 Task: Look for space in Döbeln, Germany from 12th July, 2023 to 16th July, 2023 for 8 adults in price range Rs.10000 to Rs.16000. Place can be private room with 8 bedrooms having 8 beds and 8 bathrooms. Property type can be house, flat, guest house, hotel. Amenities needed are: wifi, TV, free parkinig on premises, gym, breakfast. Booking option can be shelf check-in. Required host language is English.
Action: Mouse moved to (598, 122)
Screenshot: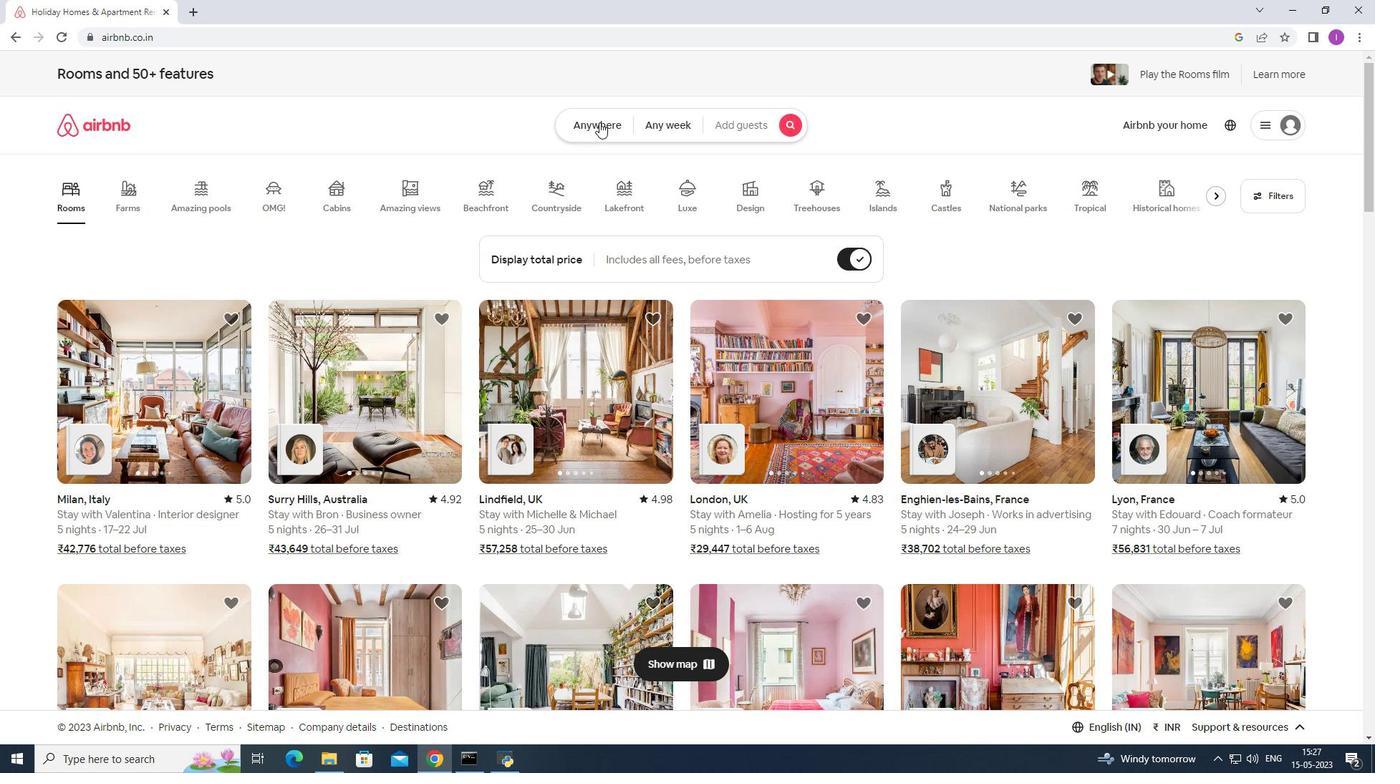 
Action: Mouse pressed left at (598, 122)
Screenshot: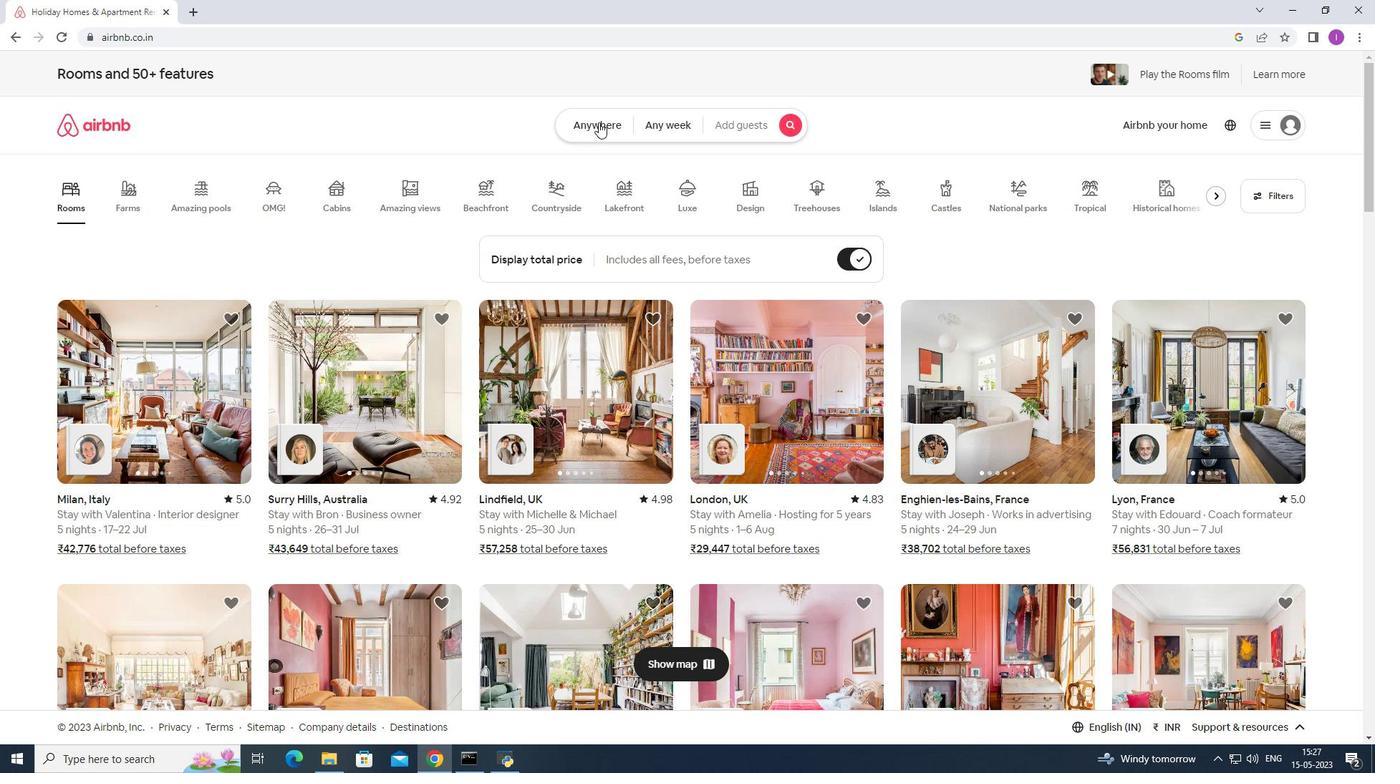 
Action: Mouse moved to (429, 171)
Screenshot: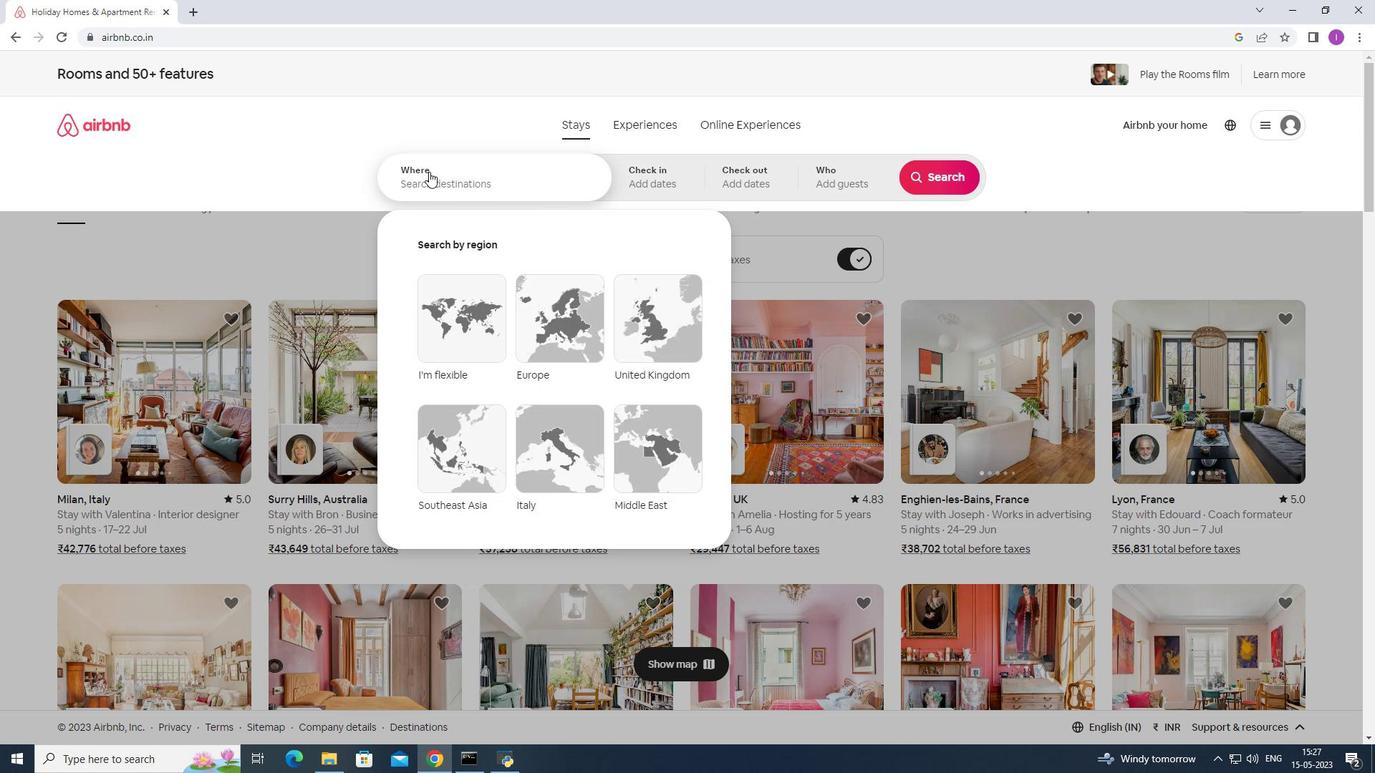 
Action: Mouse pressed left at (429, 171)
Screenshot: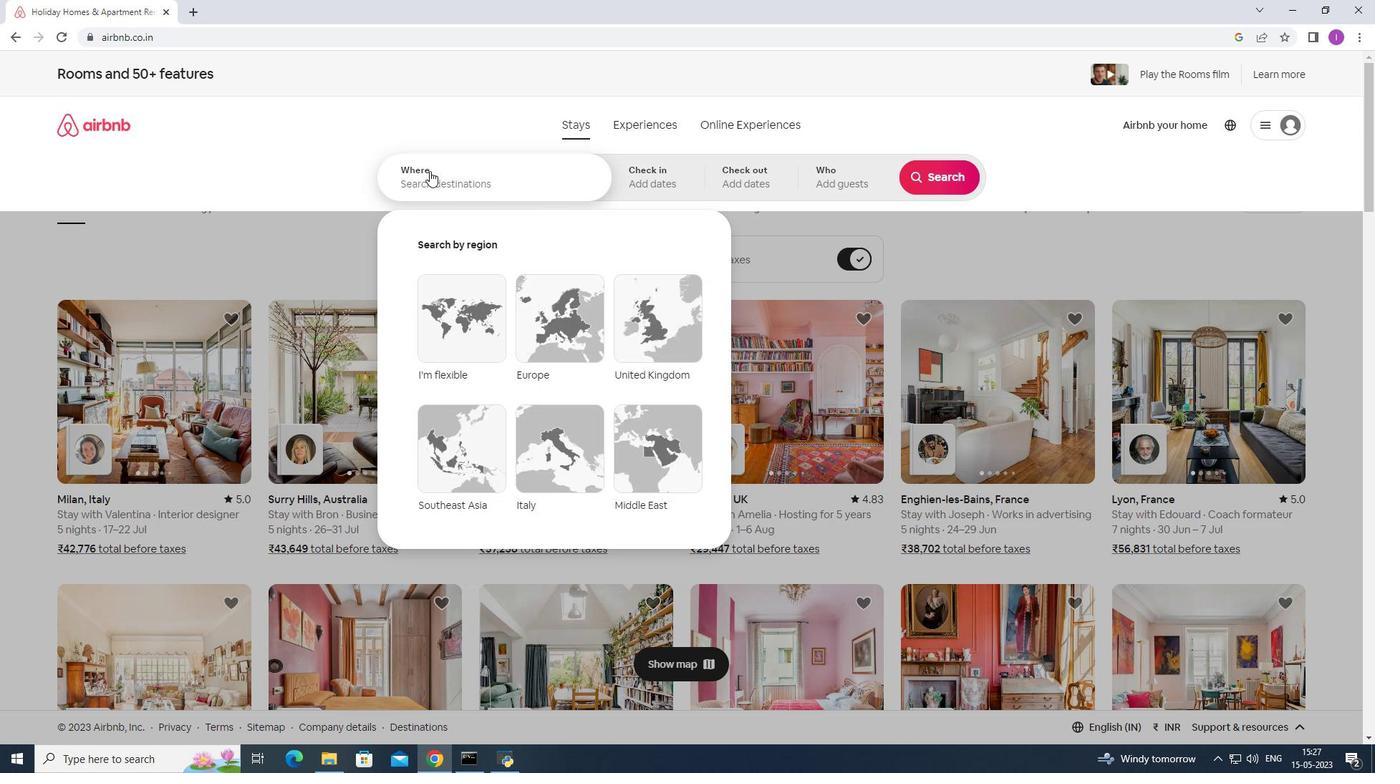 
Action: Mouse moved to (503, 169)
Screenshot: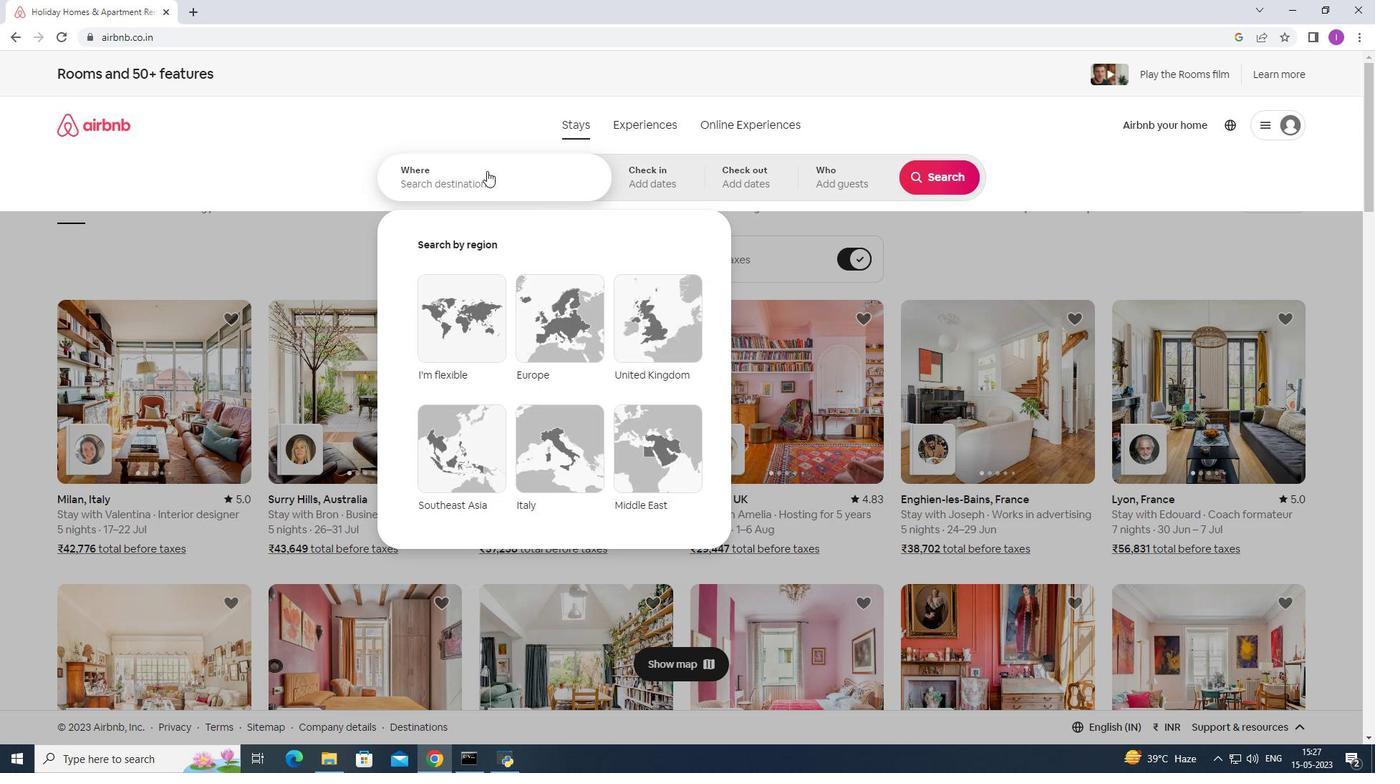 
Action: Key pressed <Key.shift><Key.shift><Key.shift><Key.shift><Key.shift><Key.shift><Key.shift><Key.shift><Key.shift><Key.shift><Key.shift><Key.shift><Key.shift><Key.shift><Key.shift><Key.shift><Key.shift><Key.shift><Key.shift><Key.shift><Key.shift><Key.shift>Dobelm<Key.backspace>n,<Key.shift><Key.shift><Key.shift><Key.shift><Key.shift><Key.shift><Key.shift><Key.shift><Key.shift><Key.shift><Key.shift><Key.shift><Key.shift><Key.shift><Key.shift><Key.shift><Key.shift><Key.shift><Key.shift><Key.shift><Key.shift><Key.shift>Germa
Screenshot: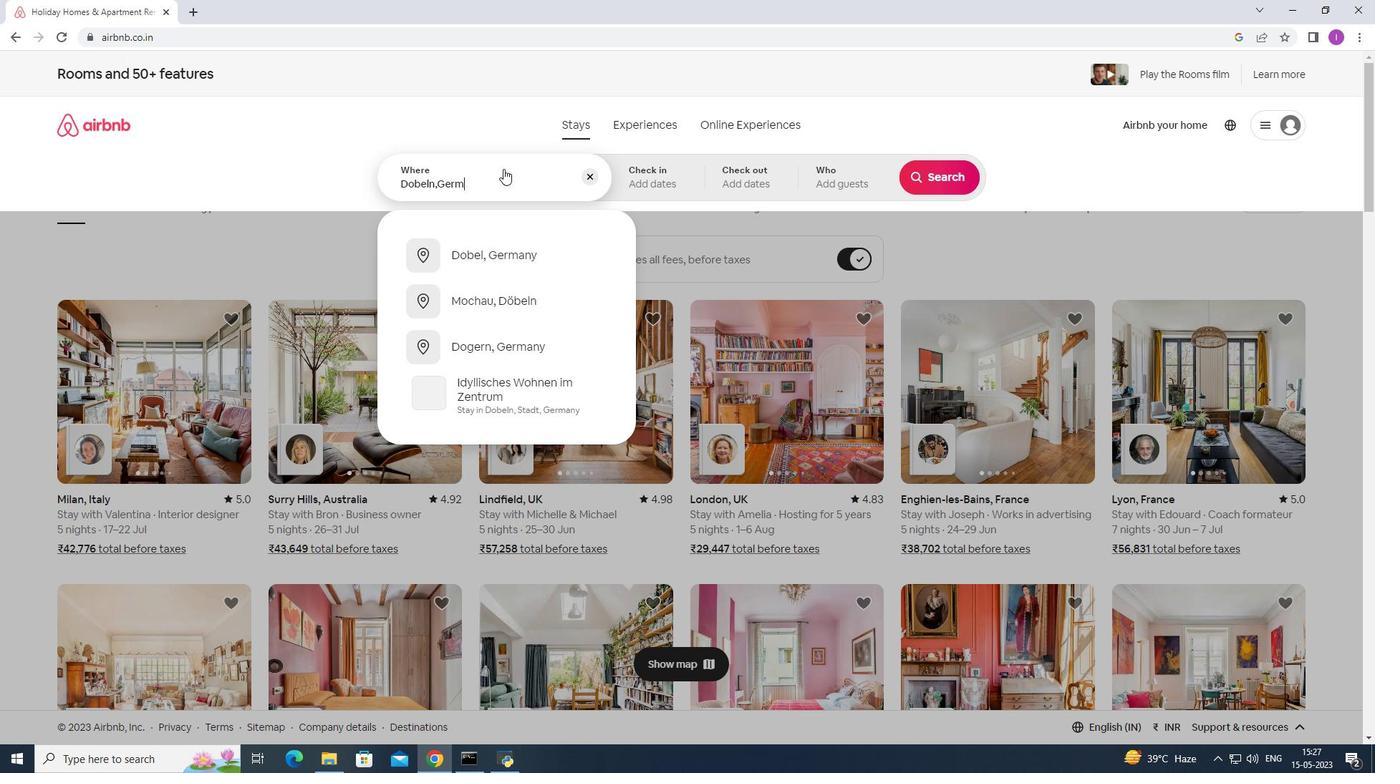 
Action: Mouse moved to (477, 252)
Screenshot: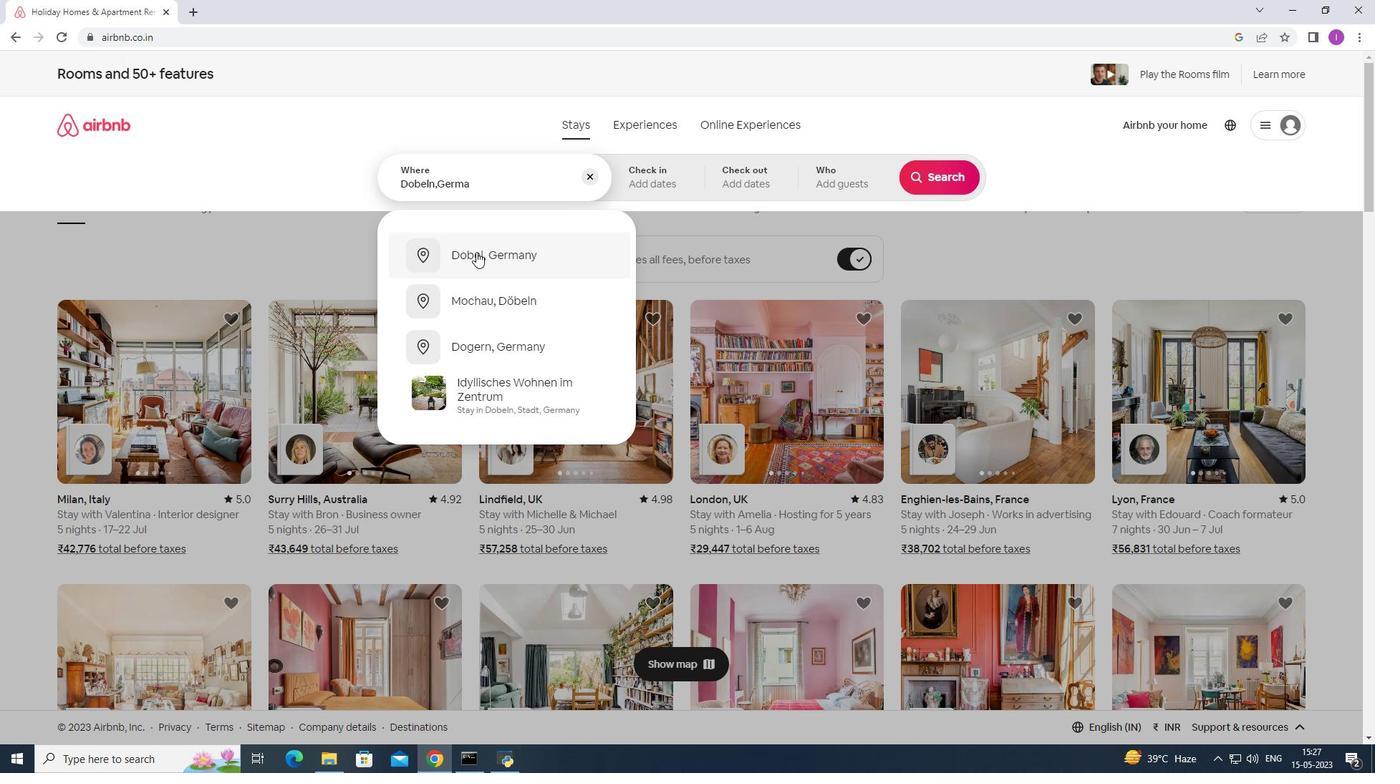 
Action: Mouse pressed left at (477, 252)
Screenshot: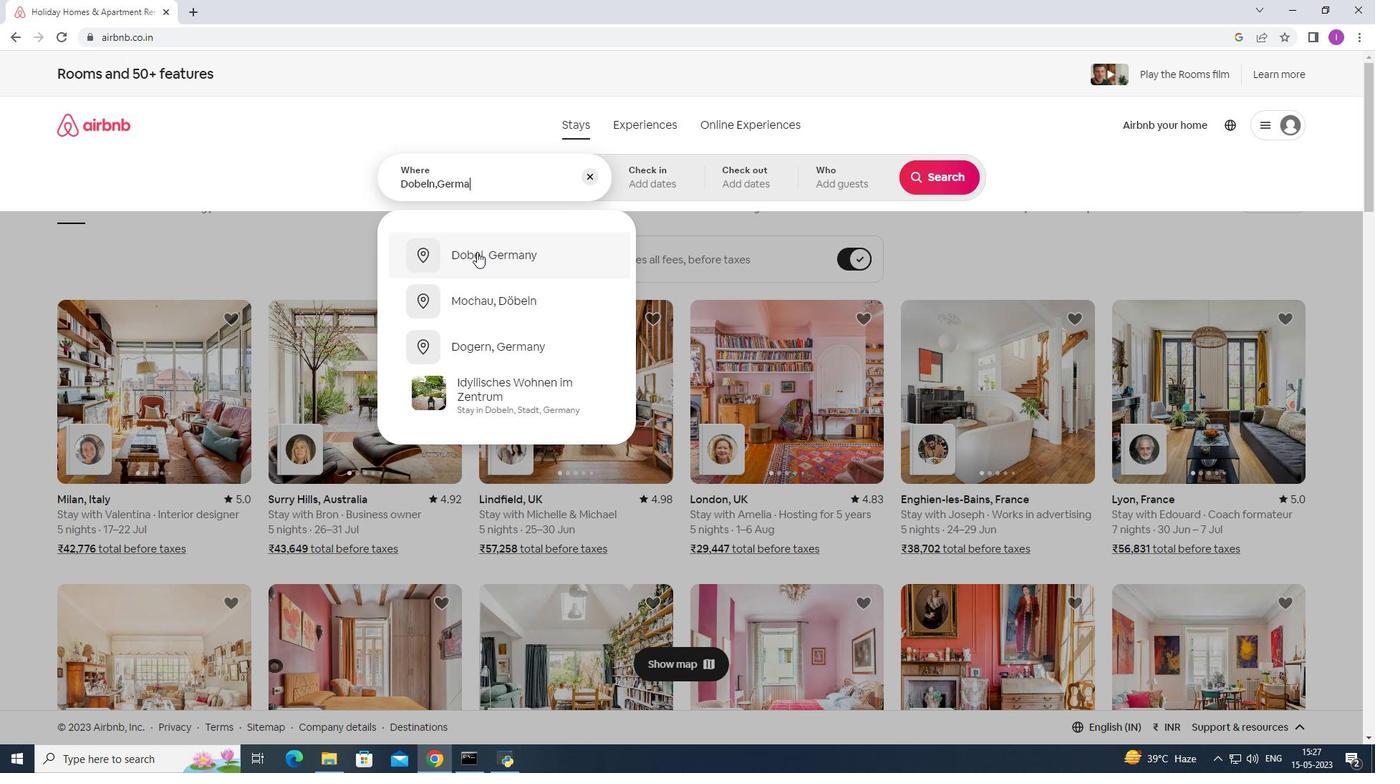 
Action: Mouse moved to (937, 292)
Screenshot: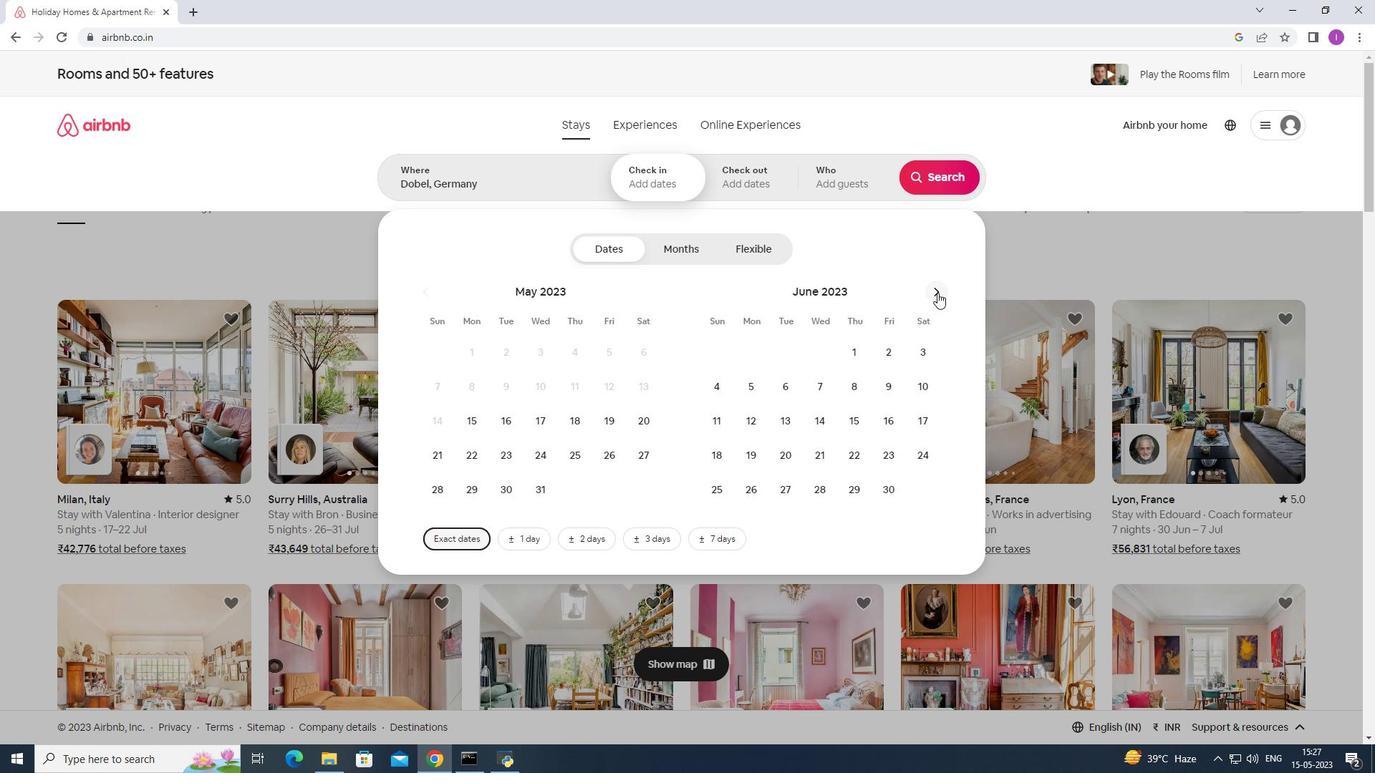 
Action: Mouse pressed left at (937, 292)
Screenshot: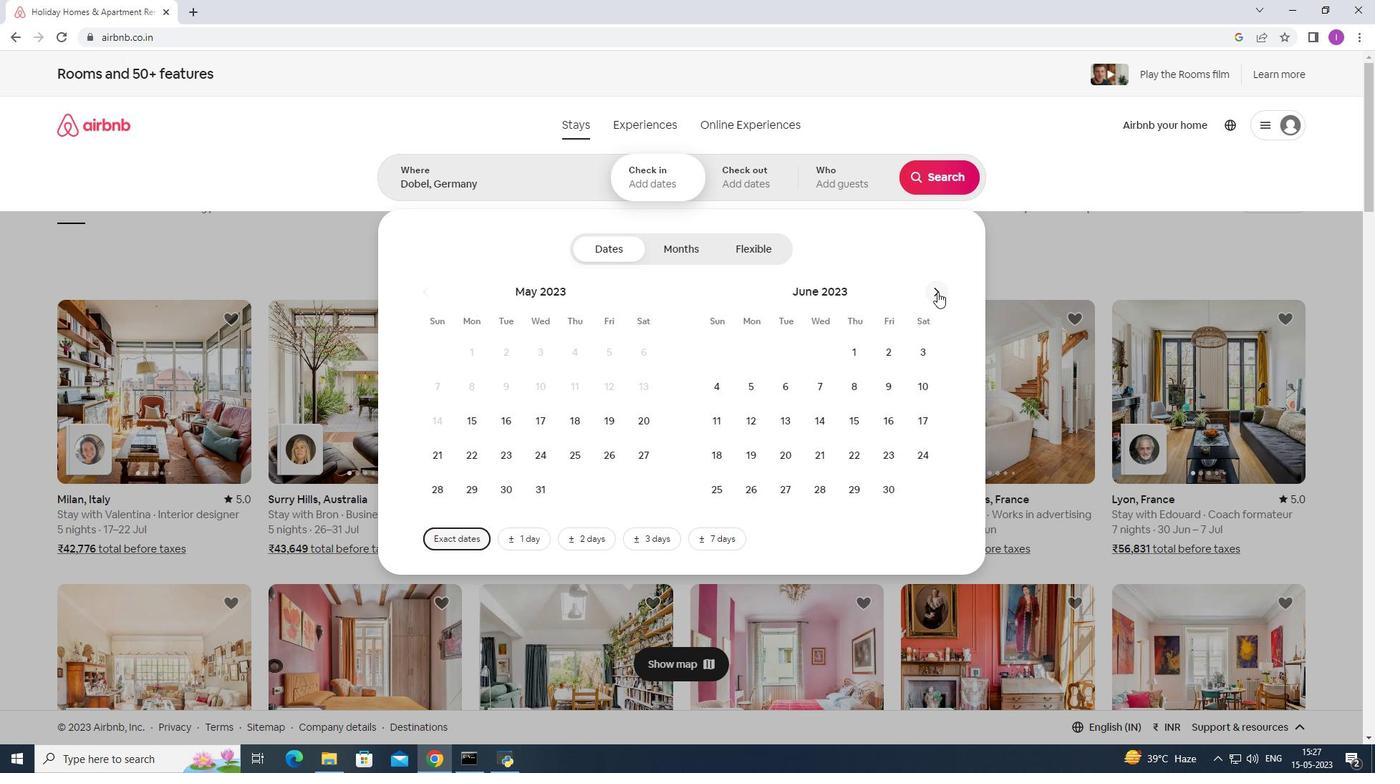 
Action: Mouse moved to (813, 414)
Screenshot: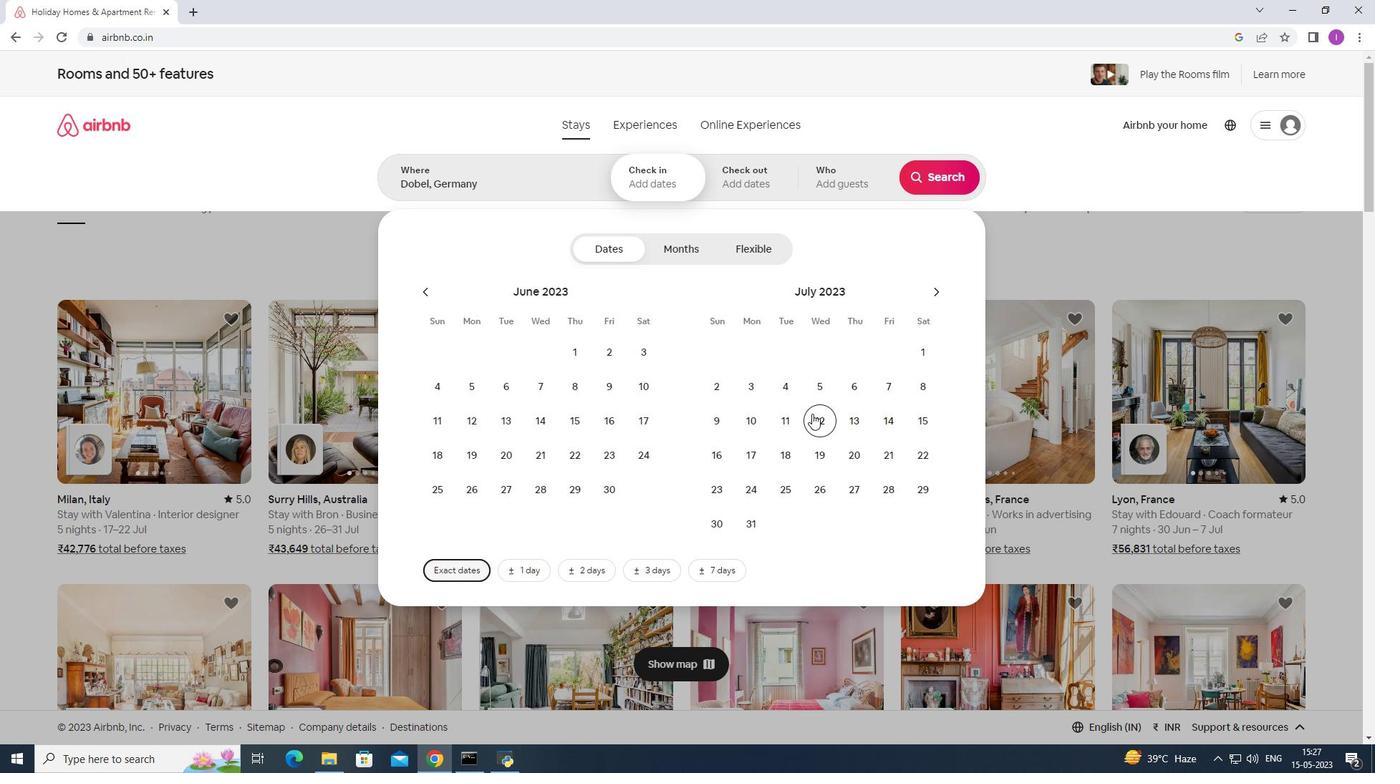 
Action: Mouse pressed left at (813, 414)
Screenshot: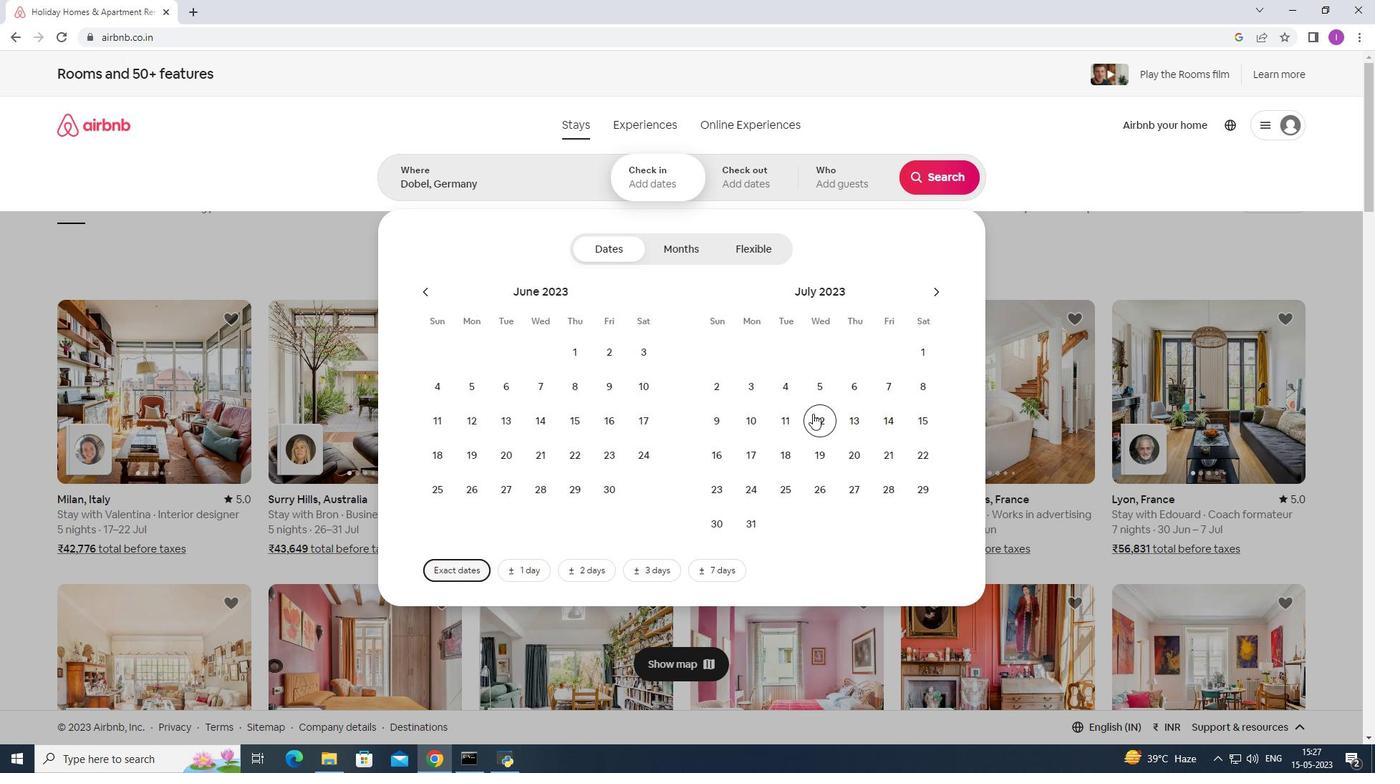 
Action: Mouse moved to (722, 452)
Screenshot: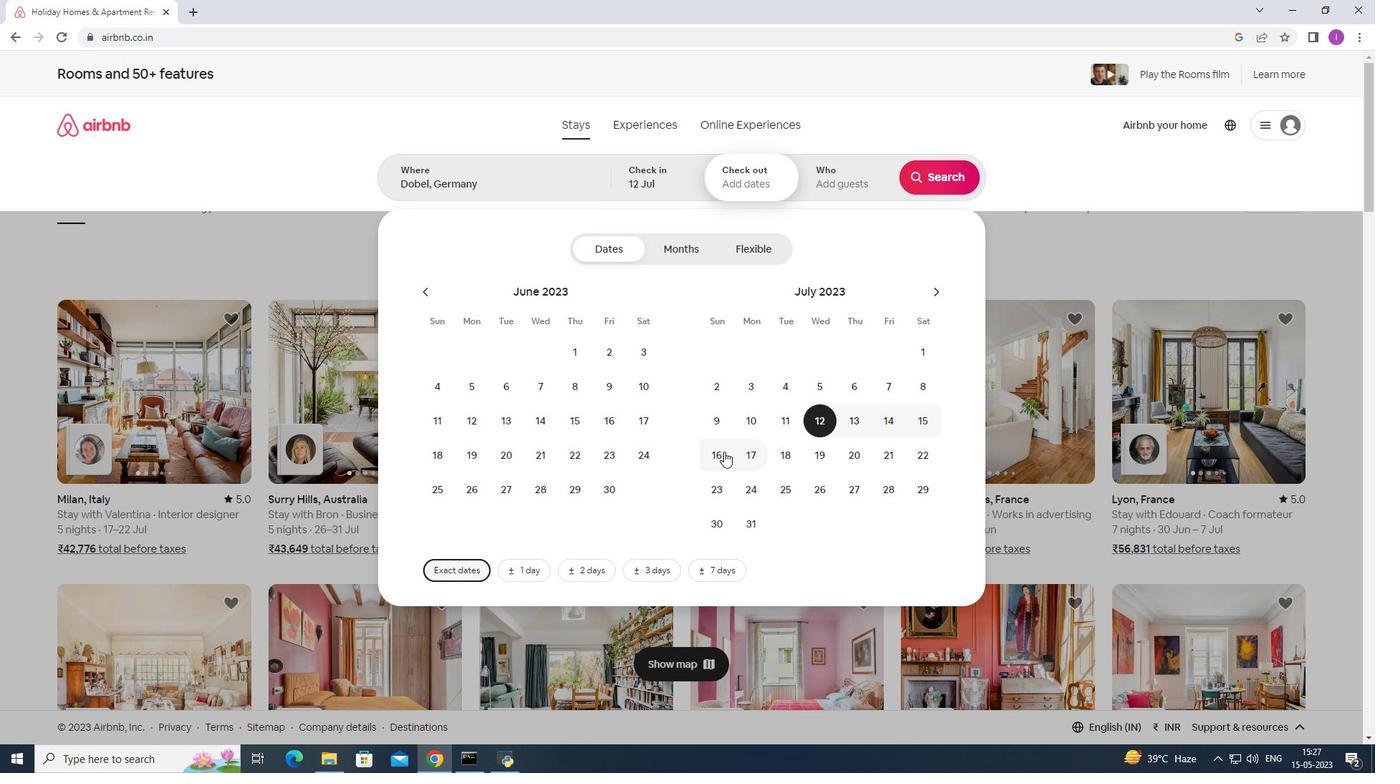 
Action: Mouse pressed left at (722, 452)
Screenshot: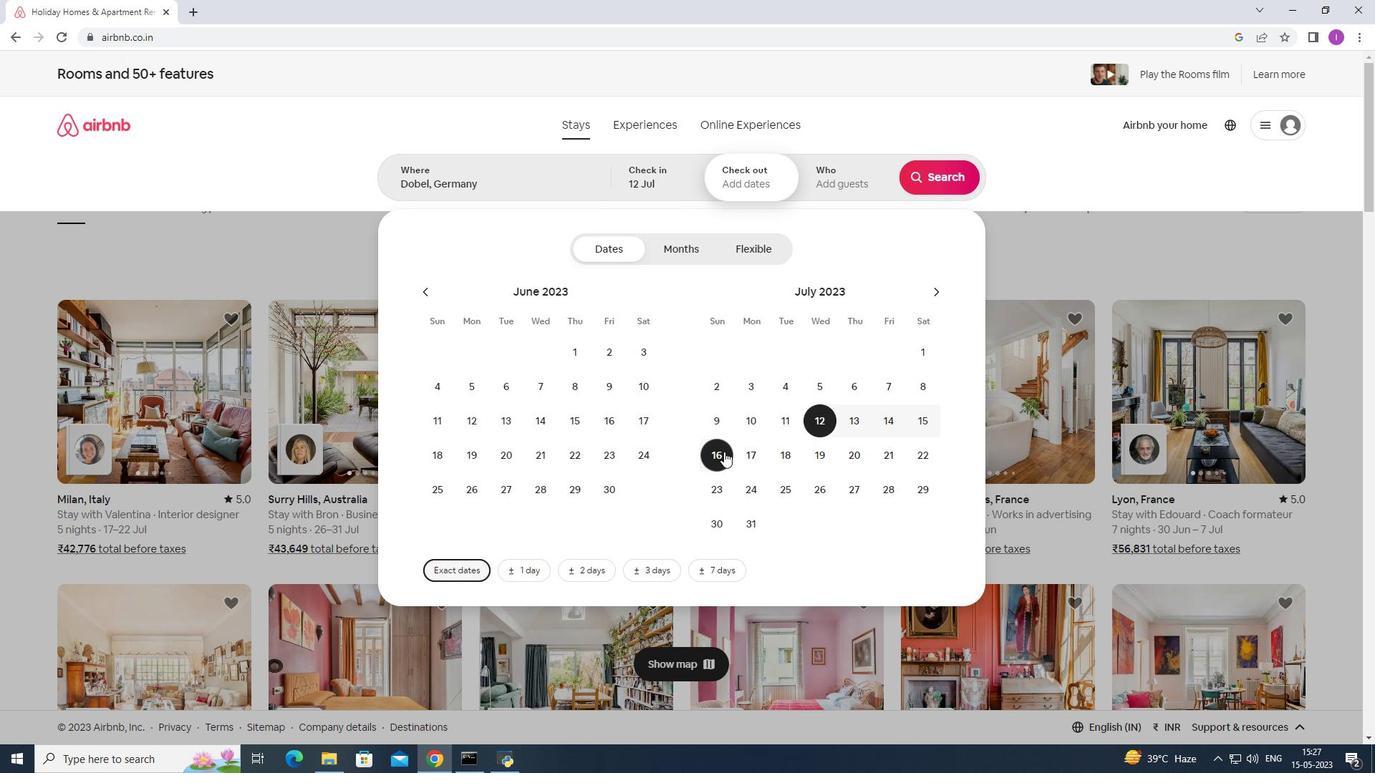 
Action: Mouse moved to (844, 176)
Screenshot: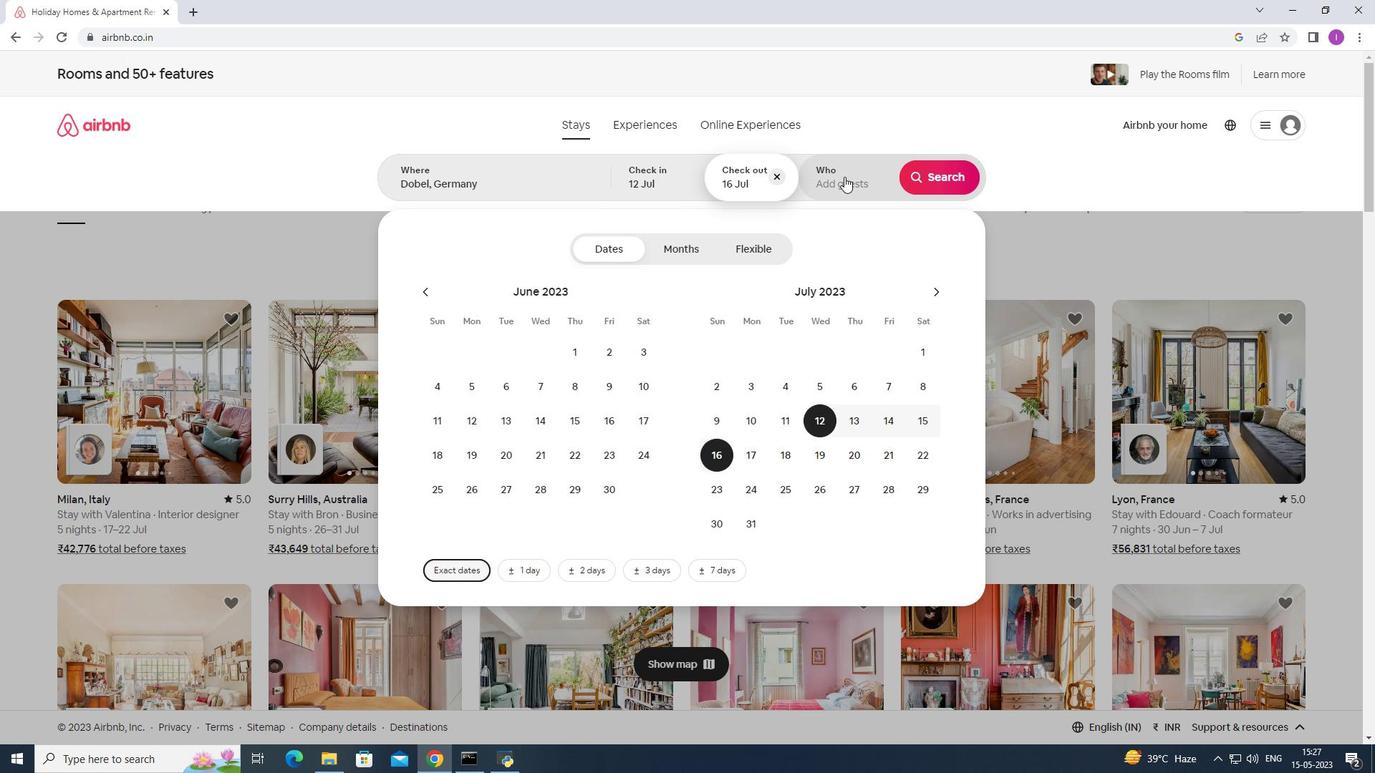 
Action: Mouse pressed left at (844, 176)
Screenshot: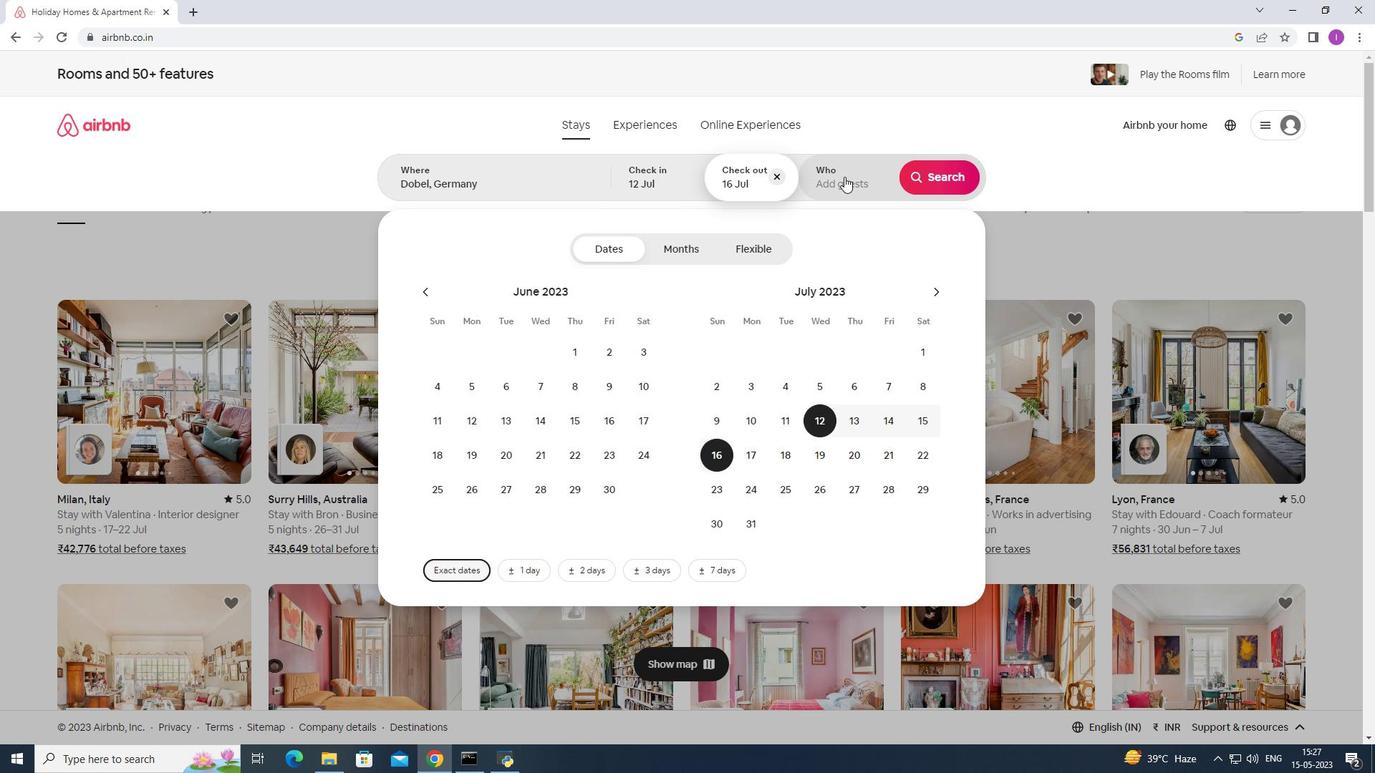 
Action: Mouse moved to (941, 252)
Screenshot: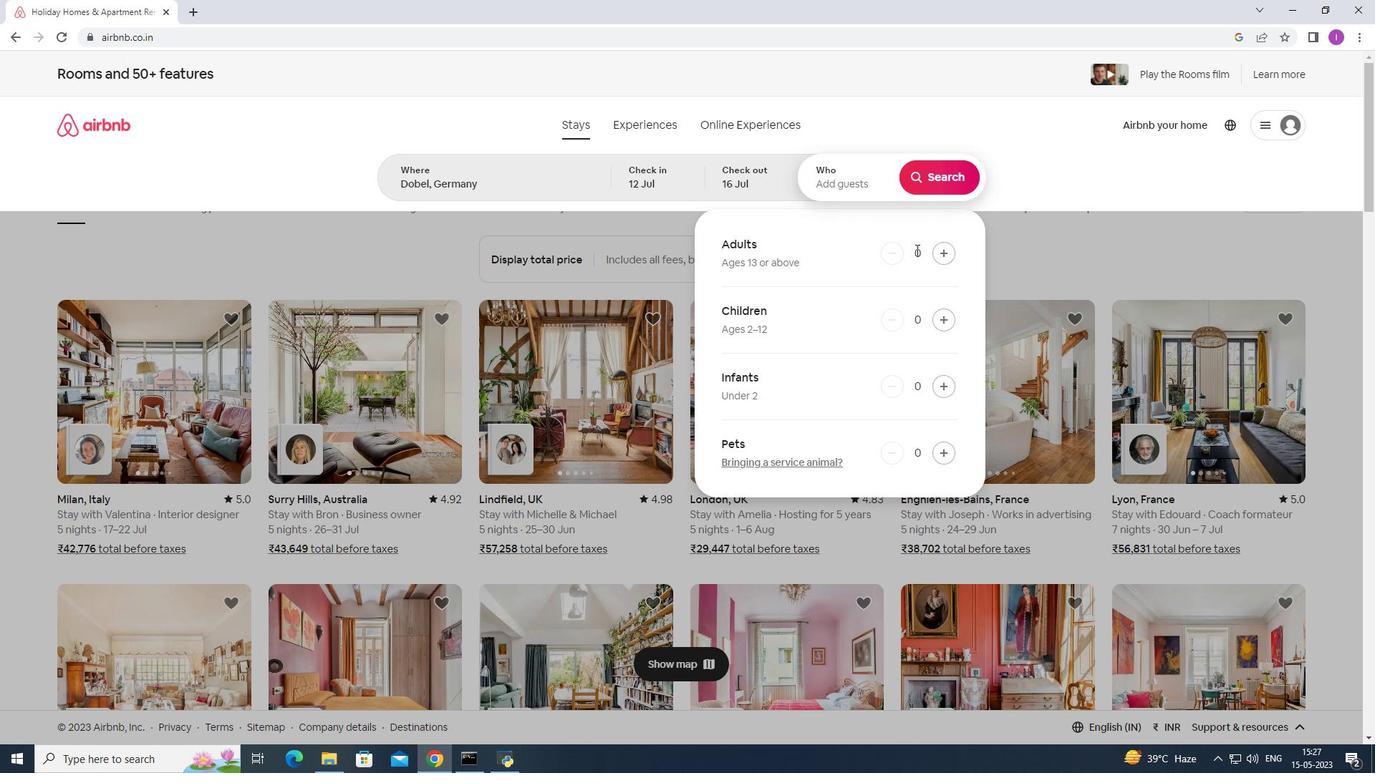 
Action: Mouse pressed left at (941, 252)
Screenshot: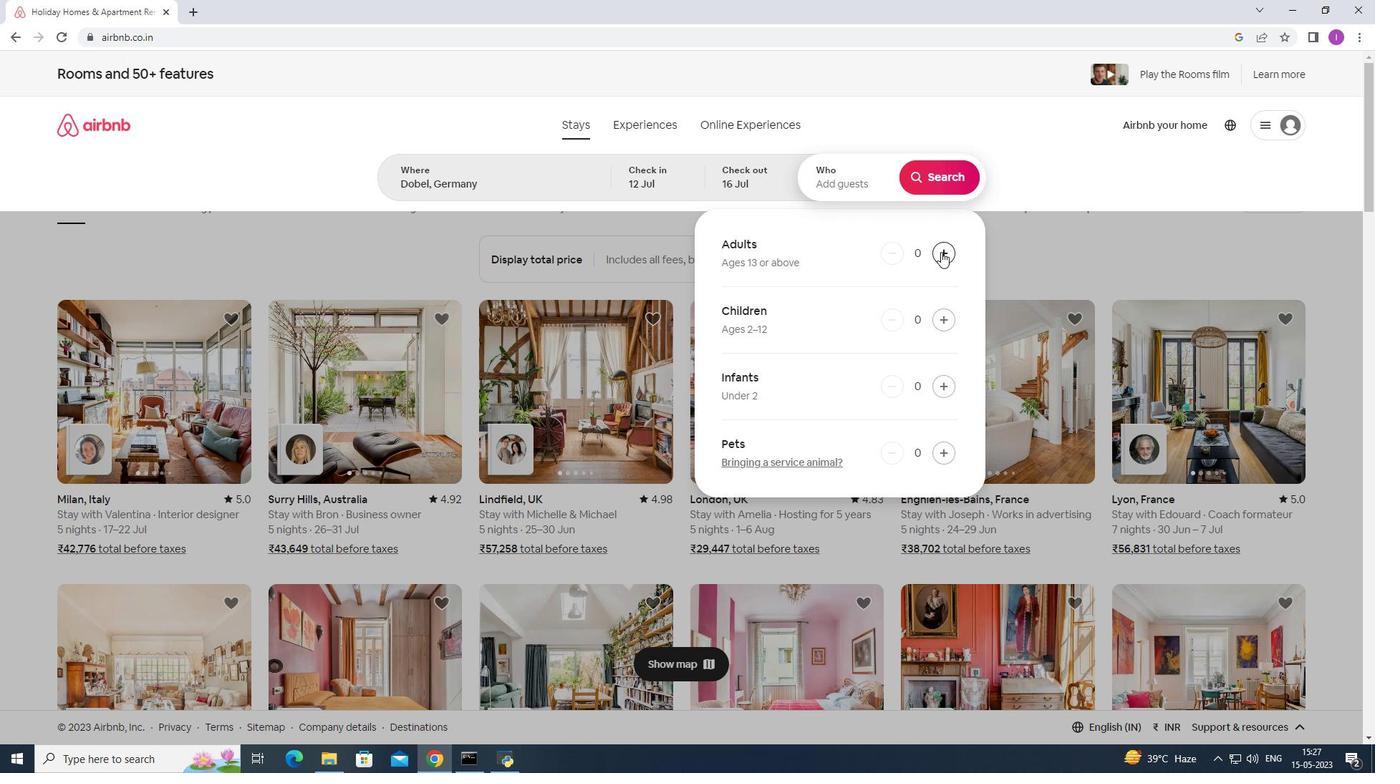 
Action: Mouse pressed left at (941, 252)
Screenshot: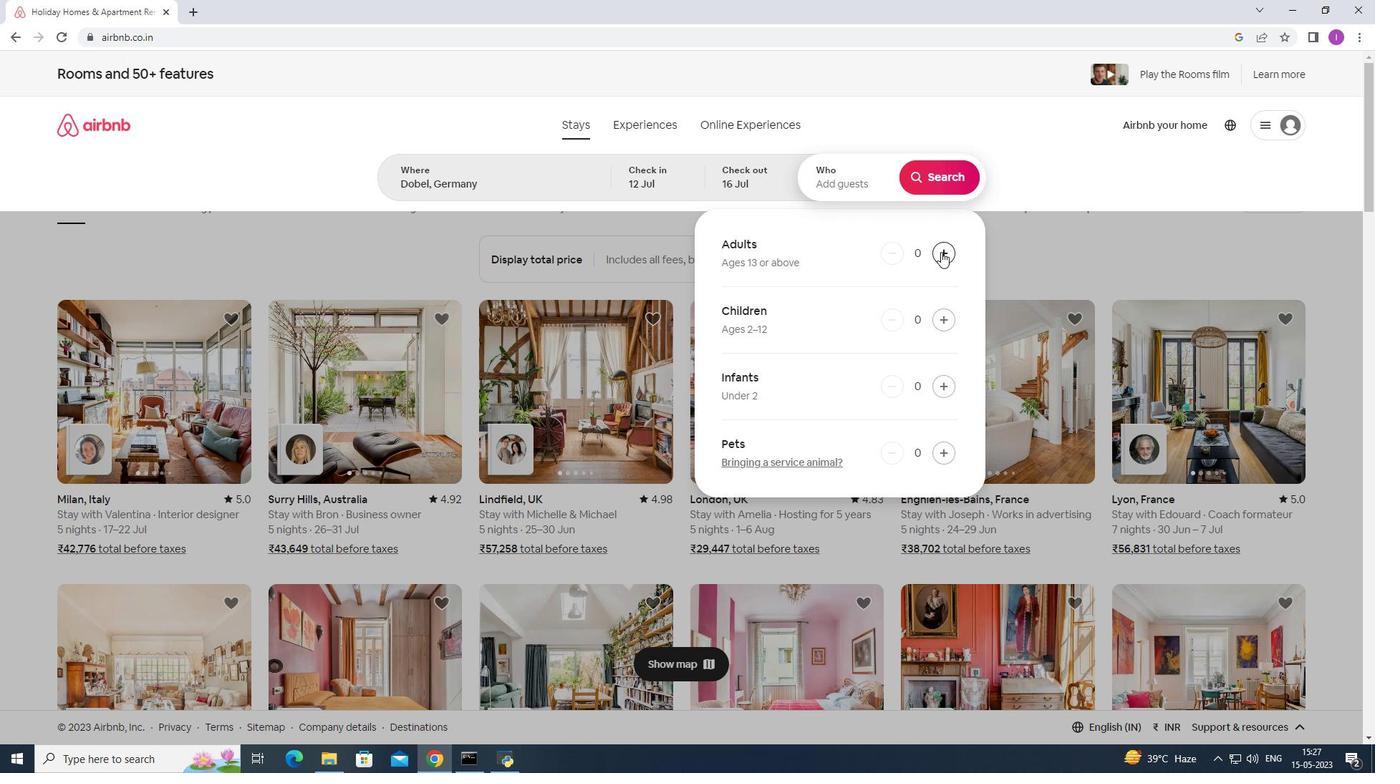 
Action: Mouse pressed left at (941, 252)
Screenshot: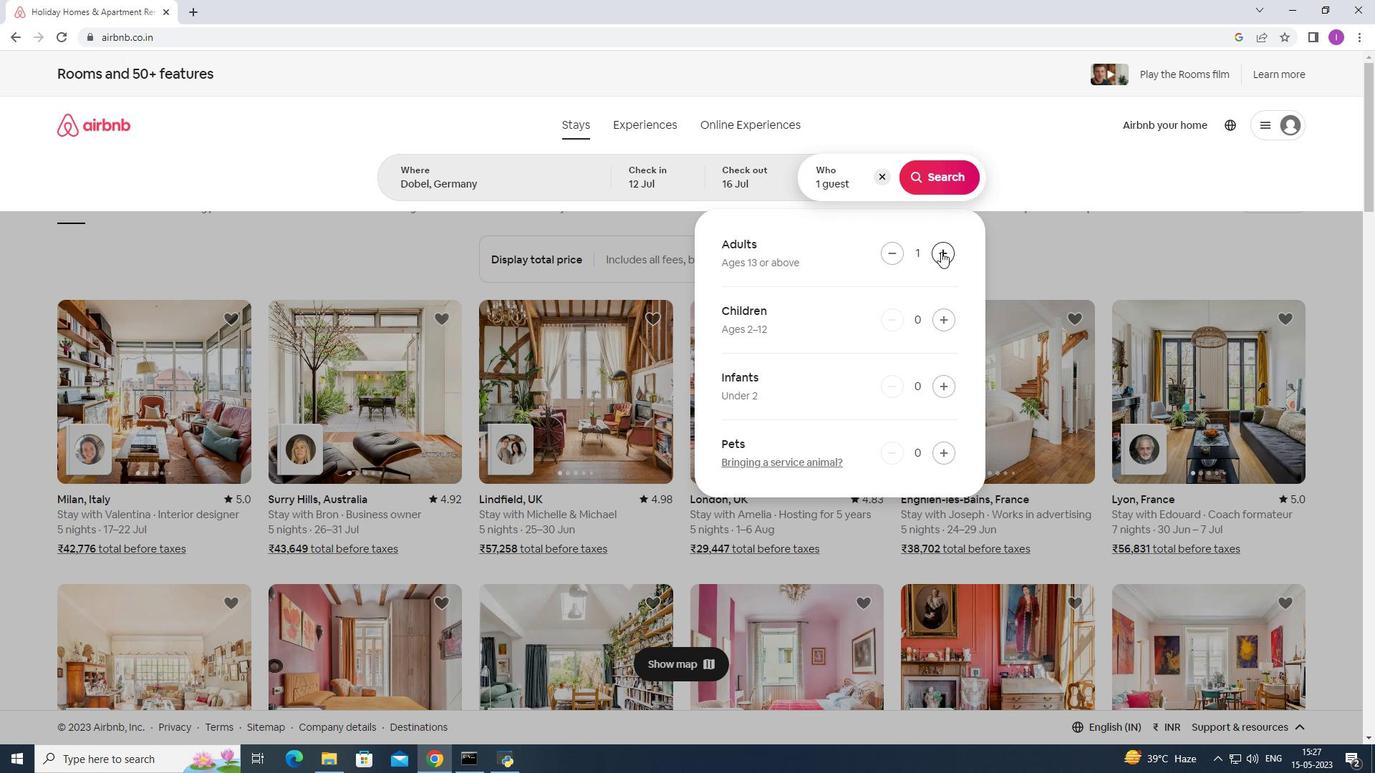 
Action: Mouse pressed left at (941, 252)
Screenshot: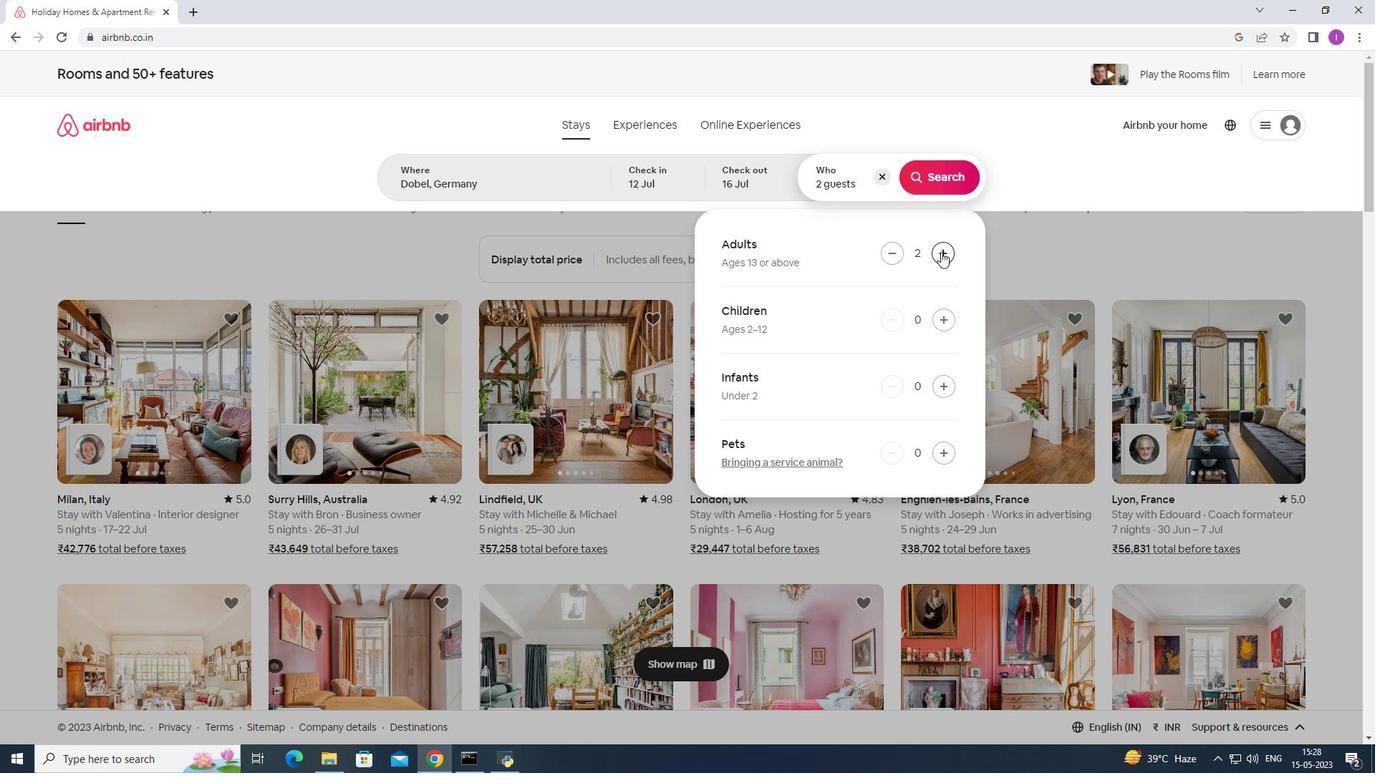 
Action: Mouse pressed left at (941, 252)
Screenshot: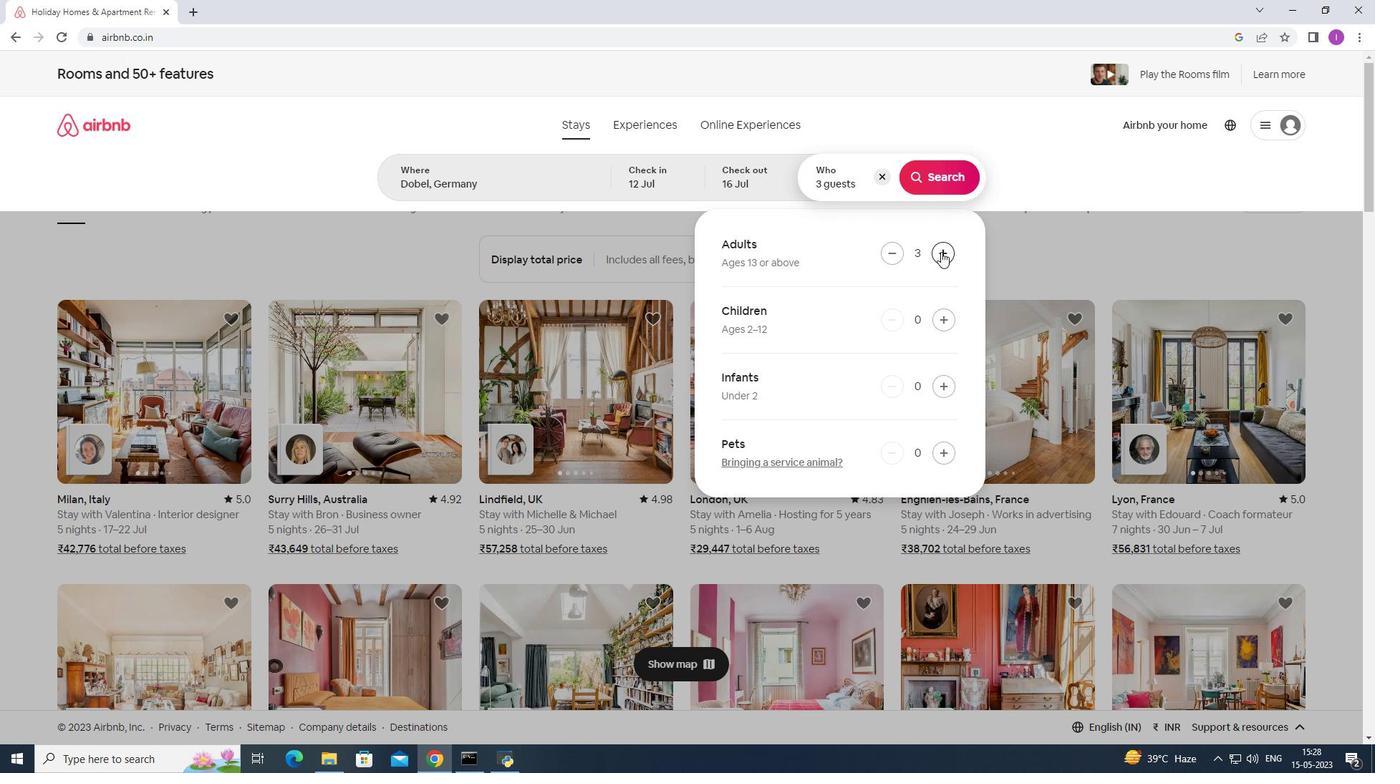 
Action: Mouse moved to (941, 252)
Screenshot: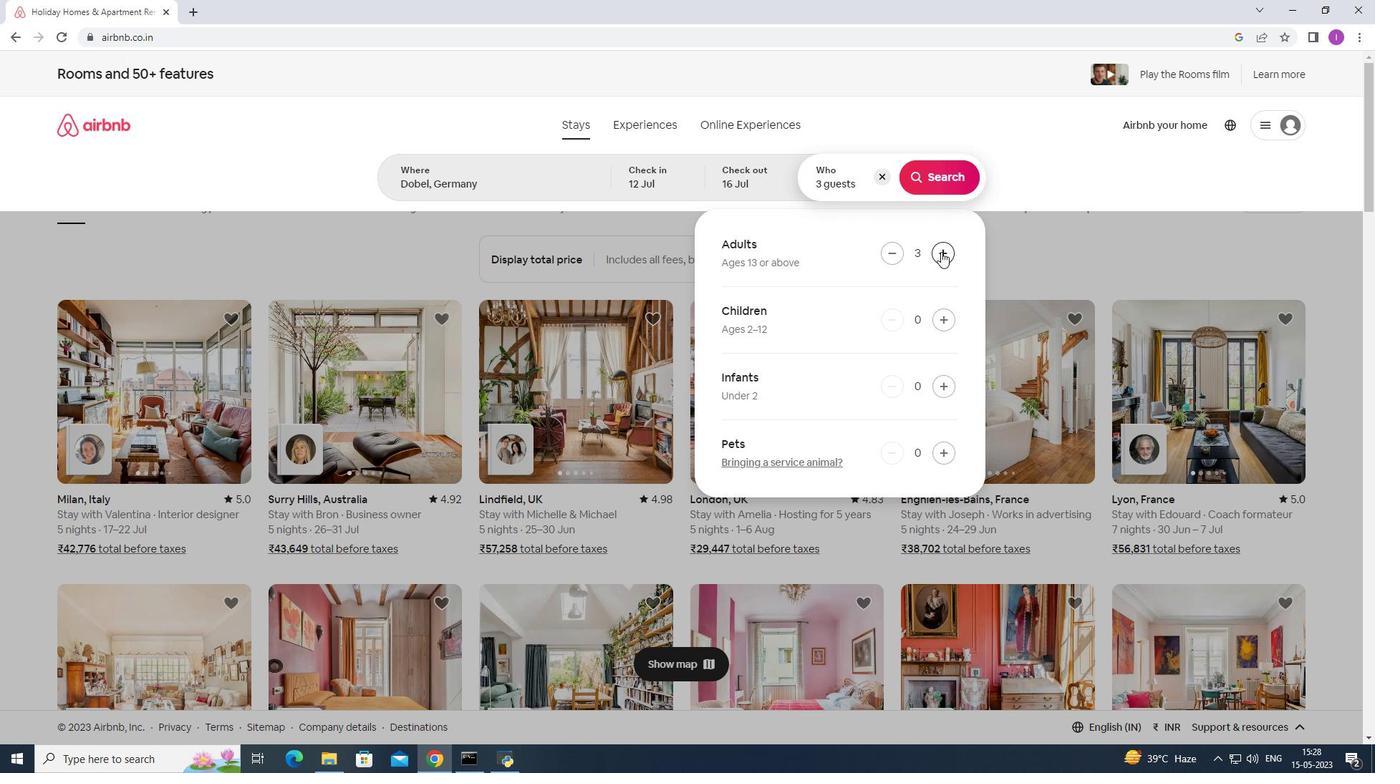 
Action: Mouse pressed left at (941, 252)
Screenshot: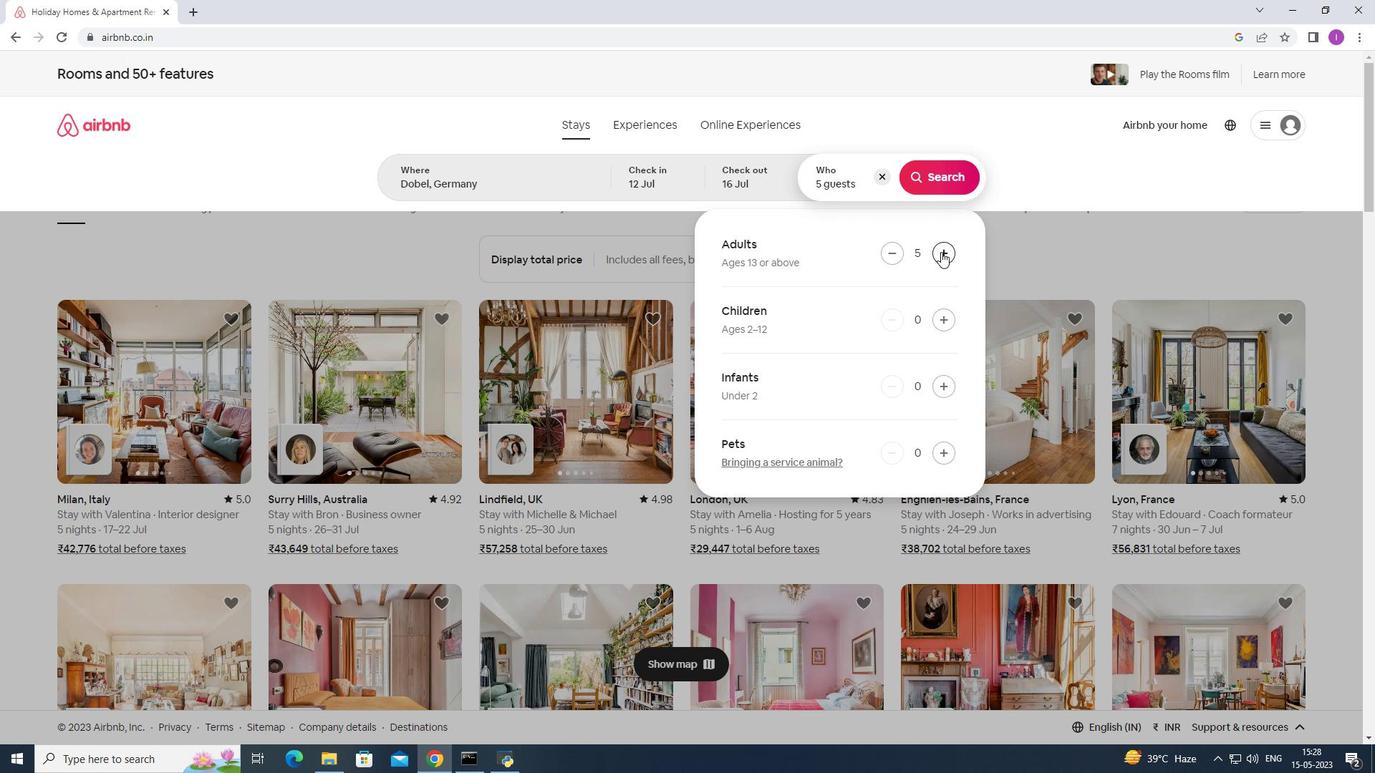 
Action: Mouse moved to (943, 253)
Screenshot: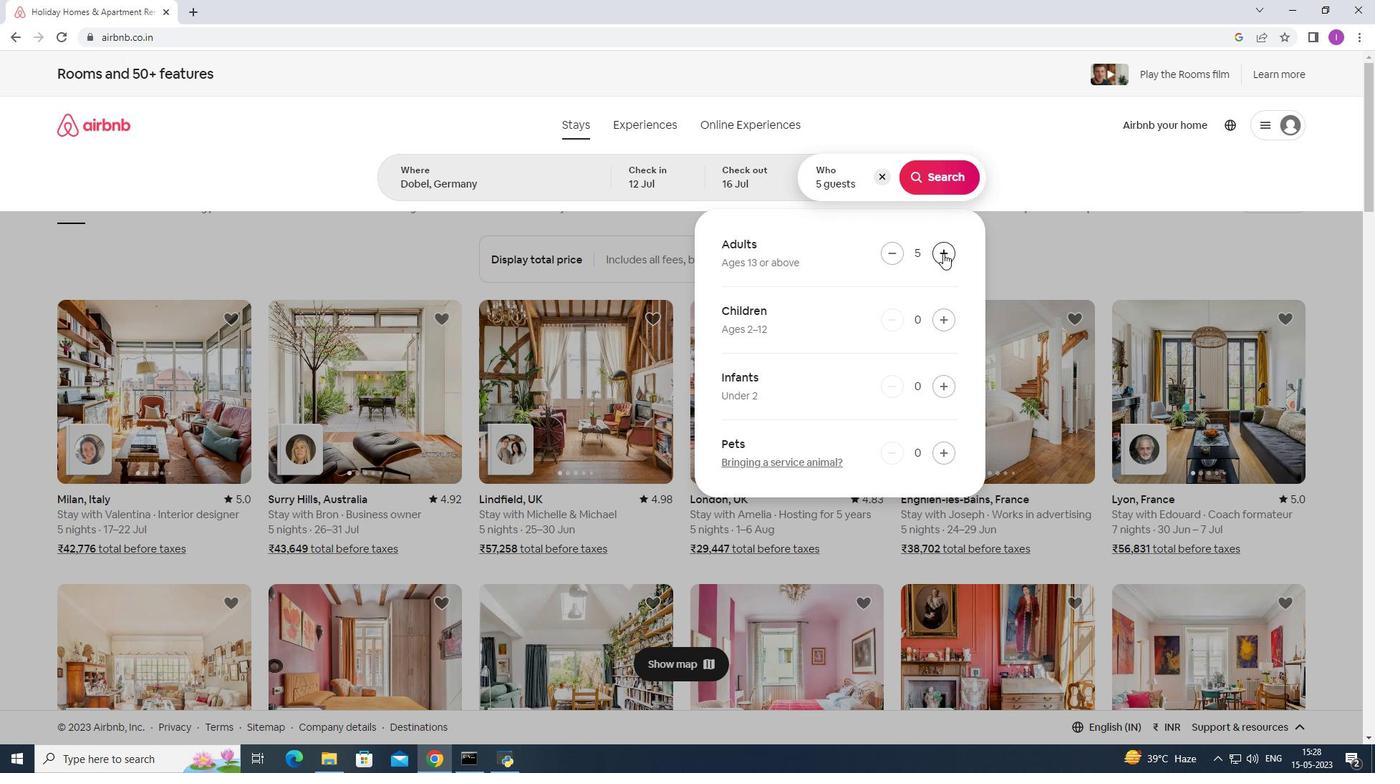 
Action: Mouse pressed left at (943, 253)
Screenshot: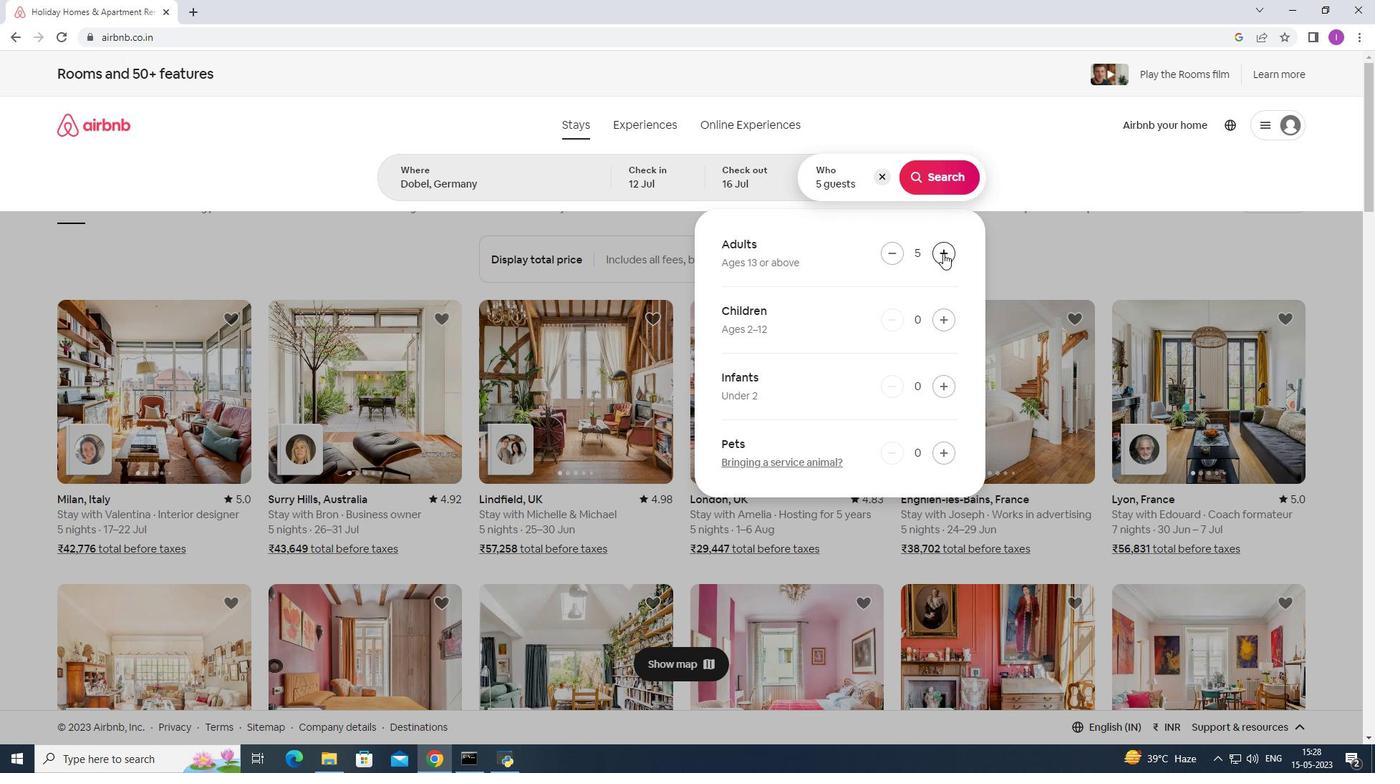 
Action: Mouse moved to (943, 255)
Screenshot: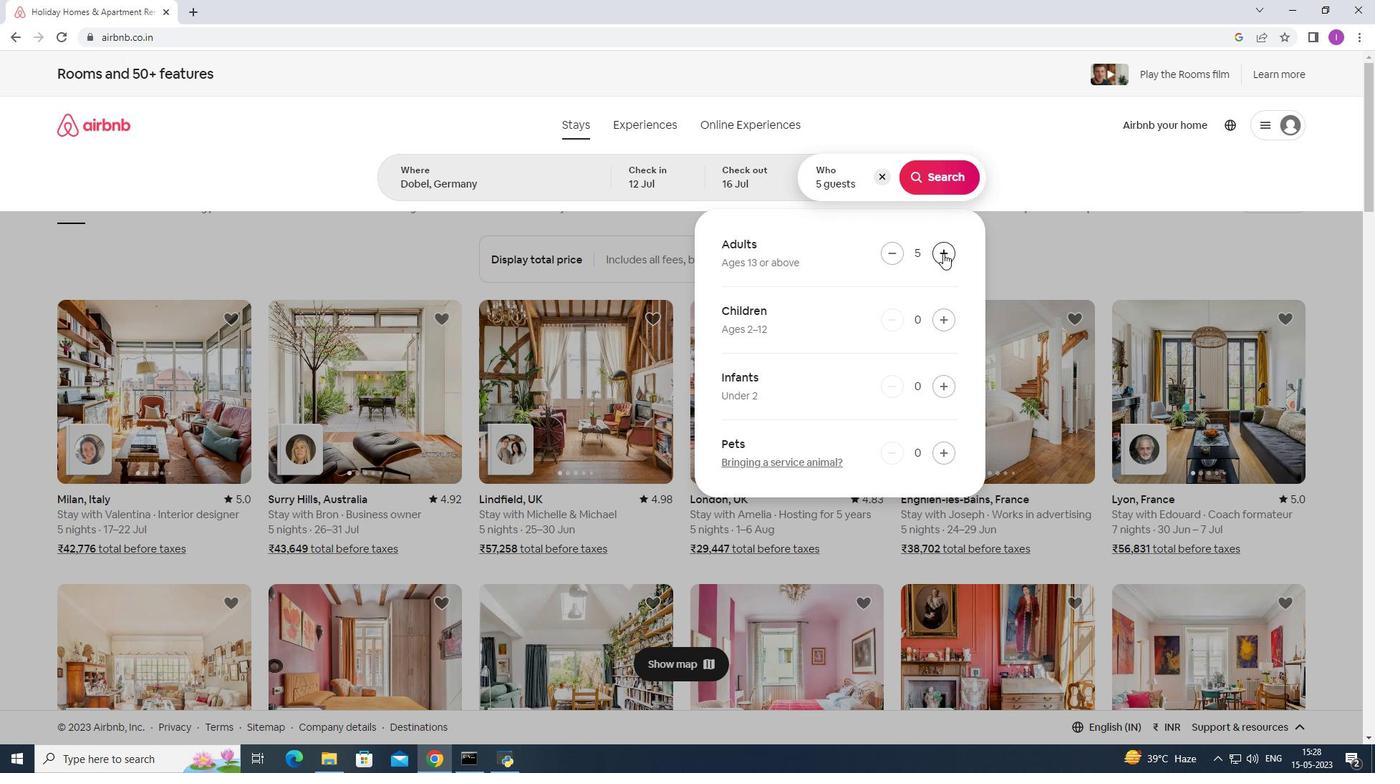 
Action: Mouse pressed left at (943, 255)
Screenshot: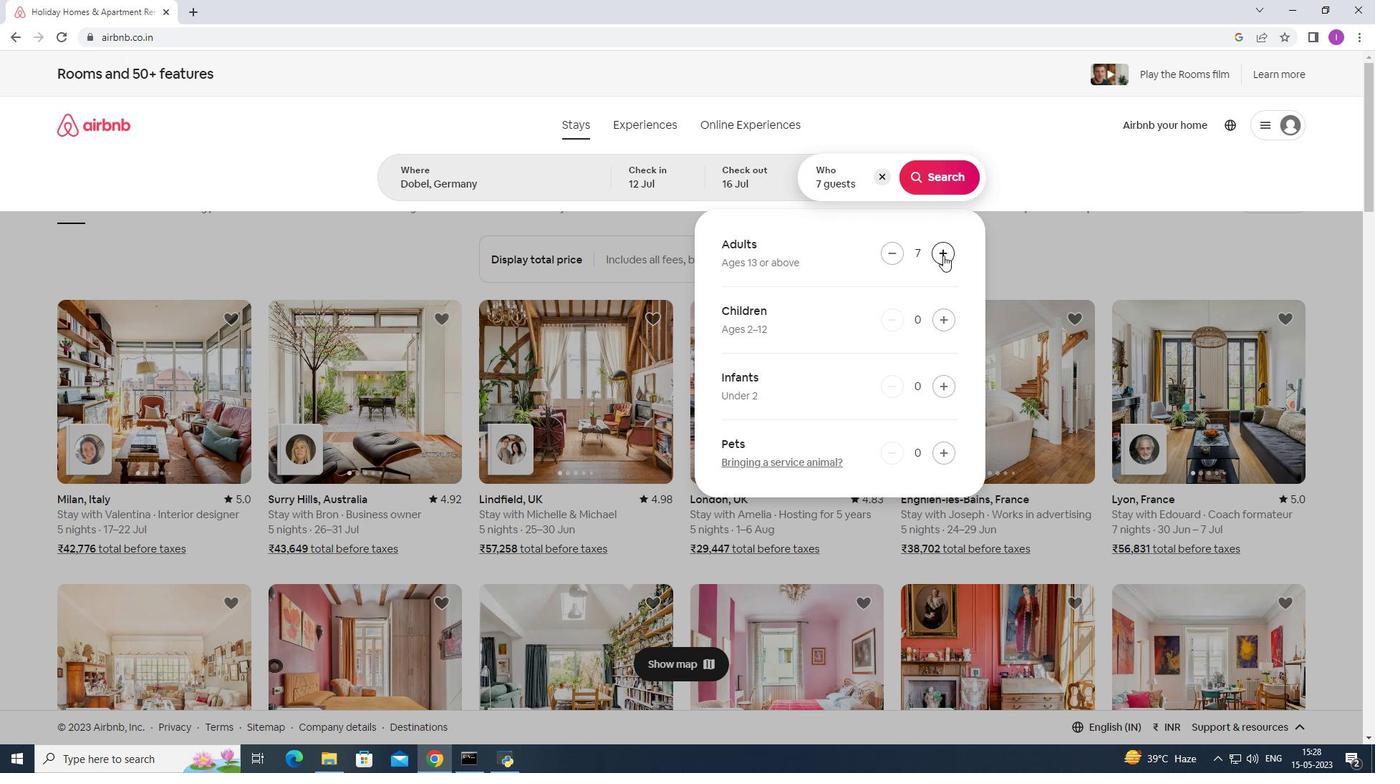 
Action: Mouse moved to (929, 175)
Screenshot: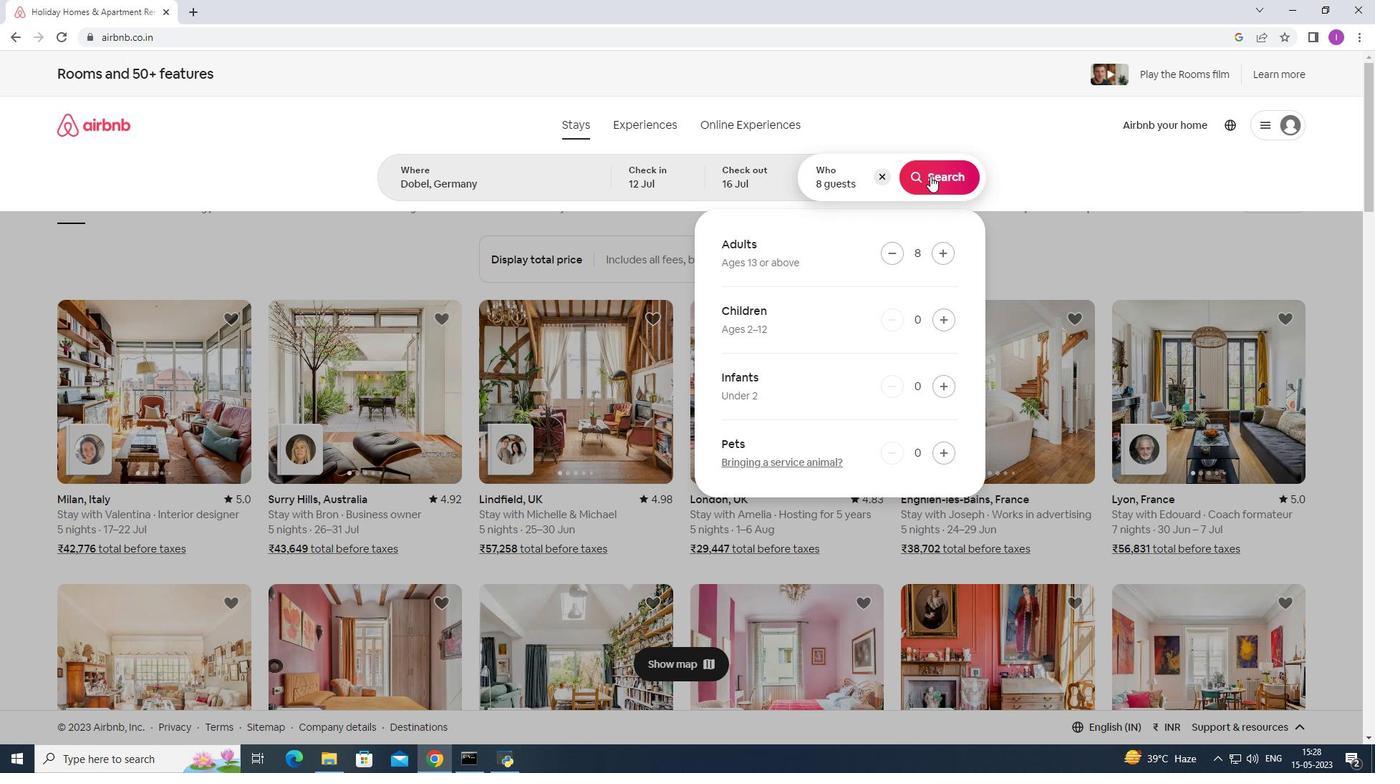 
Action: Mouse pressed left at (929, 175)
Screenshot: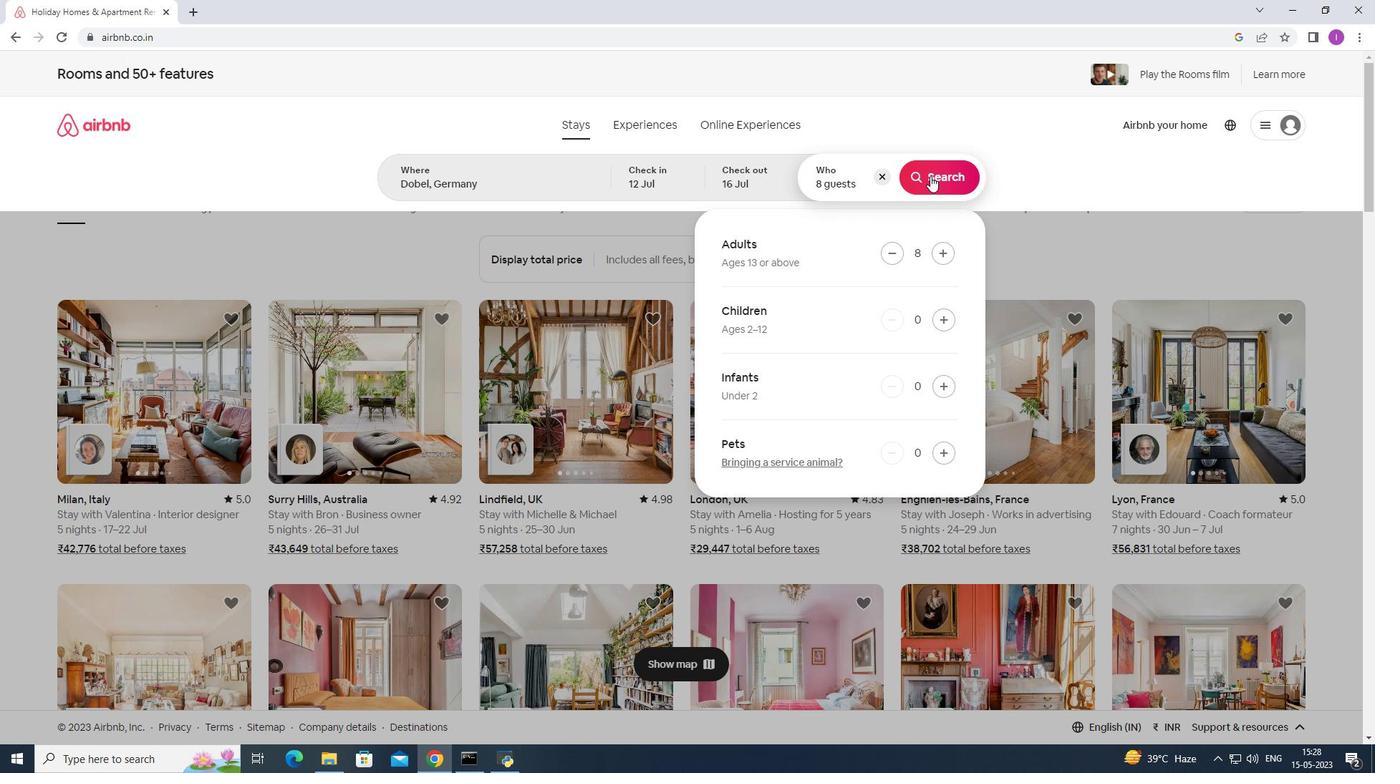 
Action: Mouse moved to (1311, 129)
Screenshot: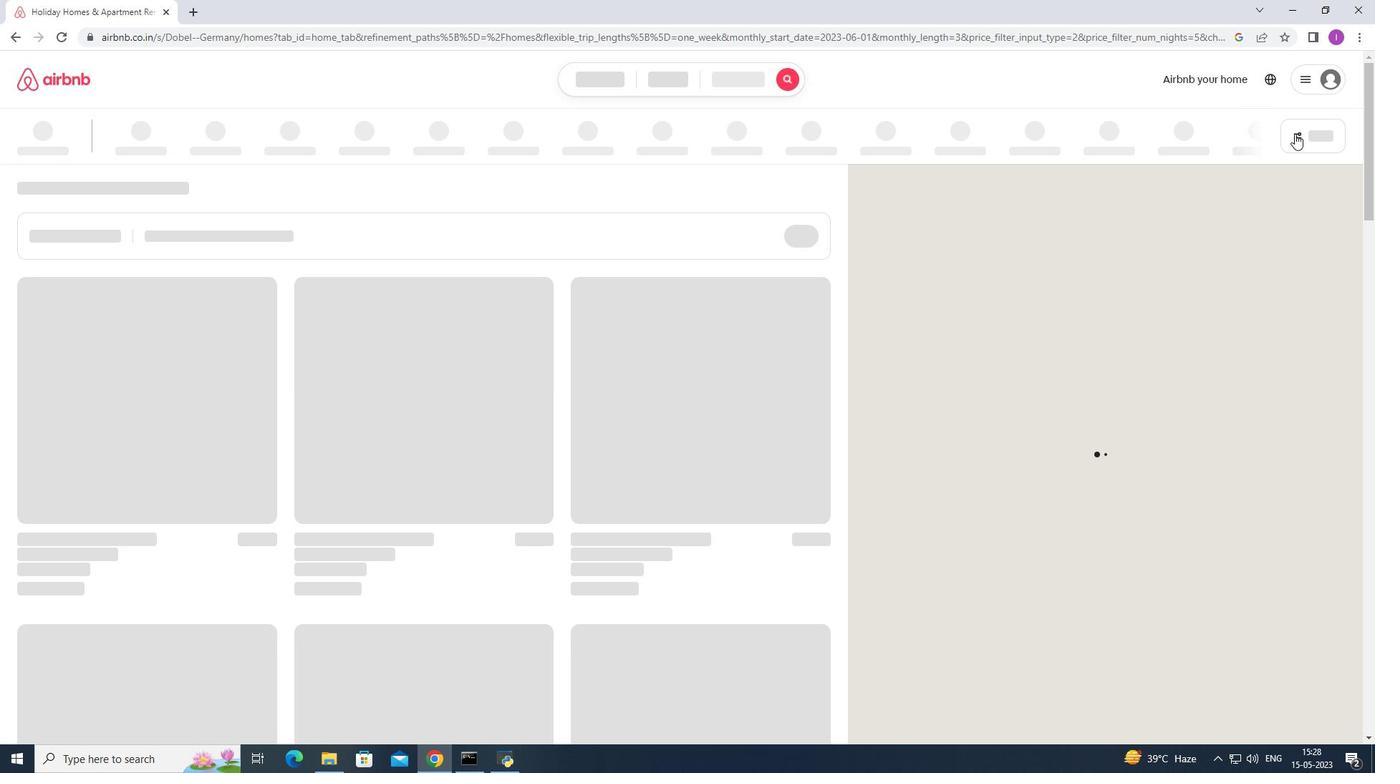 
Action: Mouse pressed left at (1311, 129)
Screenshot: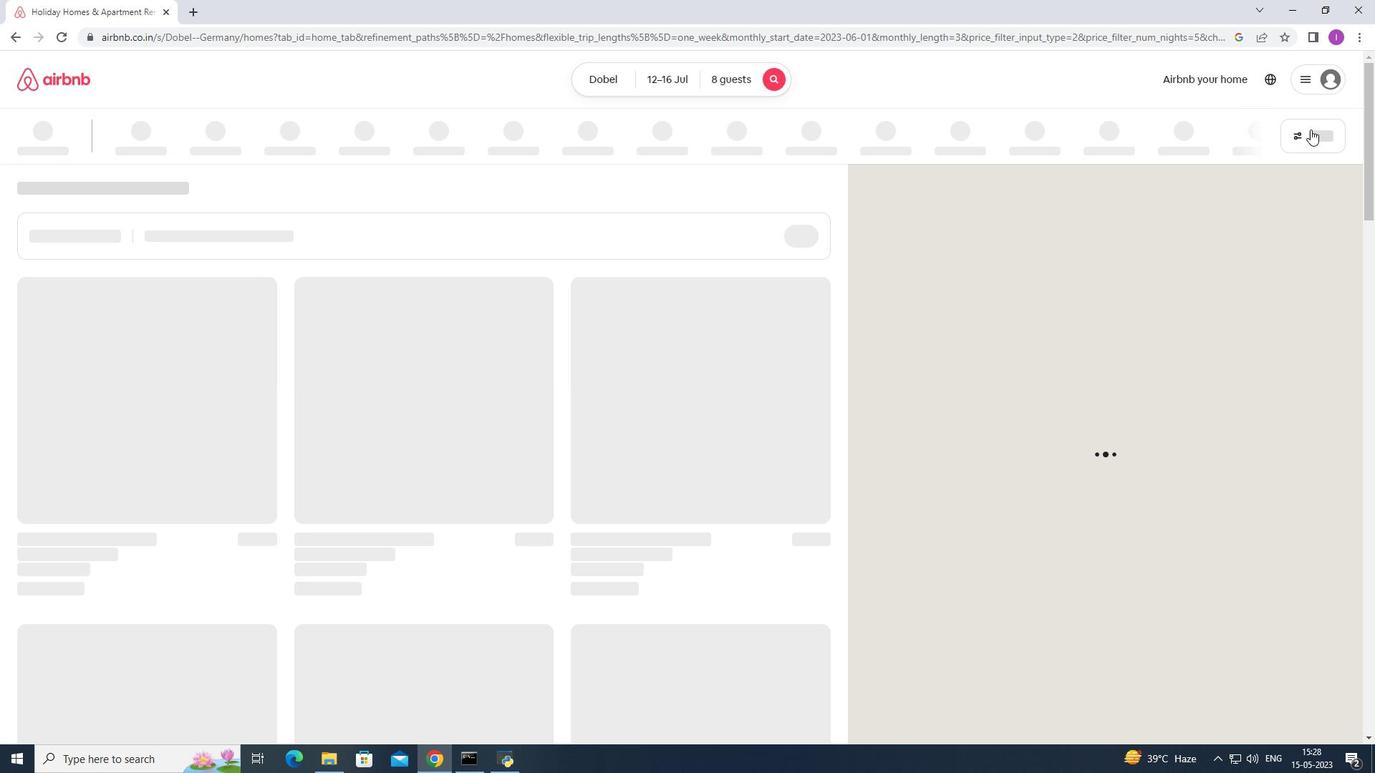 
Action: Mouse moved to (775, 486)
Screenshot: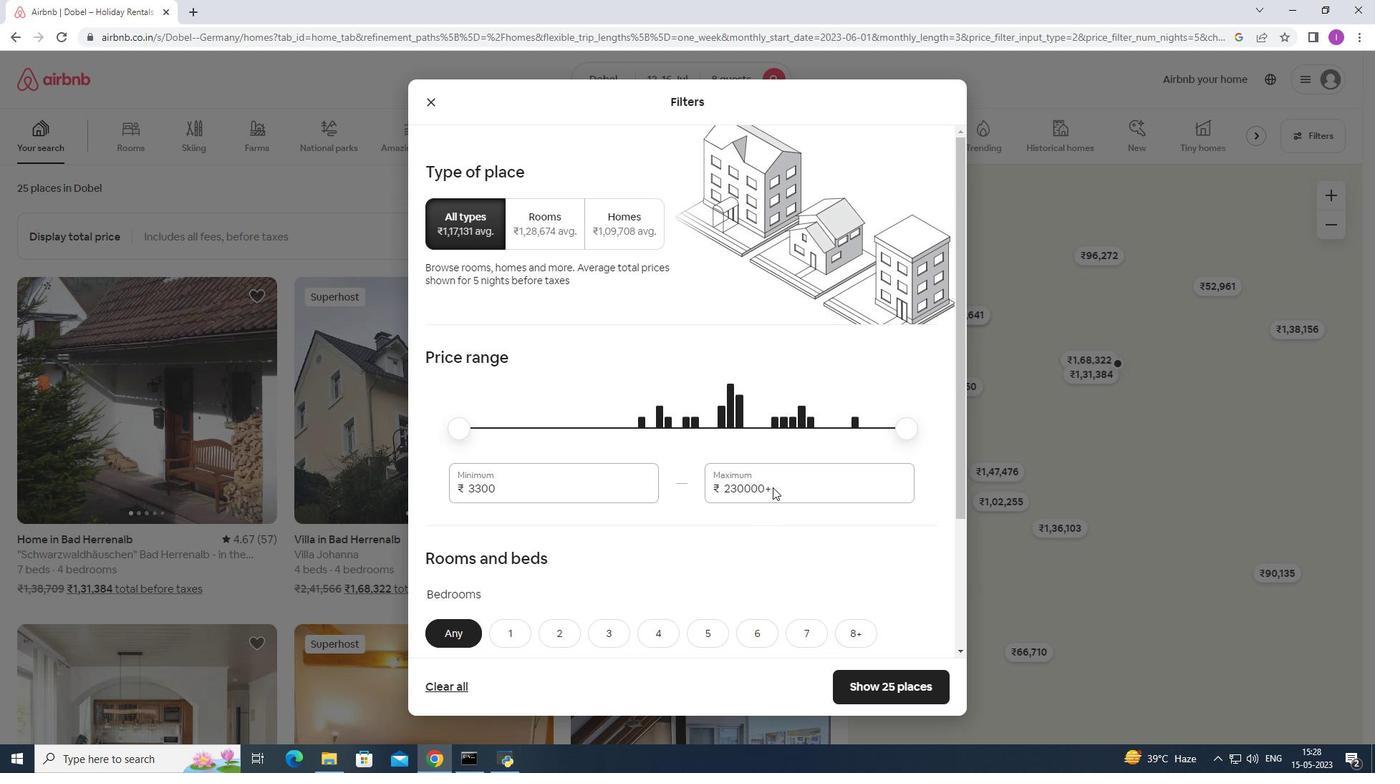 
Action: Mouse pressed left at (775, 486)
Screenshot: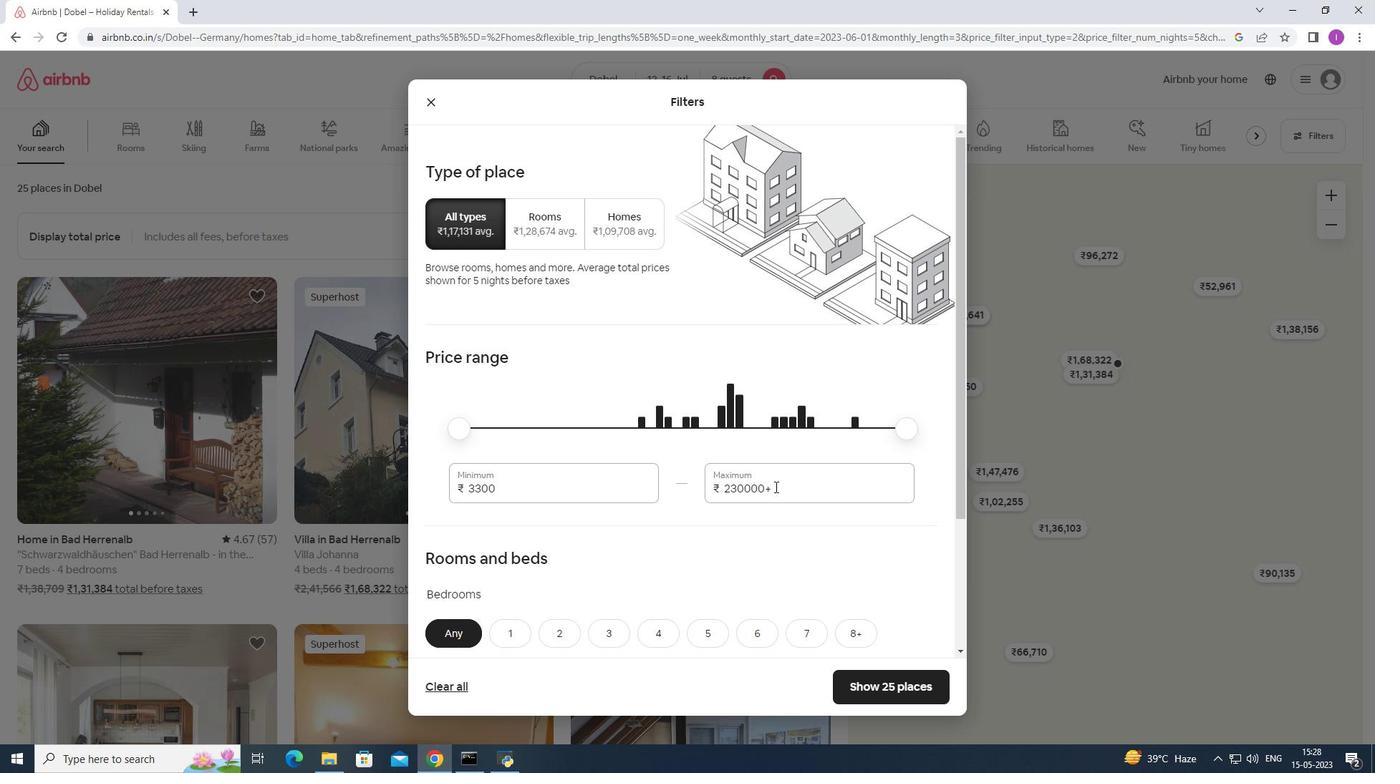 
Action: Mouse moved to (793, 477)
Screenshot: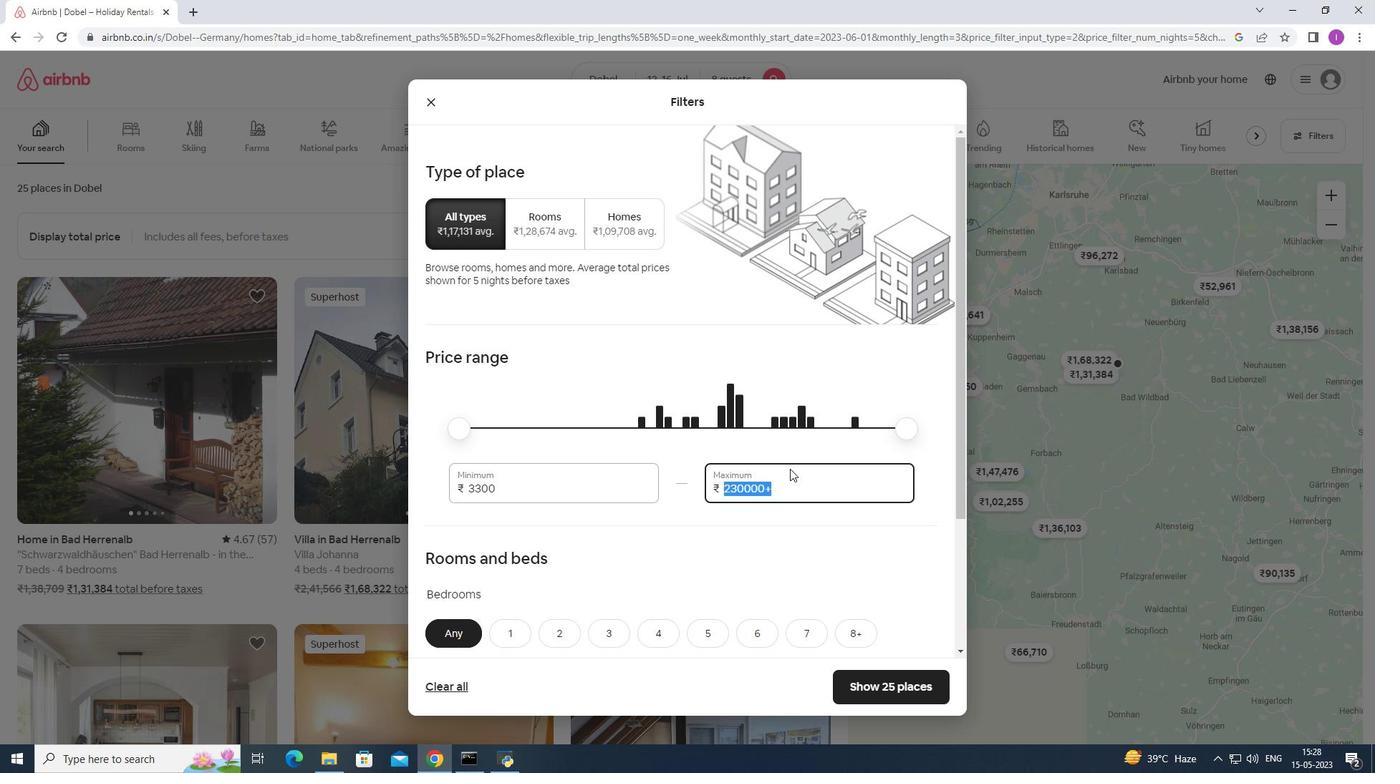 
Action: Key pressed 1
Screenshot: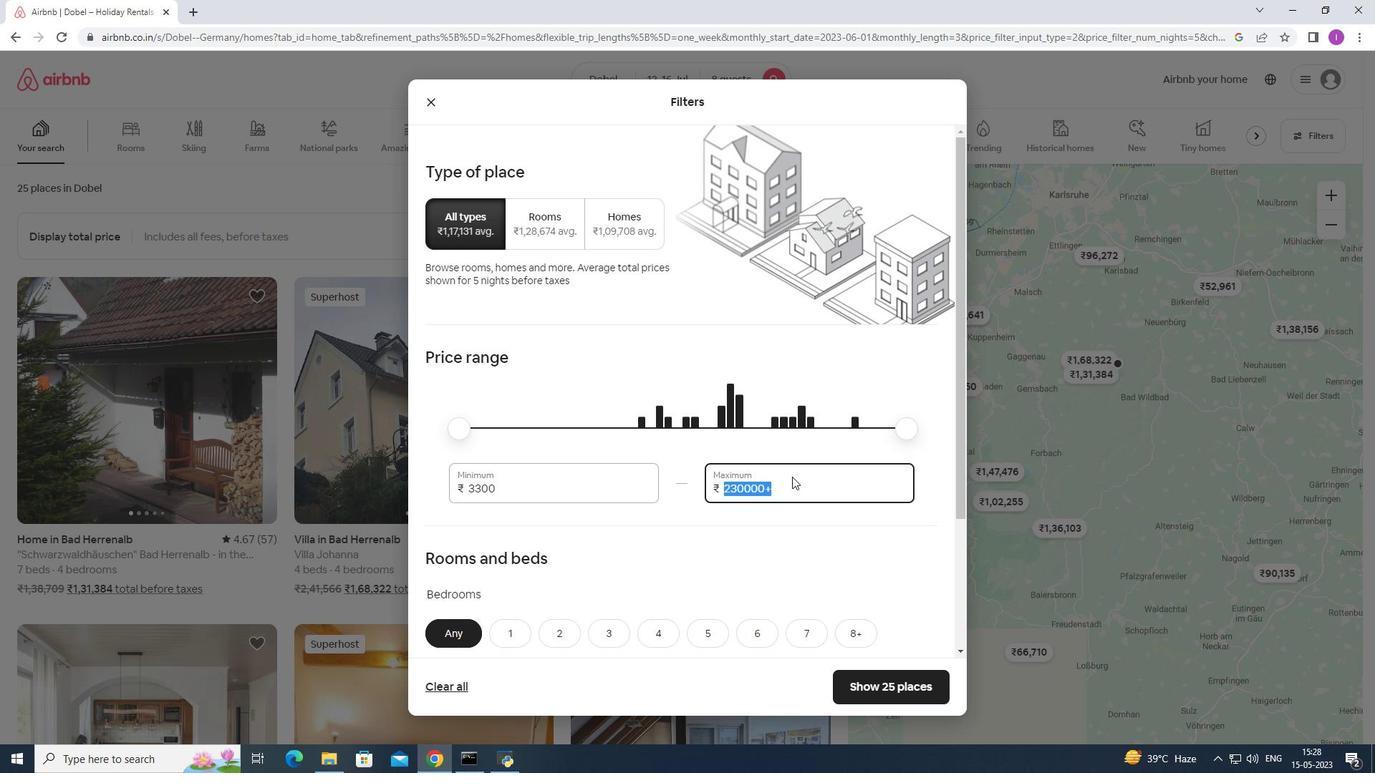 
Action: Mouse moved to (800, 476)
Screenshot: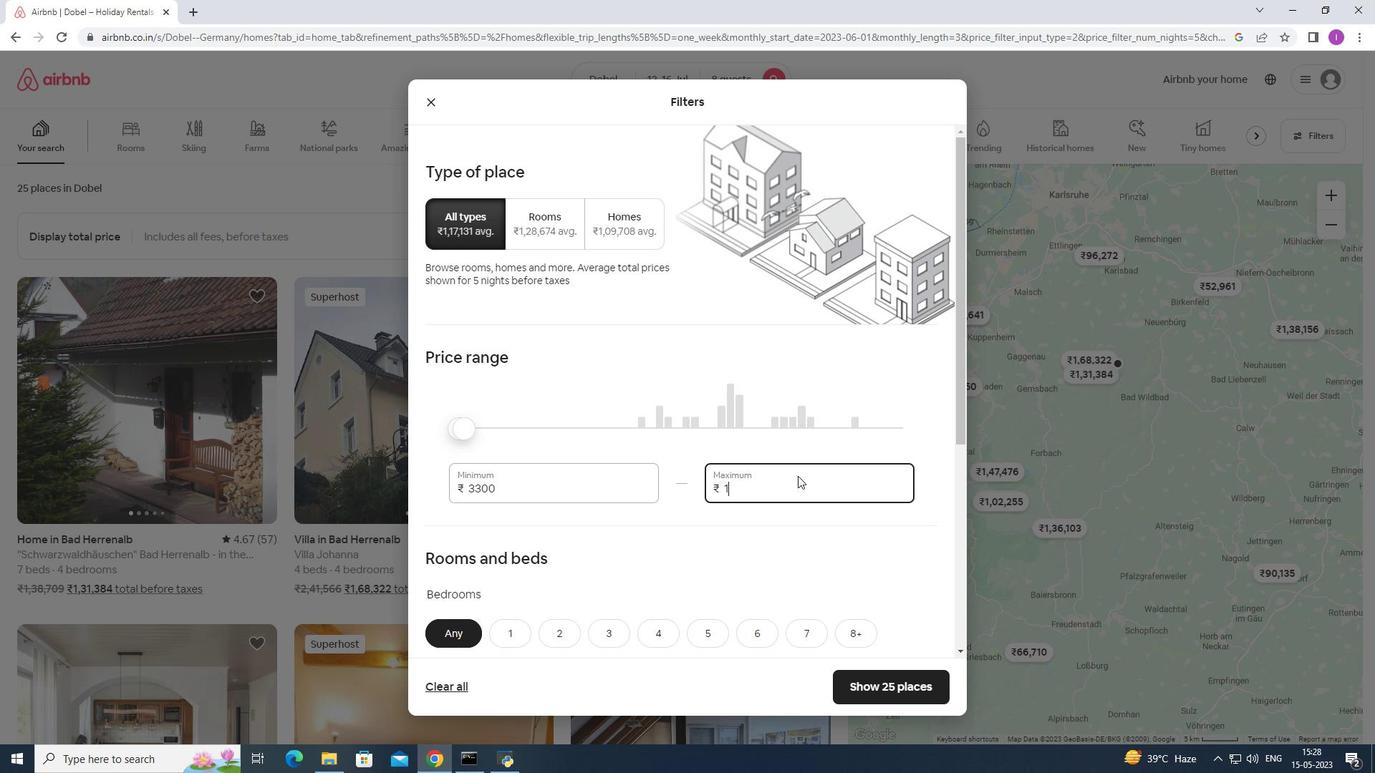 
Action: Key pressed 6000
Screenshot: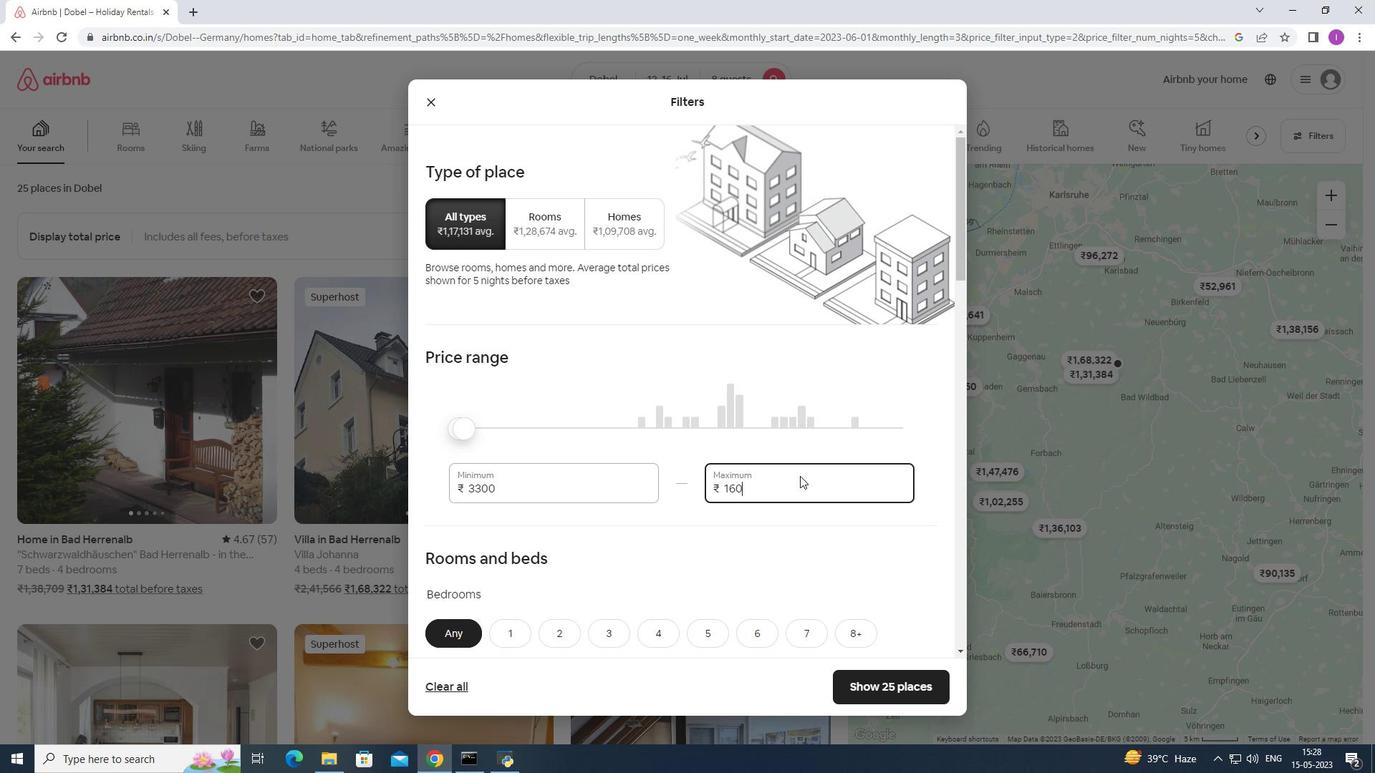 
Action: Mouse moved to (499, 490)
Screenshot: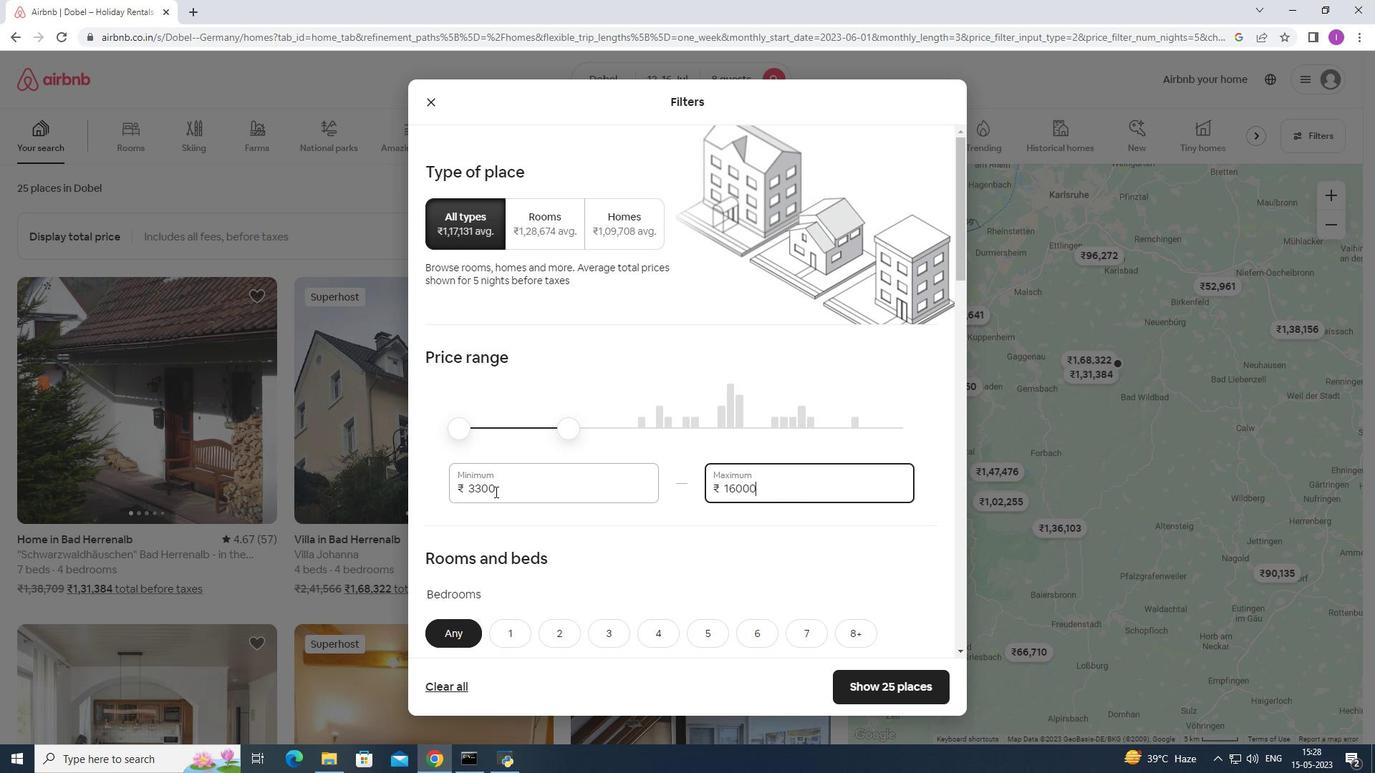 
Action: Mouse pressed left at (499, 490)
Screenshot: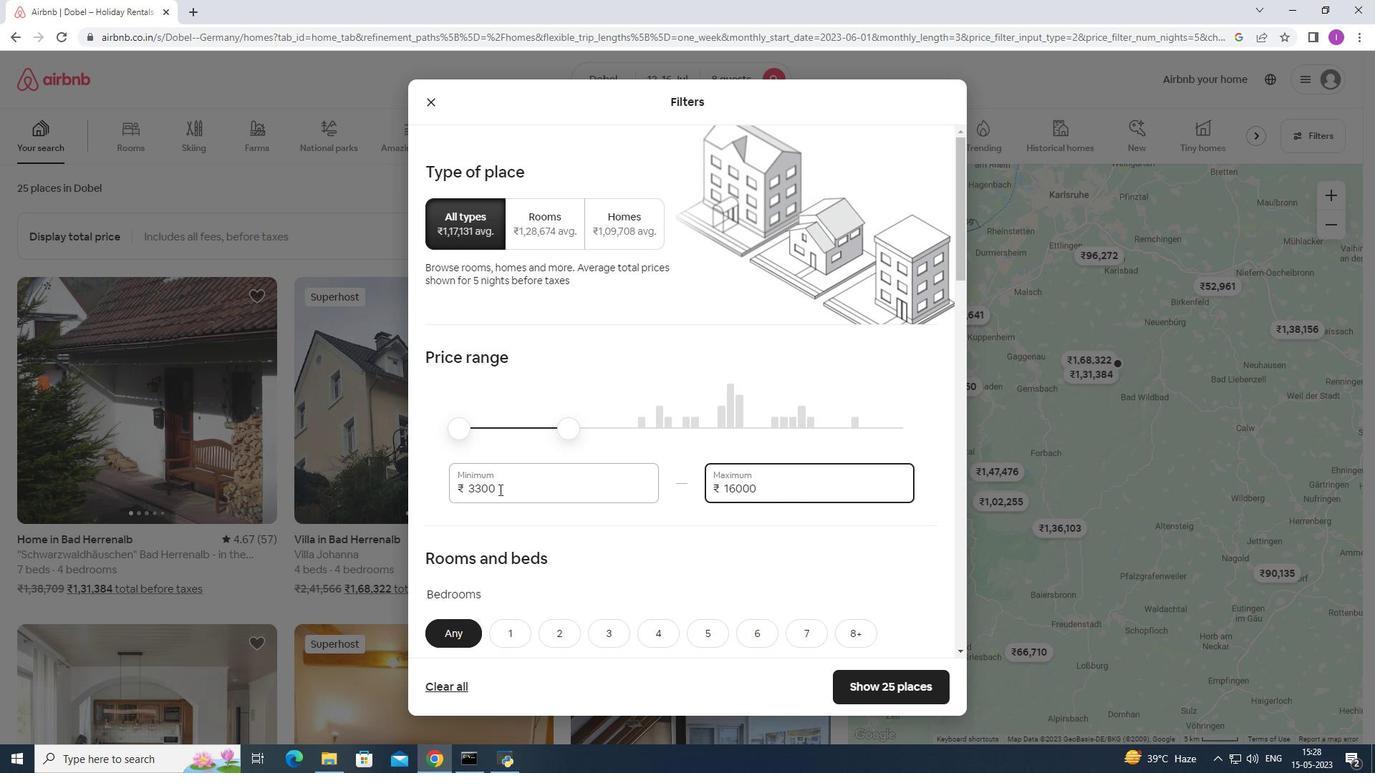 
Action: Mouse moved to (735, 556)
Screenshot: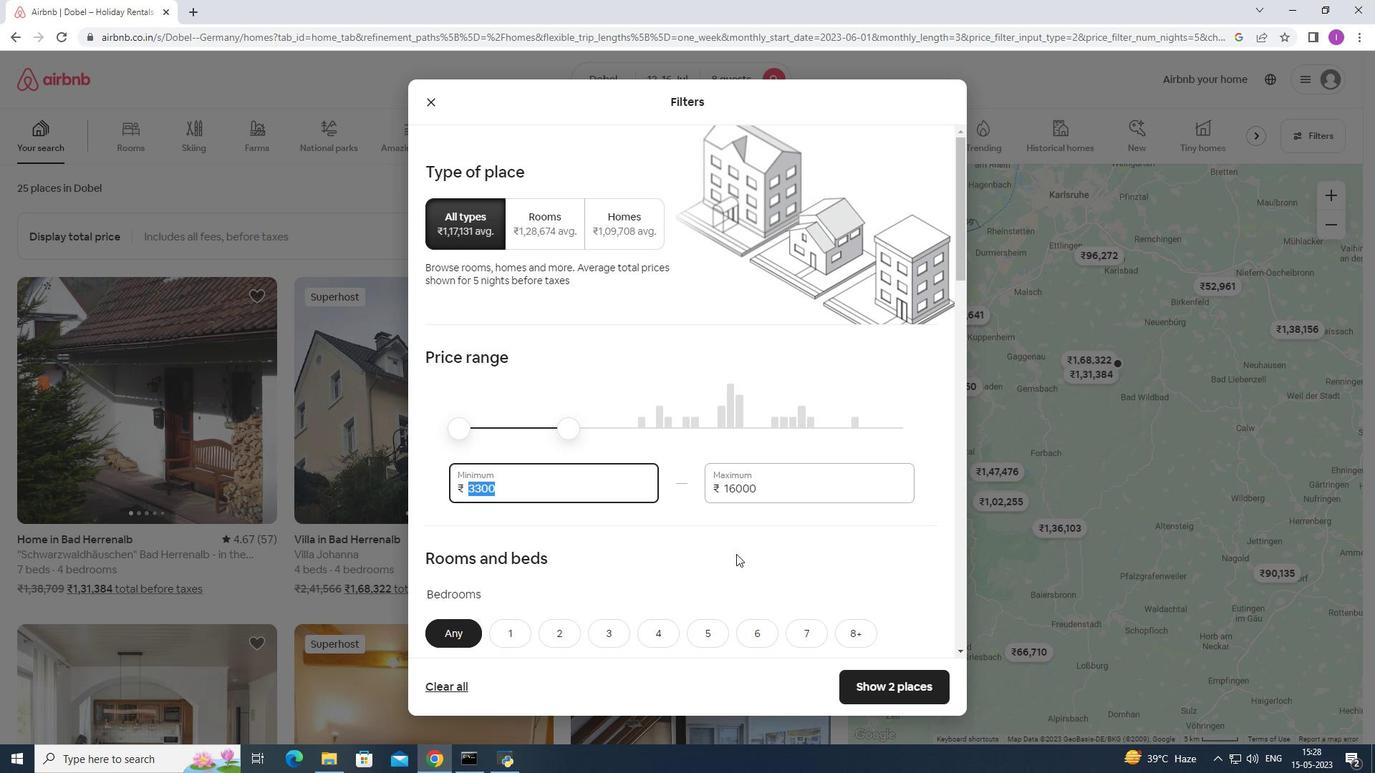
Action: Key pressed 1
Screenshot: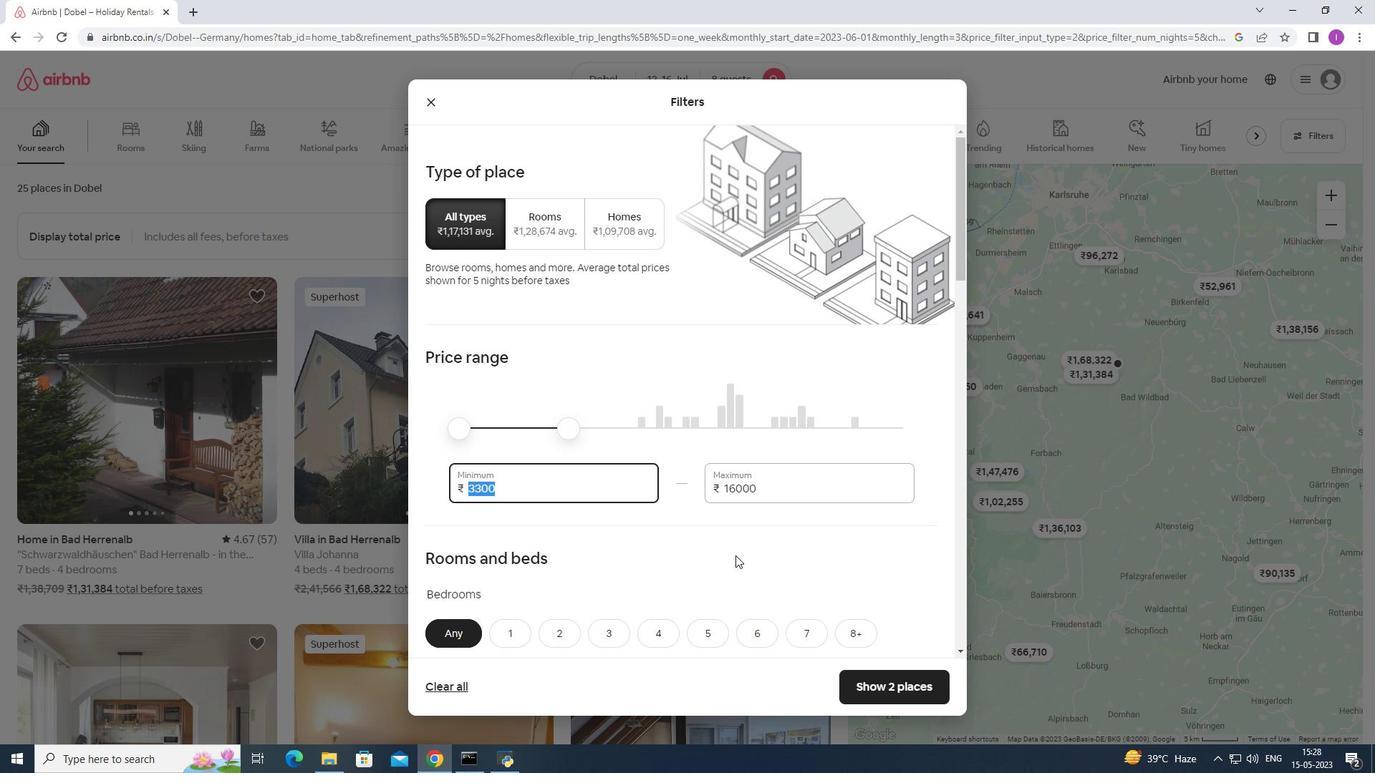 
Action: Mouse moved to (735, 556)
Screenshot: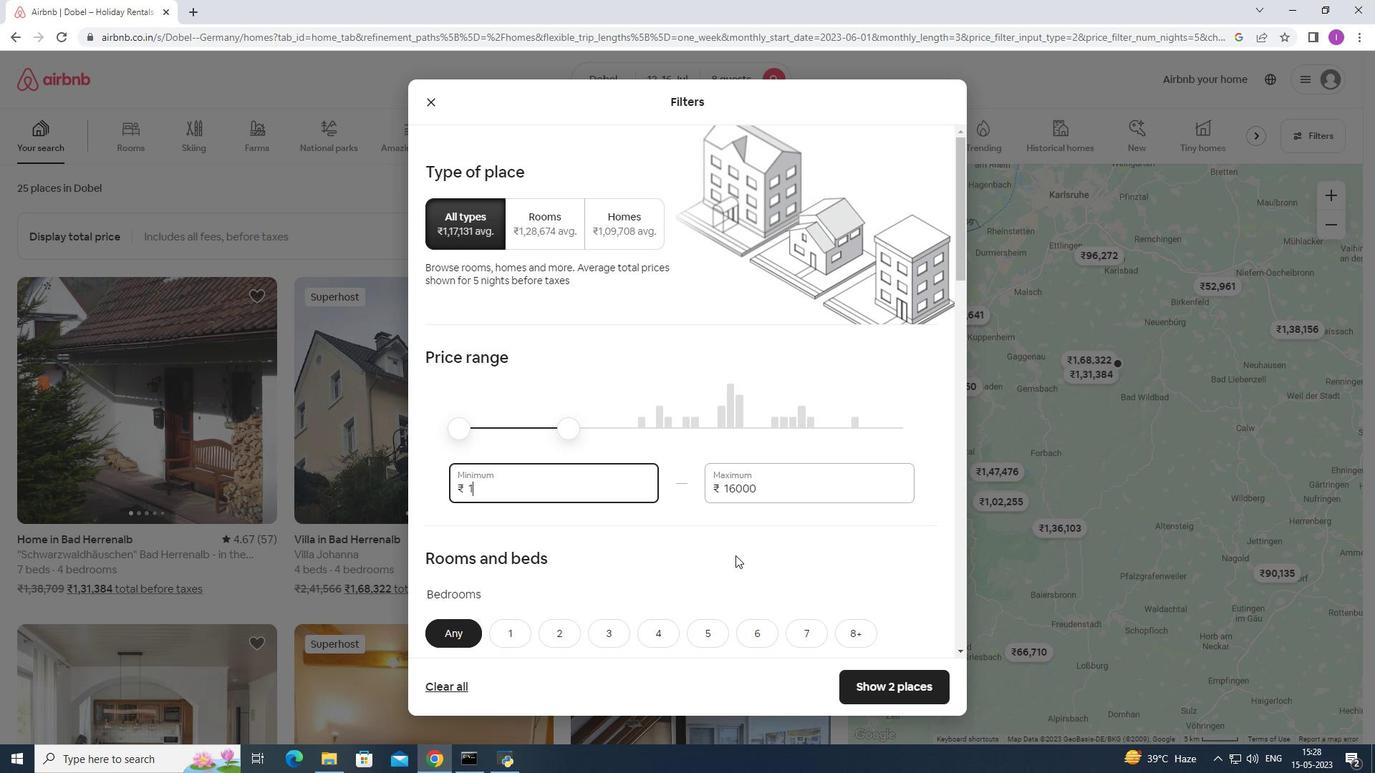 
Action: Key pressed 0
Screenshot: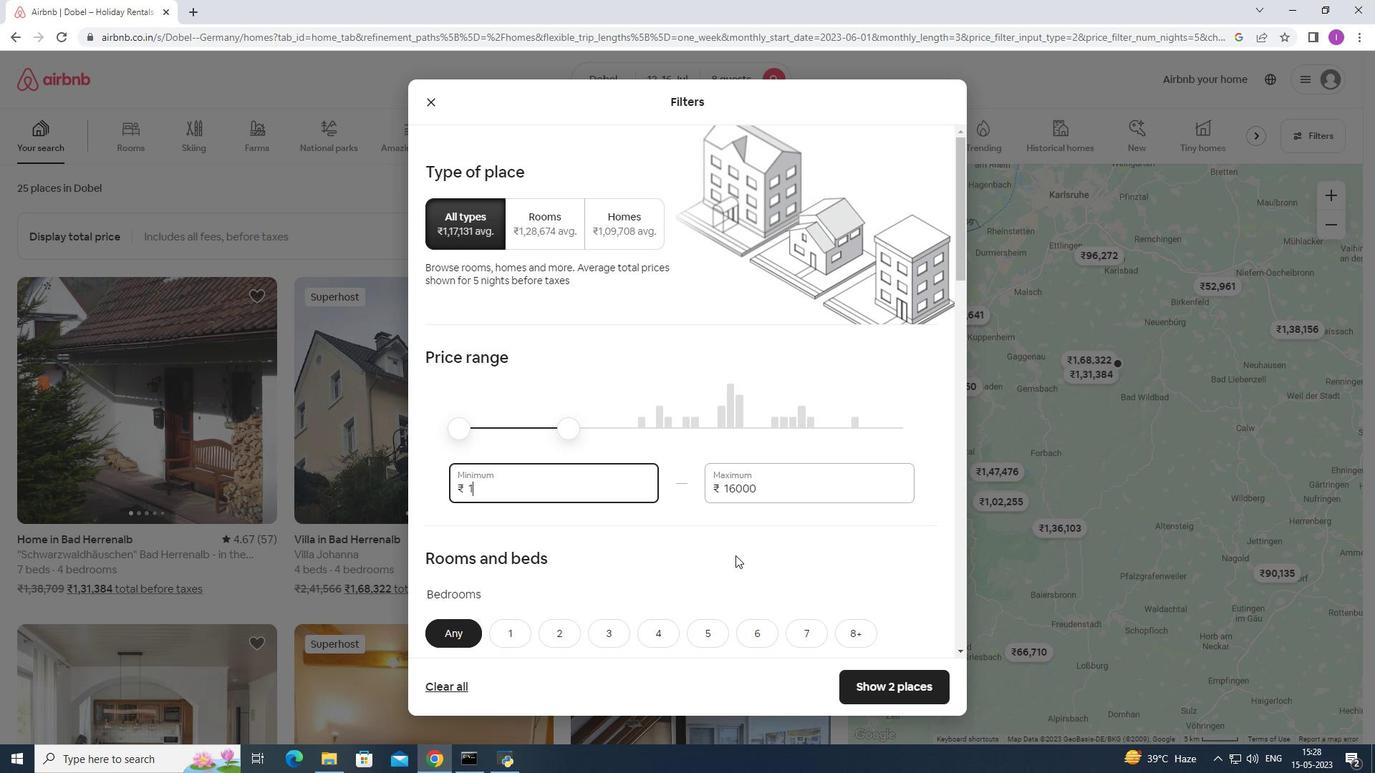 
Action: Mouse moved to (735, 558)
Screenshot: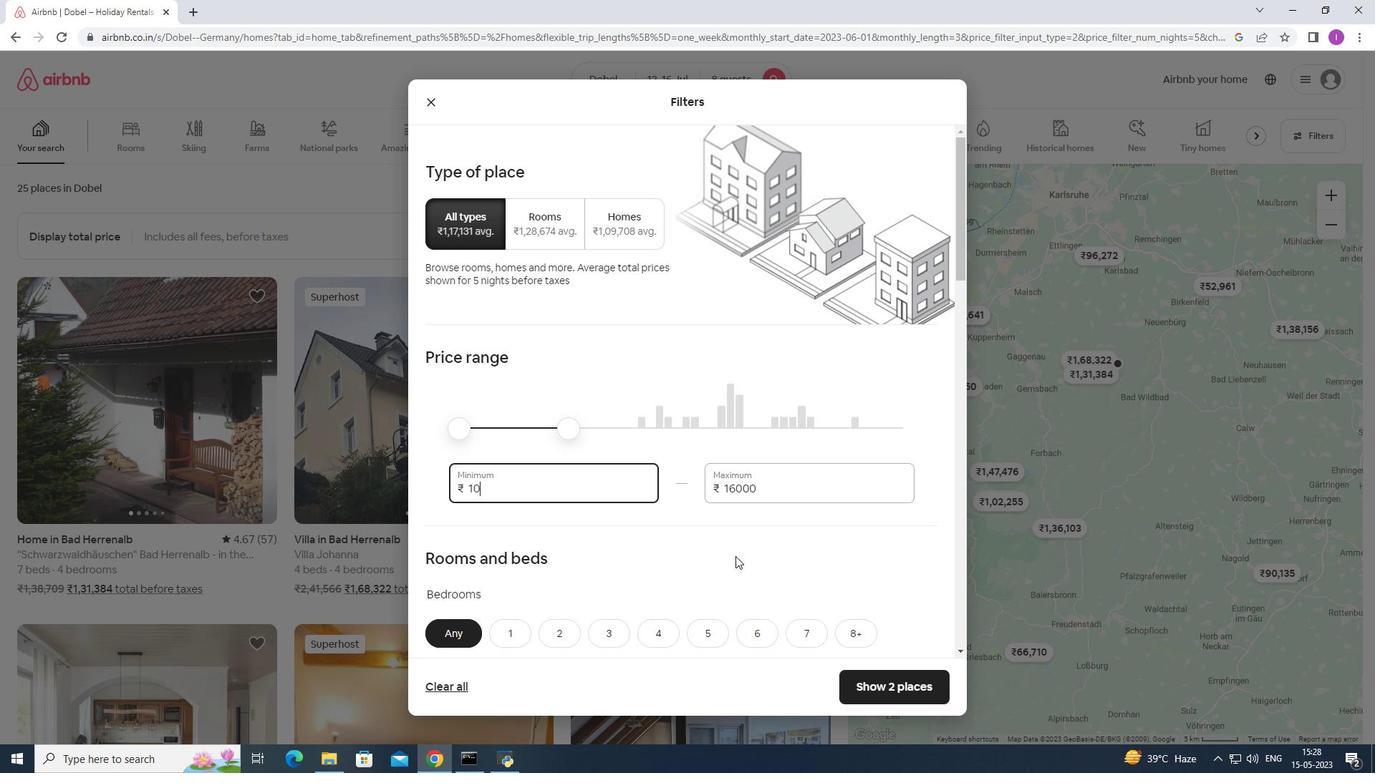 
Action: Key pressed 000
Screenshot: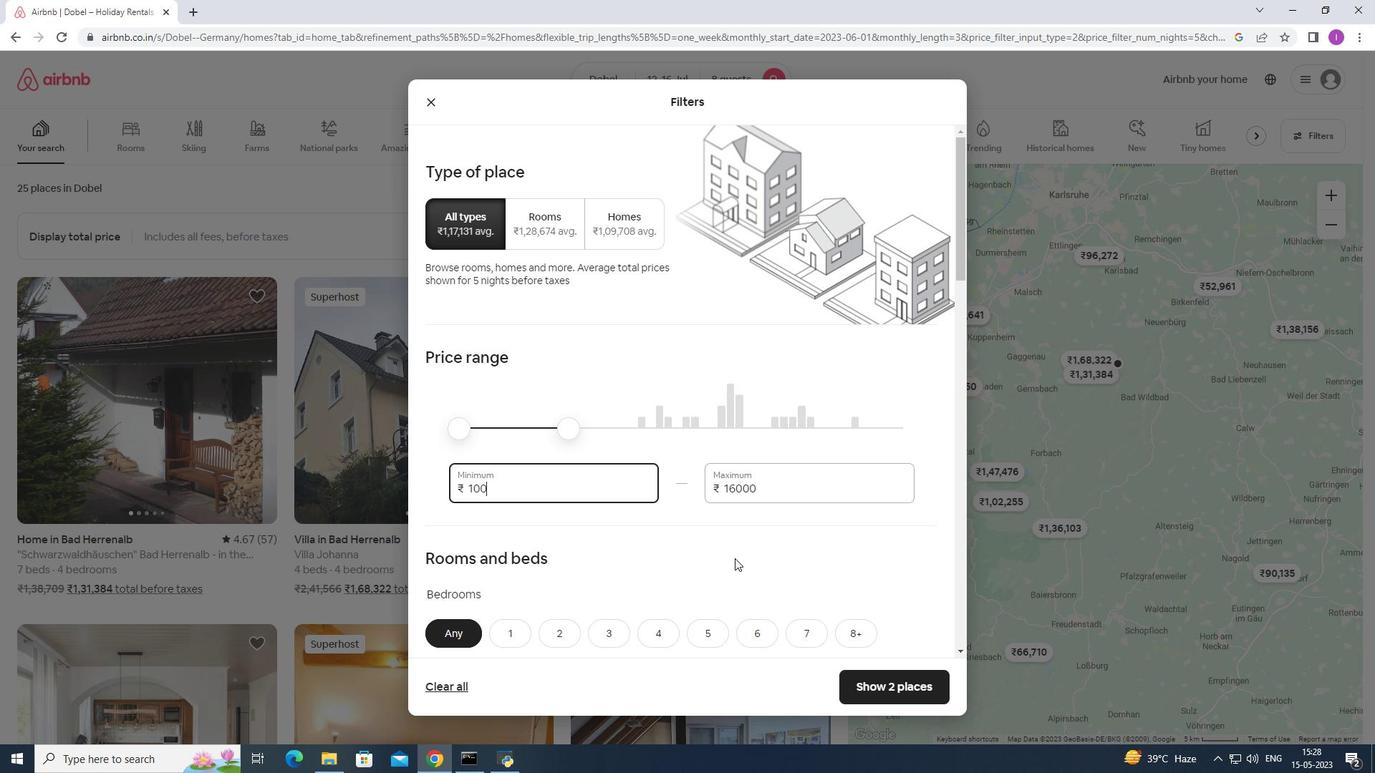 
Action: Mouse moved to (679, 601)
Screenshot: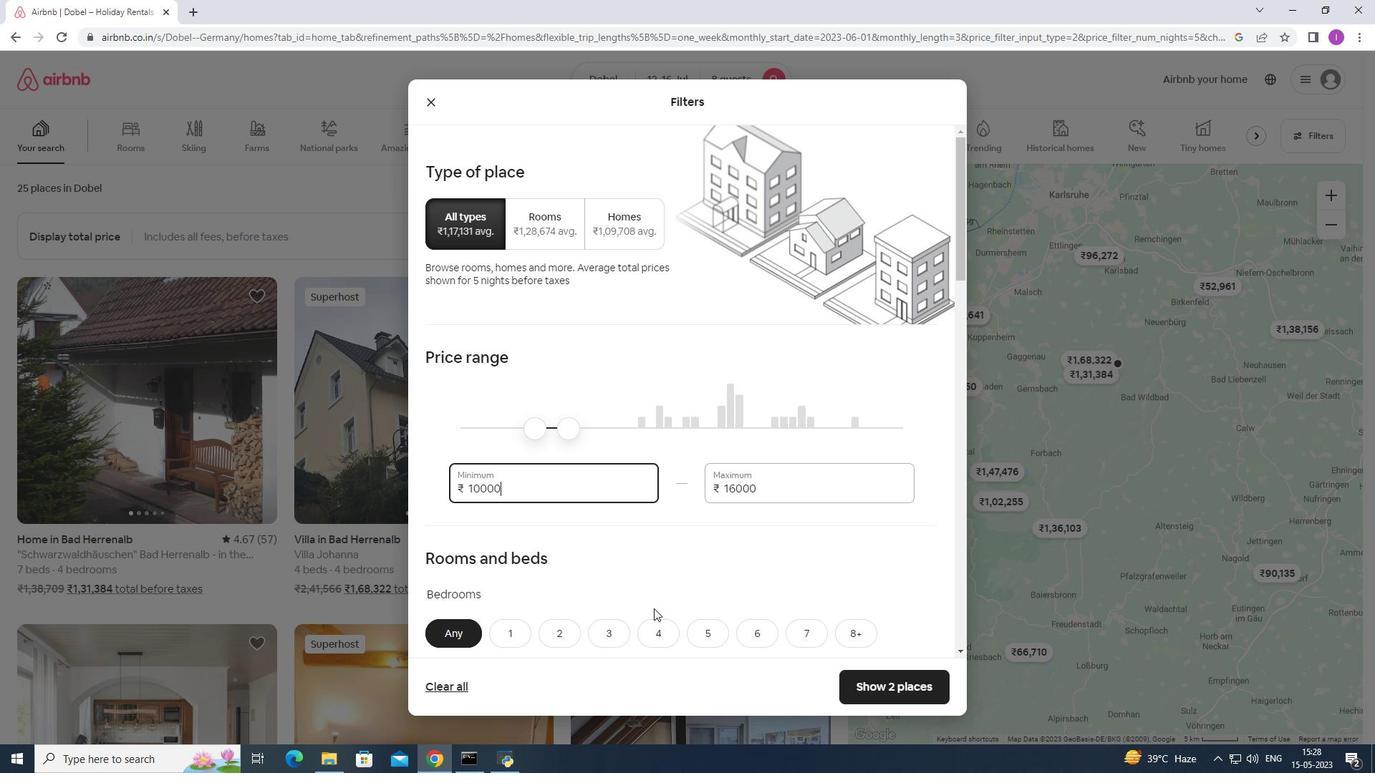 
Action: Mouse scrolled (679, 601) with delta (0, 0)
Screenshot: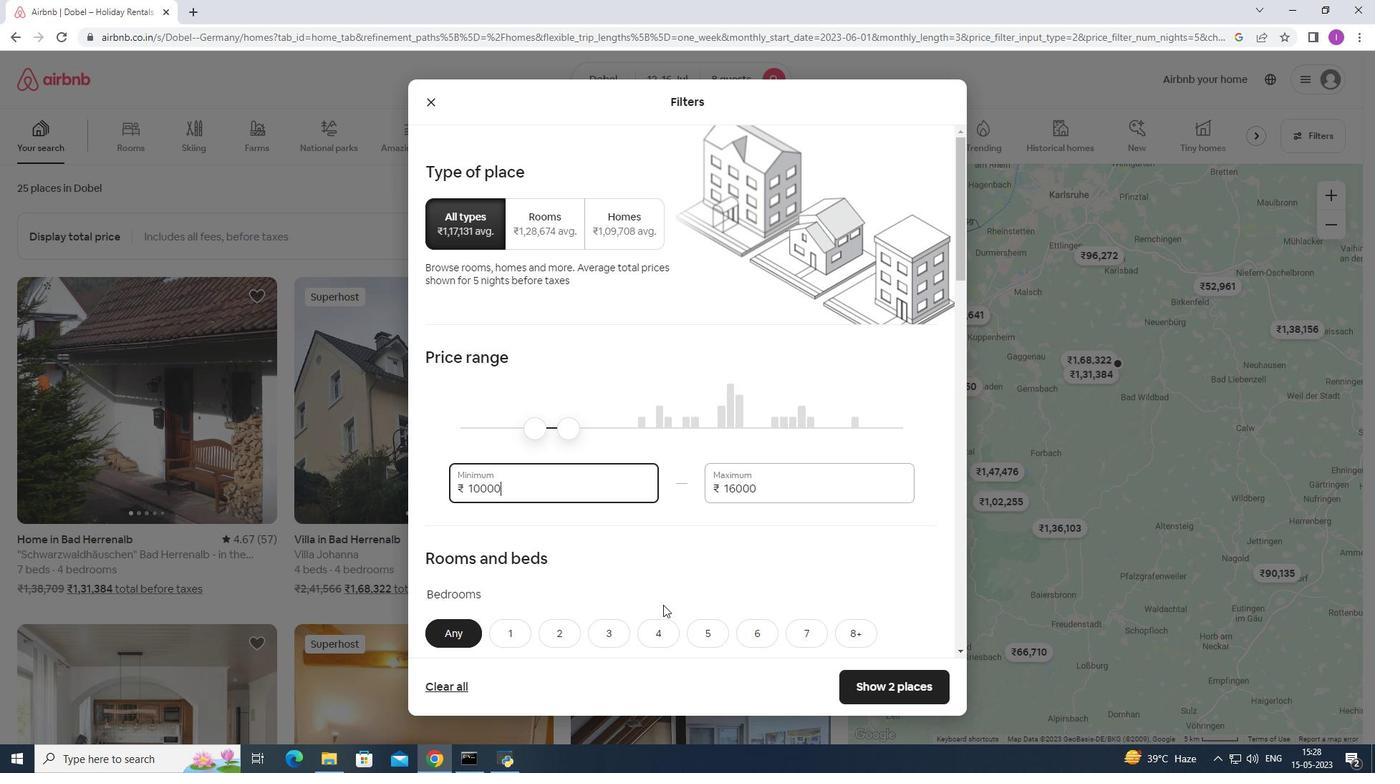 
Action: Mouse scrolled (679, 601) with delta (0, 0)
Screenshot: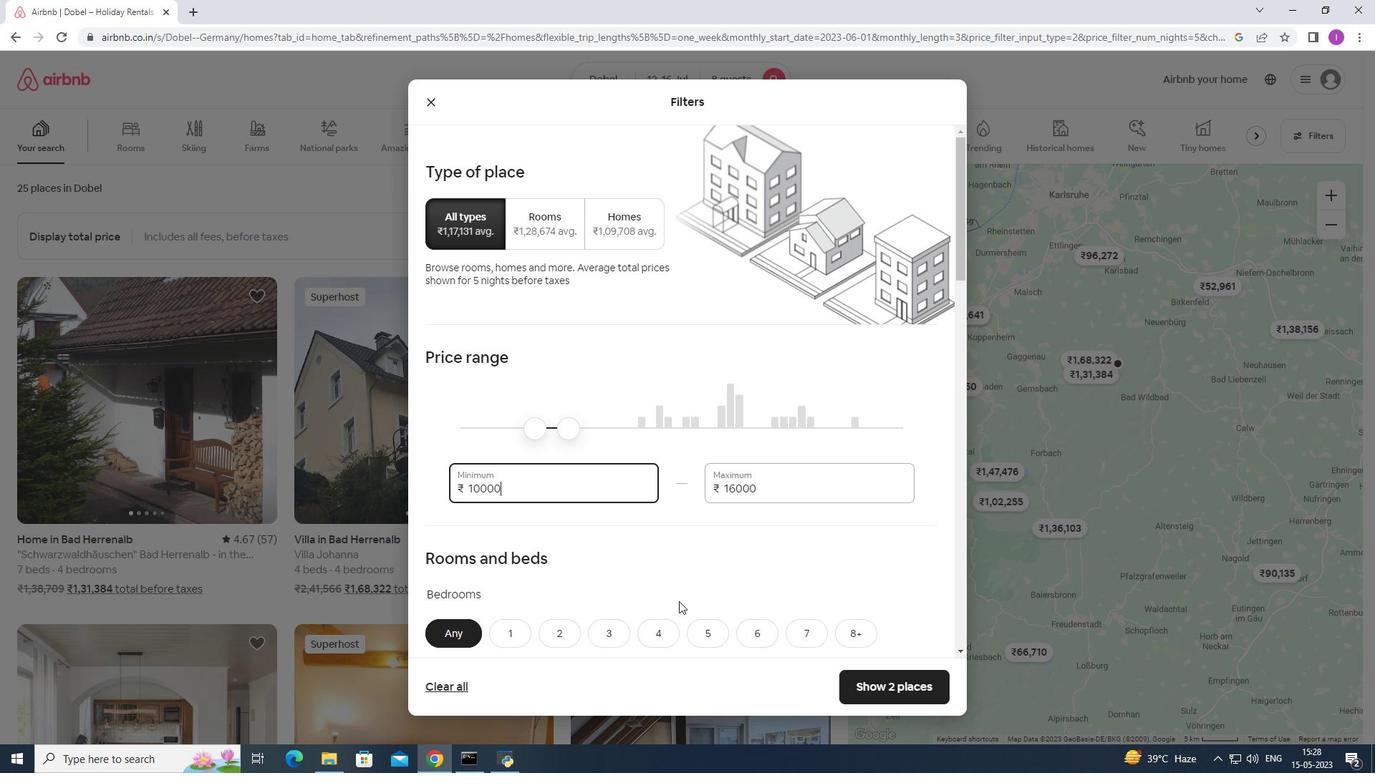 
Action: Mouse moved to (834, 502)
Screenshot: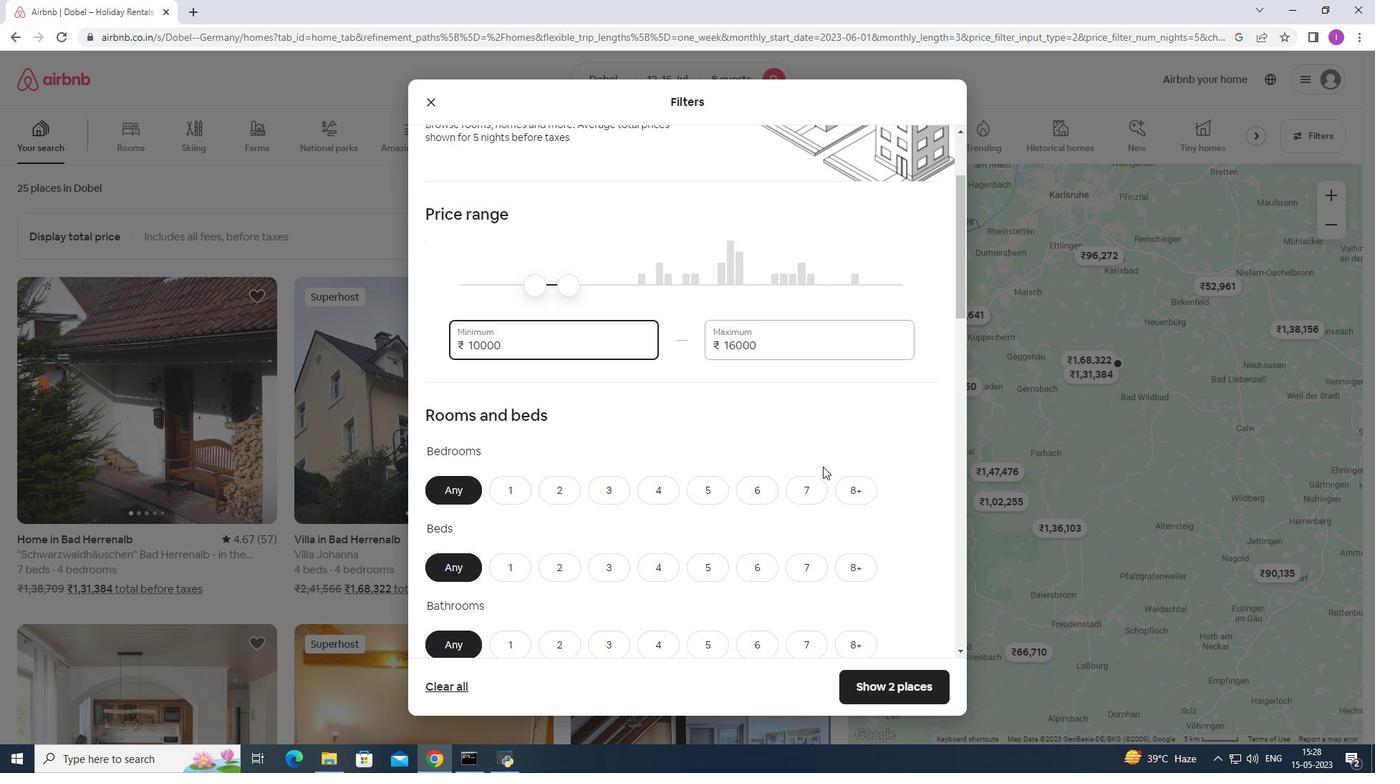 
Action: Mouse scrolled (834, 501) with delta (0, 0)
Screenshot: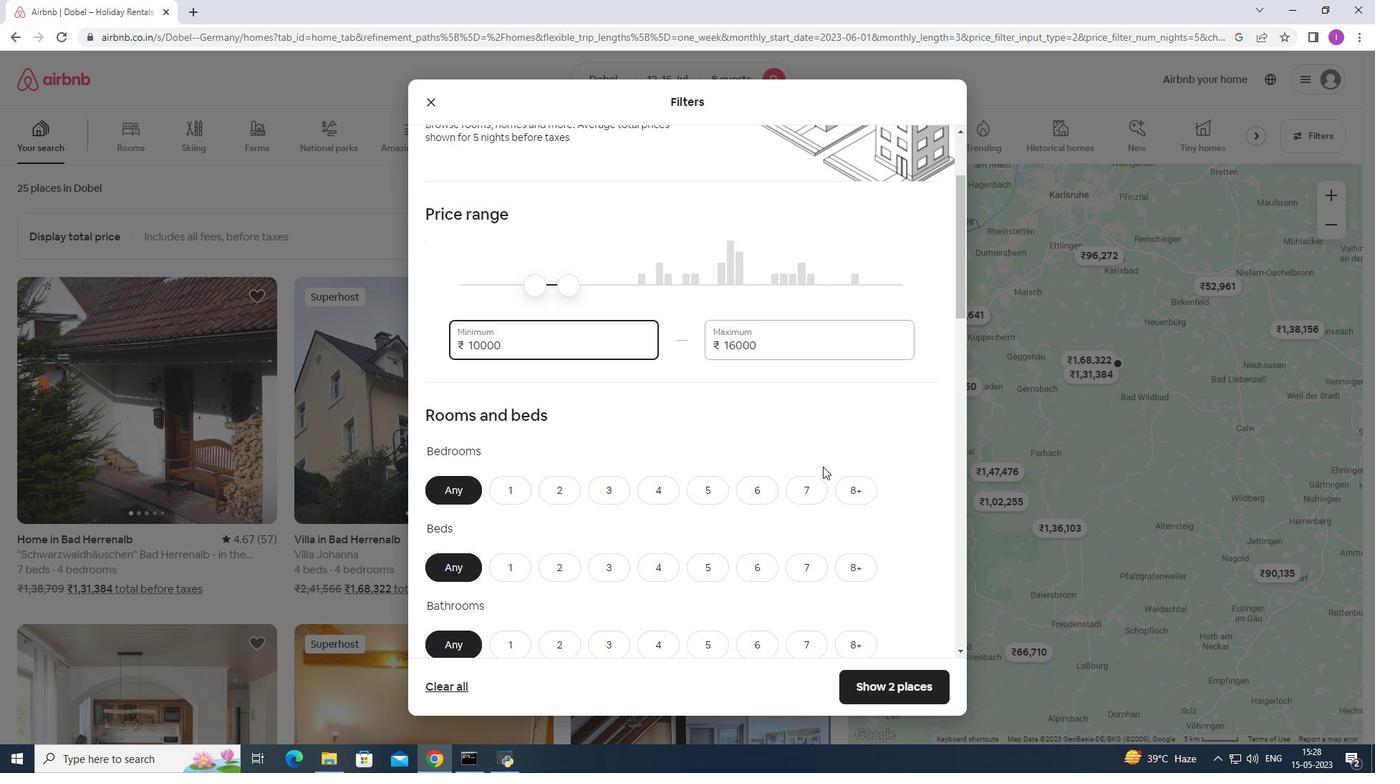 
Action: Mouse moved to (834, 510)
Screenshot: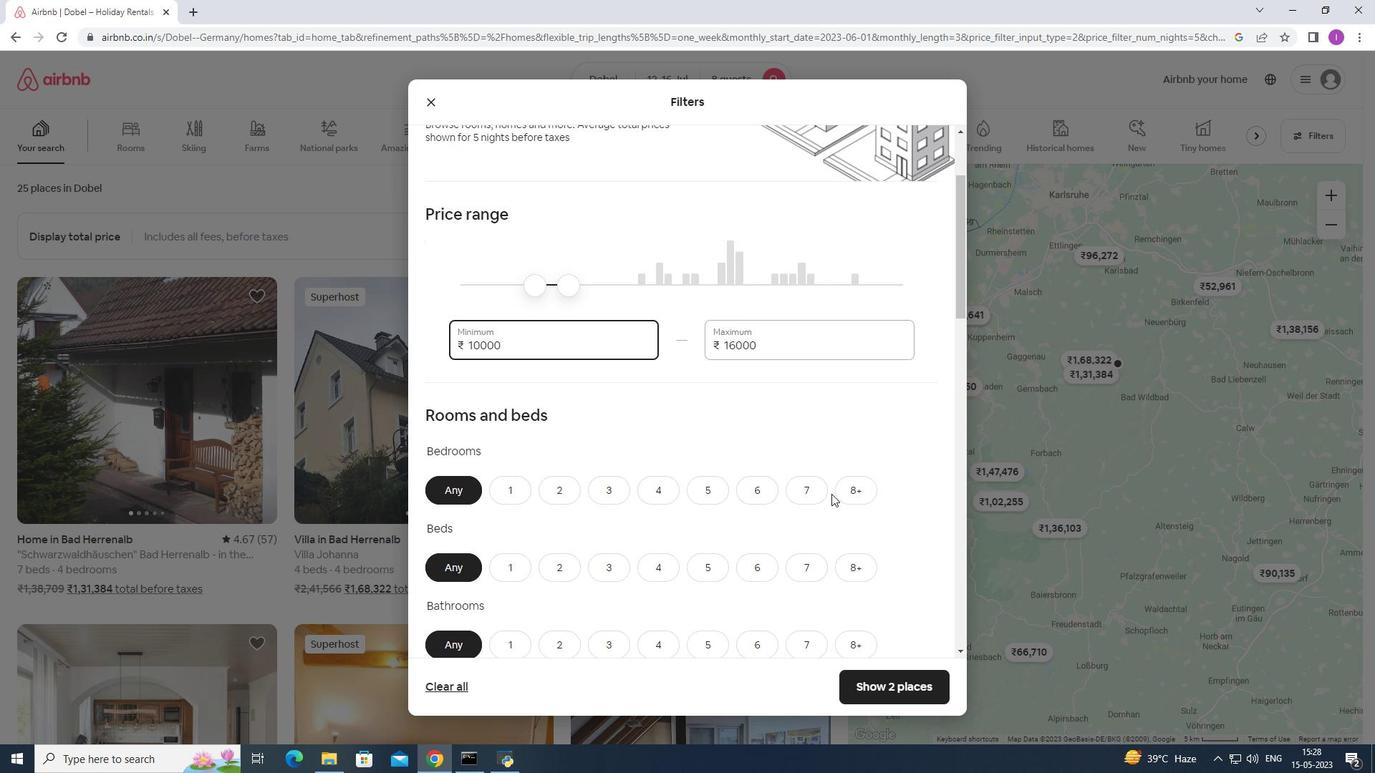 
Action: Mouse scrolled (834, 509) with delta (0, 0)
Screenshot: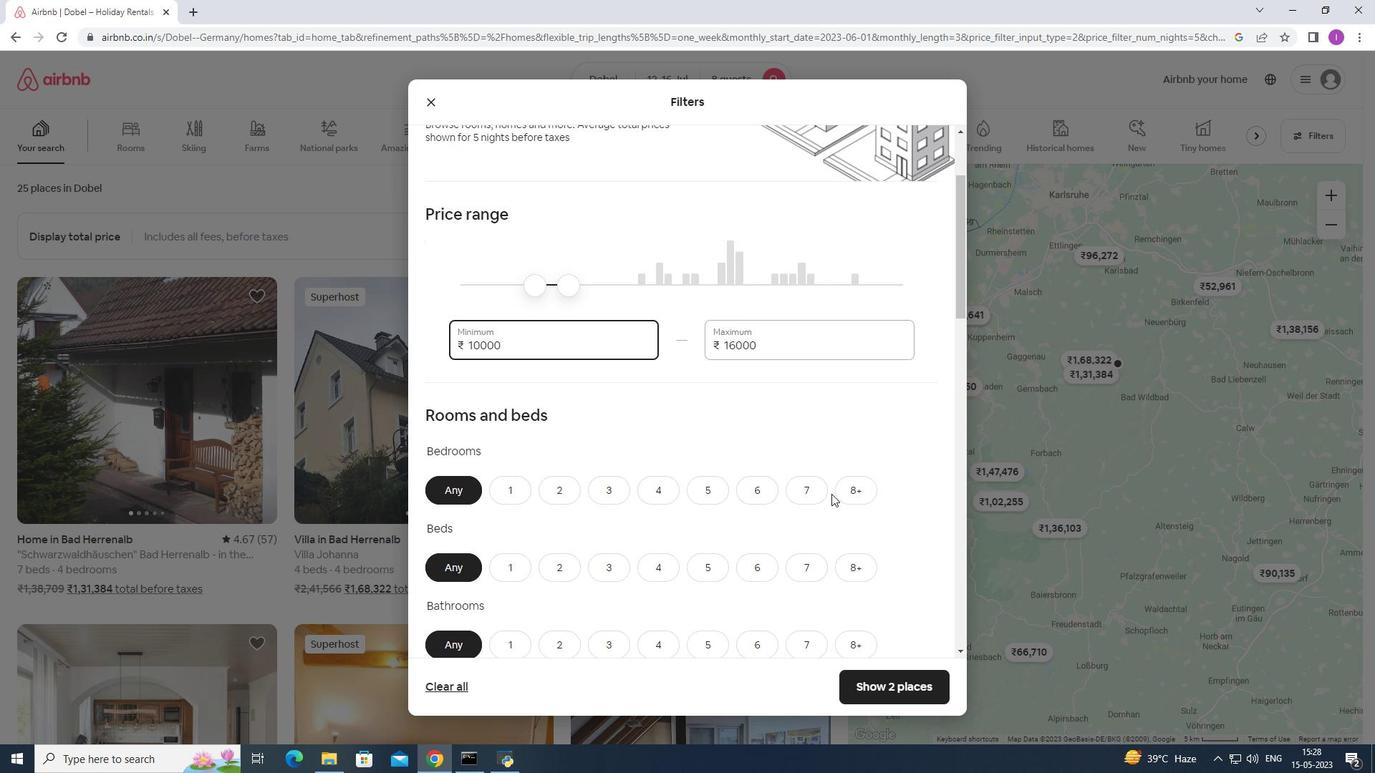 
Action: Mouse moved to (845, 348)
Screenshot: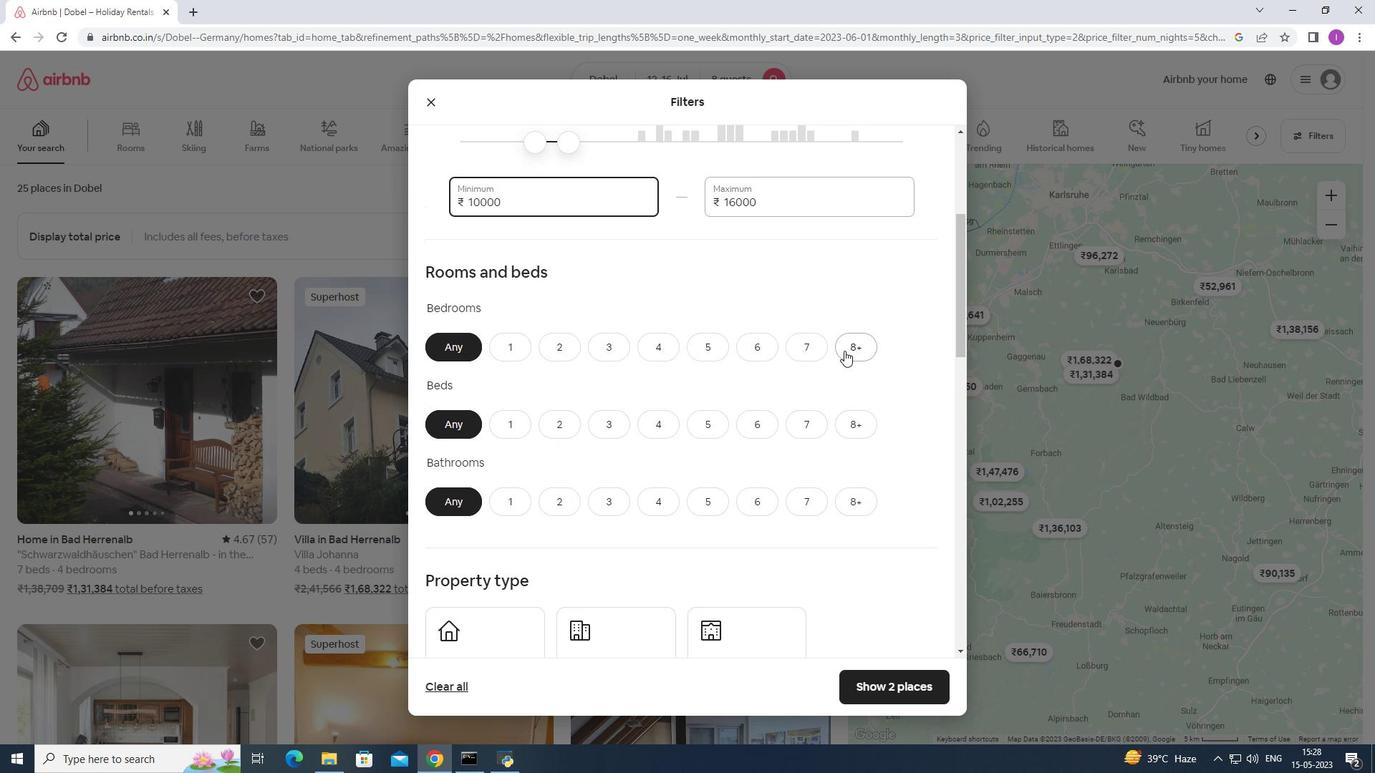 
Action: Mouse pressed left at (845, 348)
Screenshot: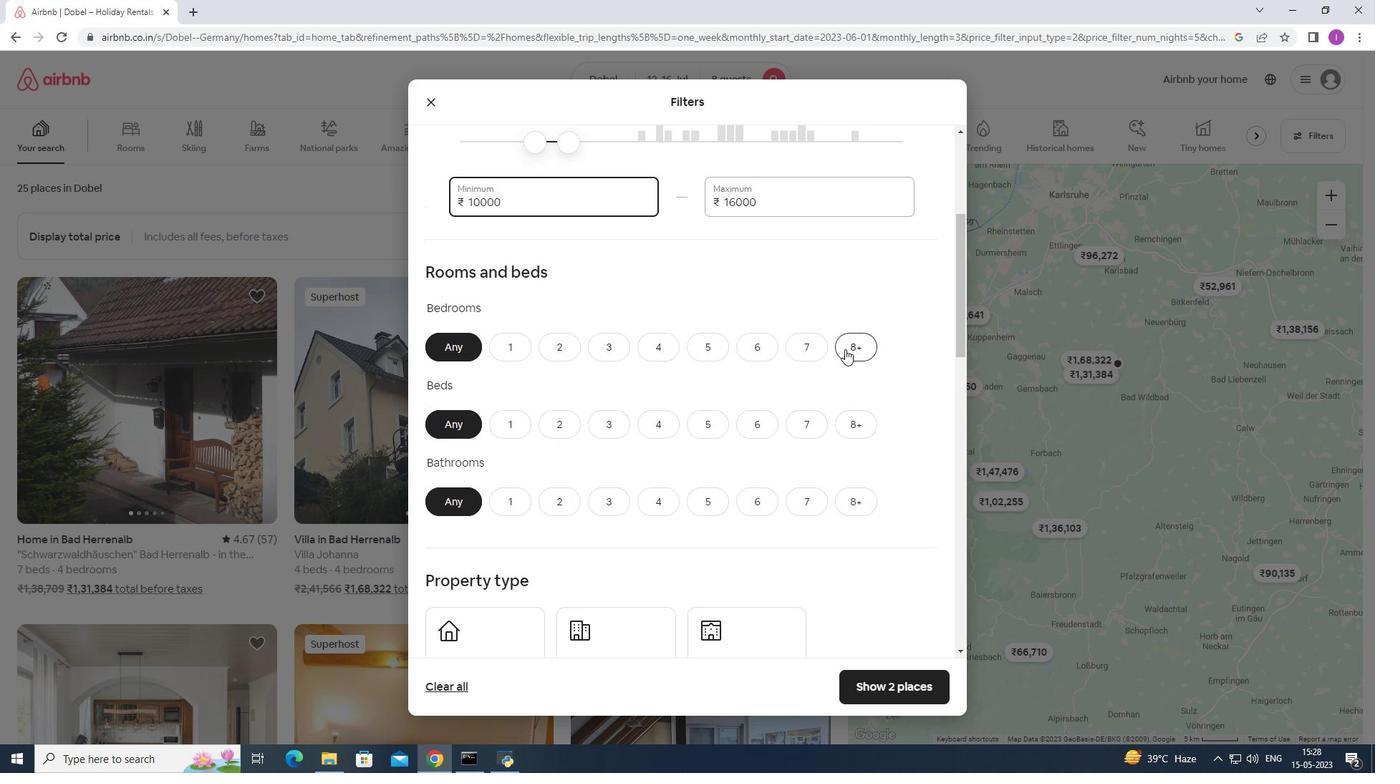 
Action: Mouse moved to (843, 429)
Screenshot: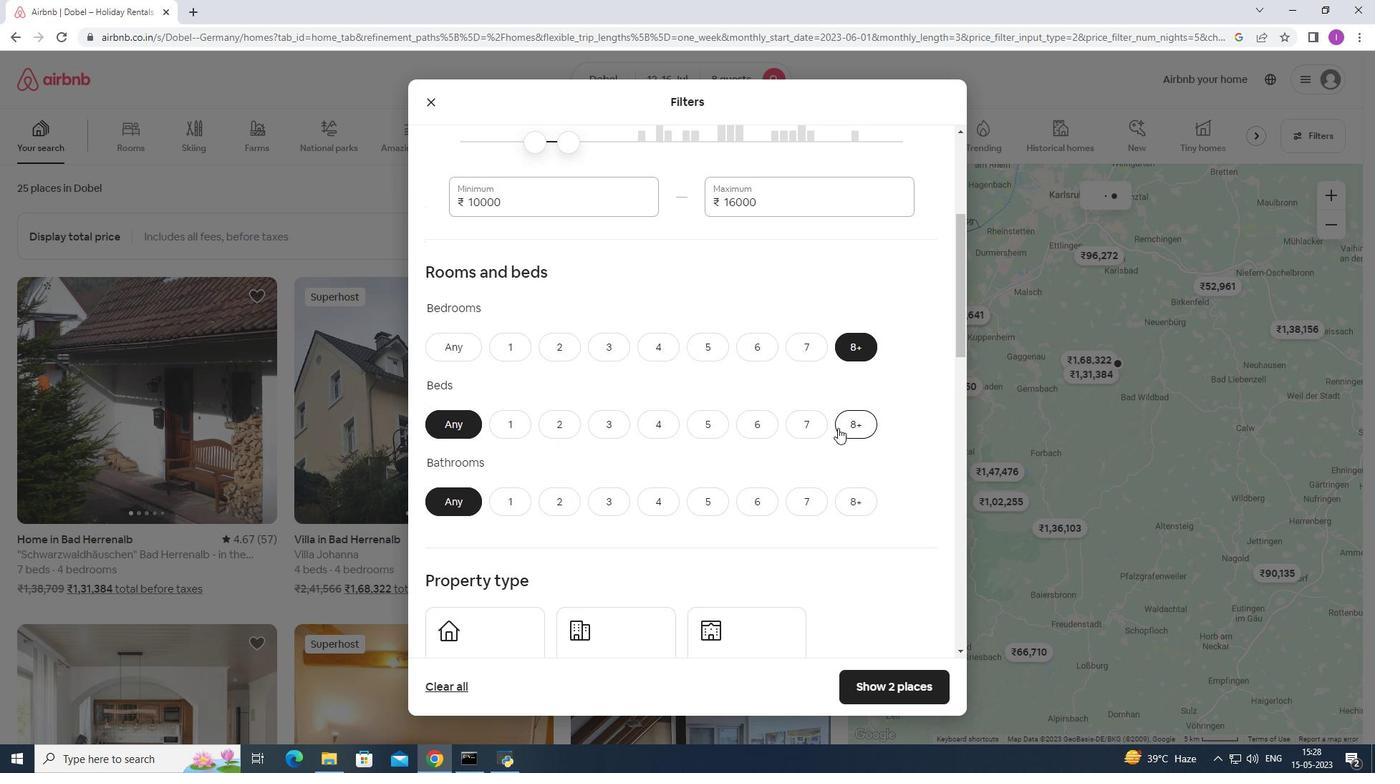 
Action: Mouse pressed left at (843, 429)
Screenshot: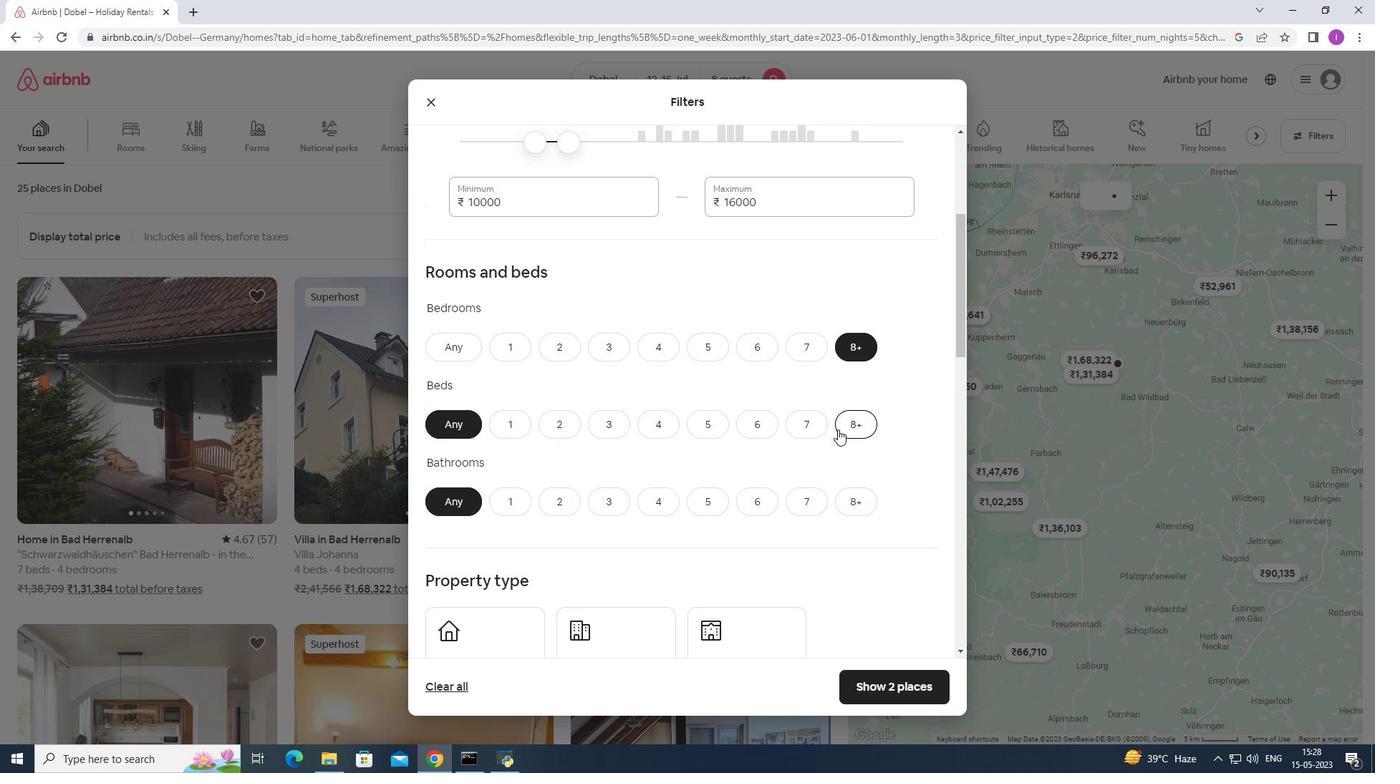 
Action: Mouse moved to (860, 506)
Screenshot: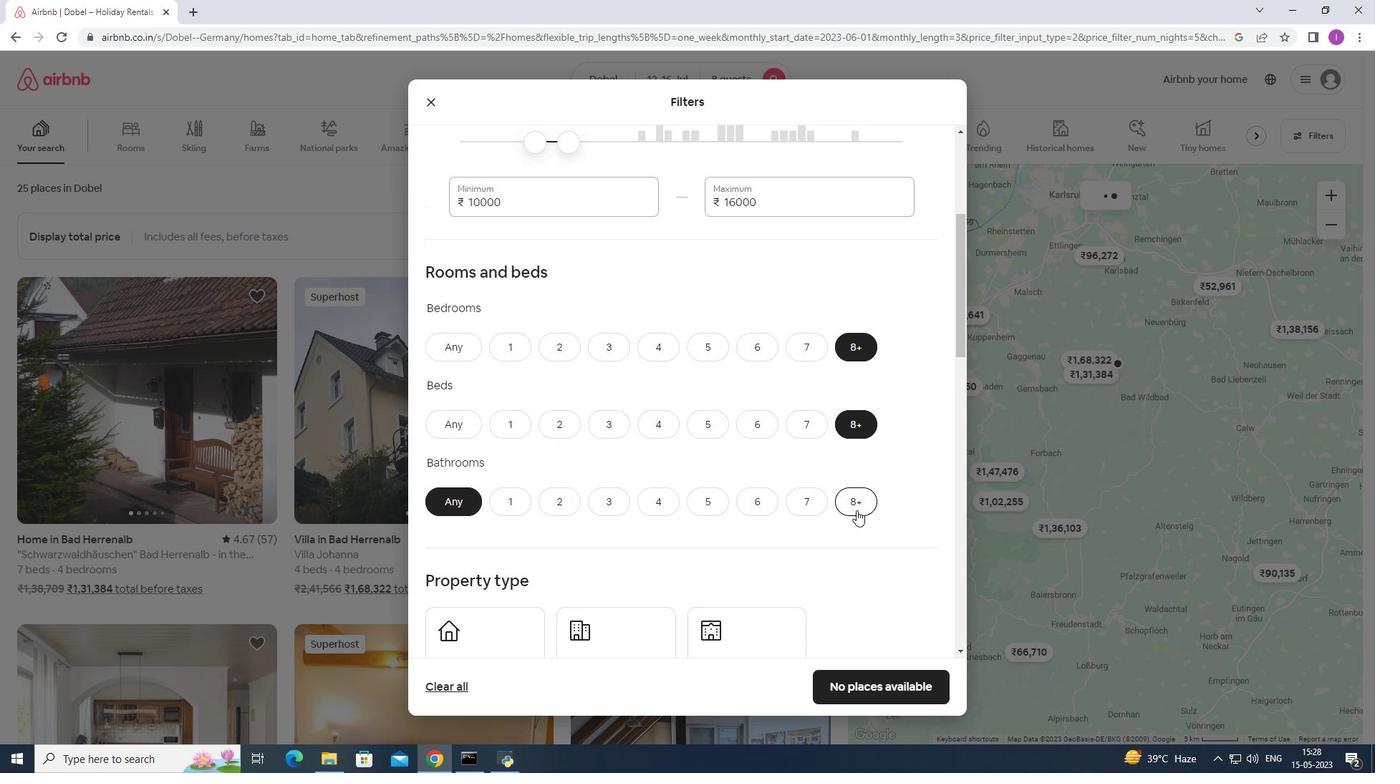 
Action: Mouse pressed left at (860, 506)
Screenshot: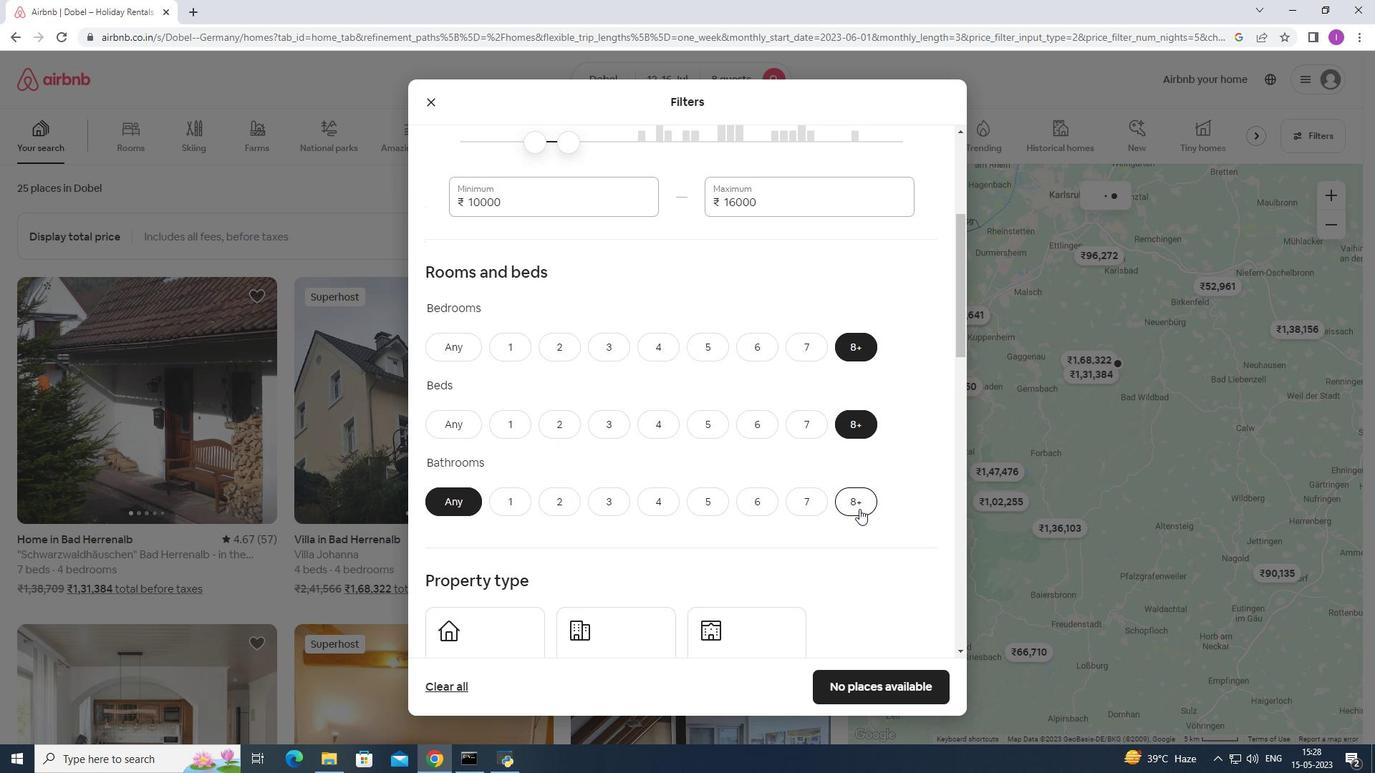 
Action: Mouse moved to (726, 507)
Screenshot: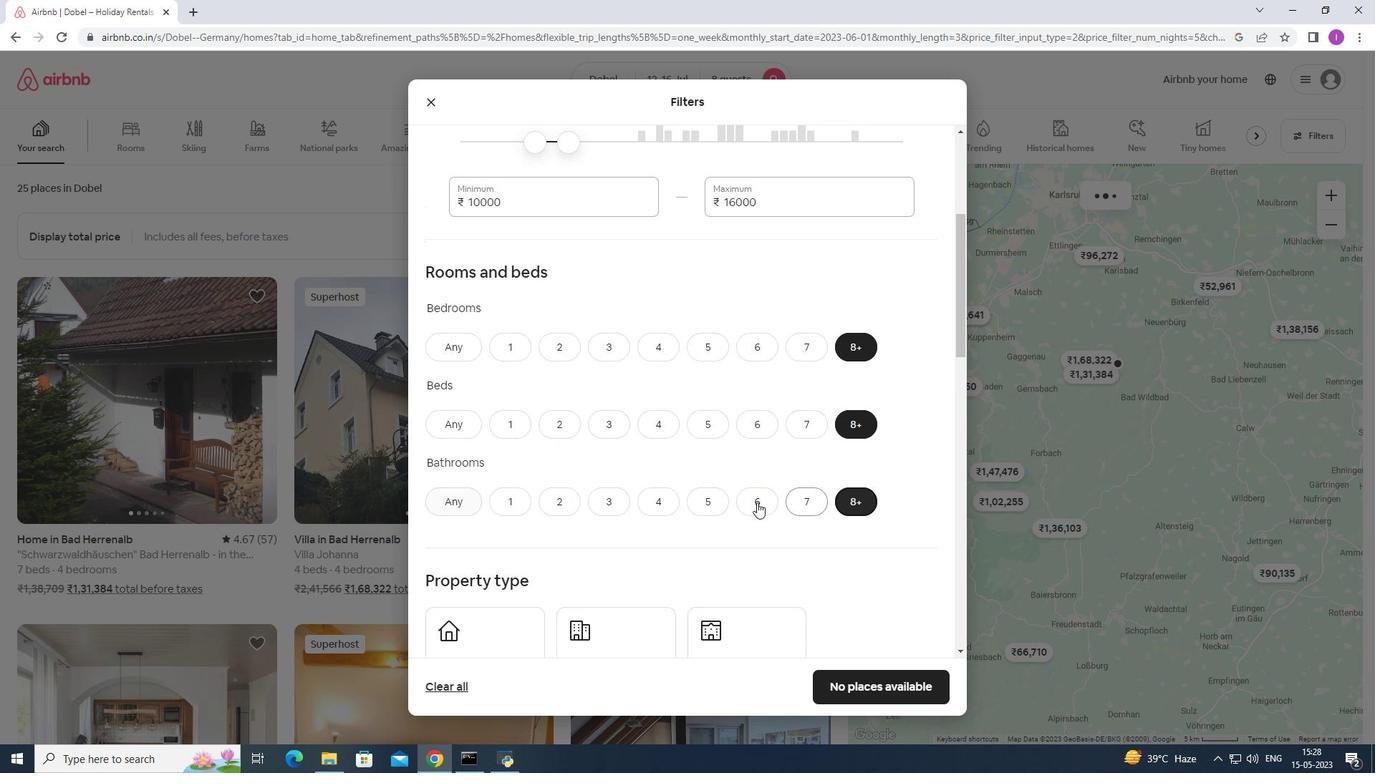 
Action: Mouse scrolled (726, 506) with delta (0, 0)
Screenshot: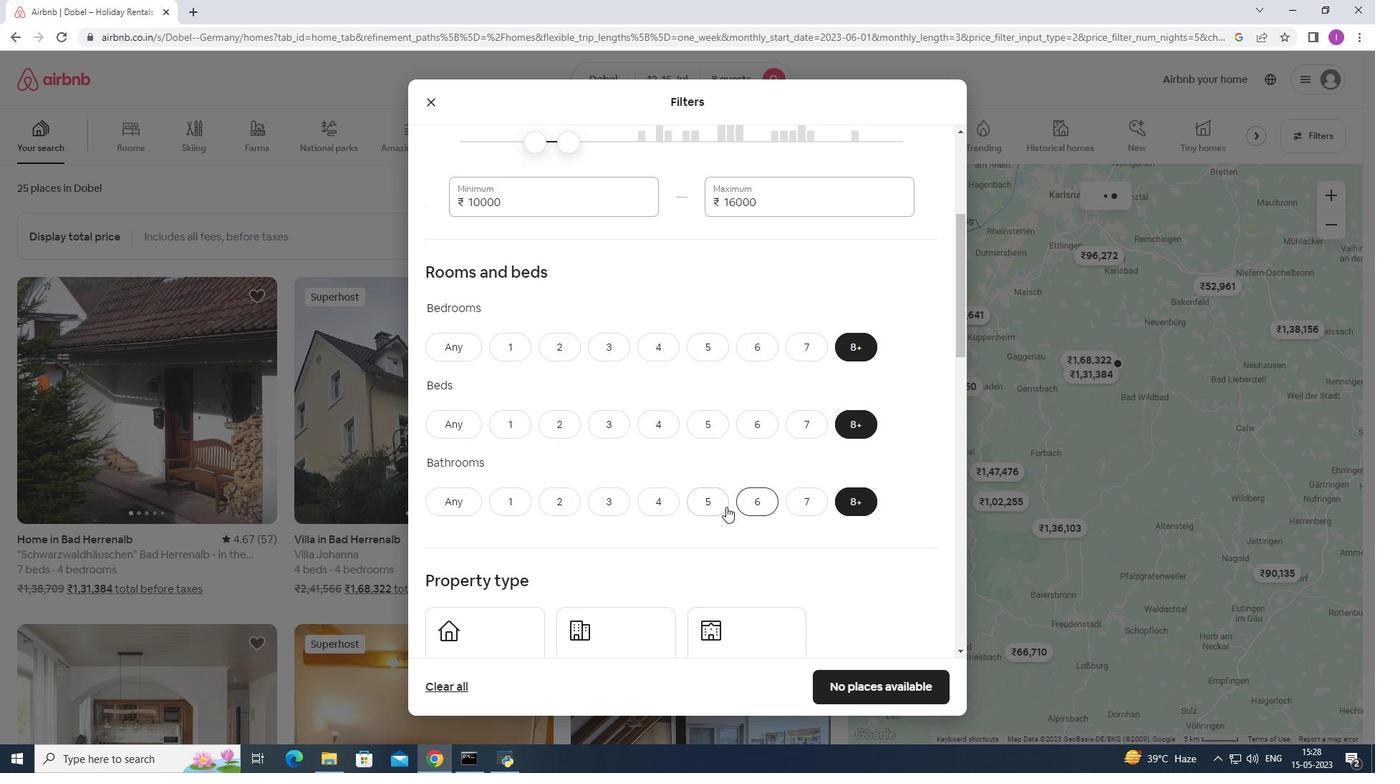 
Action: Mouse scrolled (726, 506) with delta (0, 0)
Screenshot: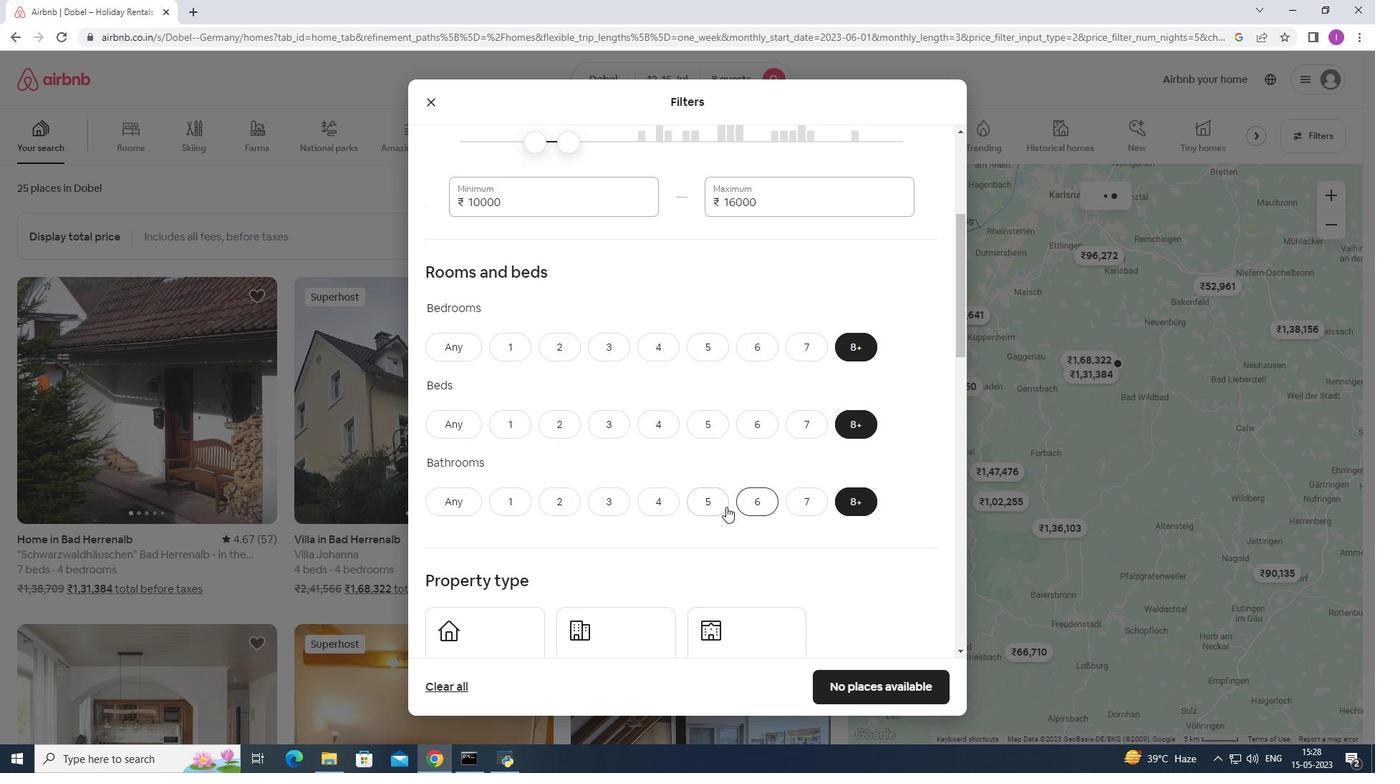 
Action: Mouse moved to (722, 514)
Screenshot: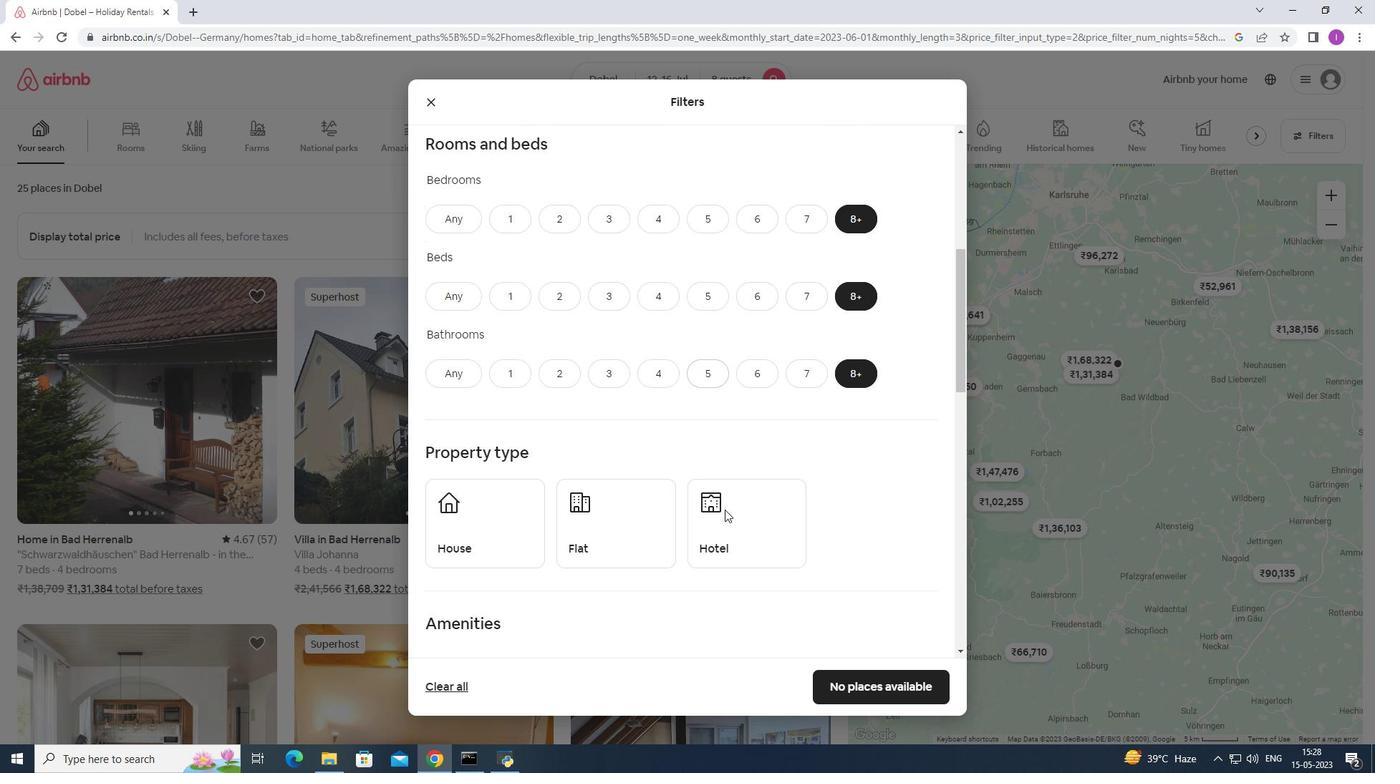 
Action: Mouse scrolled (722, 513) with delta (0, 0)
Screenshot: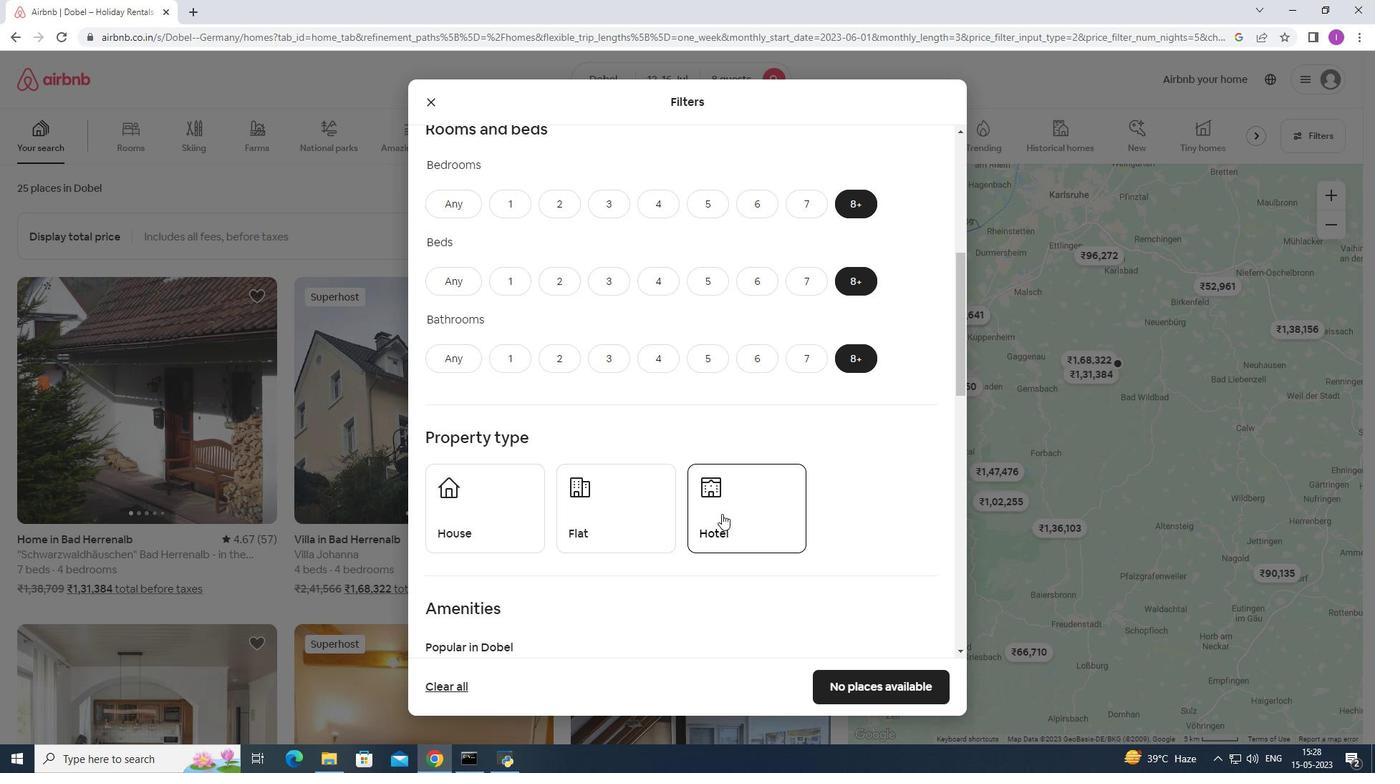 
Action: Mouse moved to (525, 431)
Screenshot: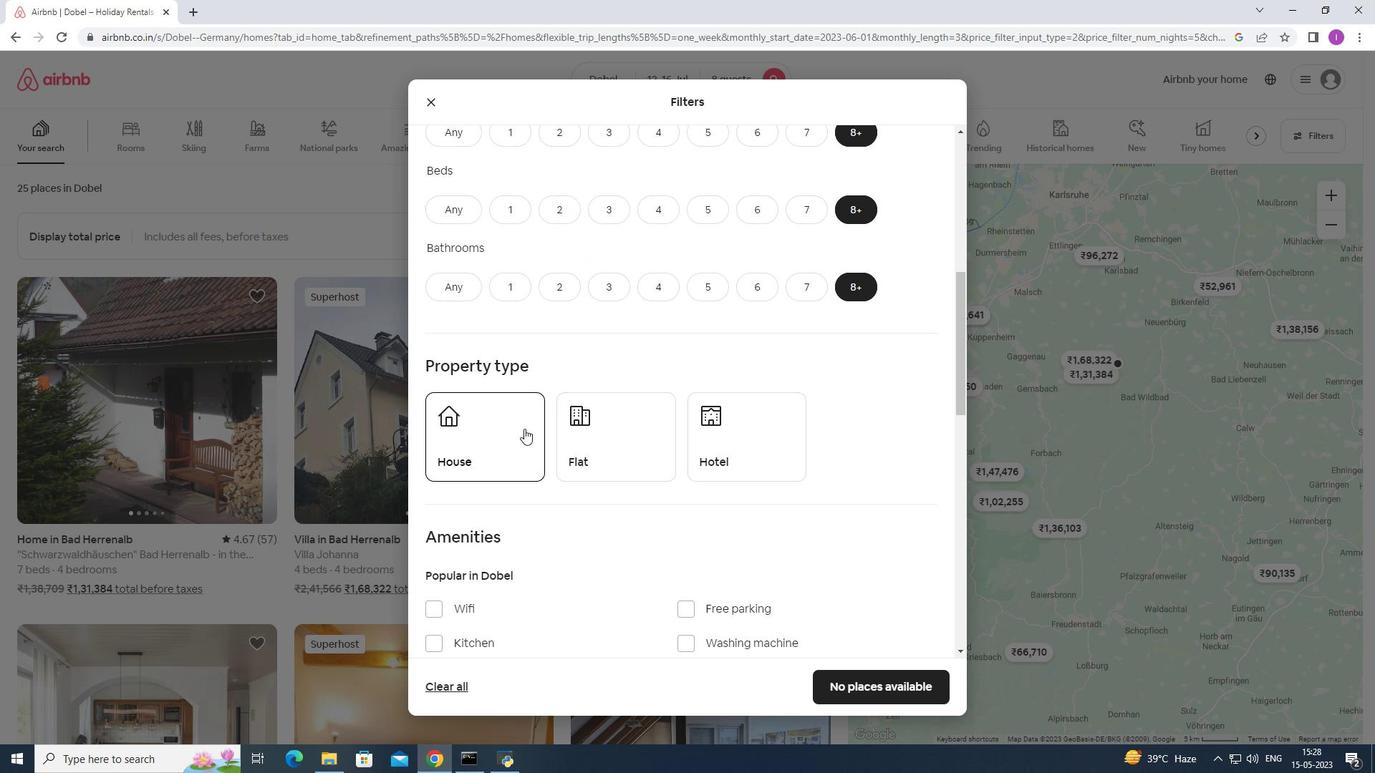
Action: Mouse pressed left at (525, 431)
Screenshot: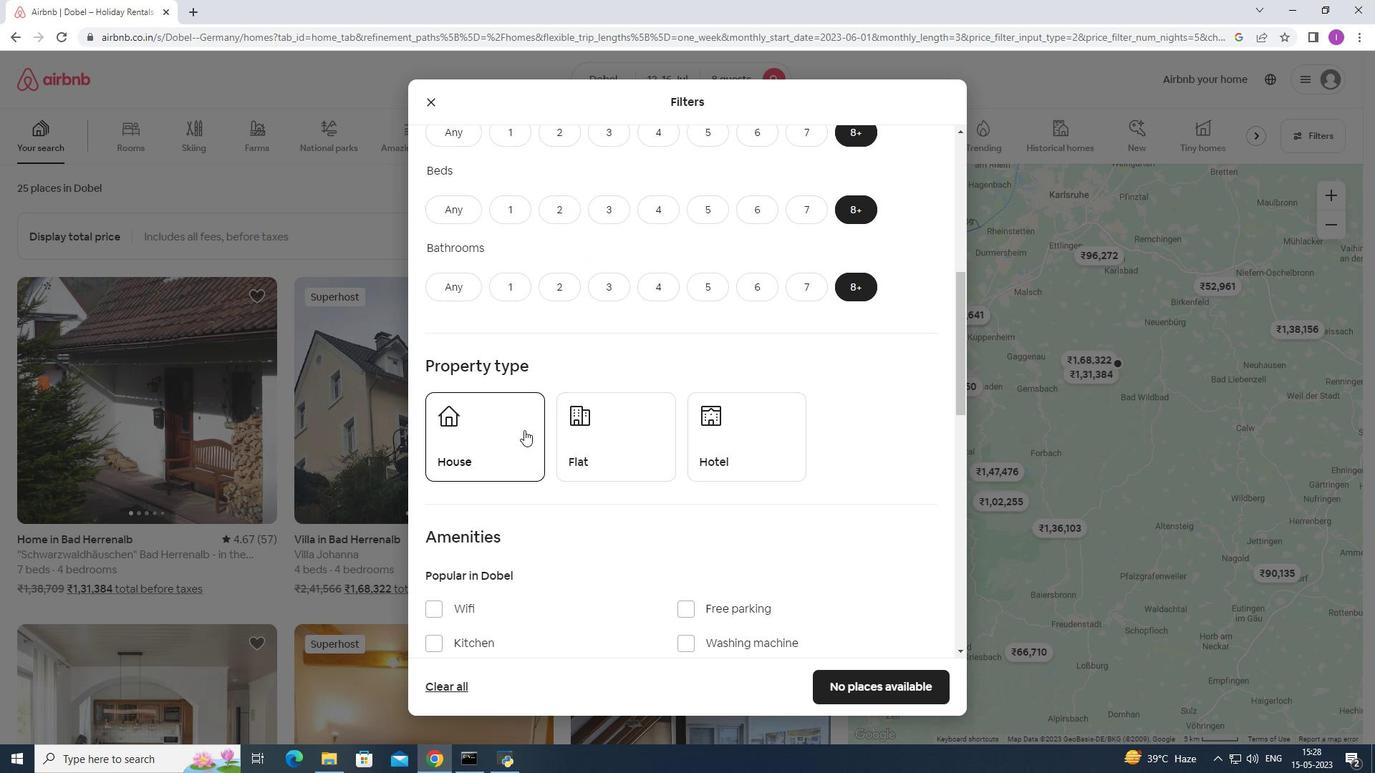 
Action: Mouse moved to (610, 435)
Screenshot: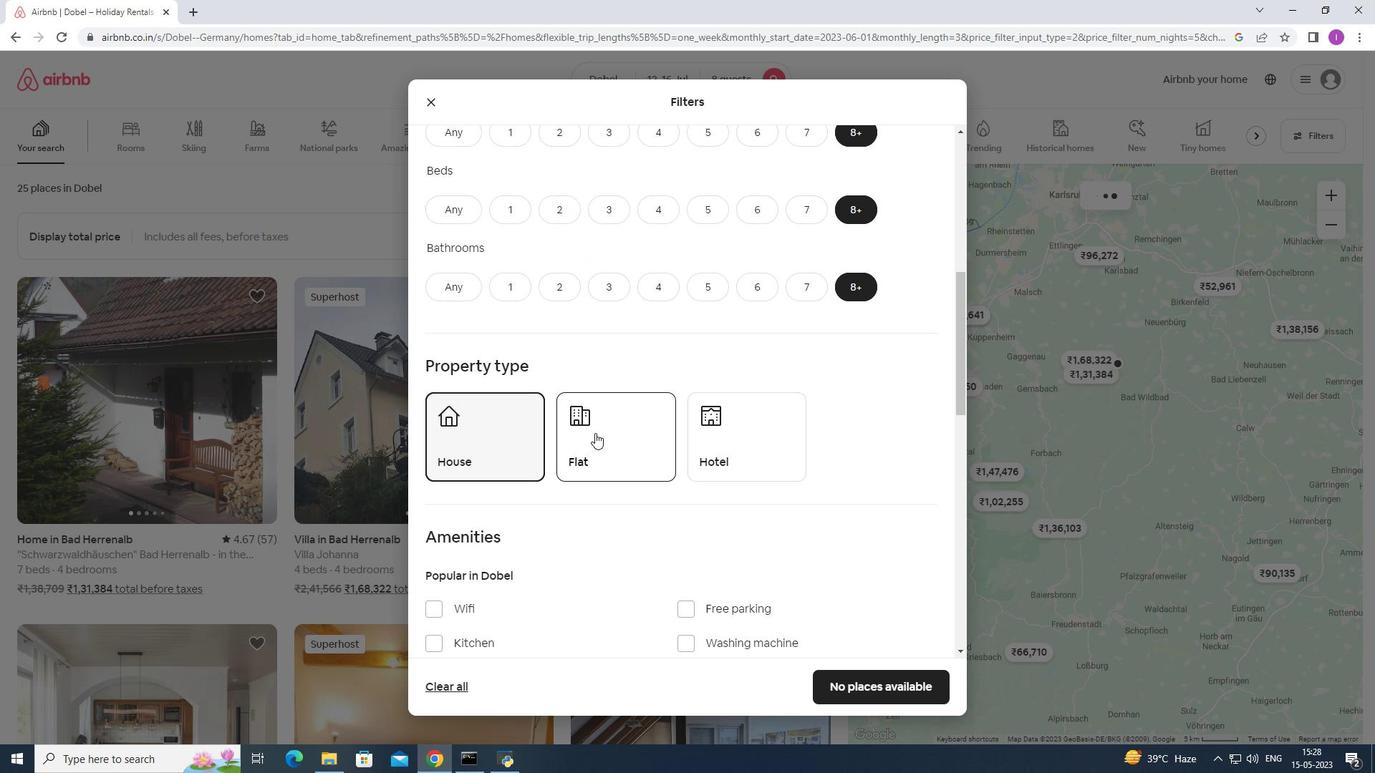 
Action: Mouse pressed left at (610, 435)
Screenshot: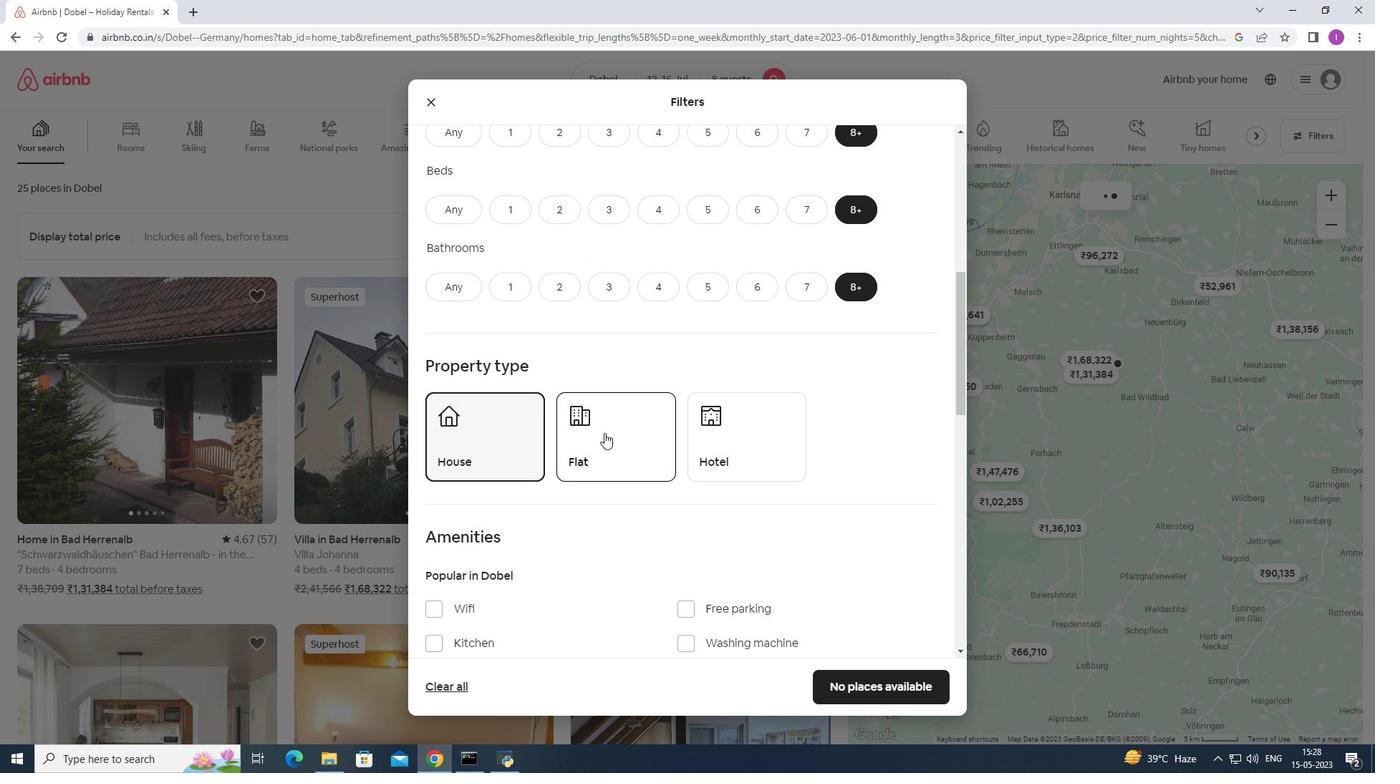 
Action: Mouse moved to (758, 464)
Screenshot: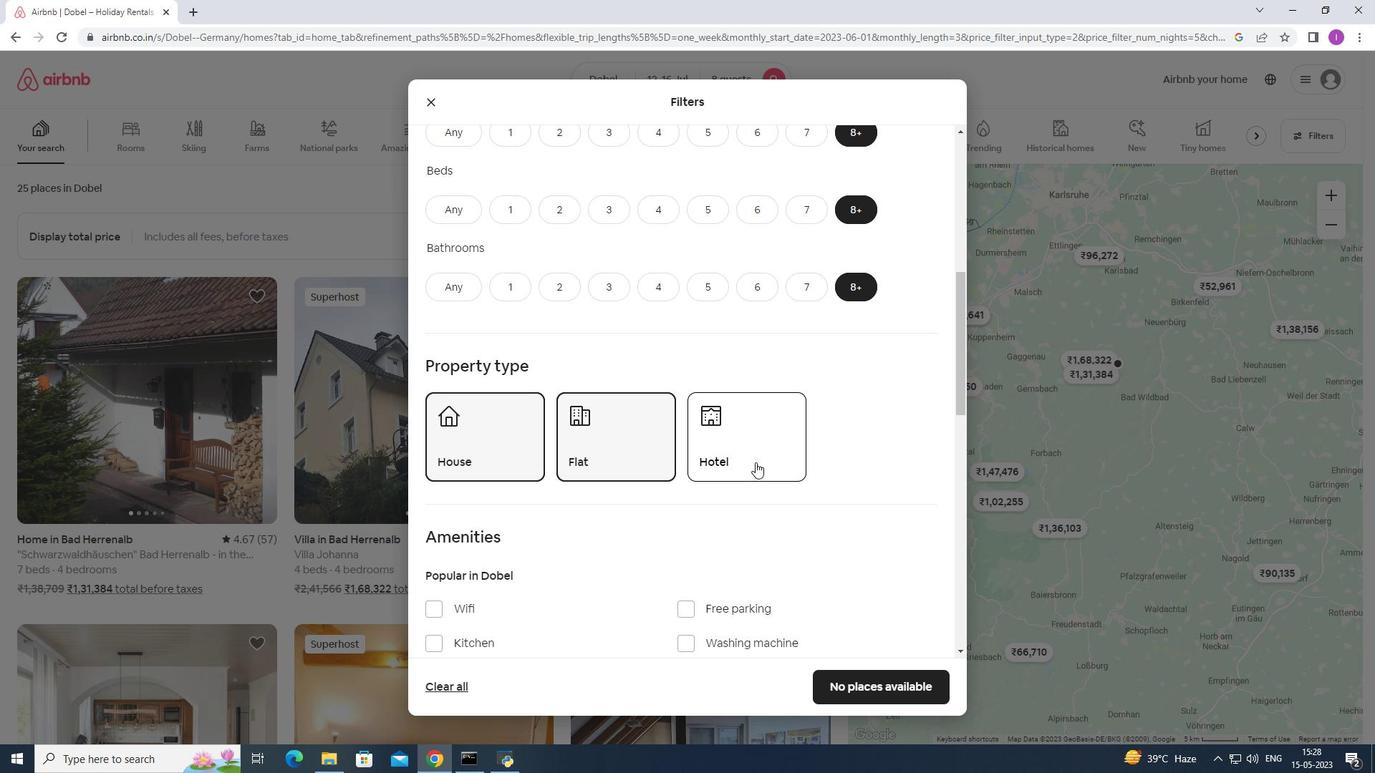 
Action: Mouse pressed left at (758, 464)
Screenshot: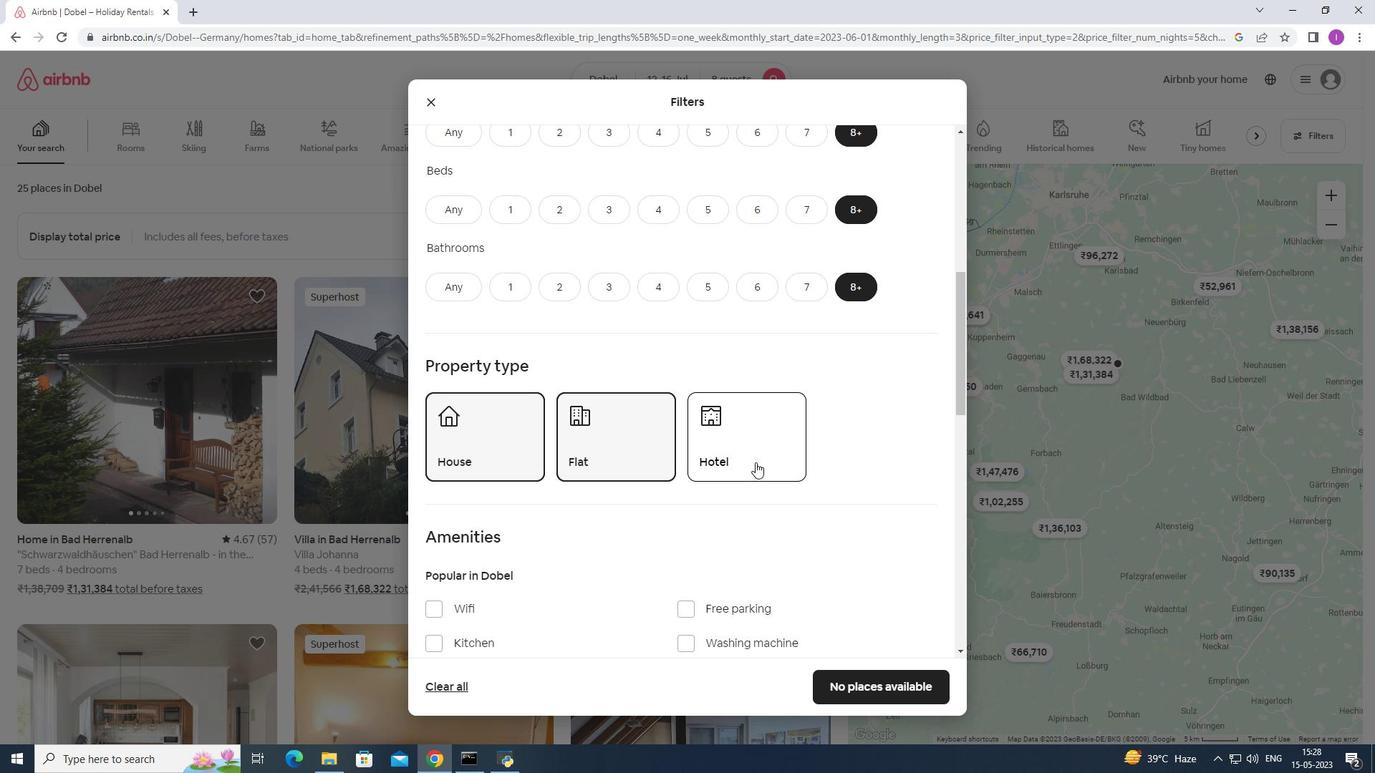 
Action: Mouse moved to (636, 479)
Screenshot: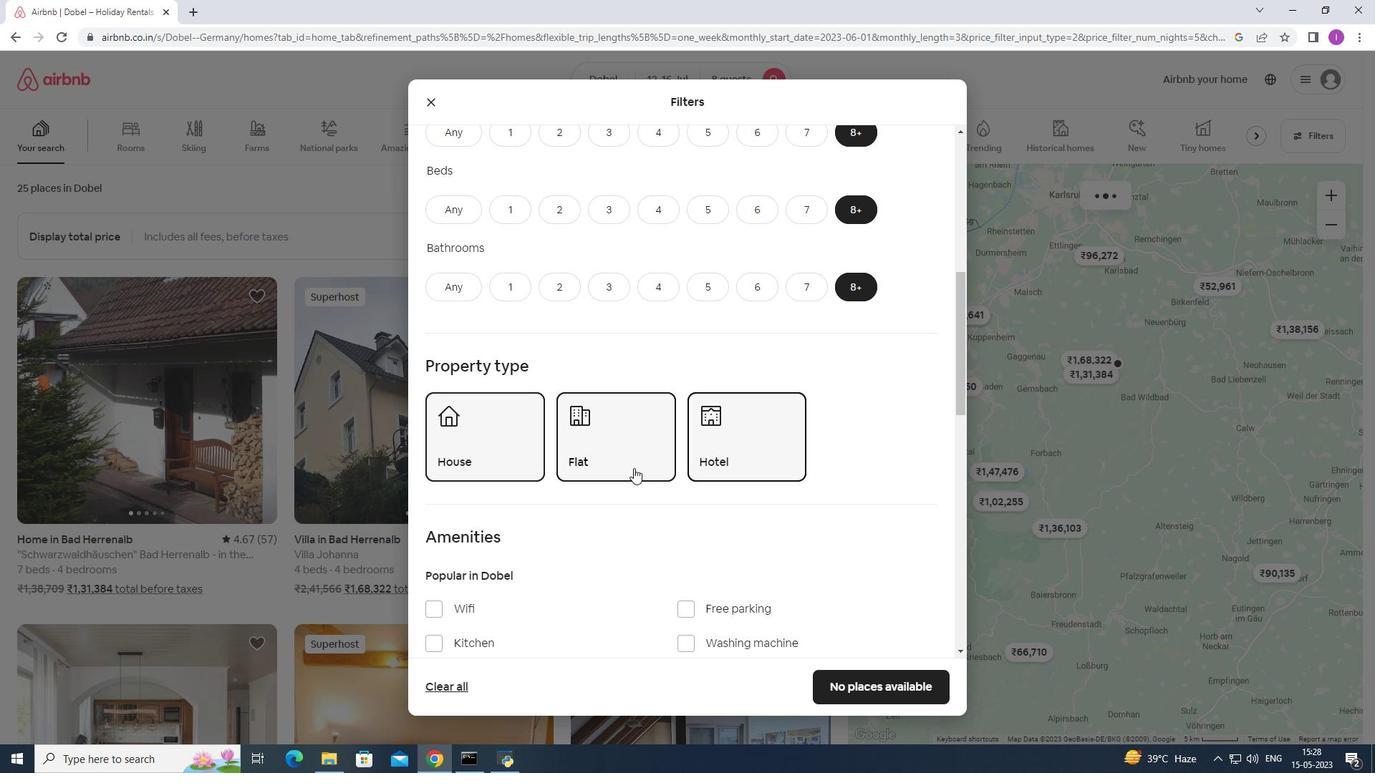 
Action: Mouse scrolled (636, 478) with delta (0, 0)
Screenshot: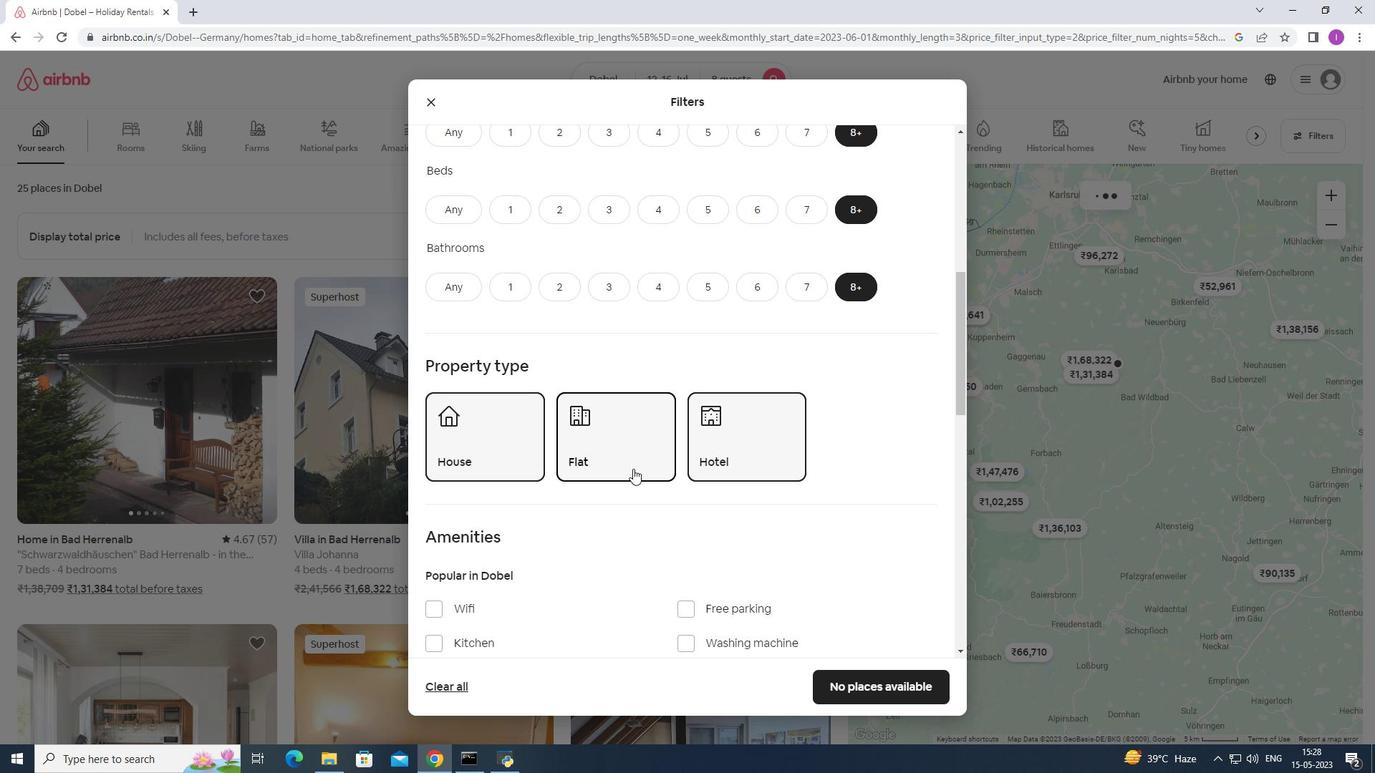 
Action: Mouse scrolled (636, 478) with delta (0, 0)
Screenshot: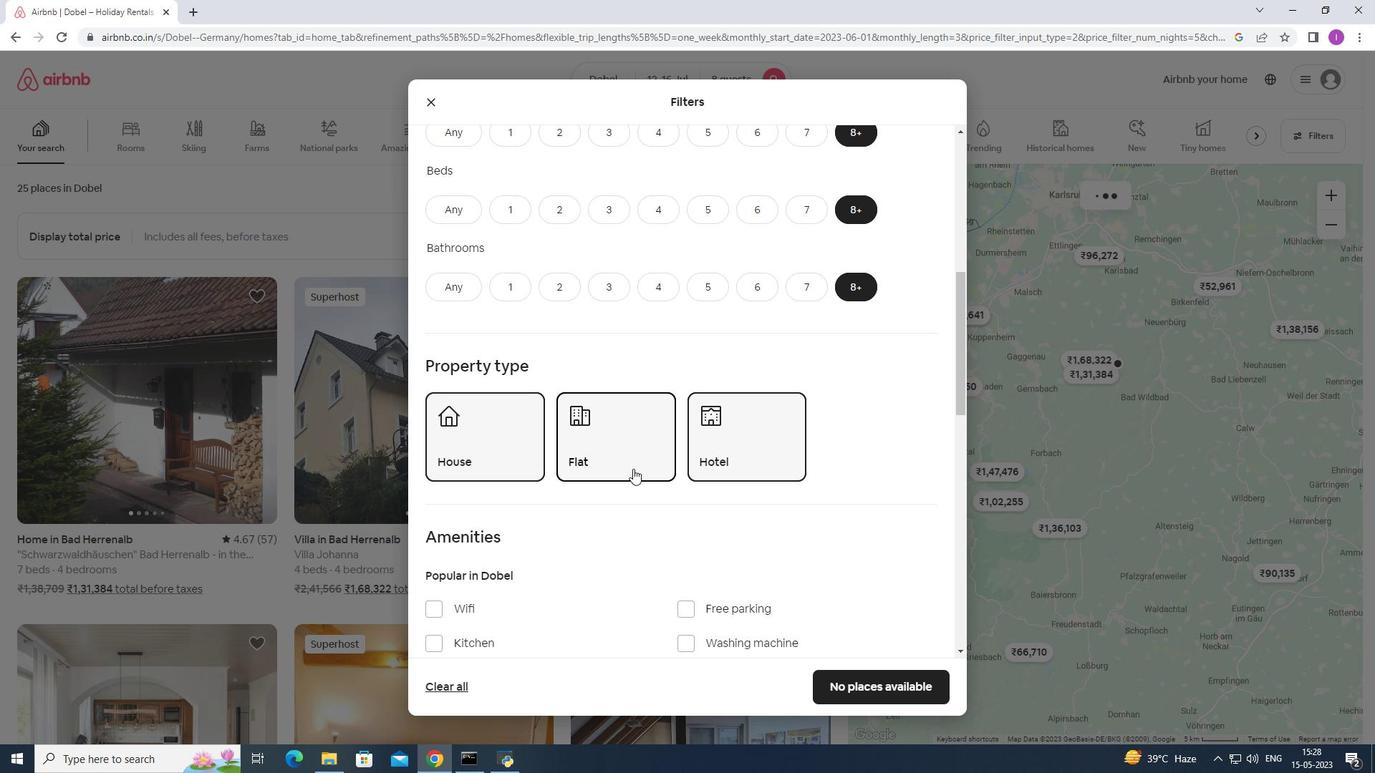 
Action: Mouse moved to (639, 481)
Screenshot: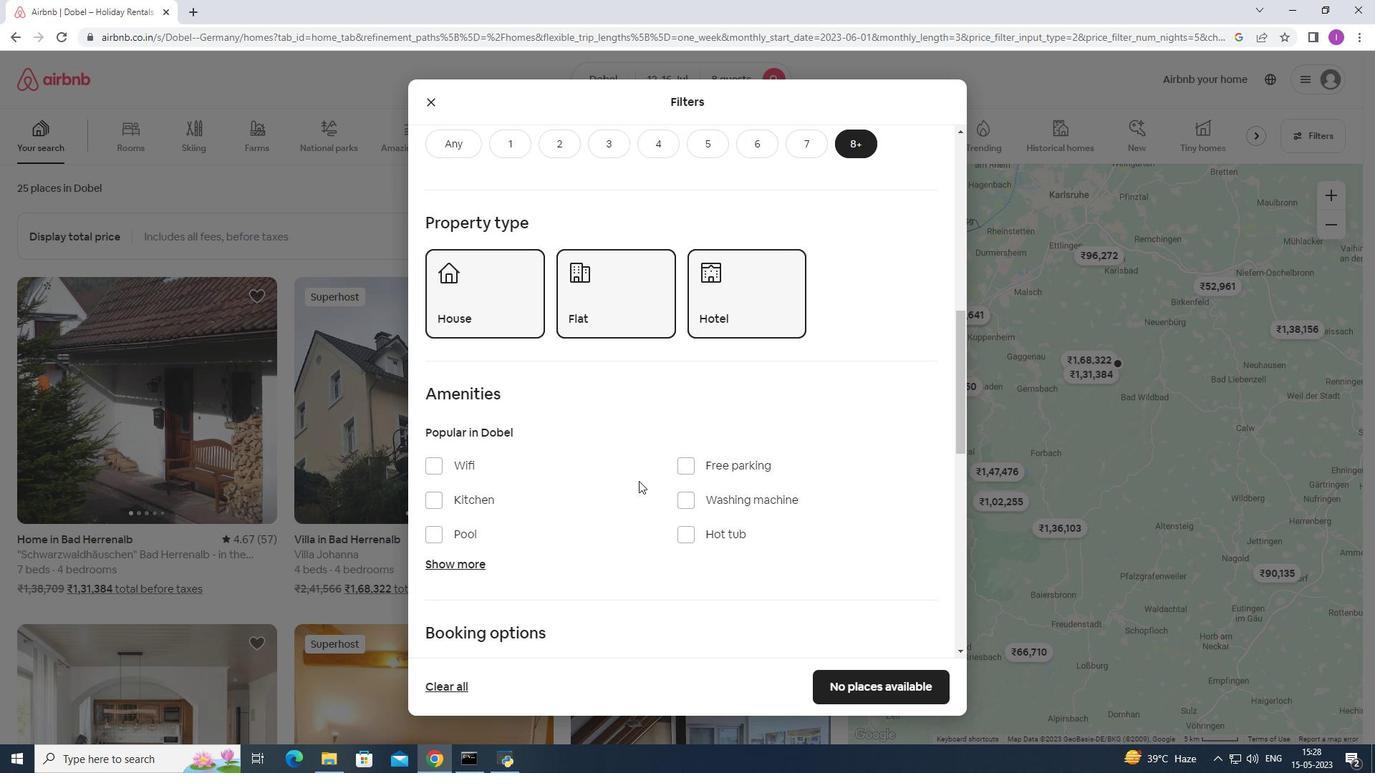 
Action: Mouse scrolled (639, 480) with delta (0, 0)
Screenshot: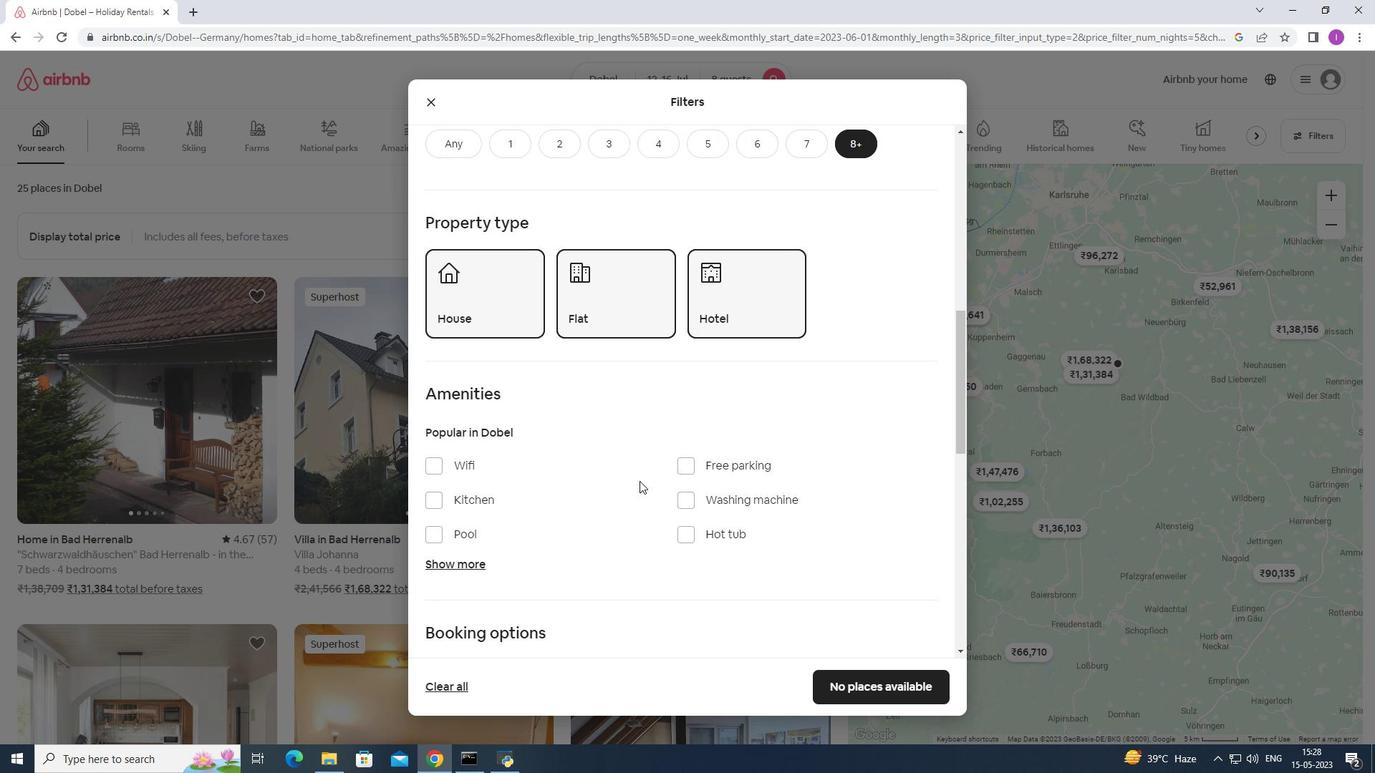
Action: Mouse scrolled (639, 480) with delta (0, 0)
Screenshot: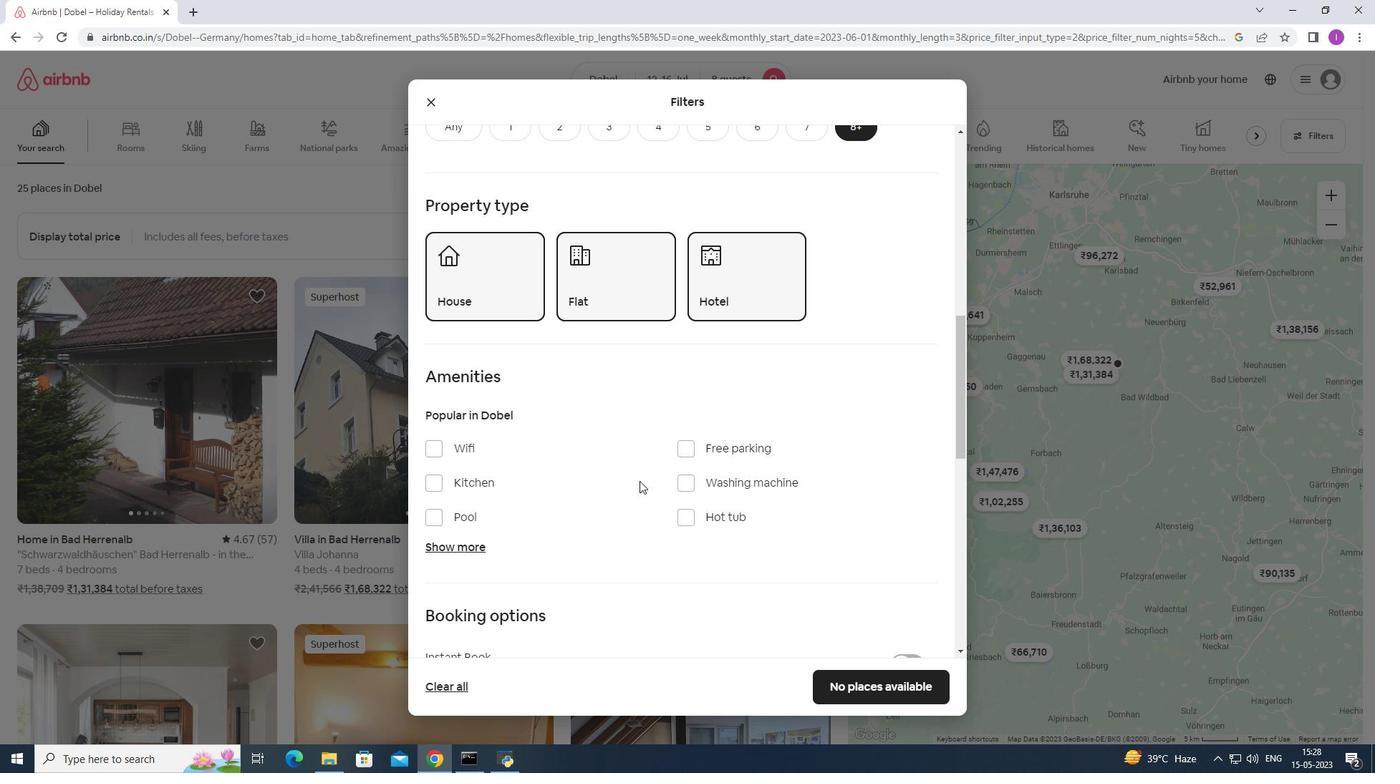 
Action: Mouse moved to (430, 315)
Screenshot: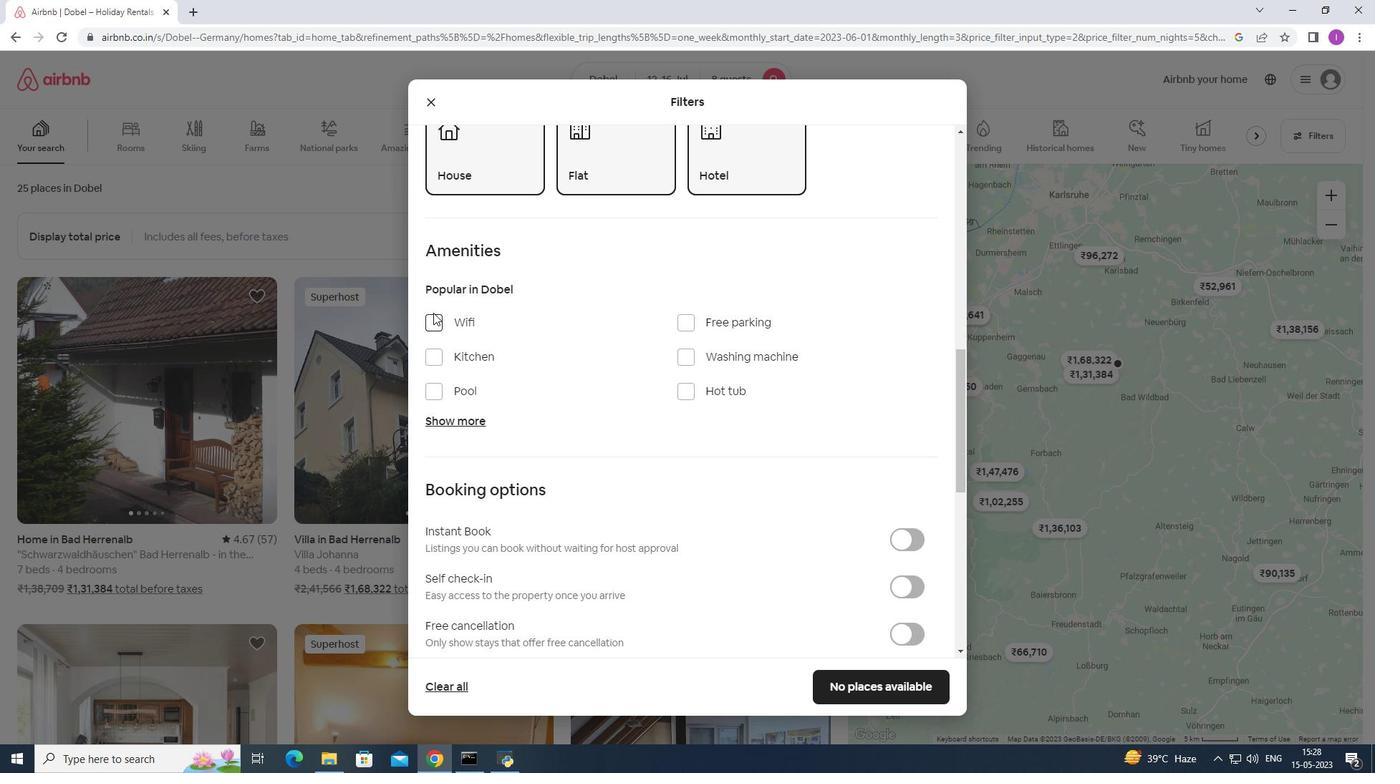 
Action: Mouse pressed left at (430, 315)
Screenshot: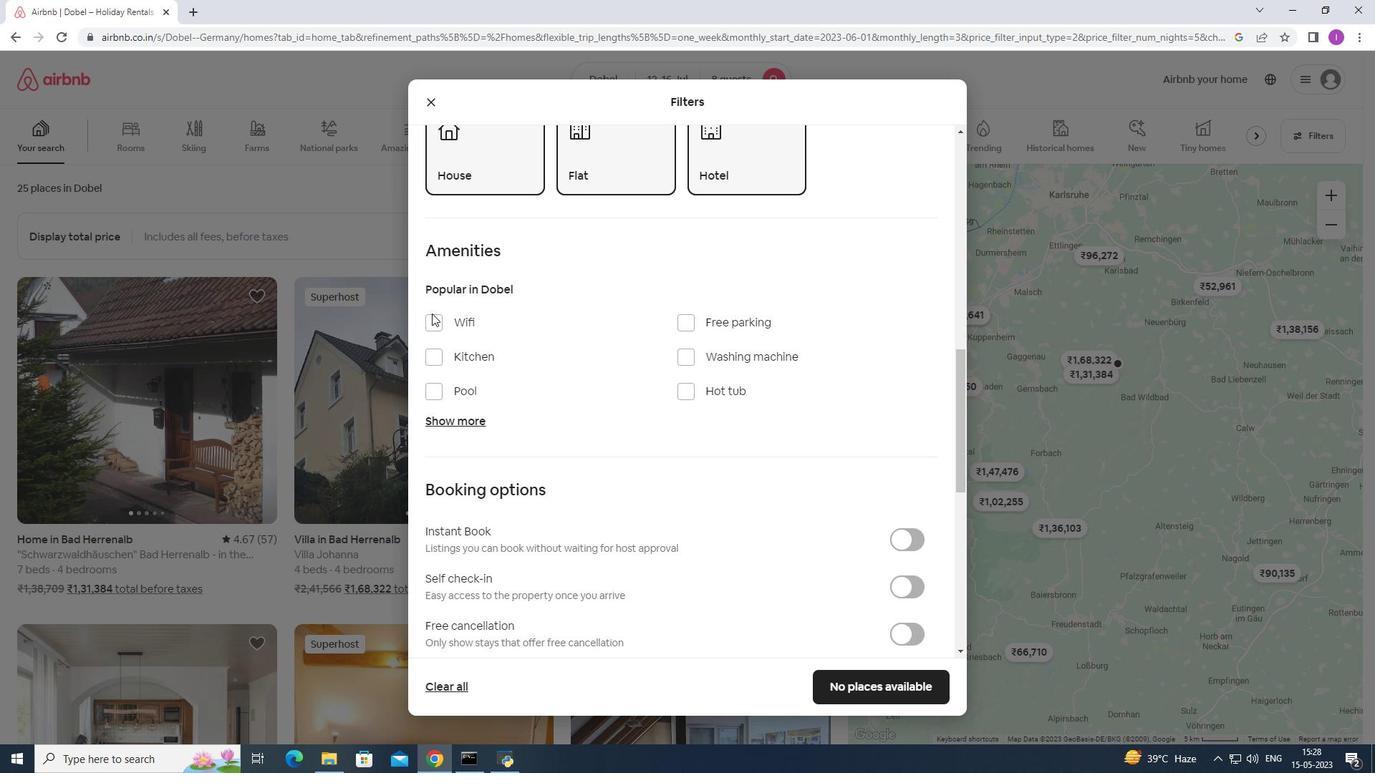 
Action: Mouse moved to (476, 422)
Screenshot: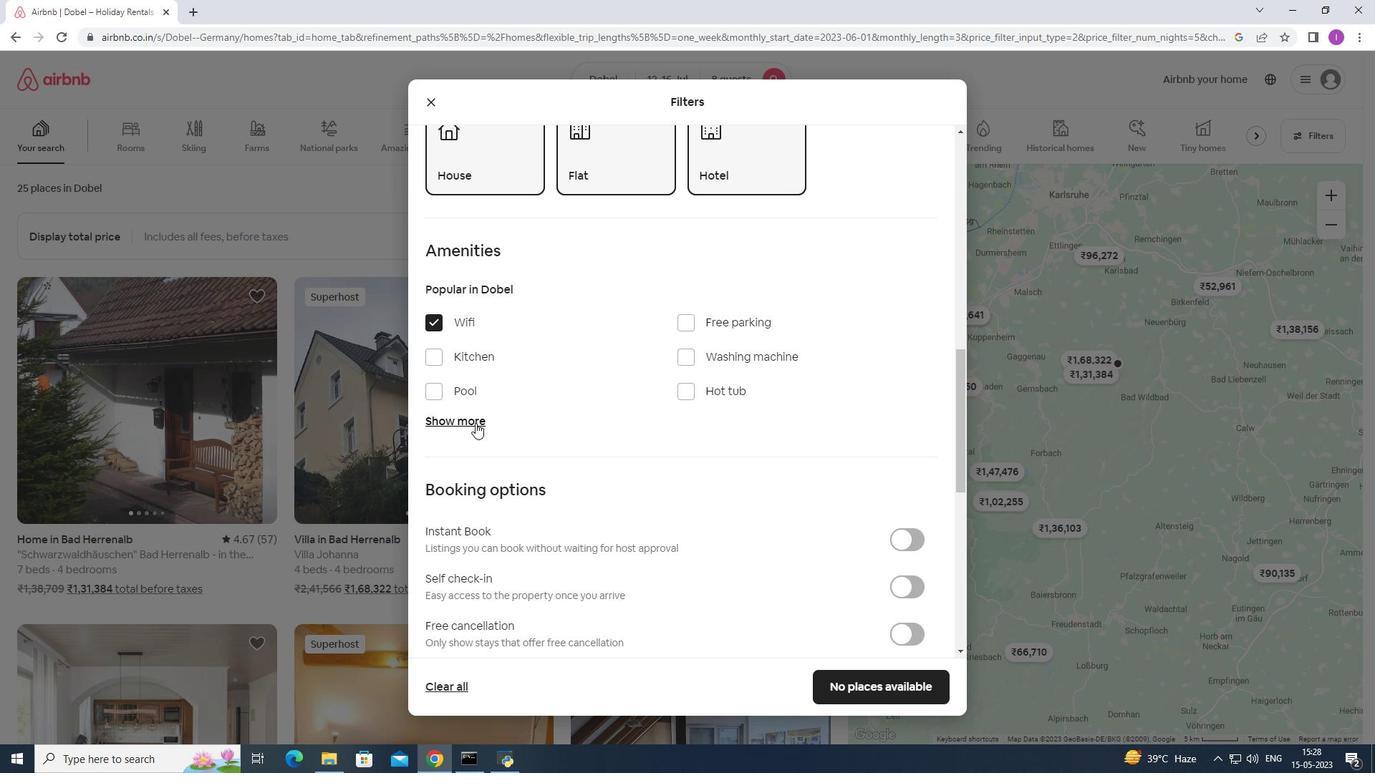 
Action: Mouse pressed left at (476, 422)
Screenshot: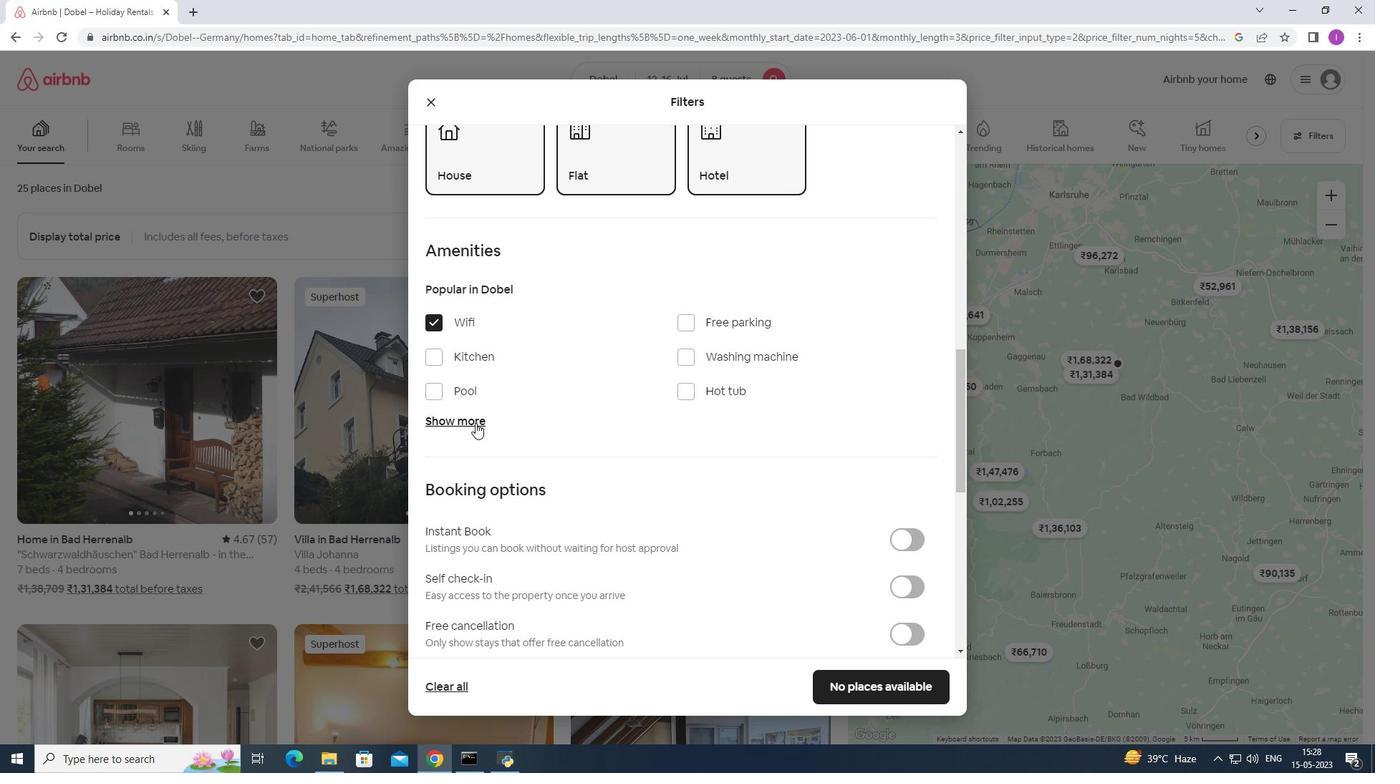 
Action: Mouse moved to (685, 328)
Screenshot: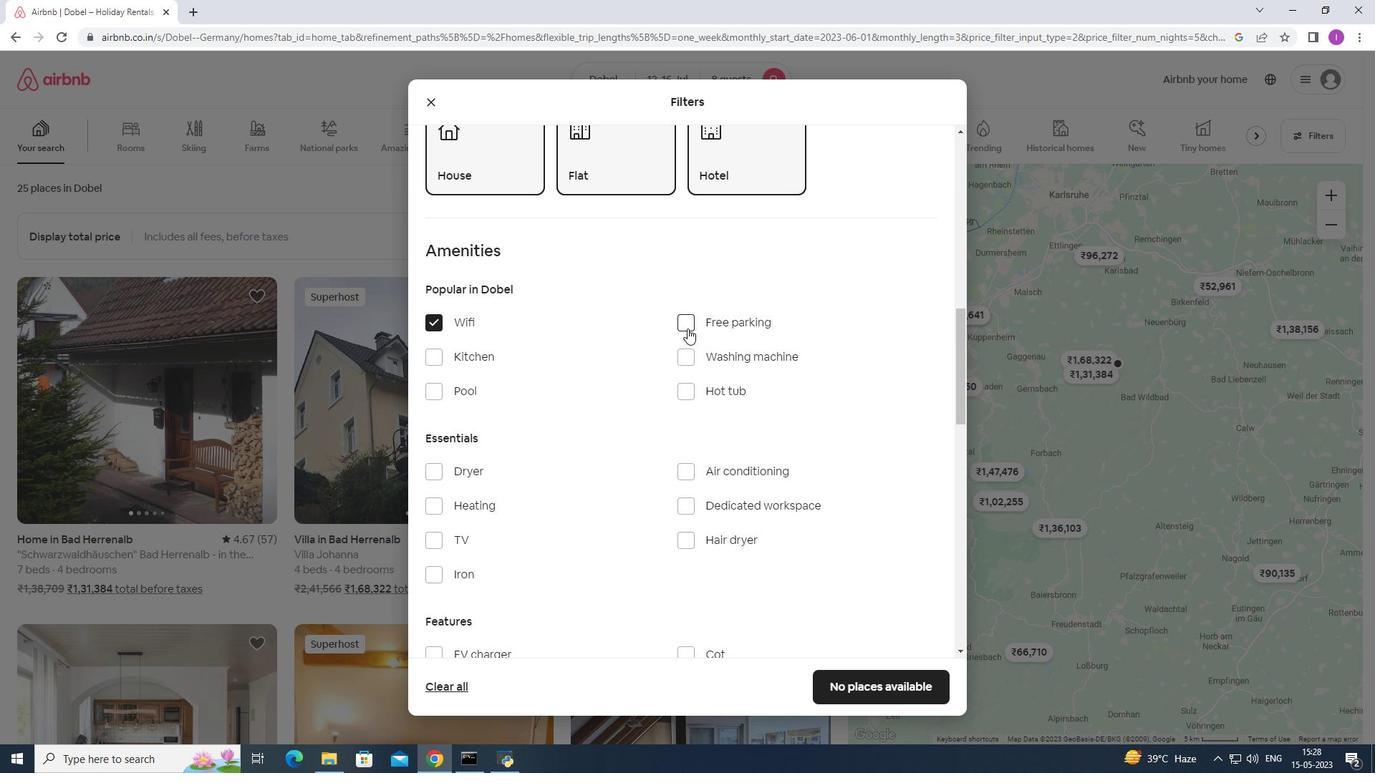 
Action: Mouse pressed left at (685, 328)
Screenshot: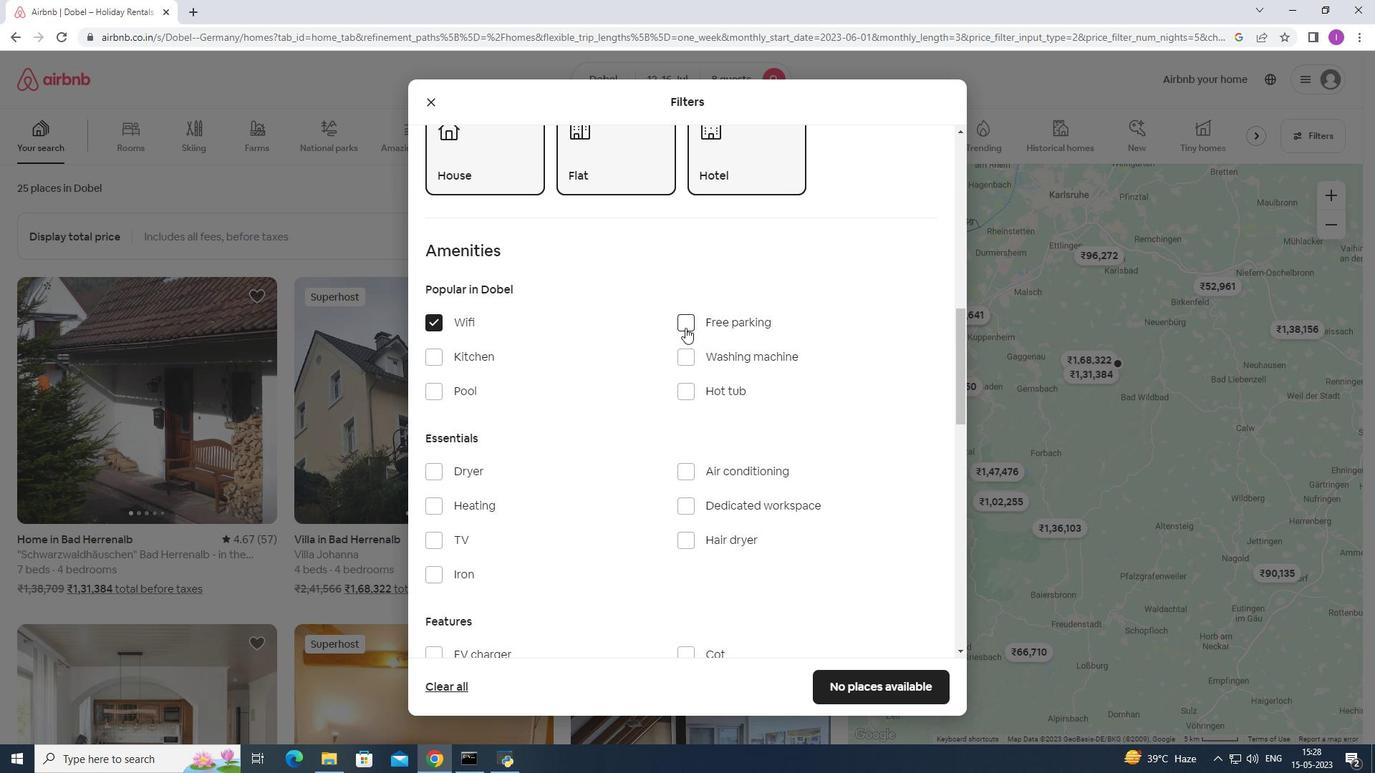 
Action: Mouse moved to (443, 536)
Screenshot: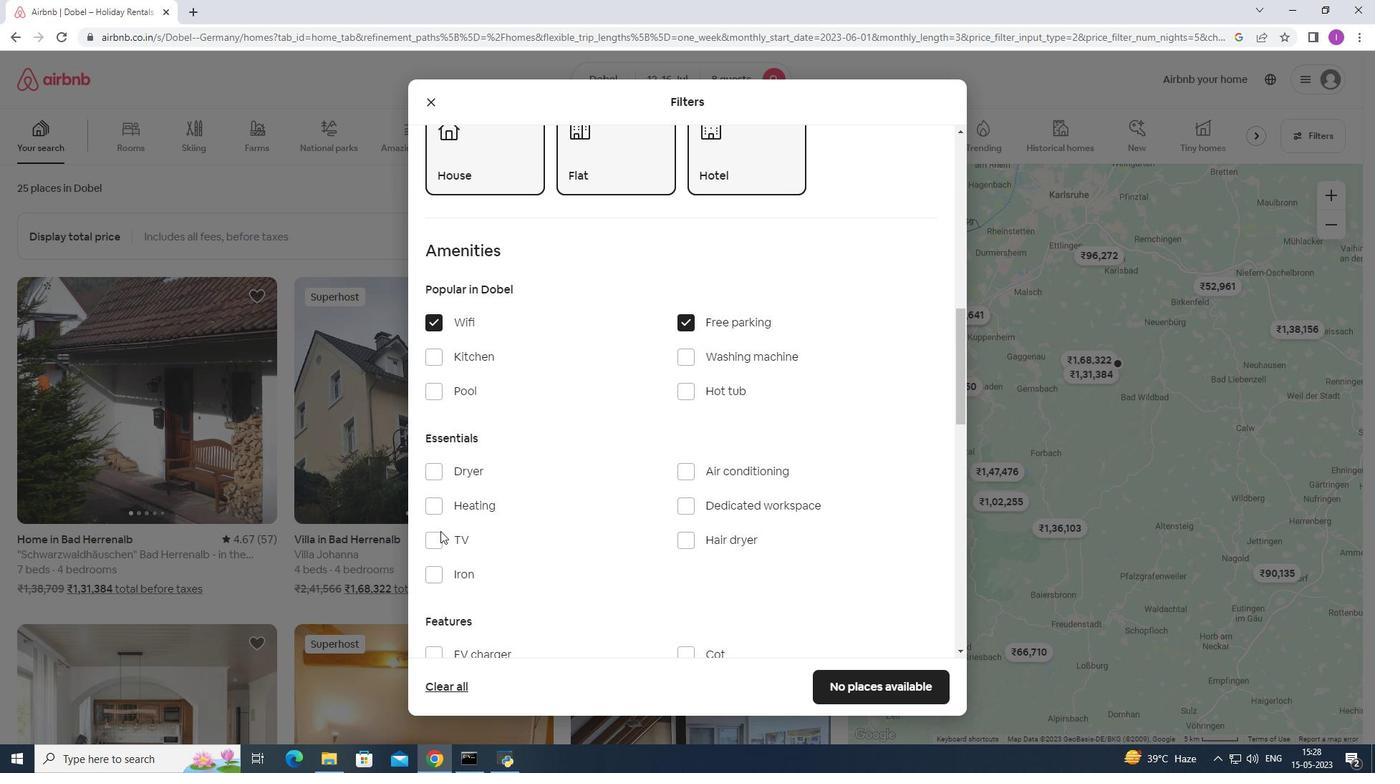 
Action: Mouse pressed left at (443, 536)
Screenshot: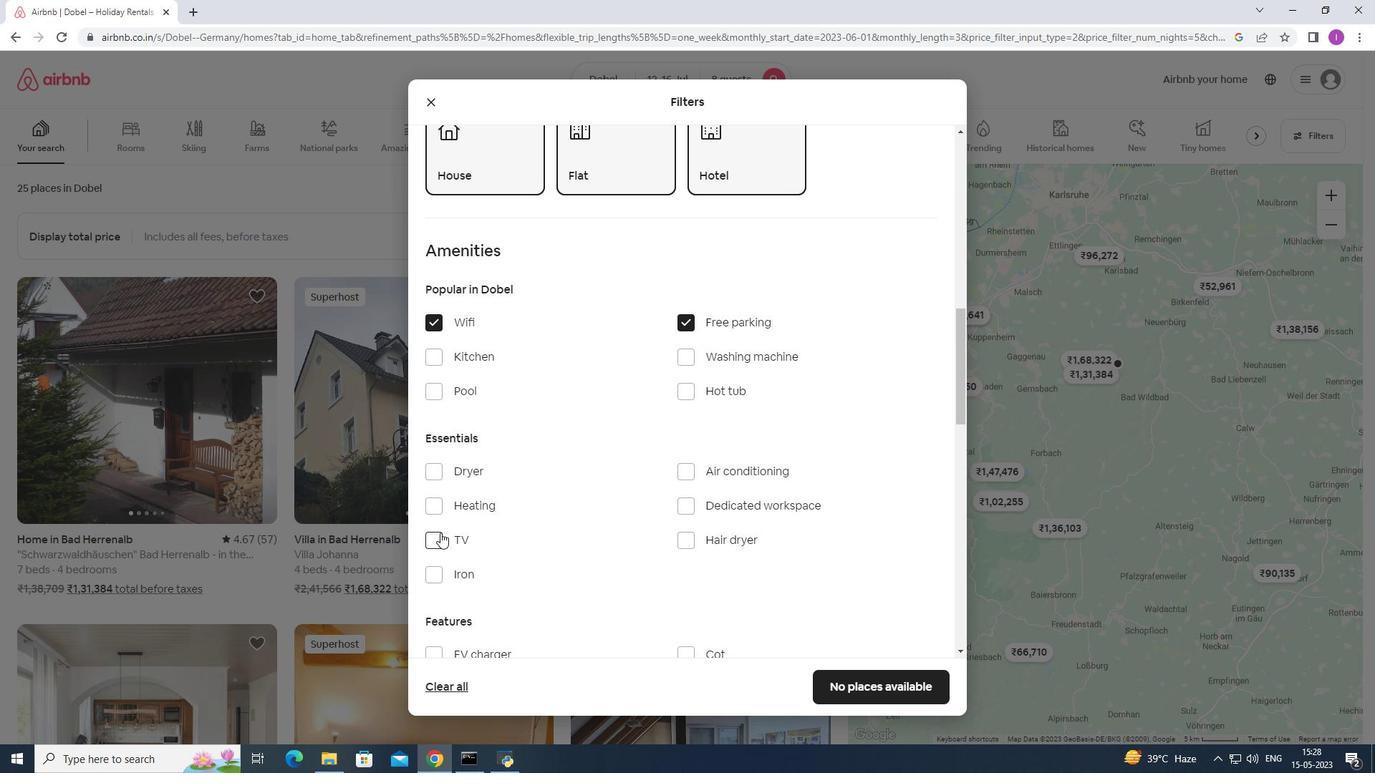 
Action: Mouse moved to (563, 523)
Screenshot: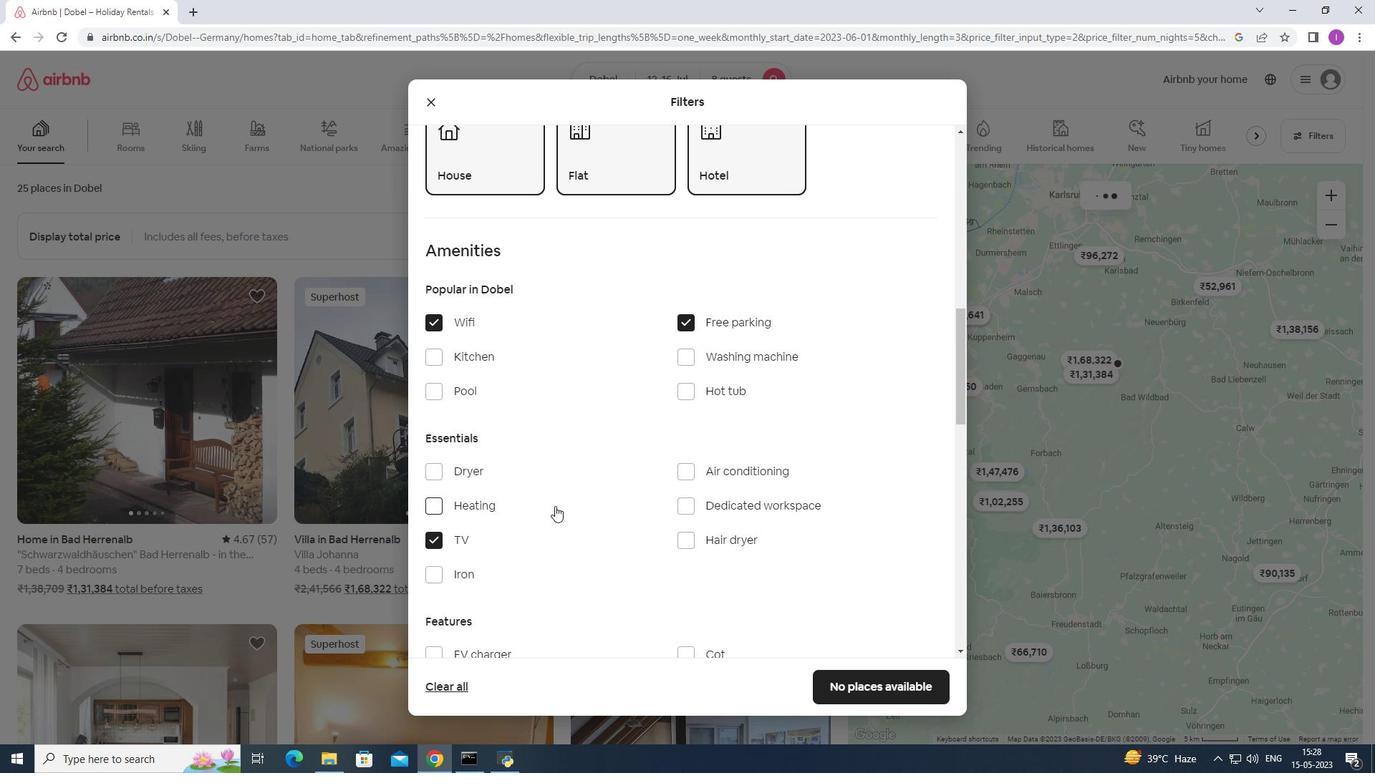 
Action: Mouse scrolled (563, 523) with delta (0, 0)
Screenshot: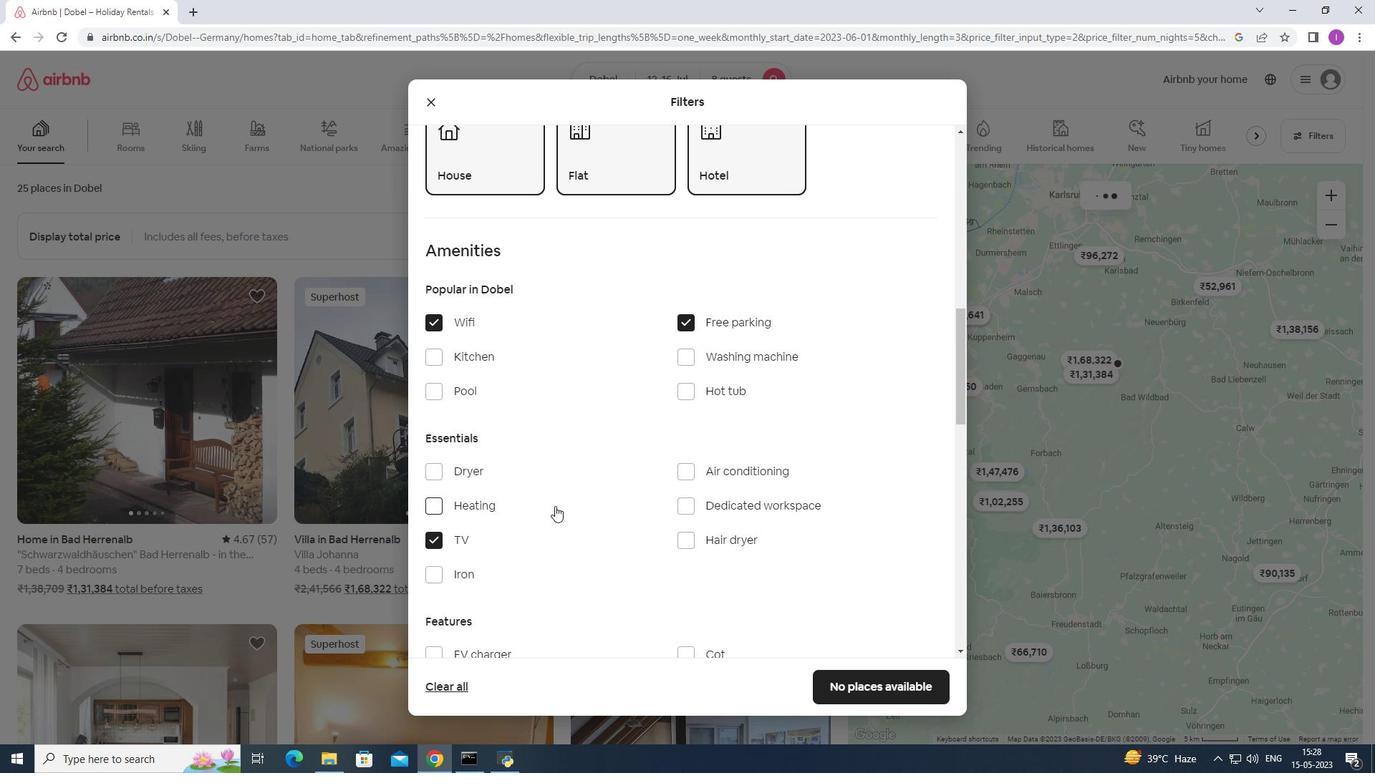 
Action: Mouse scrolled (563, 523) with delta (0, 0)
Screenshot: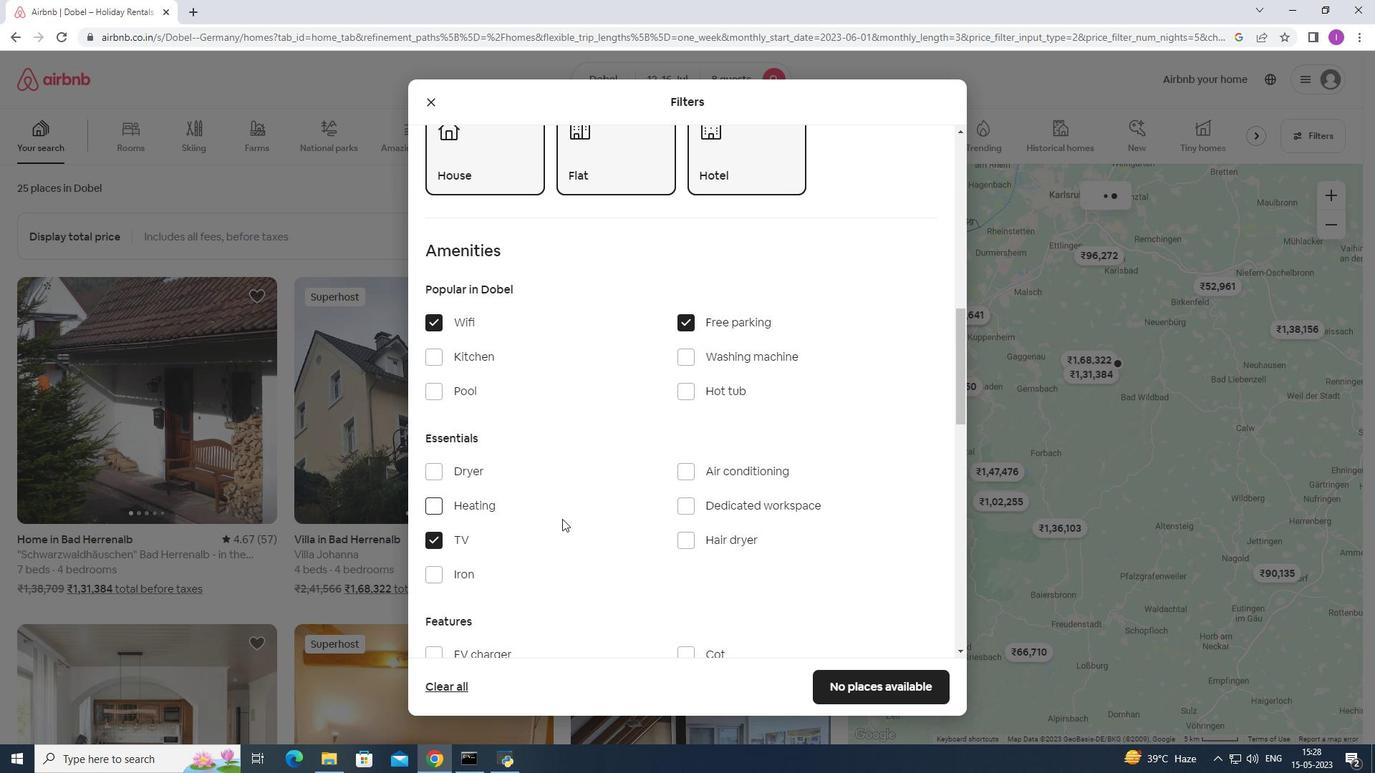 
Action: Mouse moved to (428, 543)
Screenshot: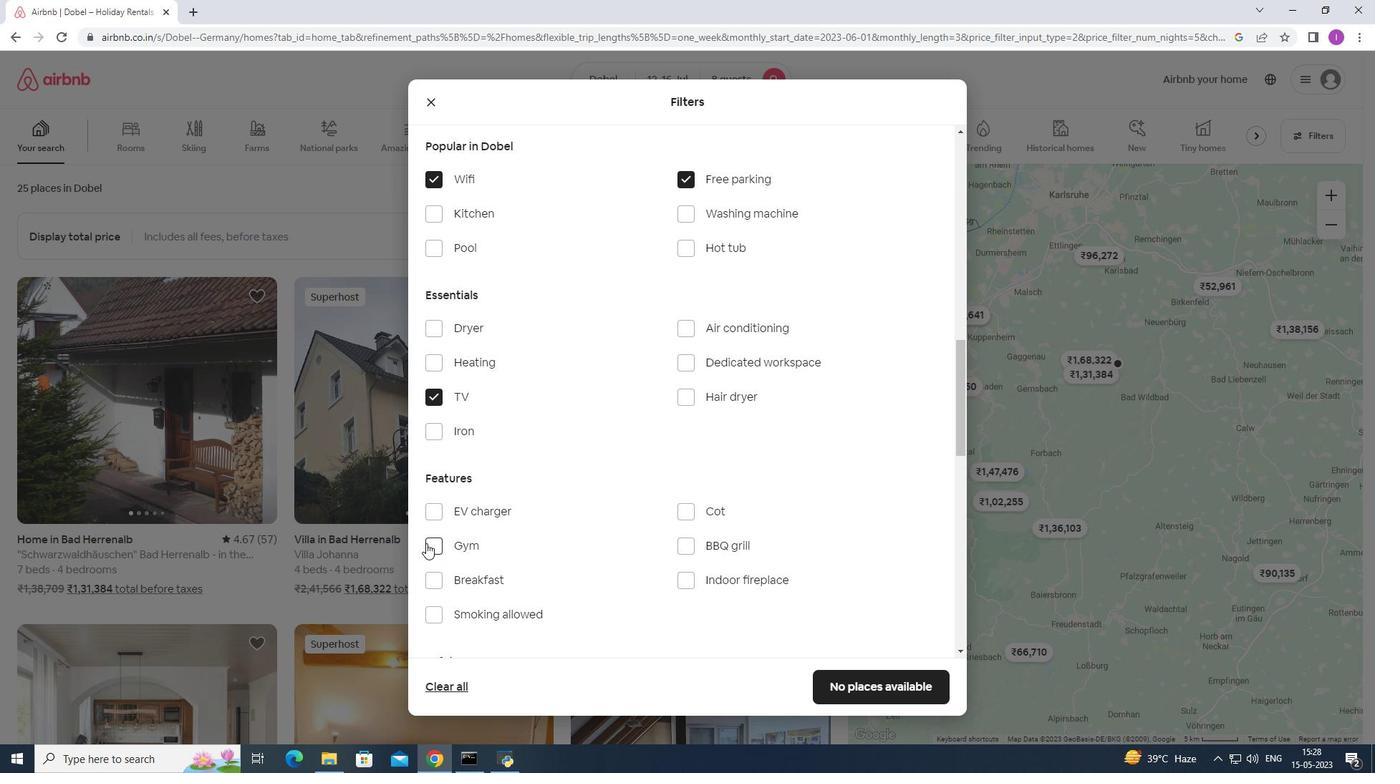 
Action: Mouse pressed left at (428, 543)
Screenshot: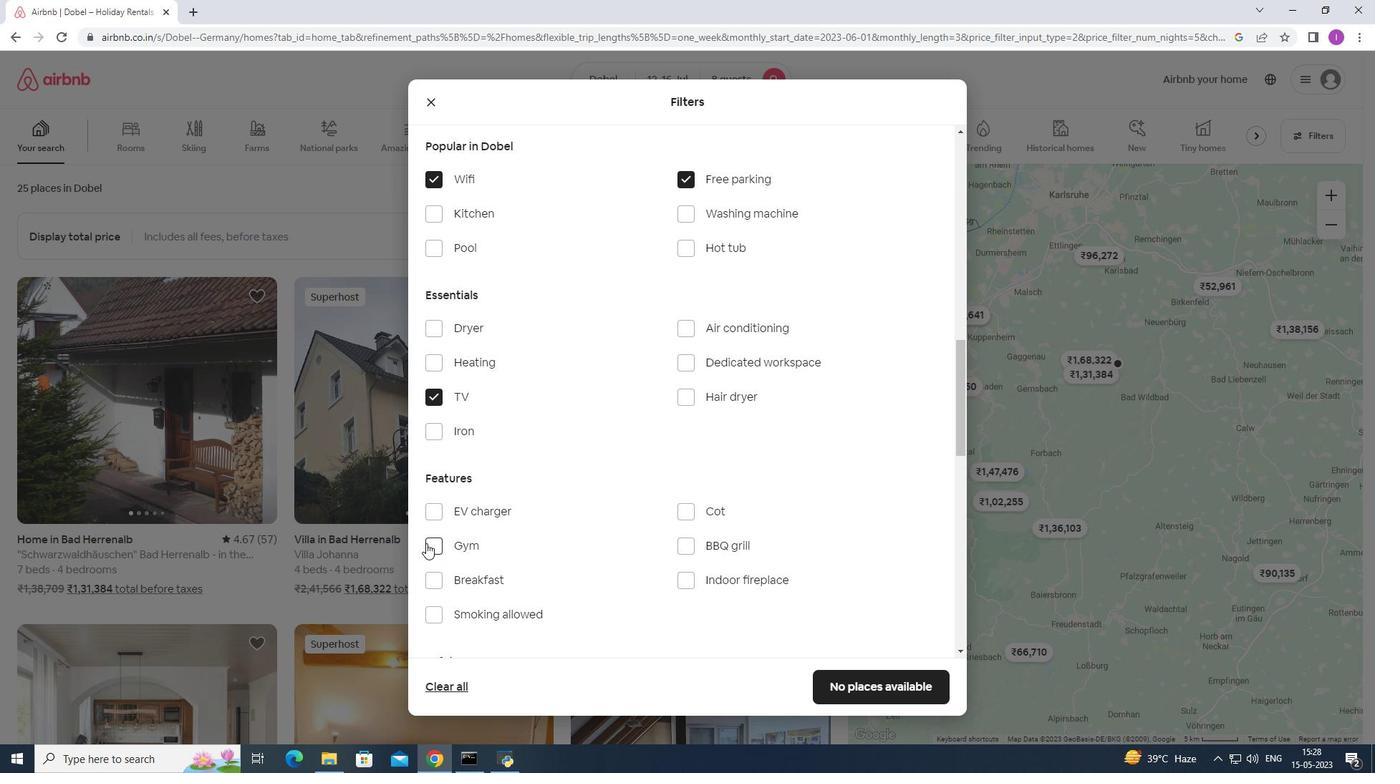 
Action: Mouse moved to (433, 579)
Screenshot: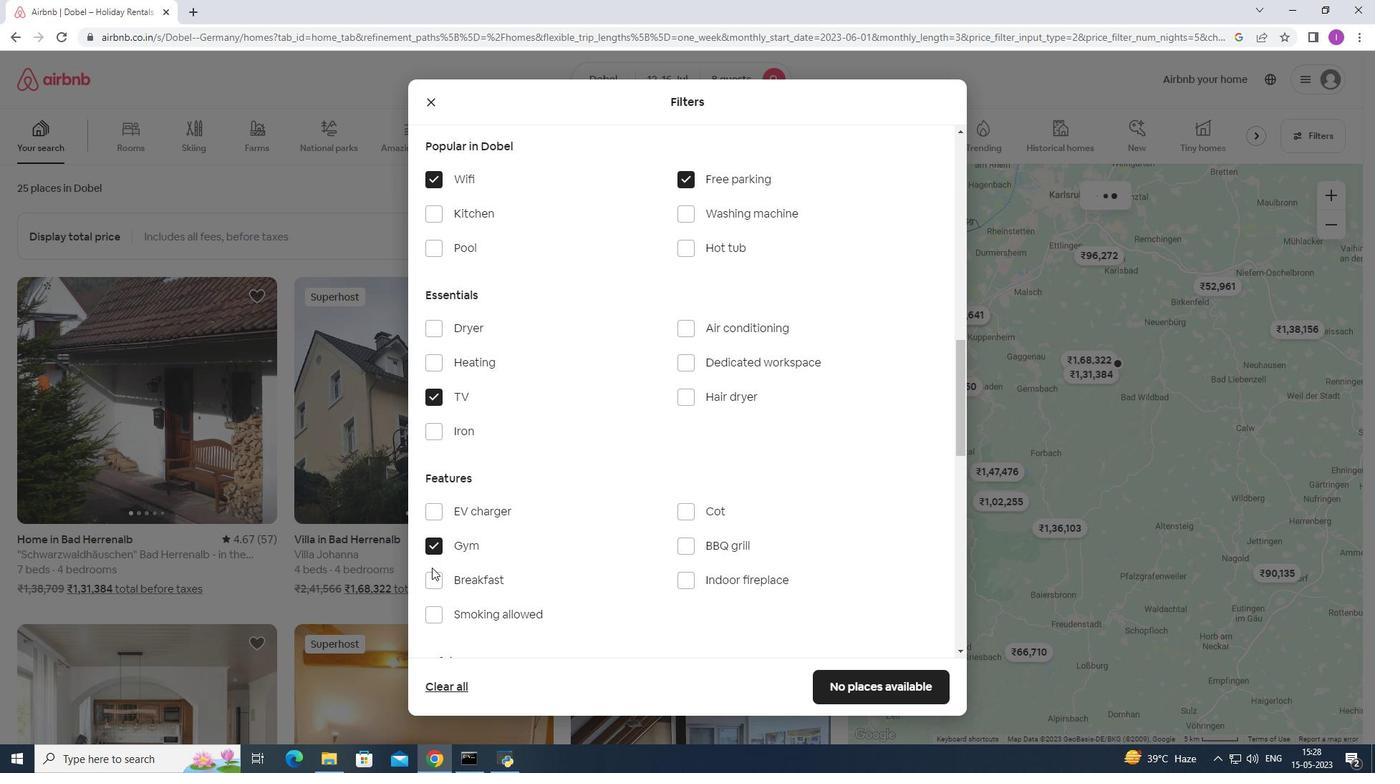 
Action: Mouse pressed left at (433, 579)
Screenshot: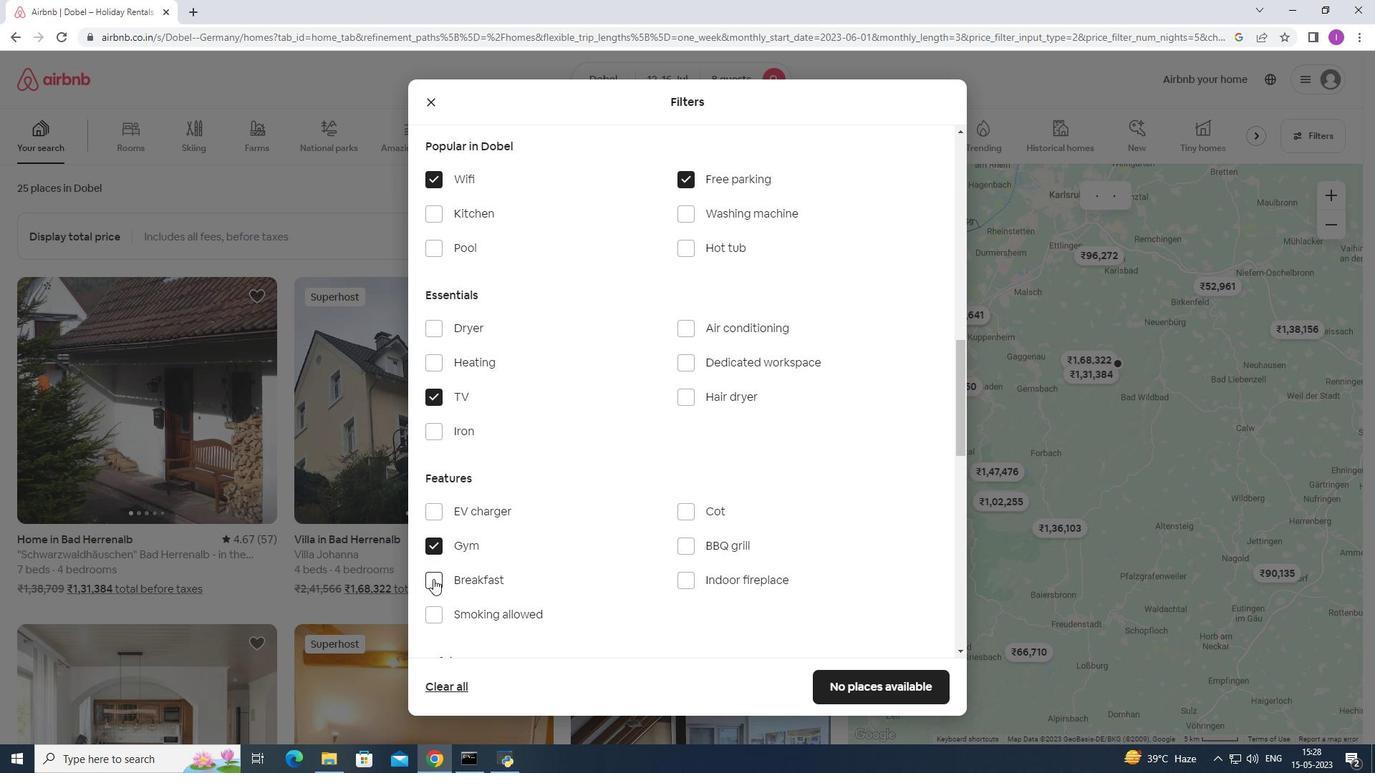 
Action: Mouse moved to (578, 586)
Screenshot: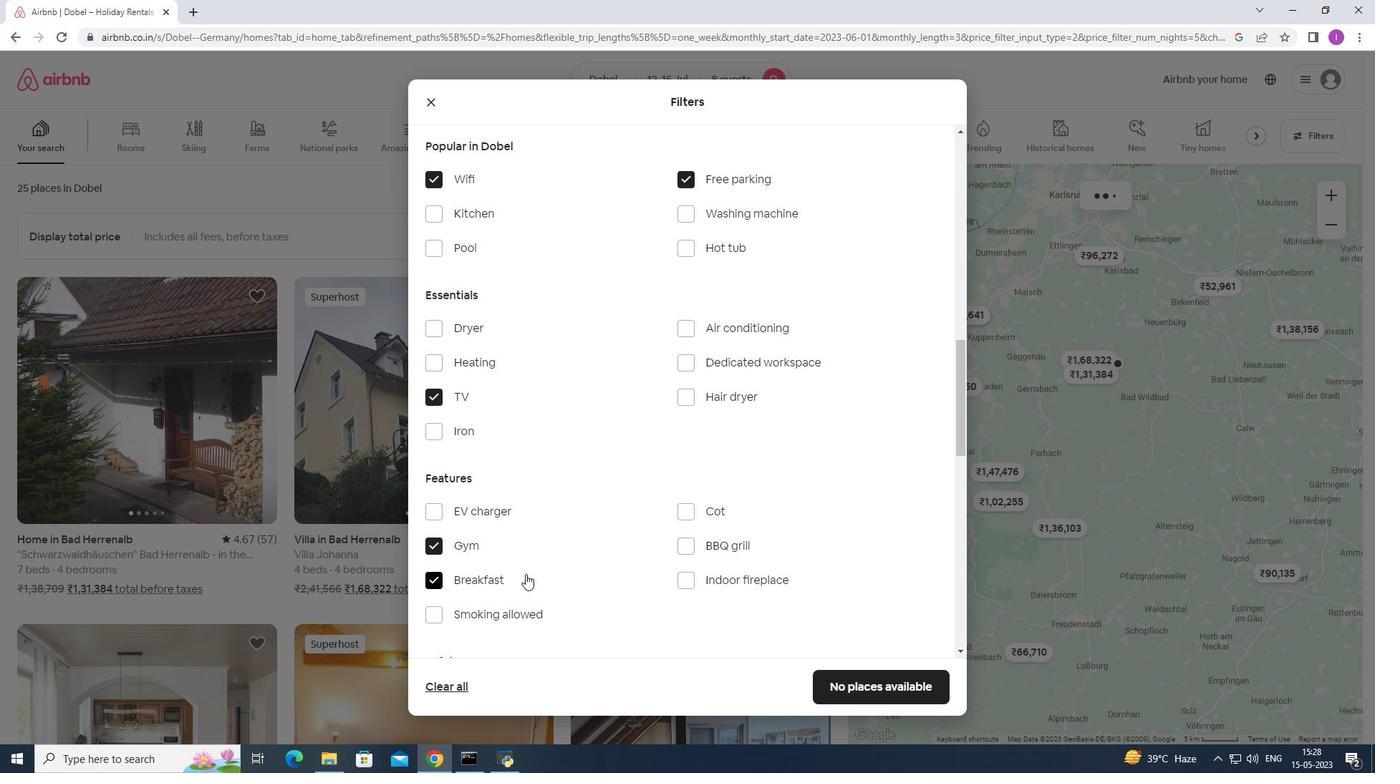 
Action: Mouse scrolled (578, 585) with delta (0, 0)
Screenshot: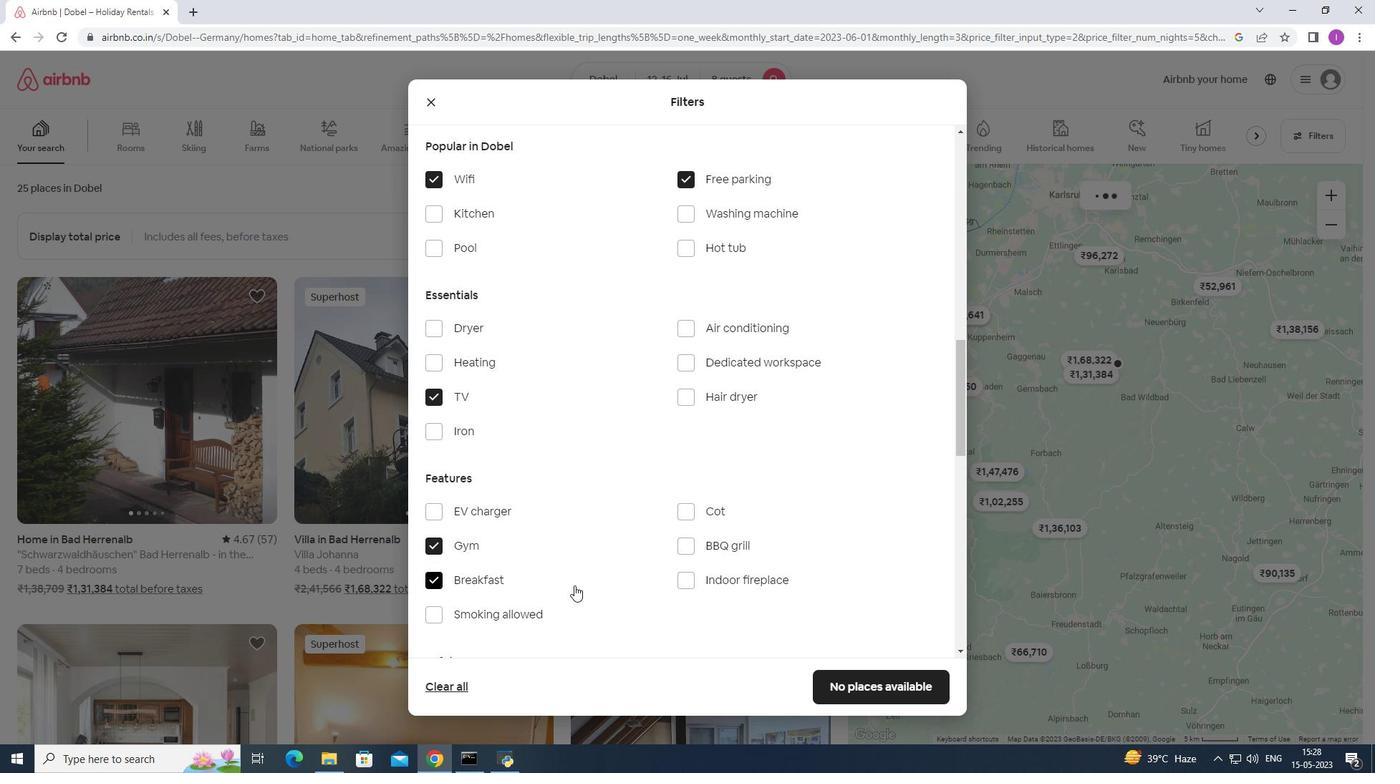 
Action: Mouse scrolled (578, 585) with delta (0, 0)
Screenshot: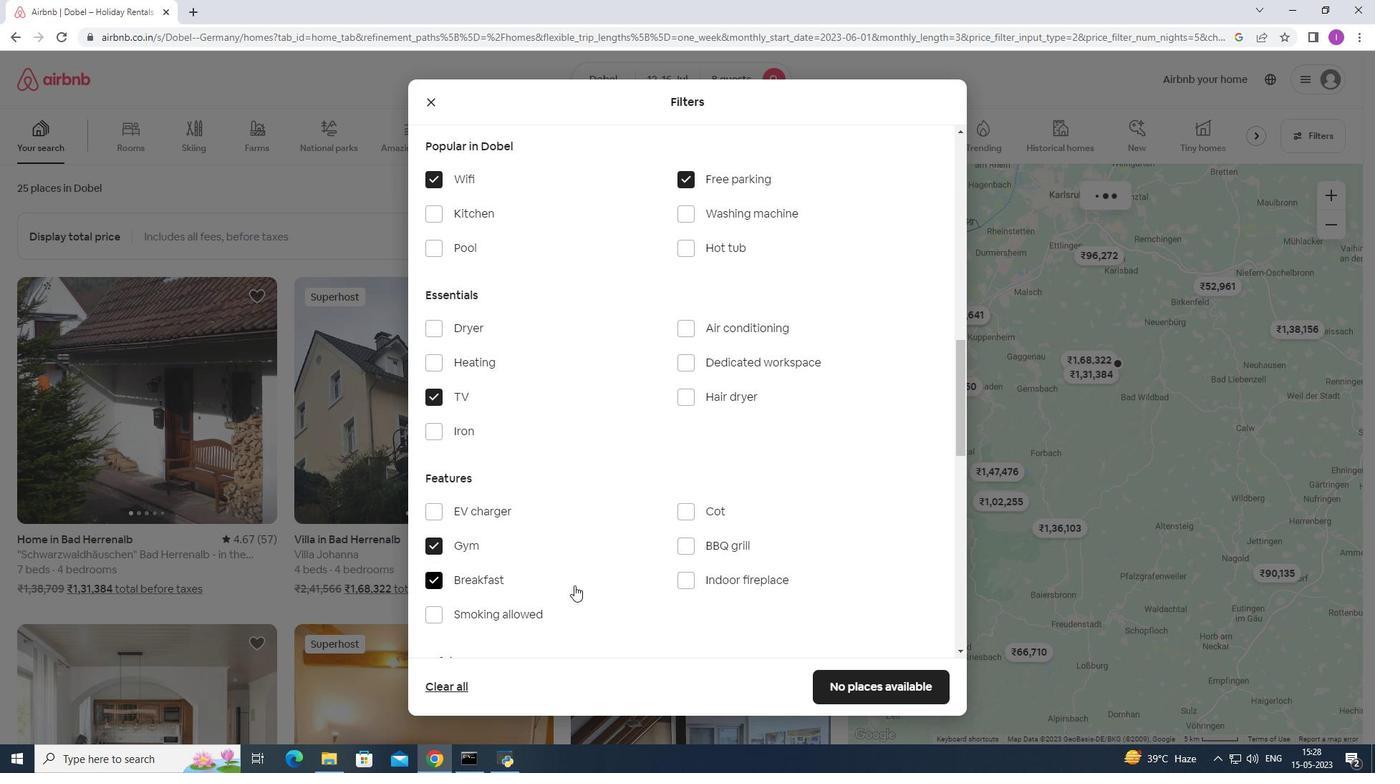 
Action: Mouse scrolled (578, 585) with delta (0, 0)
Screenshot: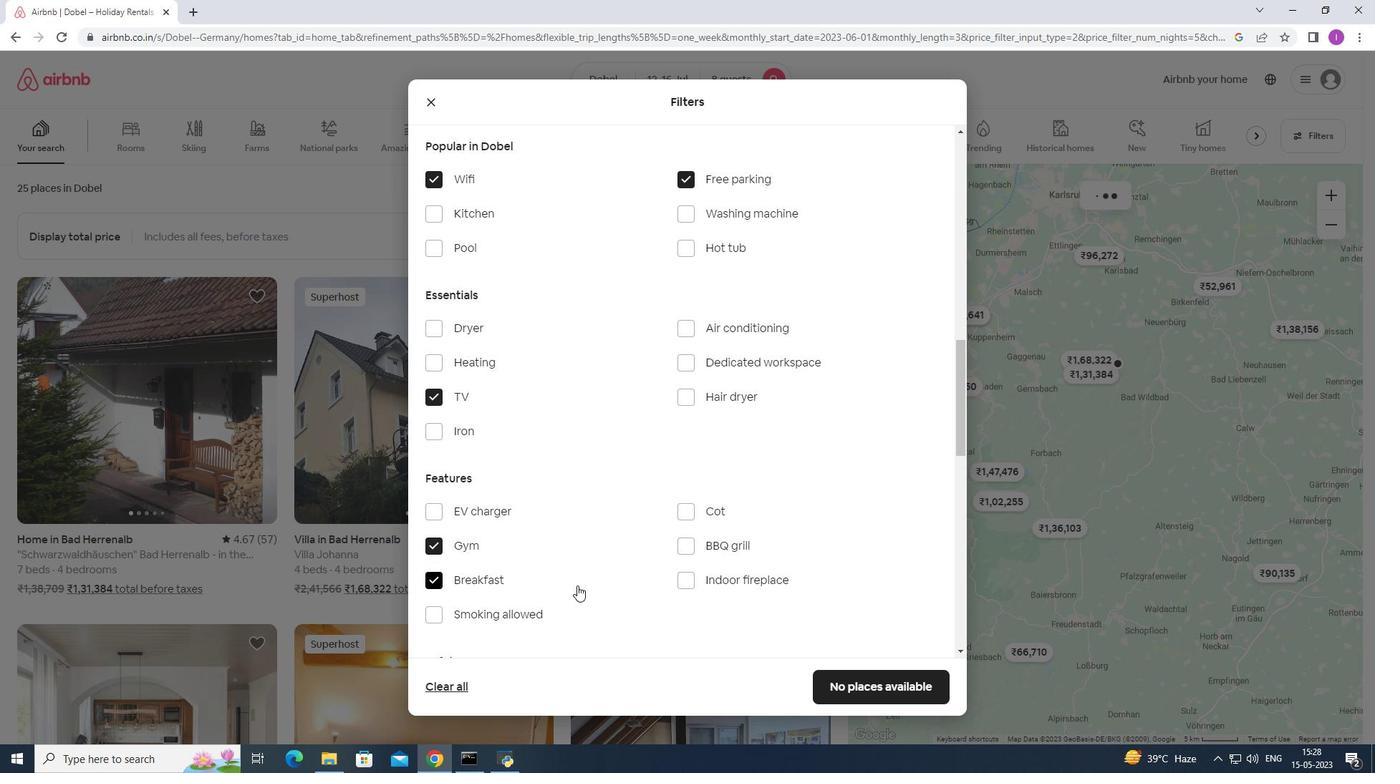 
Action: Mouse scrolled (578, 585) with delta (0, 0)
Screenshot: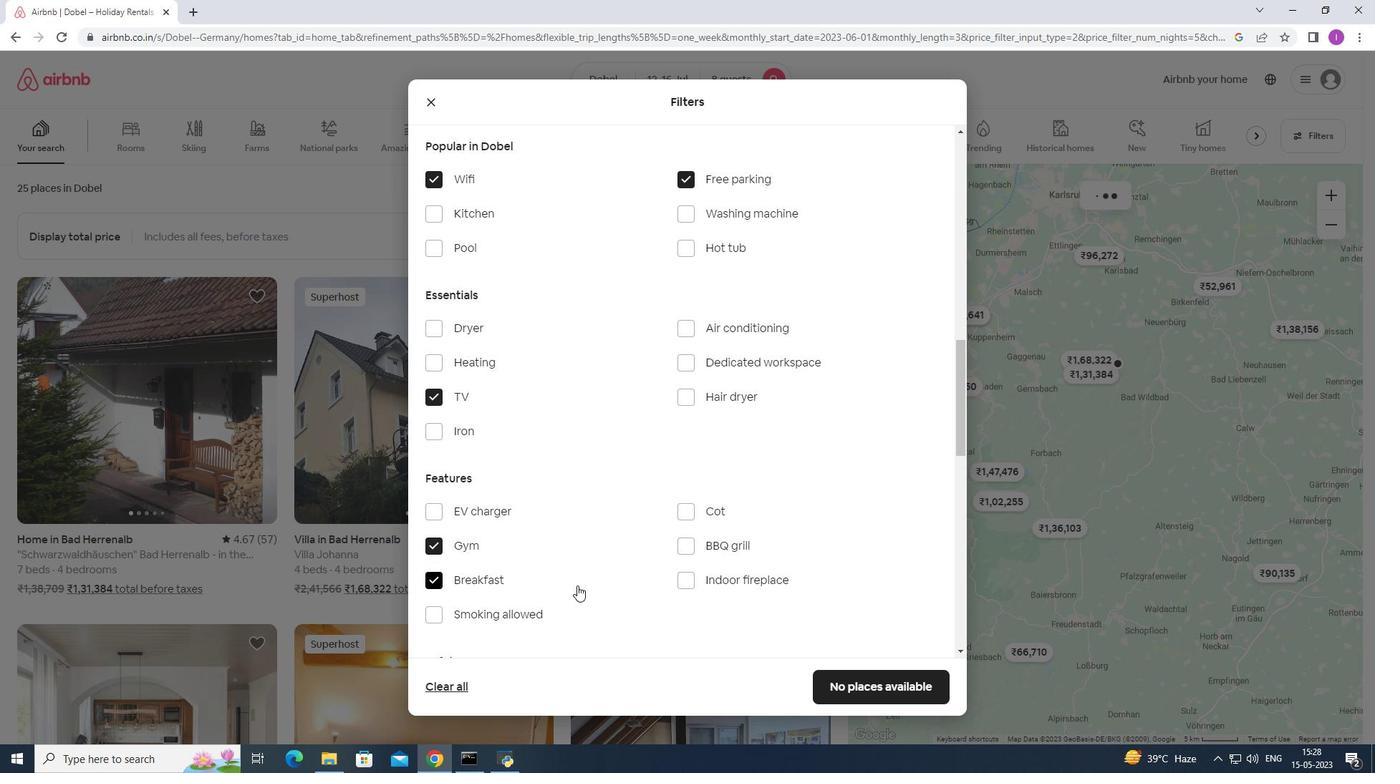 
Action: Mouse moved to (585, 576)
Screenshot: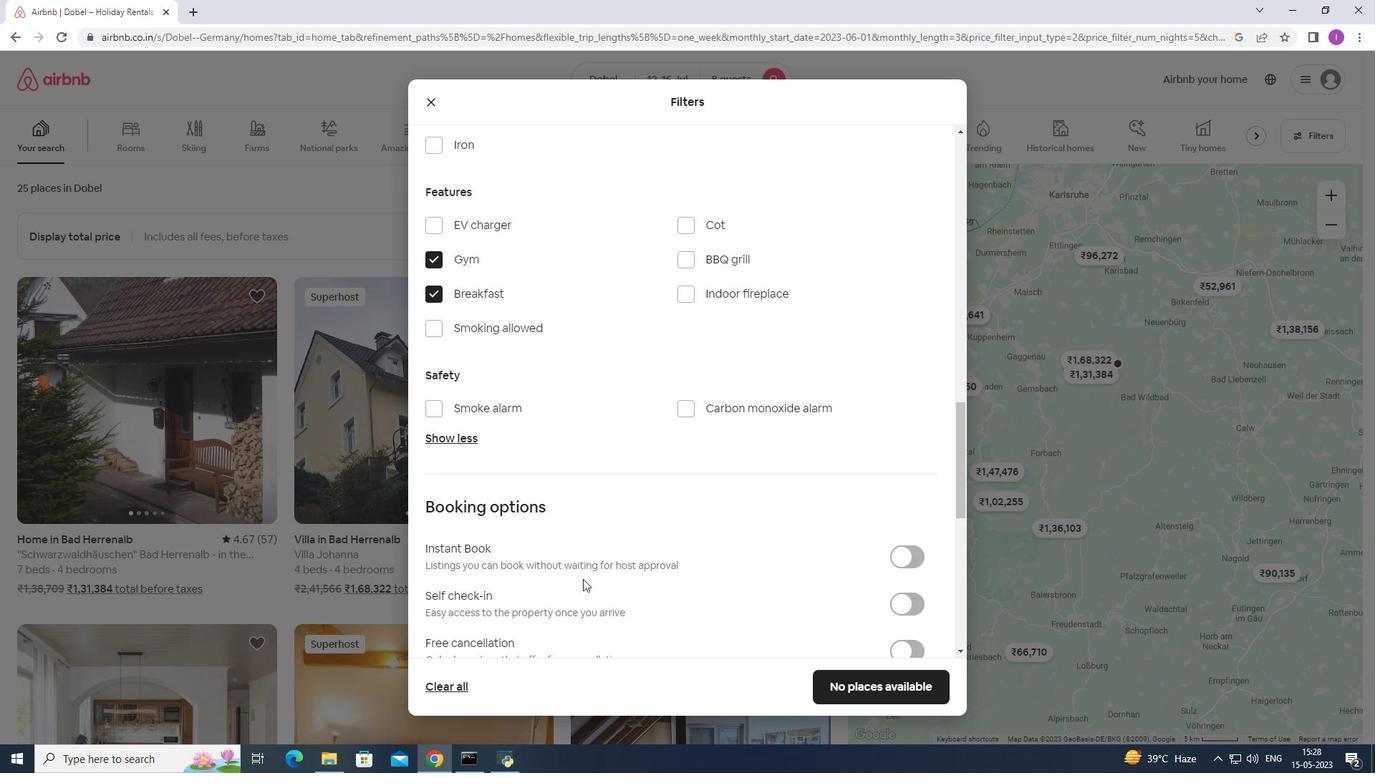 
Action: Mouse scrolled (585, 576) with delta (0, 0)
Screenshot: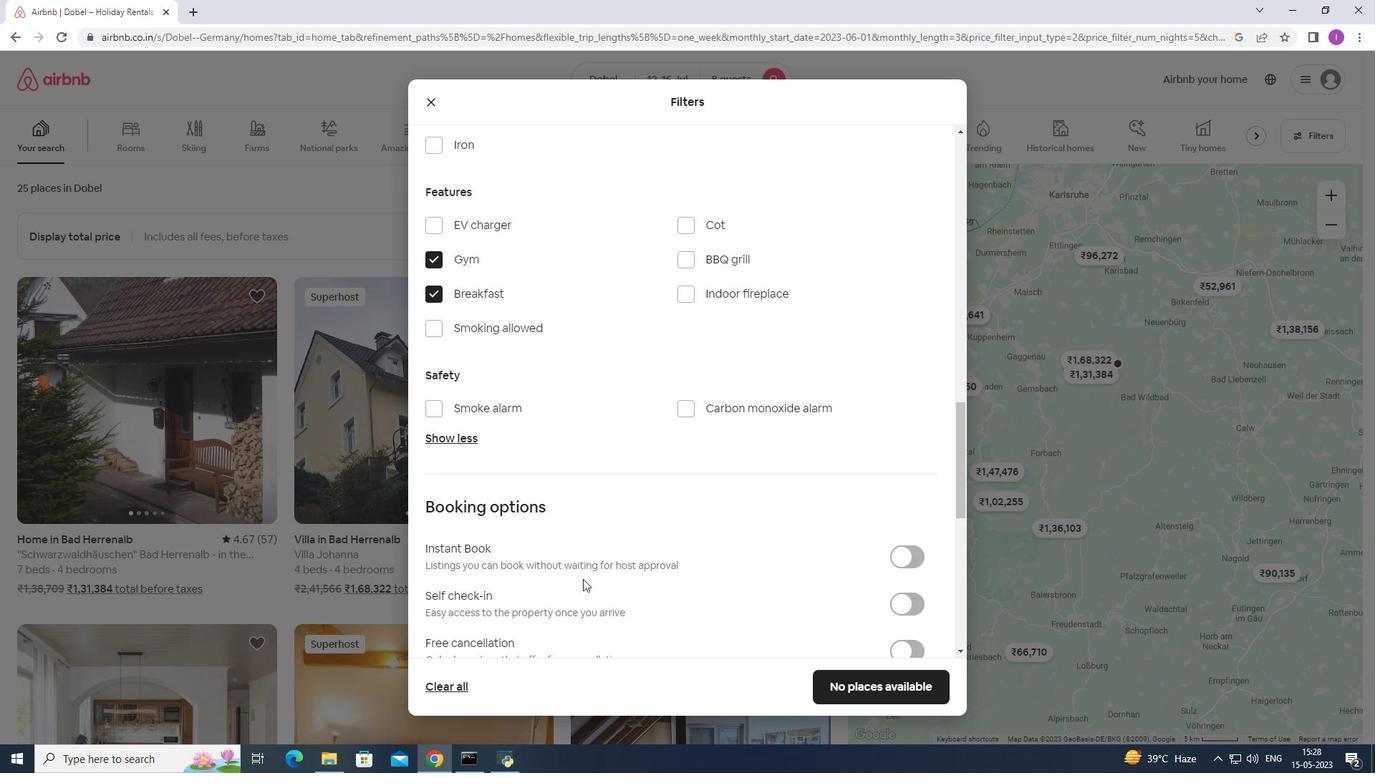 
Action: Mouse scrolled (585, 576) with delta (0, 0)
Screenshot: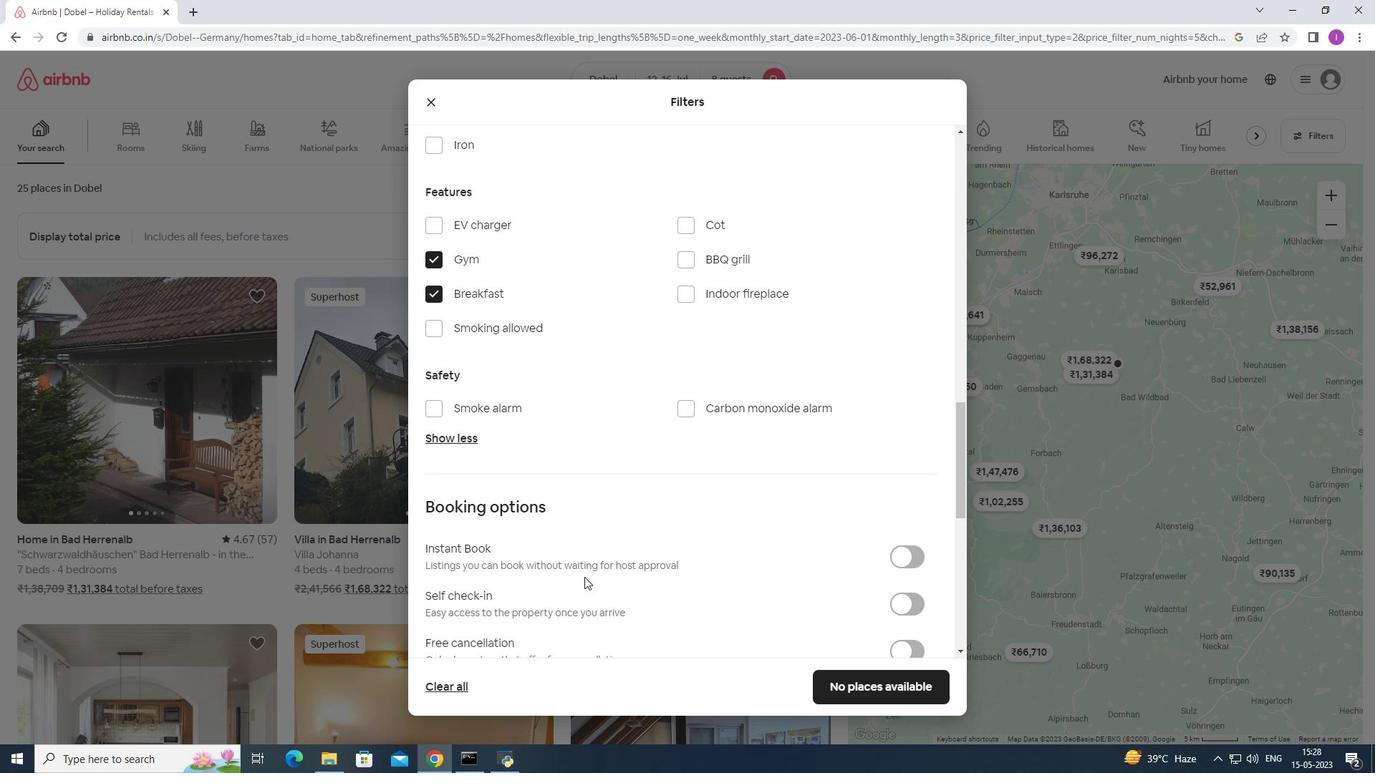 
Action: Mouse moved to (912, 469)
Screenshot: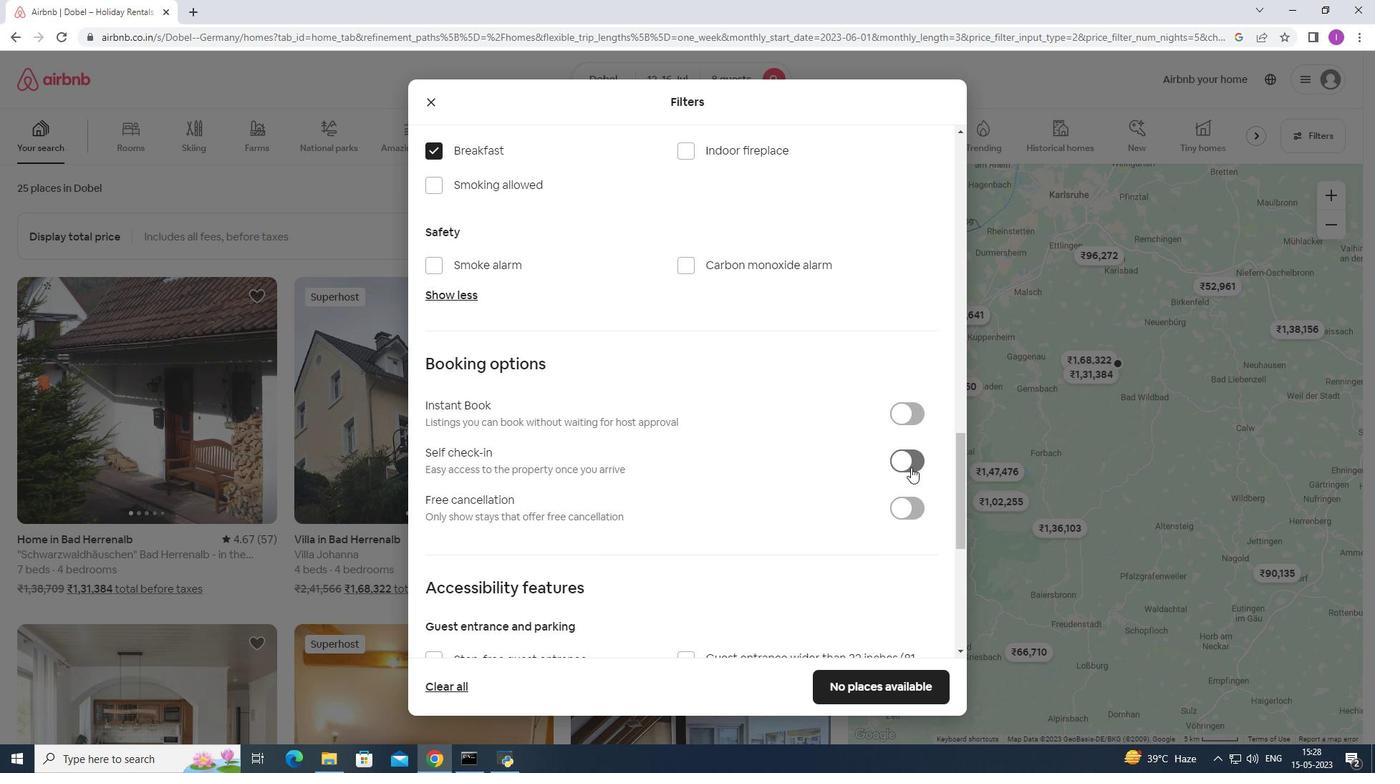 
Action: Mouse pressed left at (912, 469)
Screenshot: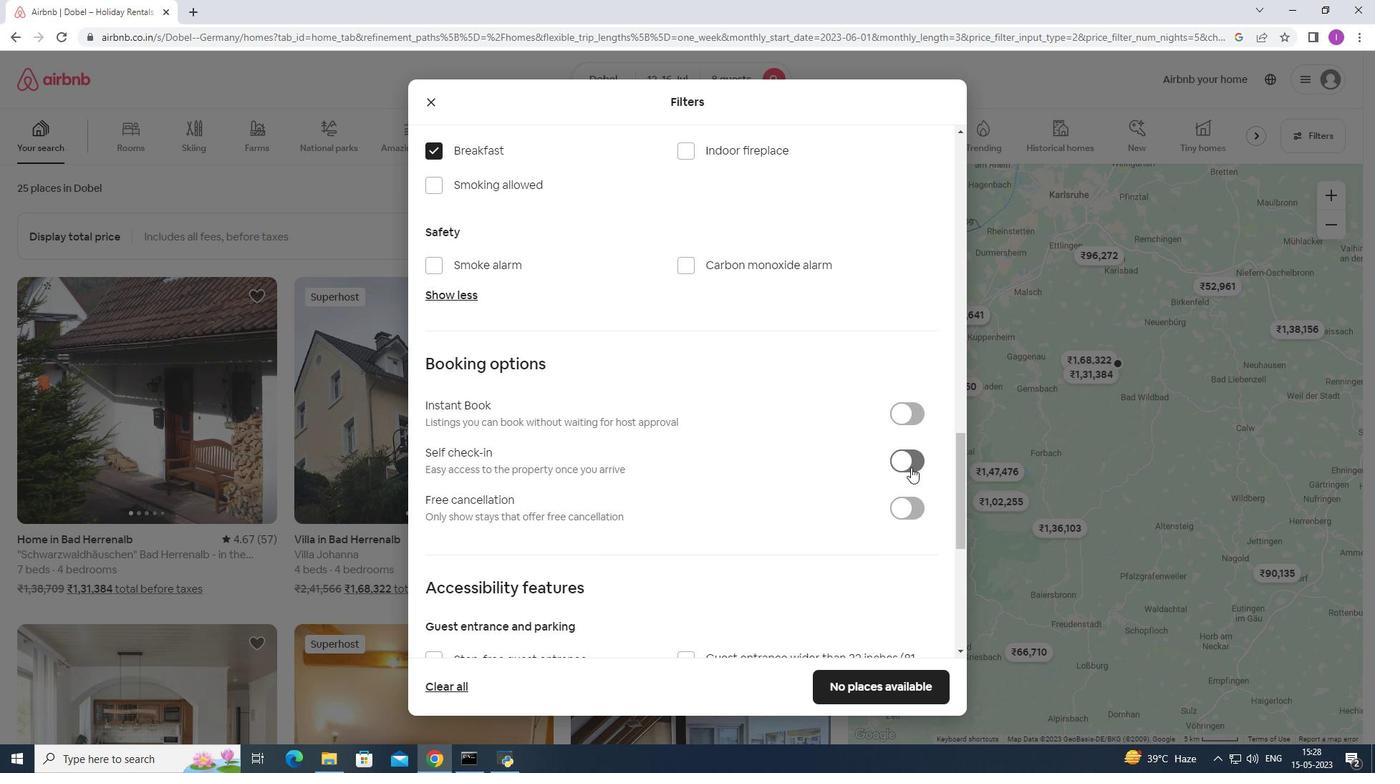 
Action: Mouse moved to (904, 465)
Screenshot: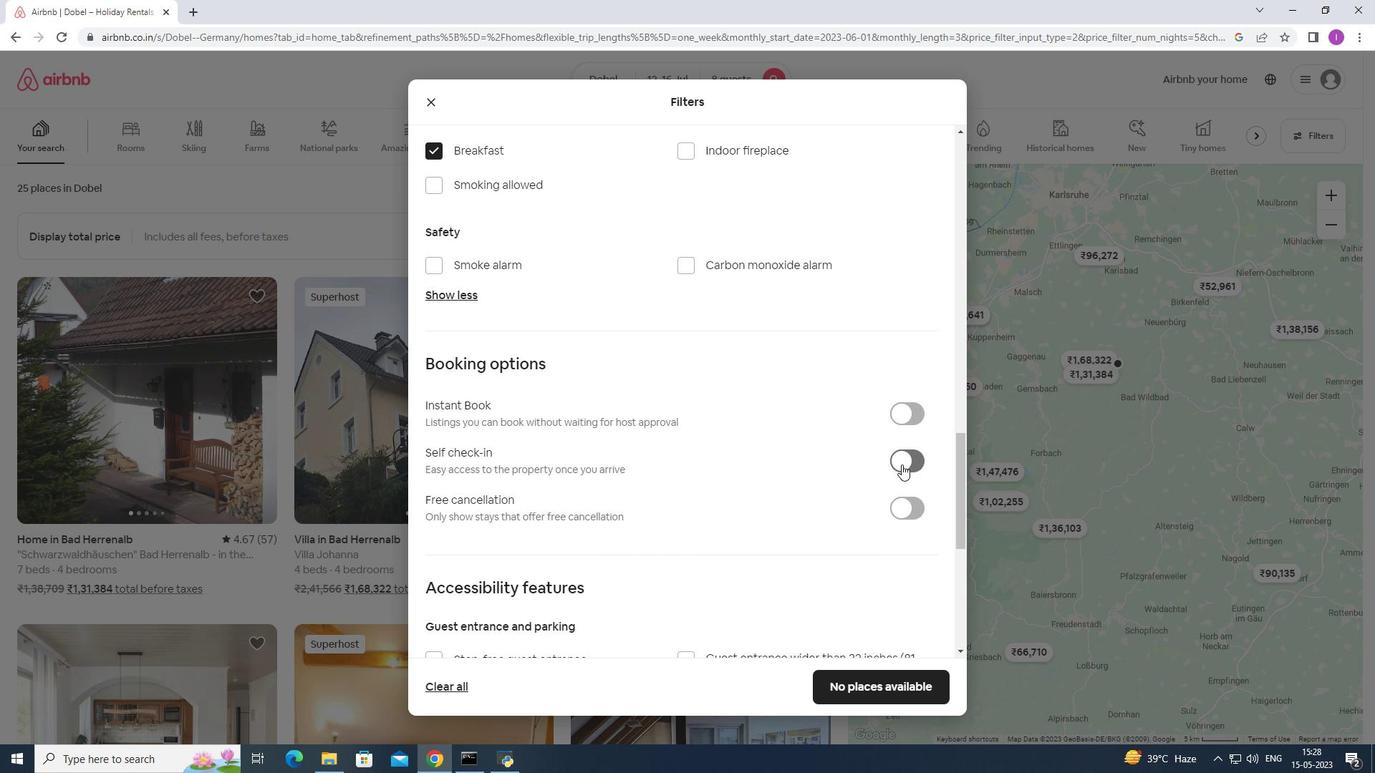
Action: Mouse pressed left at (904, 465)
Screenshot: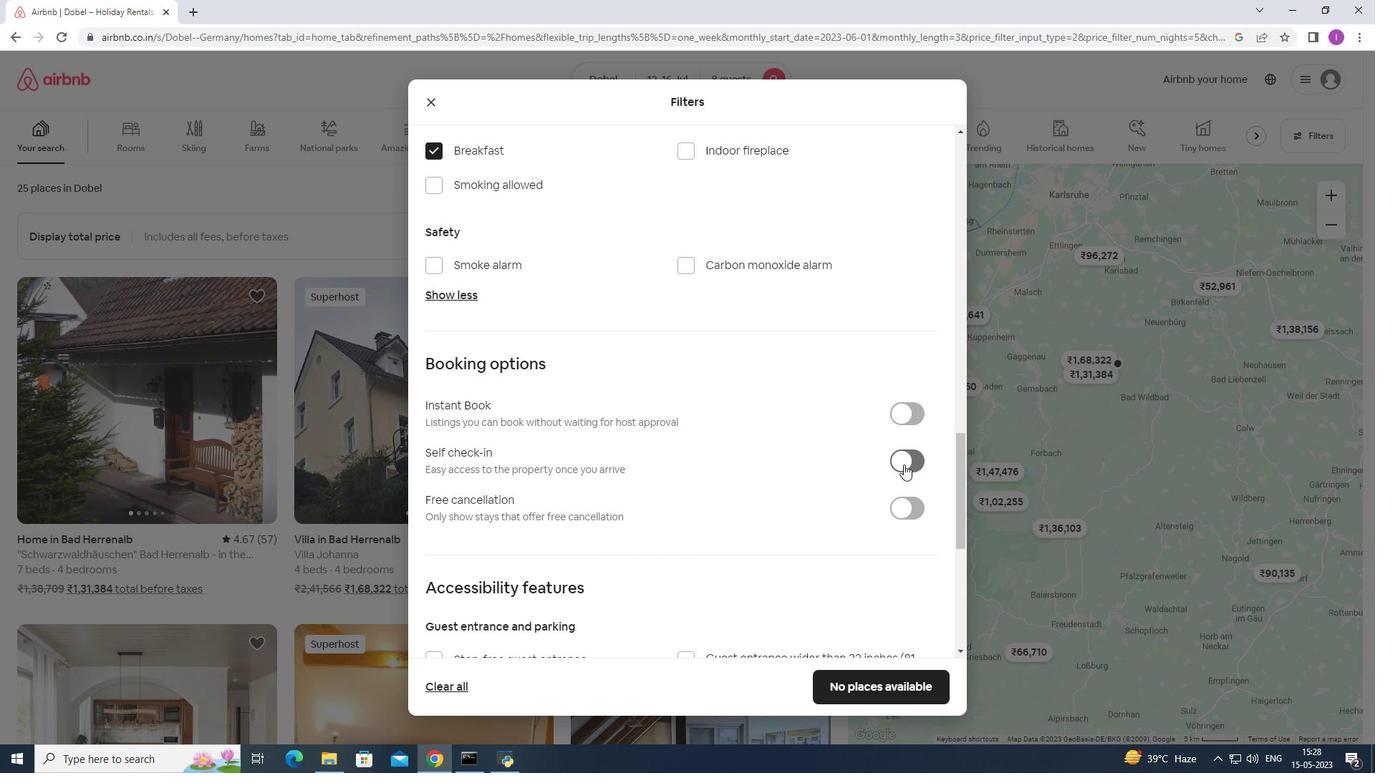 
Action: Mouse moved to (334, 592)
Screenshot: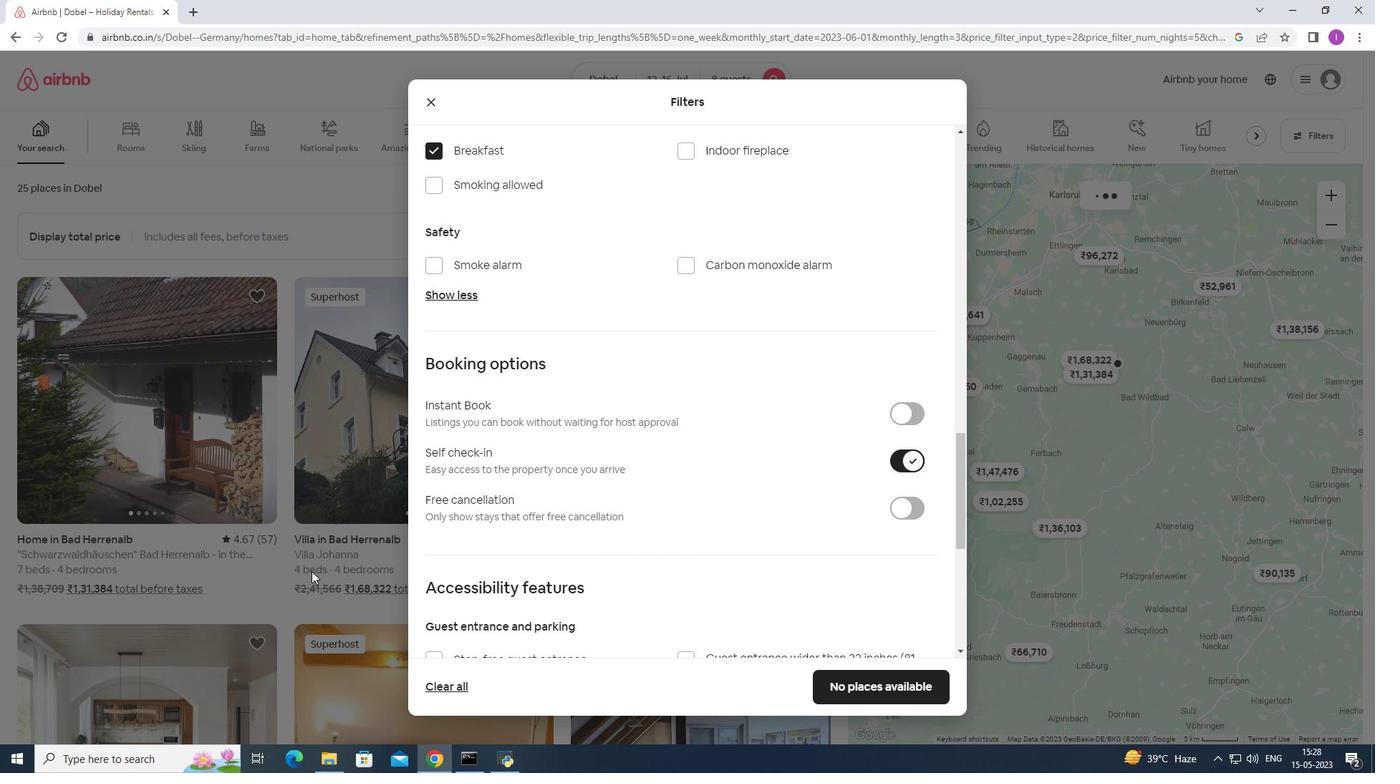 
Action: Mouse scrolled (334, 591) with delta (0, 0)
Screenshot: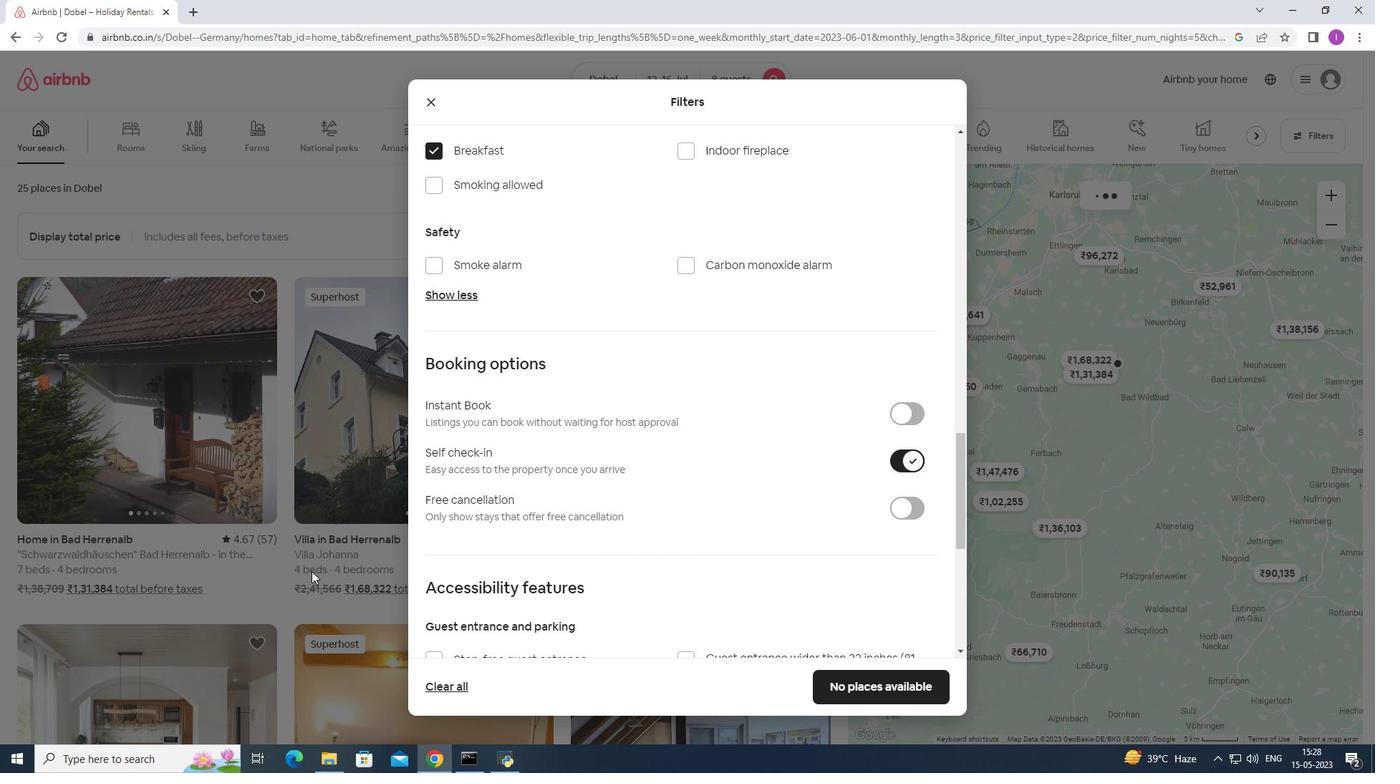 
Action: Mouse moved to (337, 597)
Screenshot: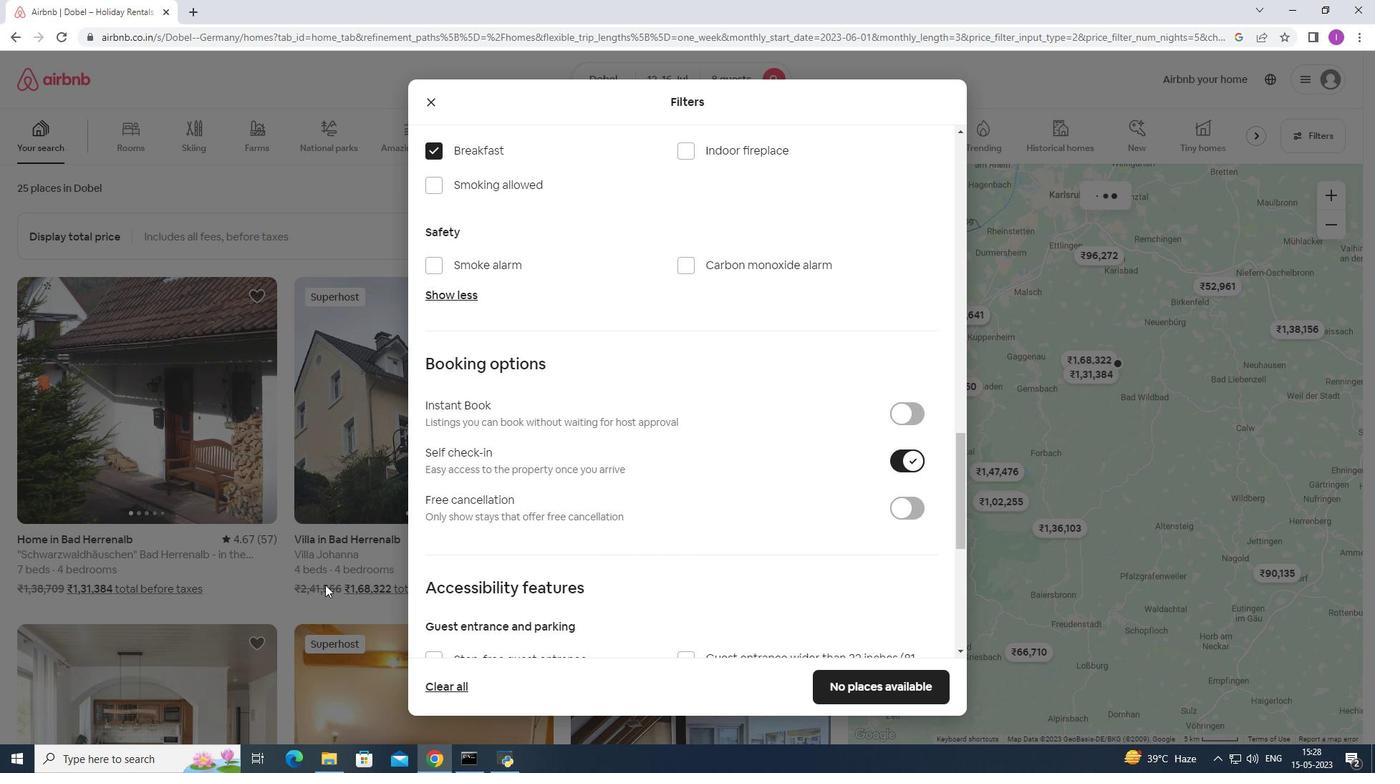 
Action: Mouse scrolled (337, 596) with delta (0, 0)
Screenshot: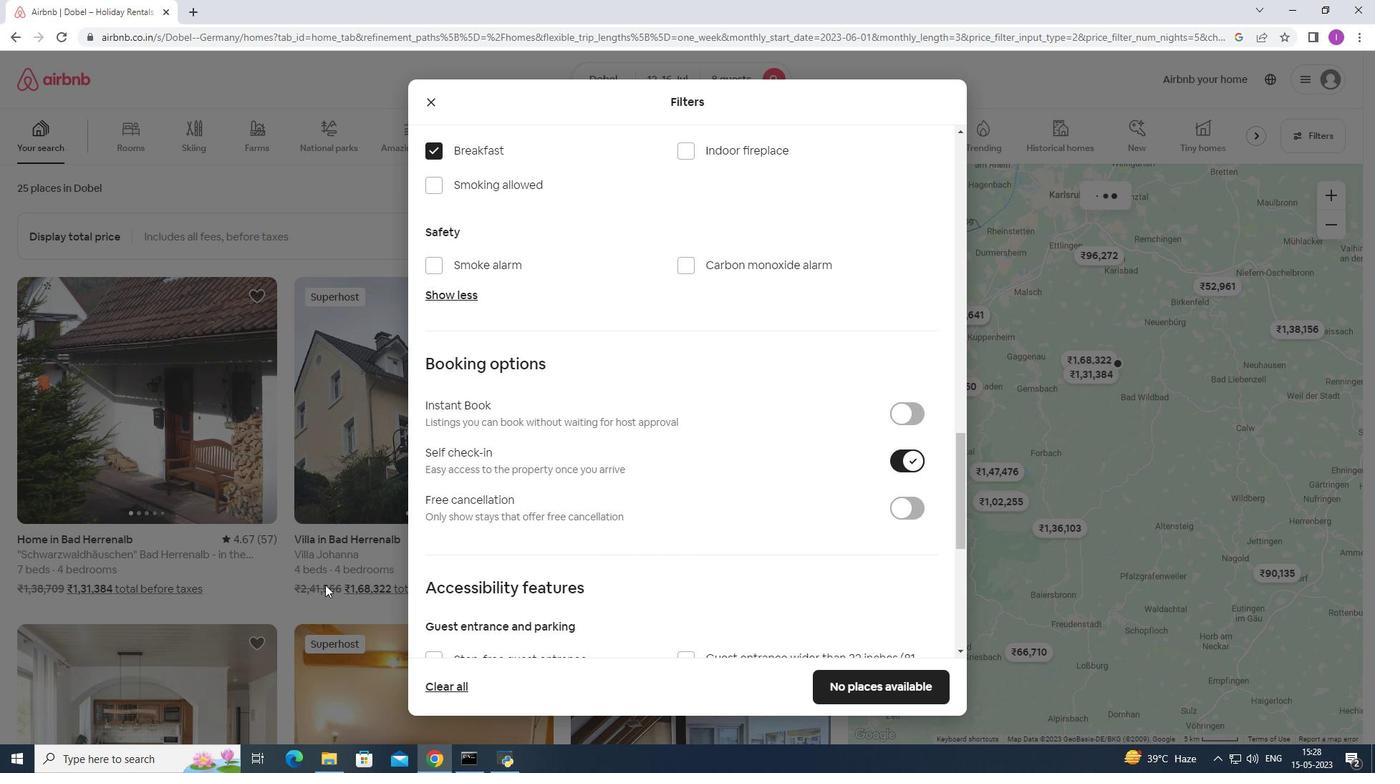 
Action: Mouse scrolled (337, 596) with delta (0, 0)
Screenshot: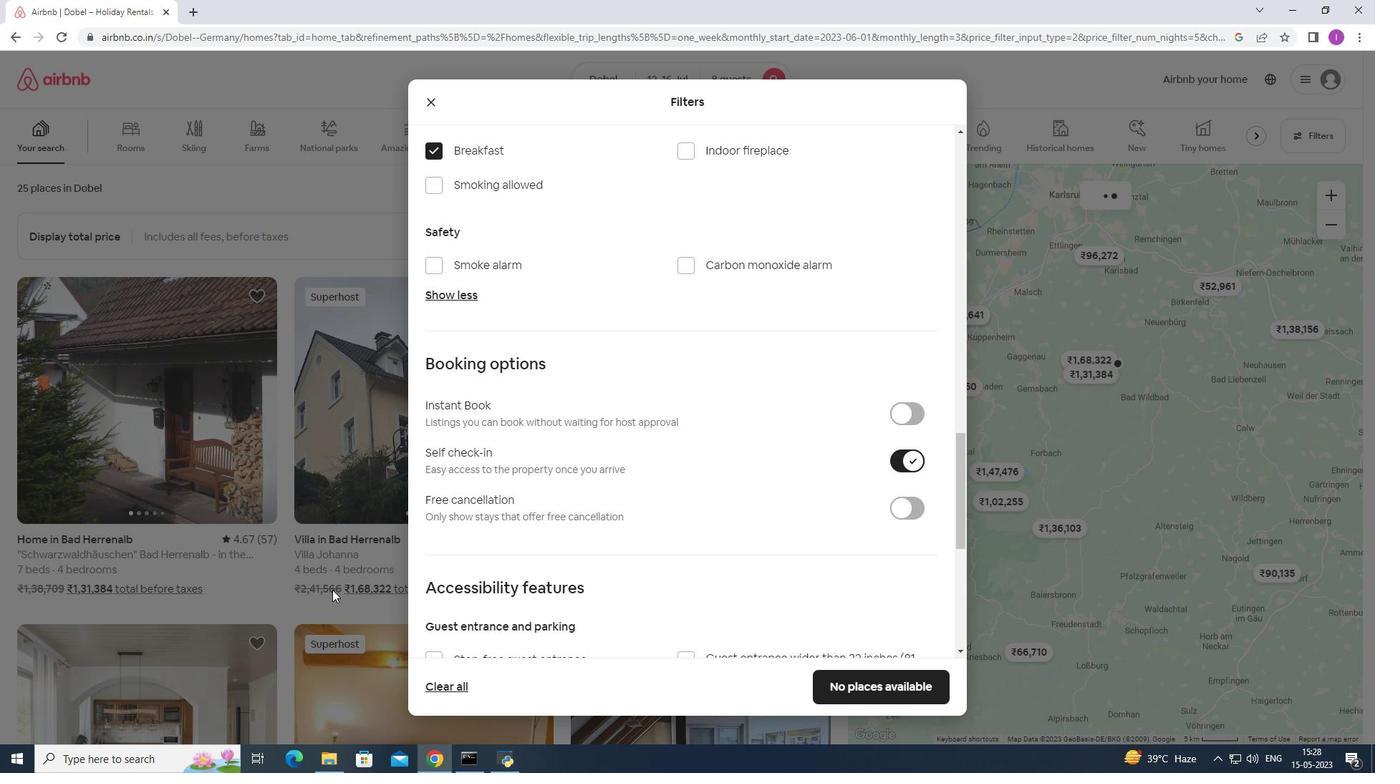 
Action: Mouse moved to (465, 591)
Screenshot: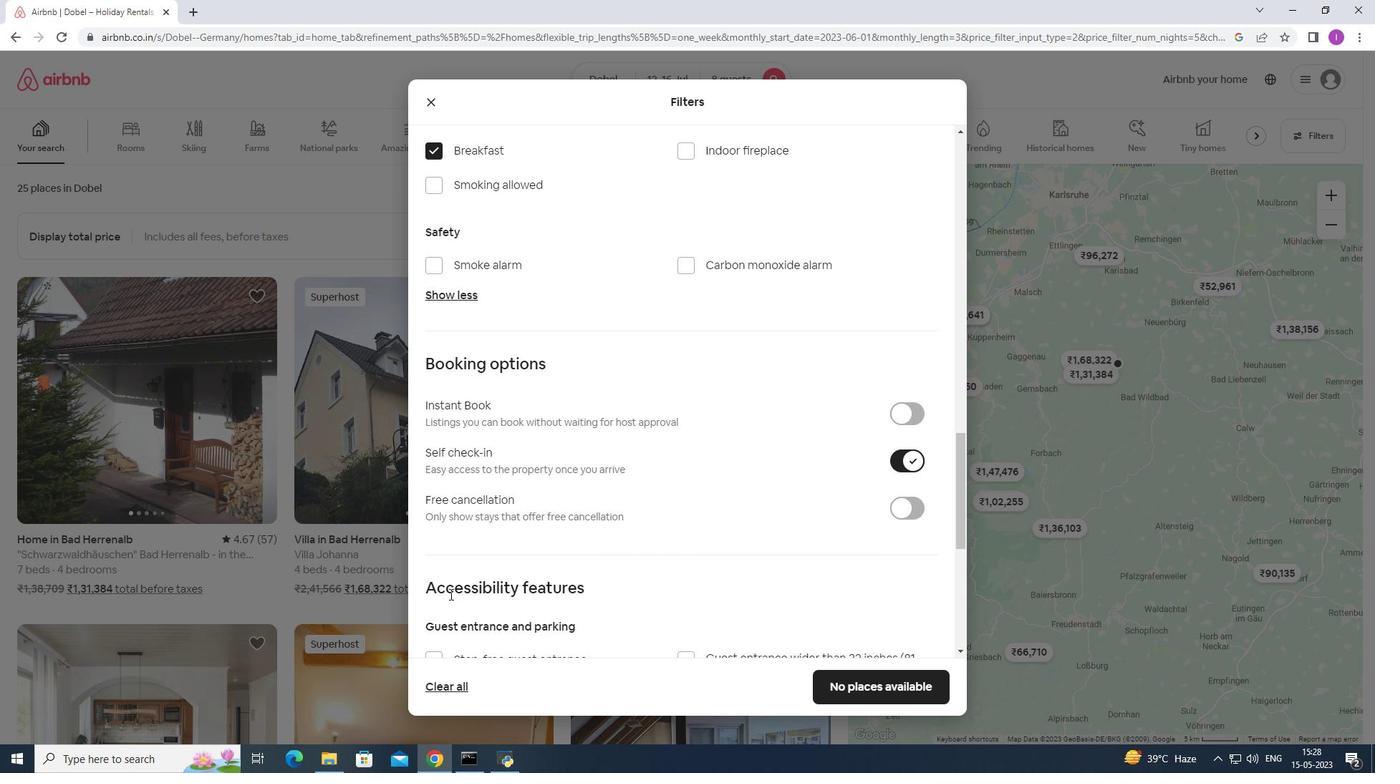 
Action: Mouse scrolled (465, 591) with delta (0, 0)
Screenshot: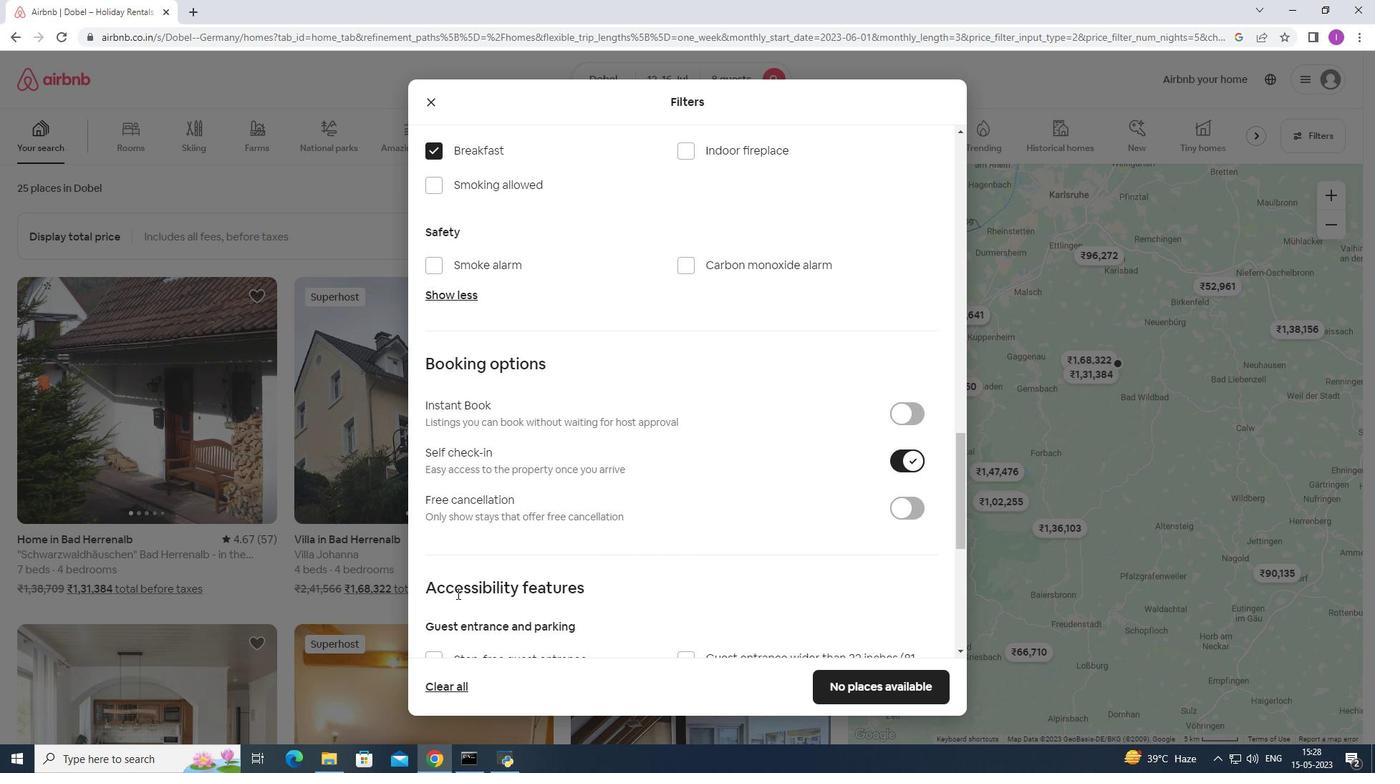 
Action: Mouse scrolled (465, 591) with delta (0, 0)
Screenshot: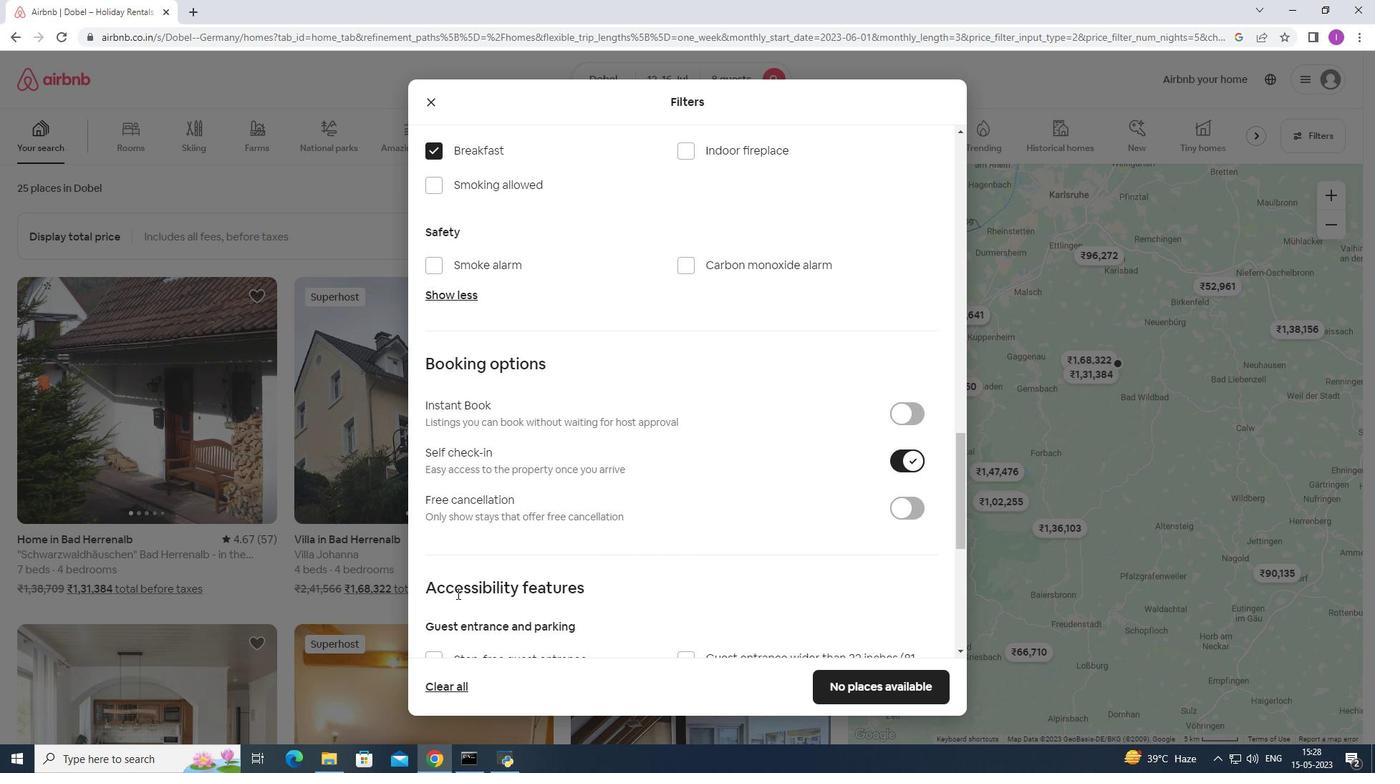 
Action: Mouse moved to (466, 591)
Screenshot: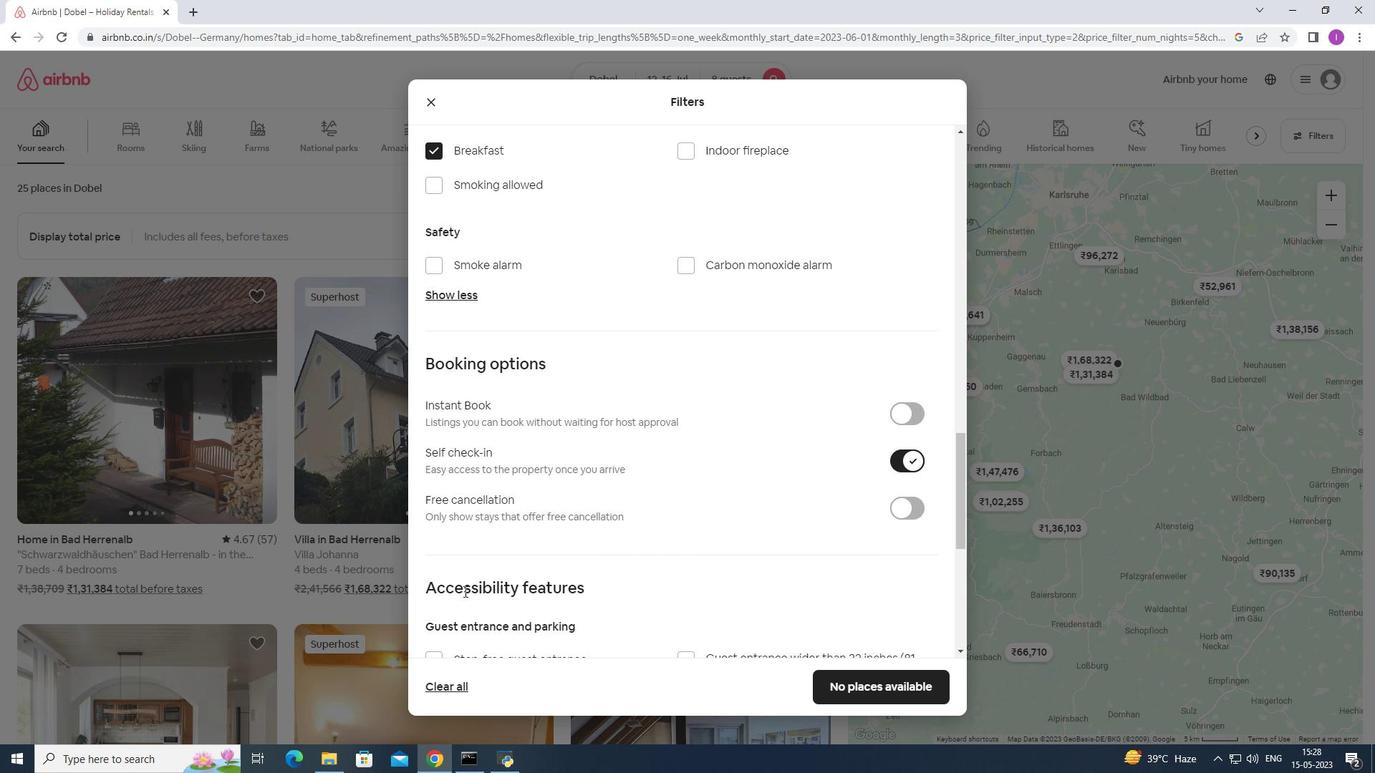 
Action: Mouse scrolled (466, 591) with delta (0, 0)
Screenshot: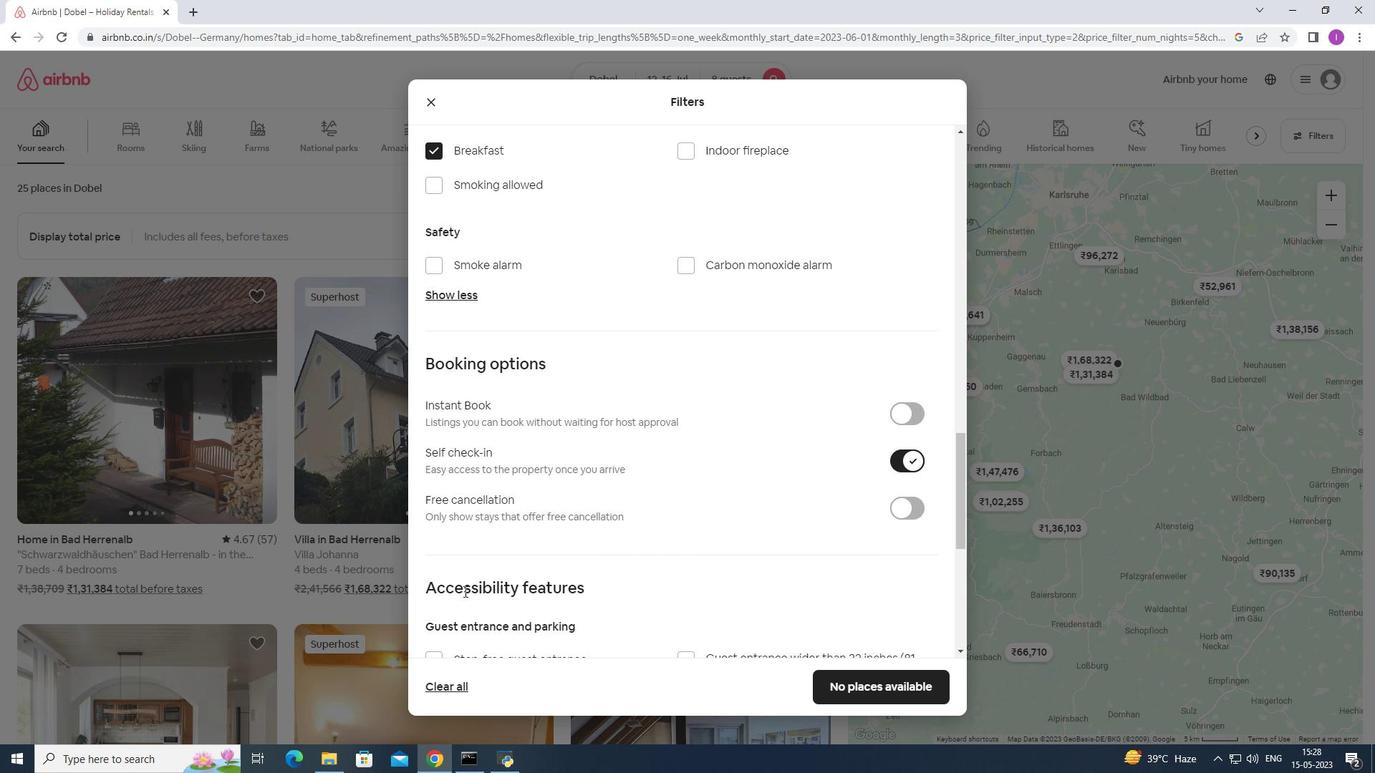 
Action: Mouse moved to (469, 592)
Screenshot: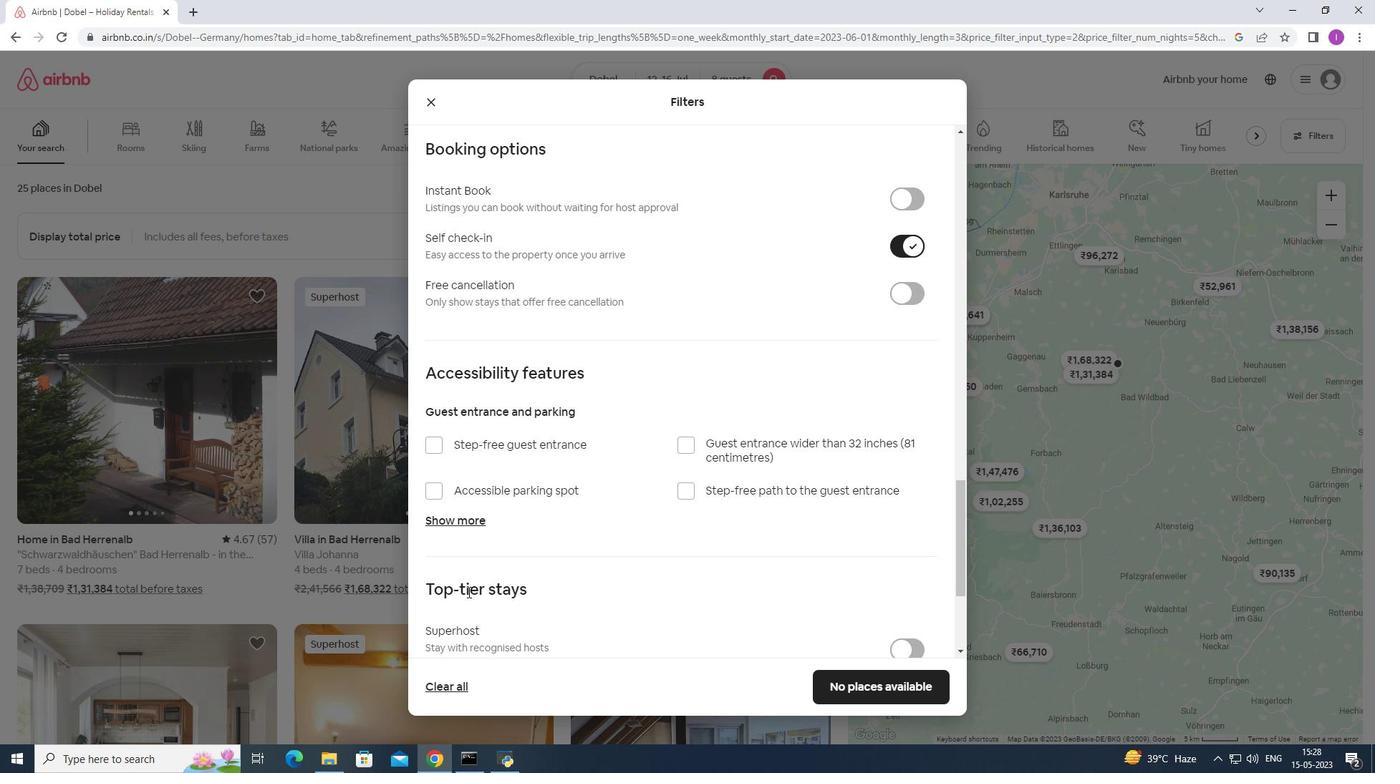 
Action: Mouse scrolled (469, 591) with delta (0, 0)
Screenshot: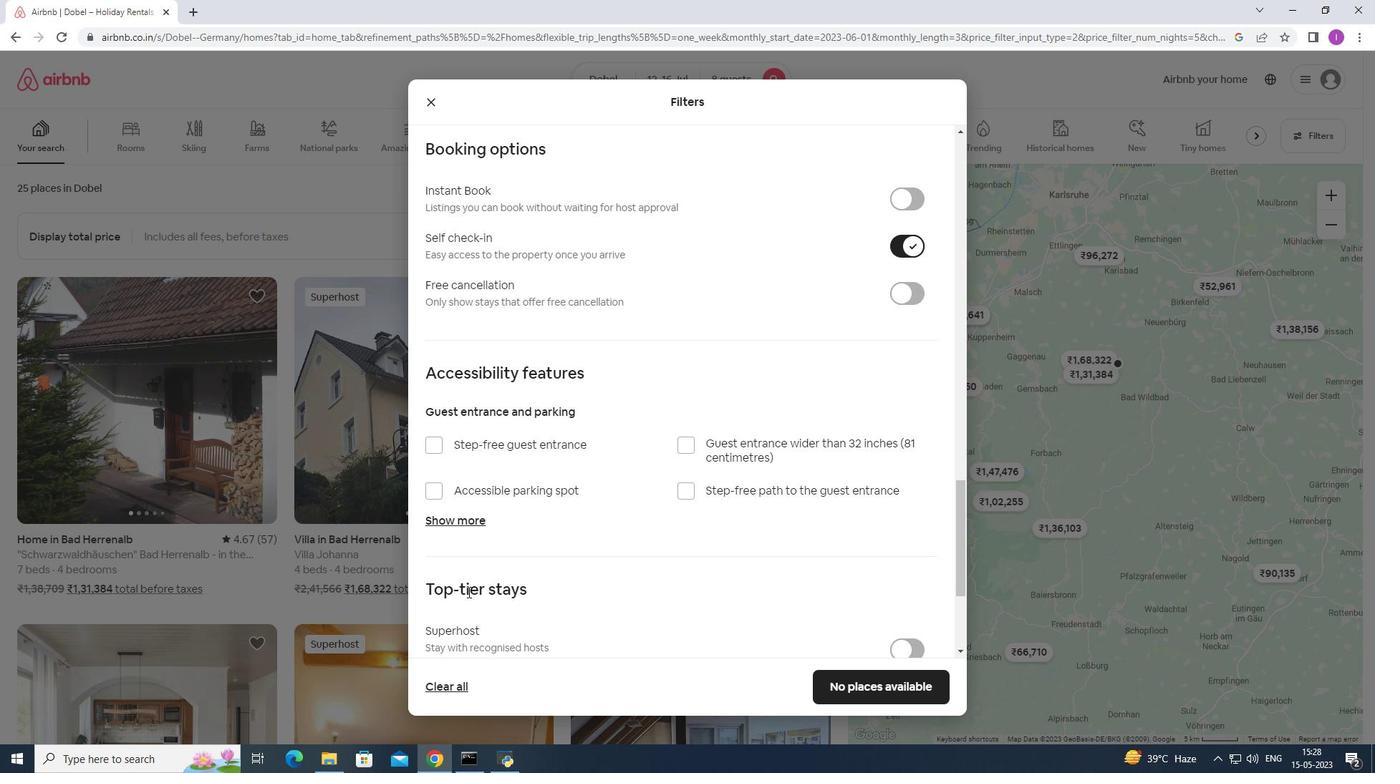 
Action: Mouse scrolled (469, 591) with delta (0, 0)
Screenshot: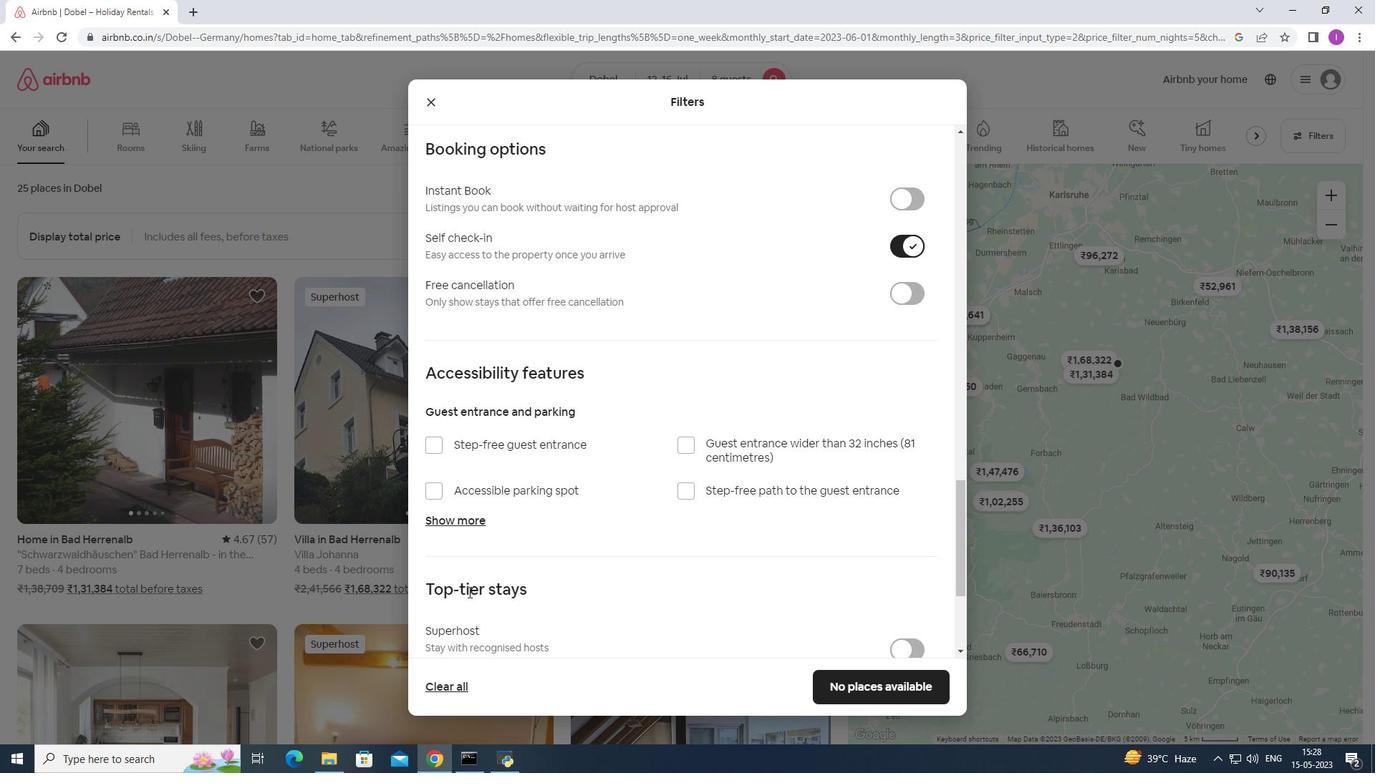 
Action: Mouse scrolled (469, 591) with delta (0, 0)
Screenshot: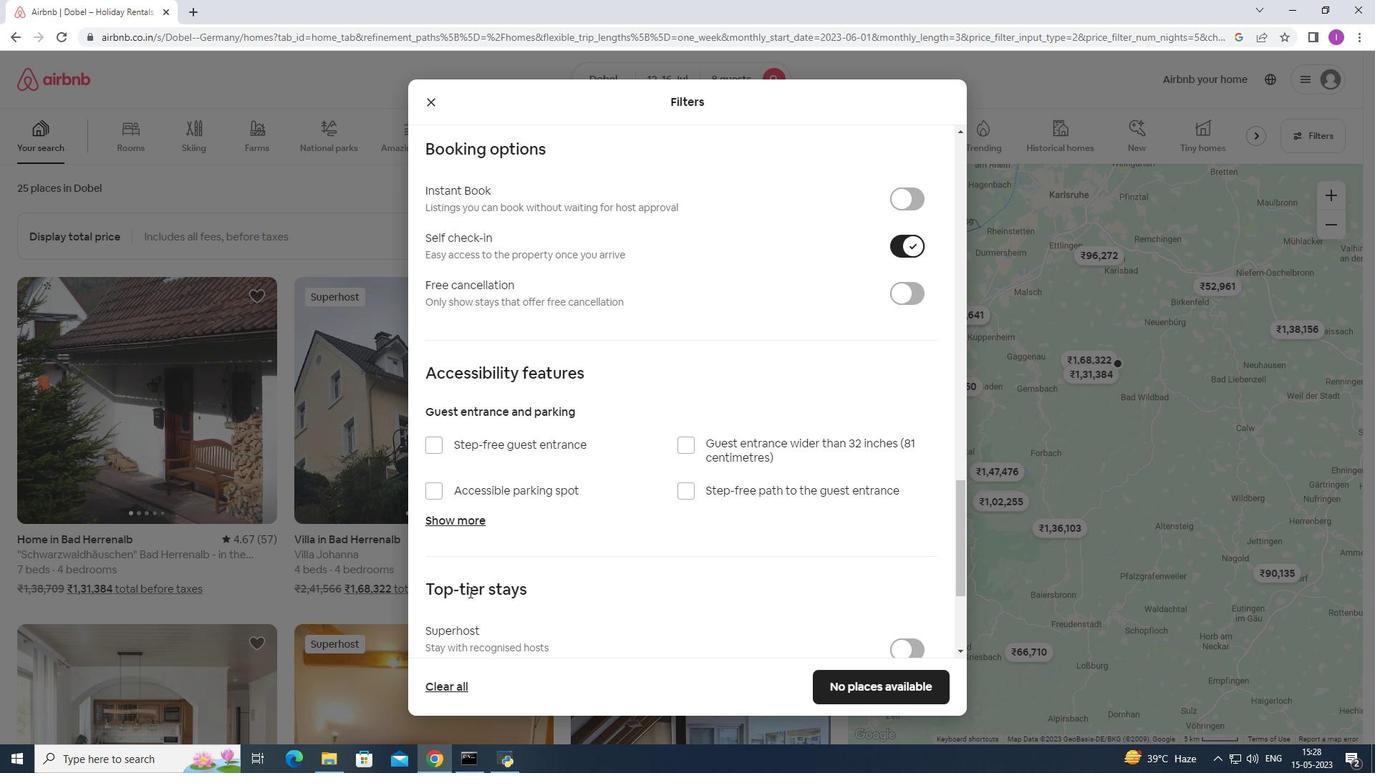 
Action: Mouse moved to (470, 595)
Screenshot: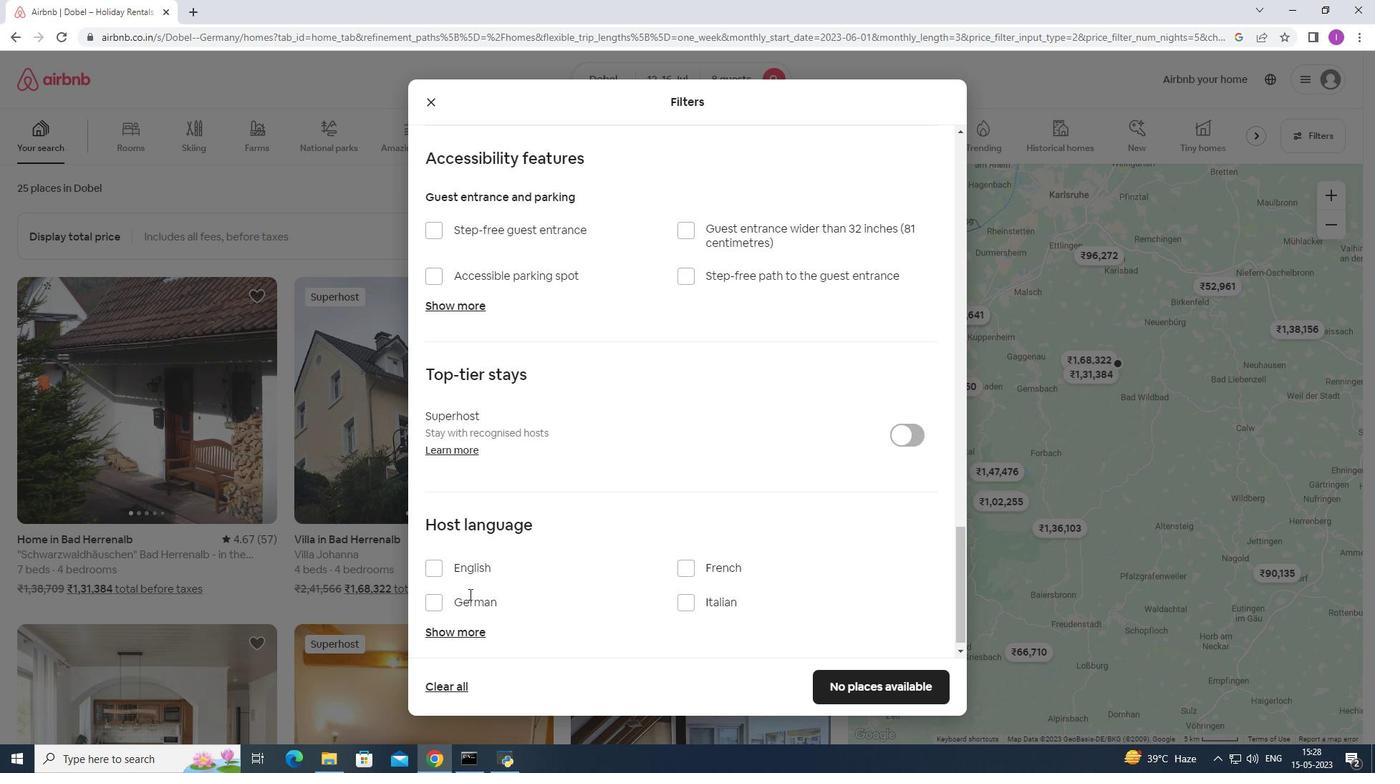 
Action: Mouse scrolled (470, 594) with delta (0, 0)
Screenshot: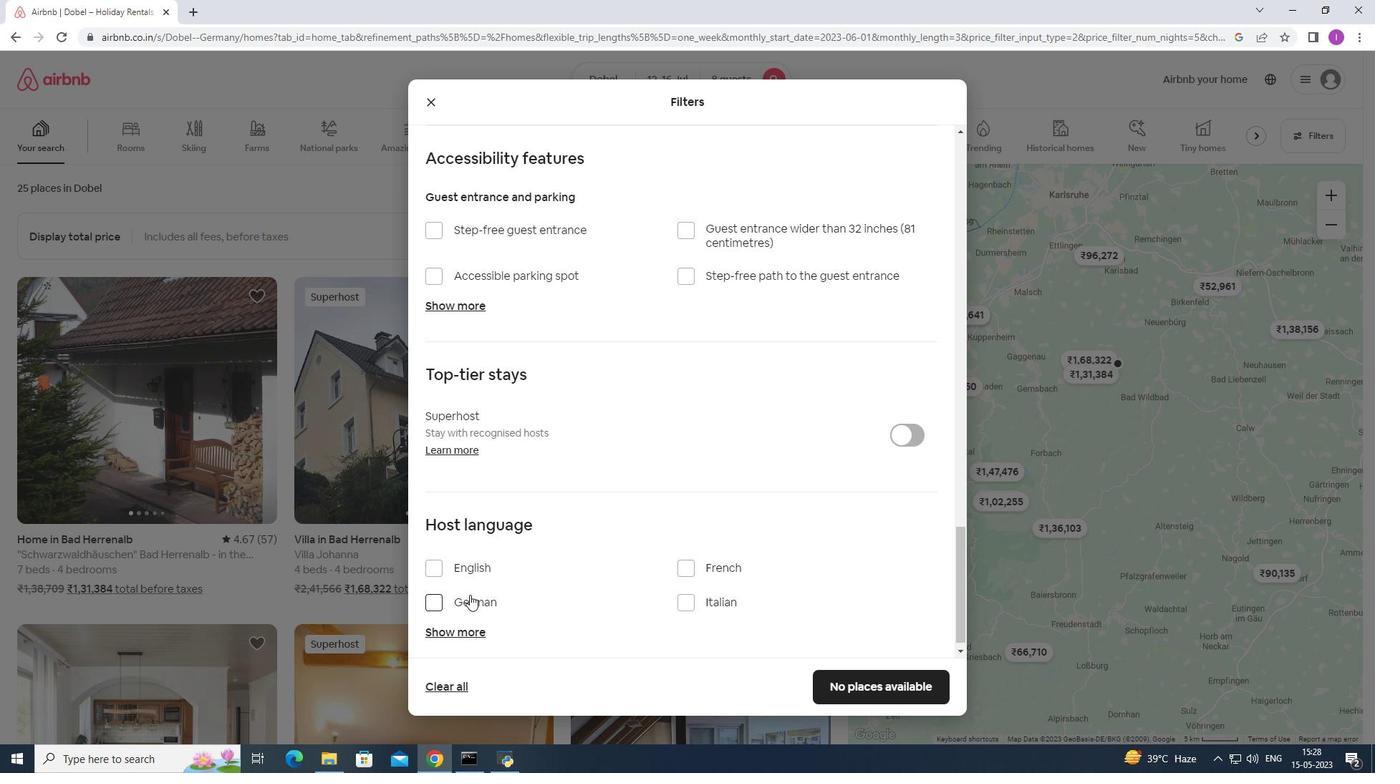 
Action: Mouse scrolled (470, 594) with delta (0, 0)
Screenshot: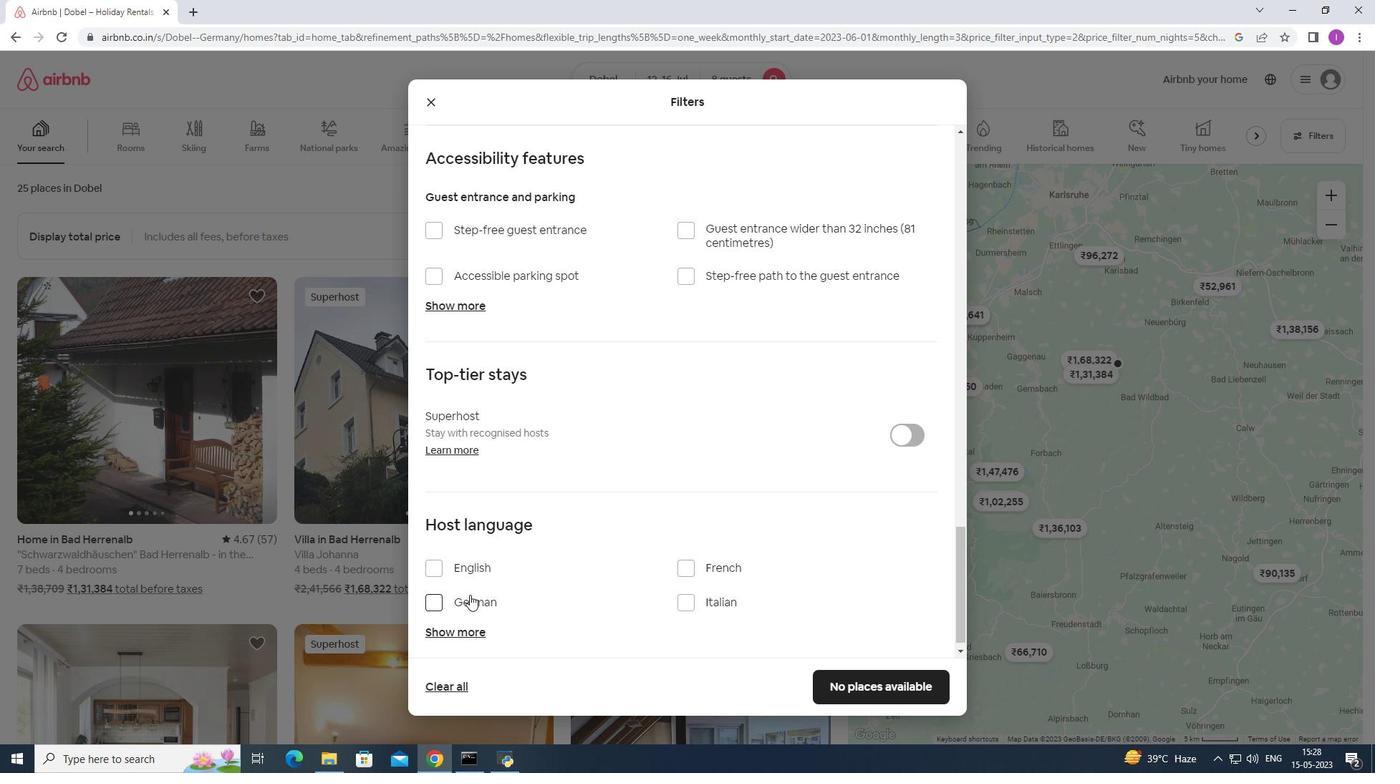 
Action: Mouse scrolled (470, 594) with delta (0, 0)
Screenshot: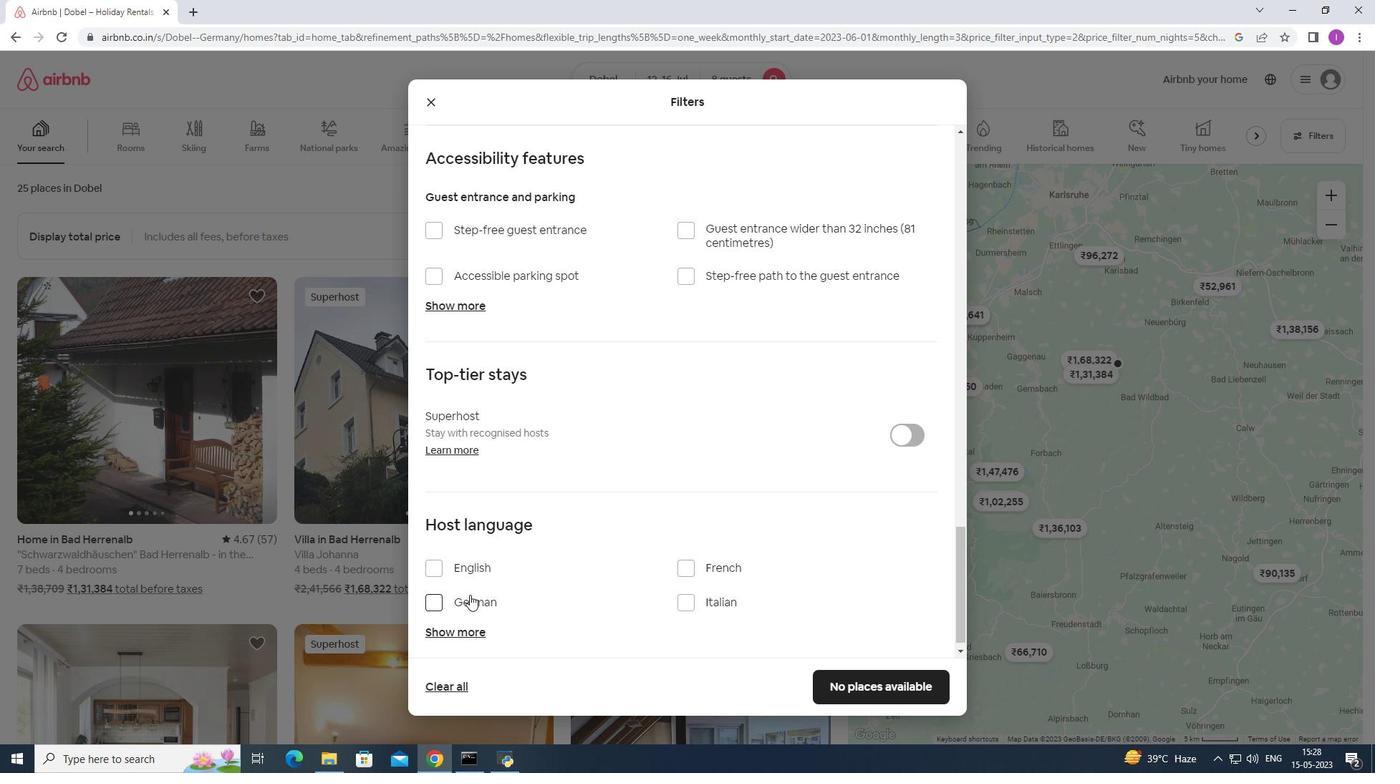 
Action: Mouse moved to (438, 560)
Screenshot: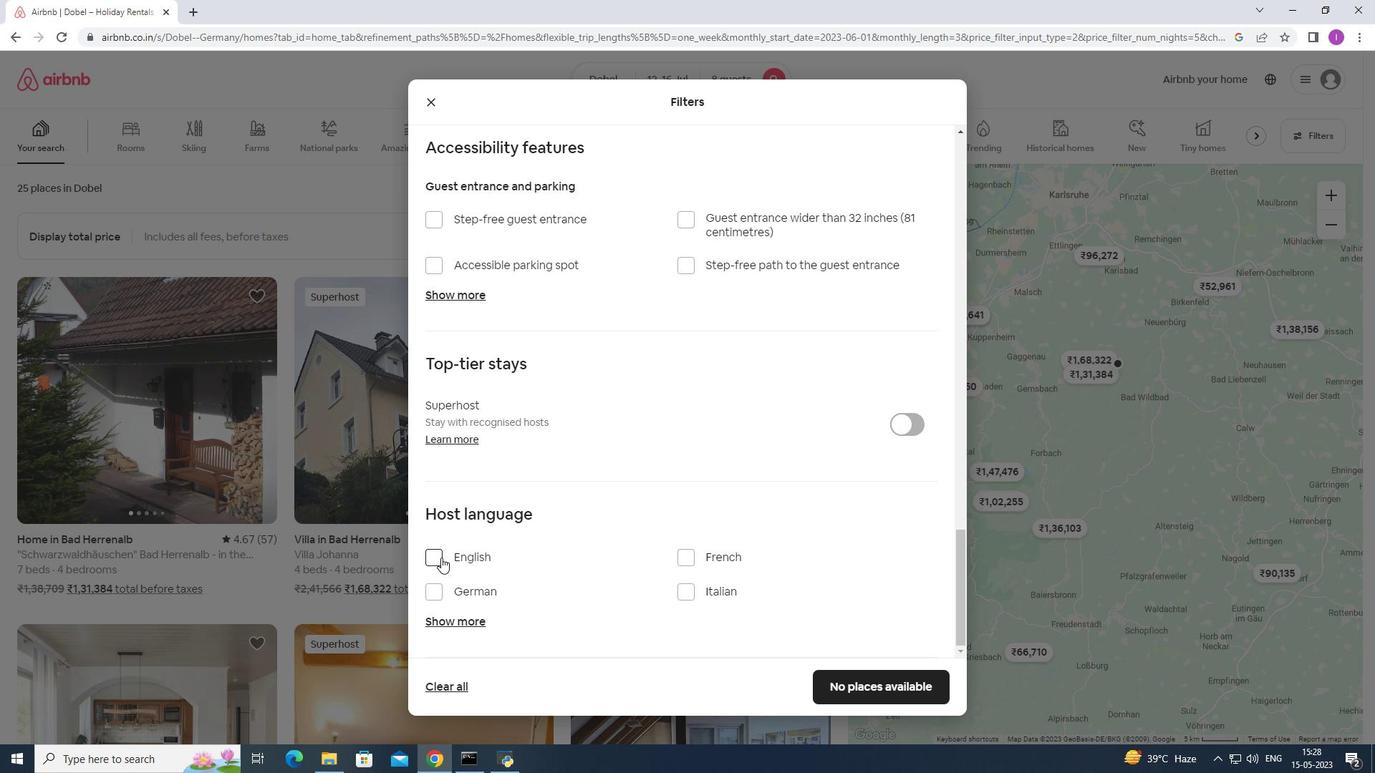 
Action: Mouse pressed left at (438, 560)
Screenshot: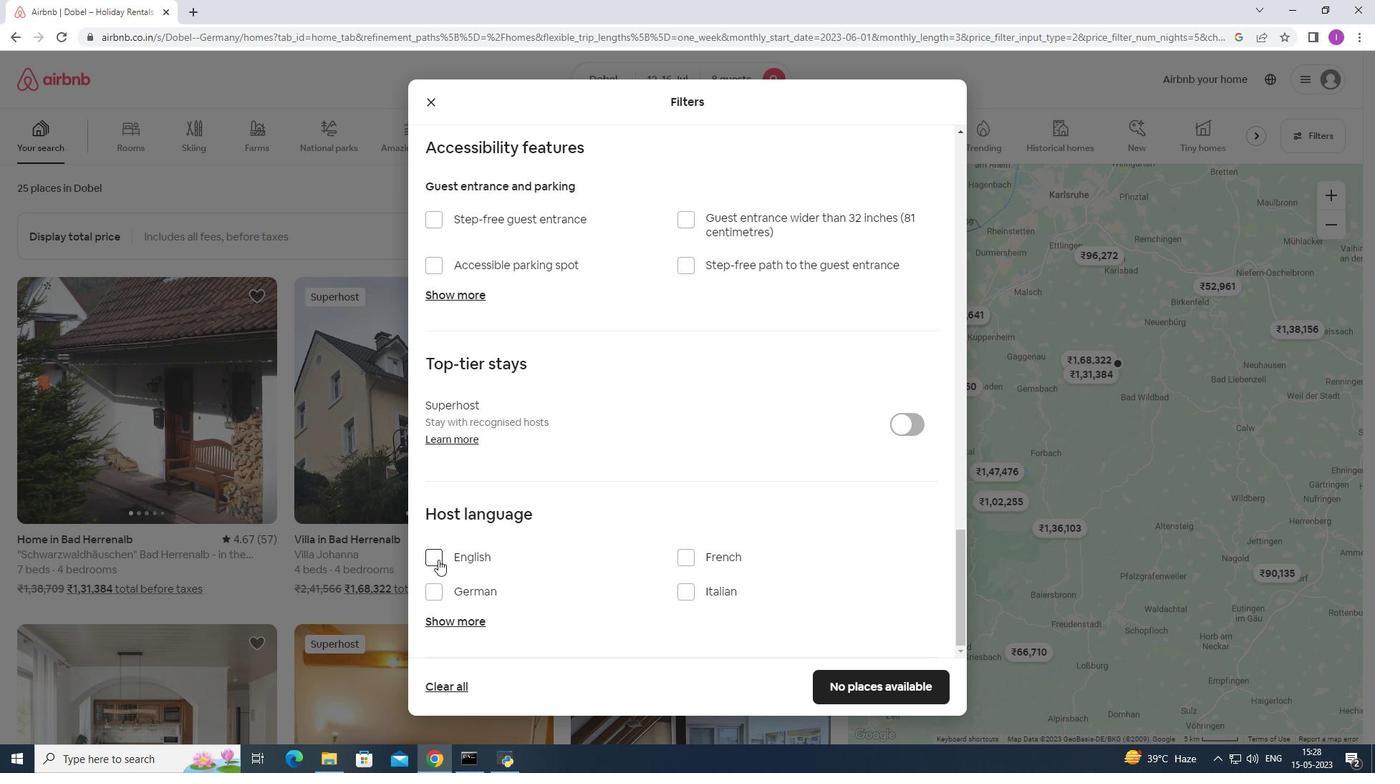 
Action: Mouse moved to (614, 573)
Screenshot: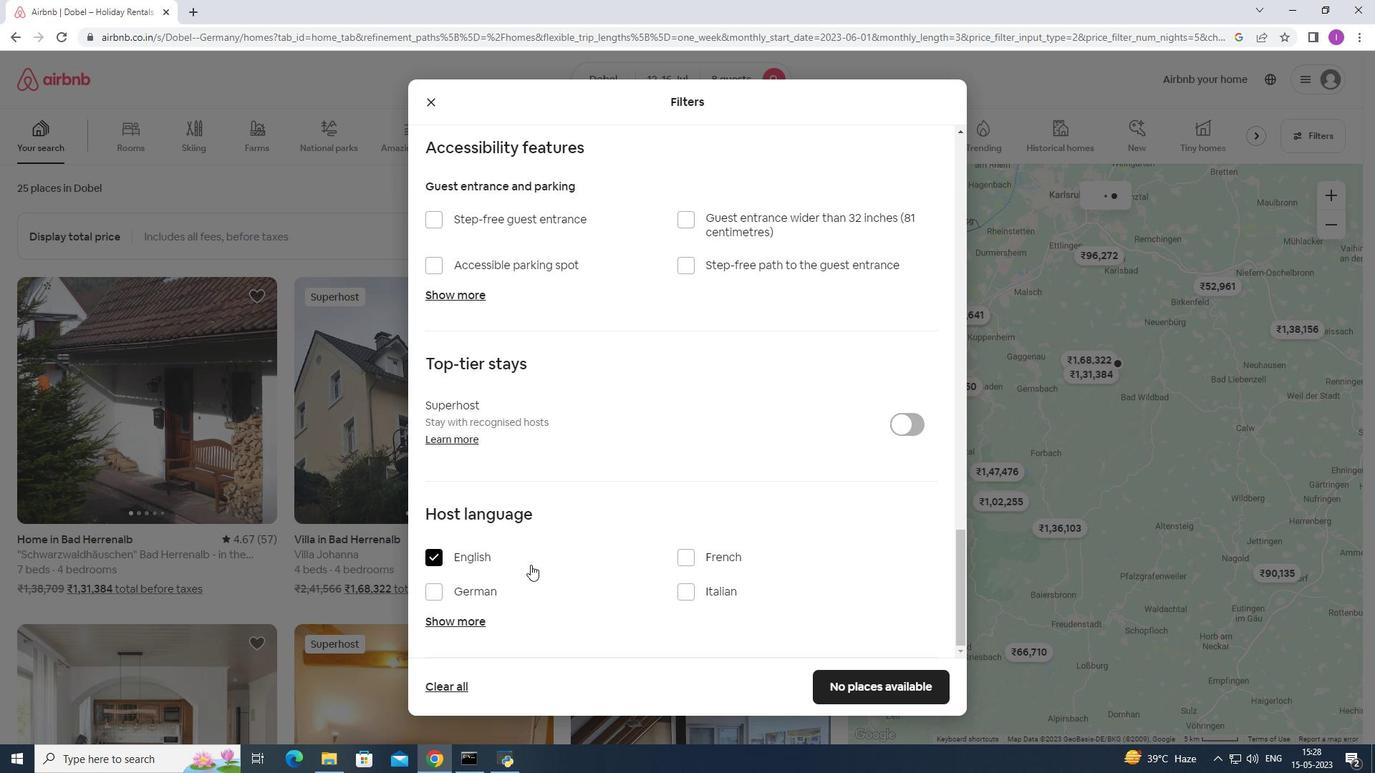 
Action: Mouse scrolled (614, 572) with delta (0, 0)
Screenshot: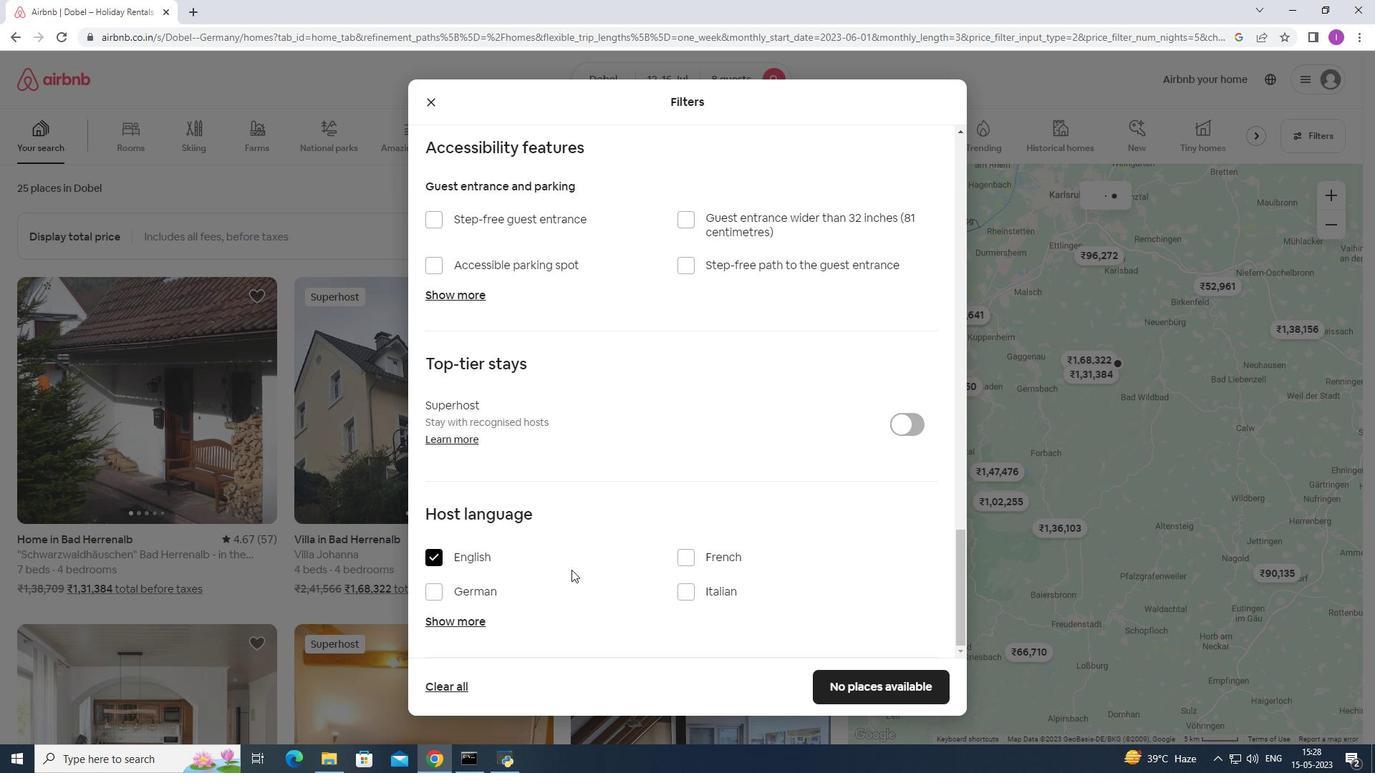 
Action: Mouse scrolled (614, 572) with delta (0, 0)
Screenshot: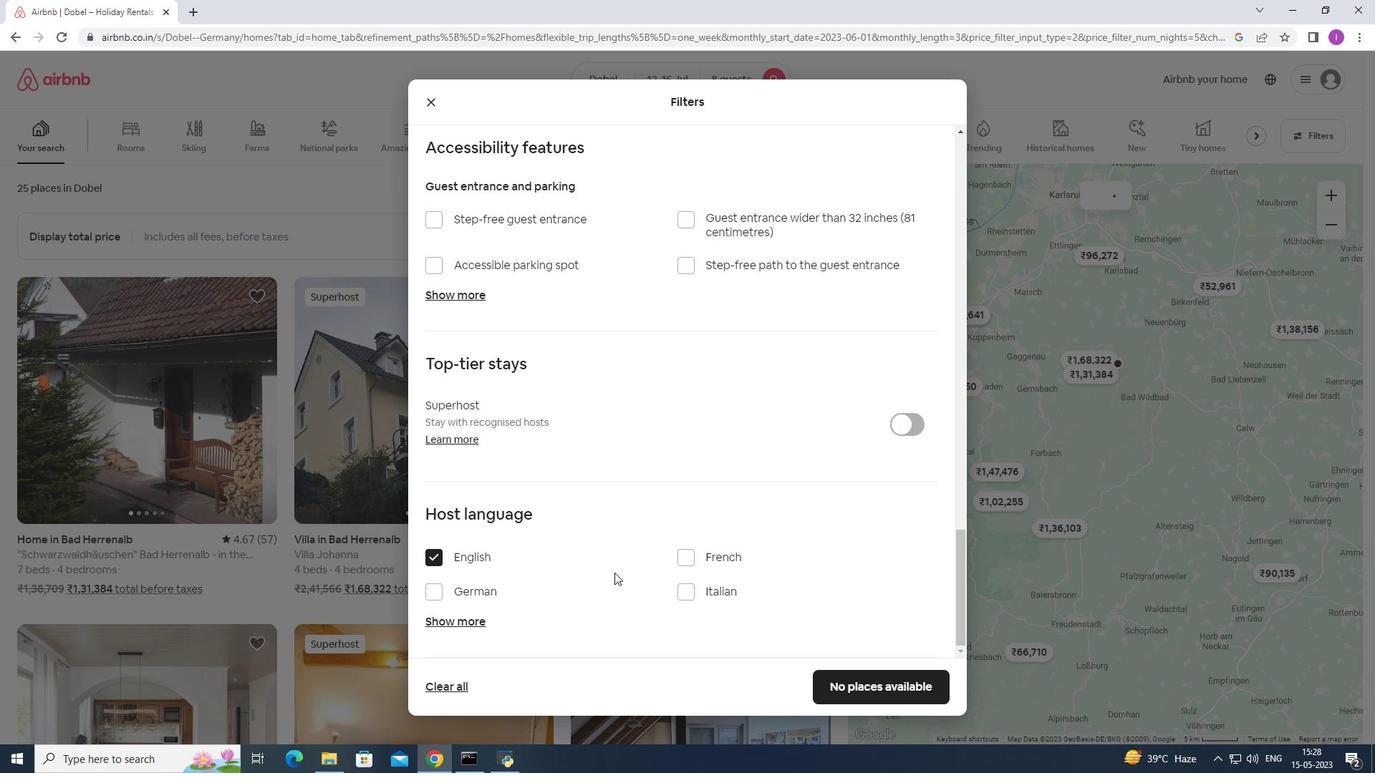 
Action: Mouse moved to (614, 573)
Screenshot: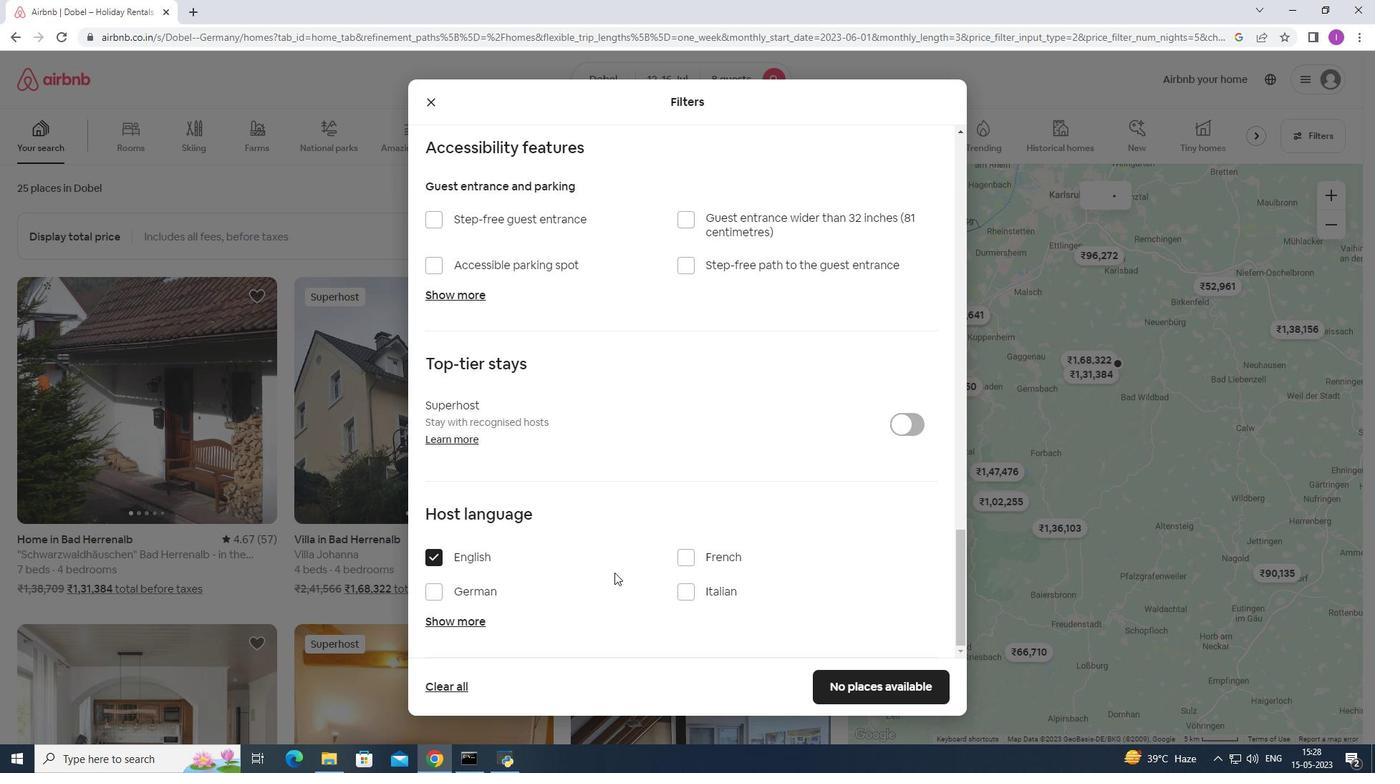 
Action: Mouse scrolled (614, 572) with delta (0, 0)
Screenshot: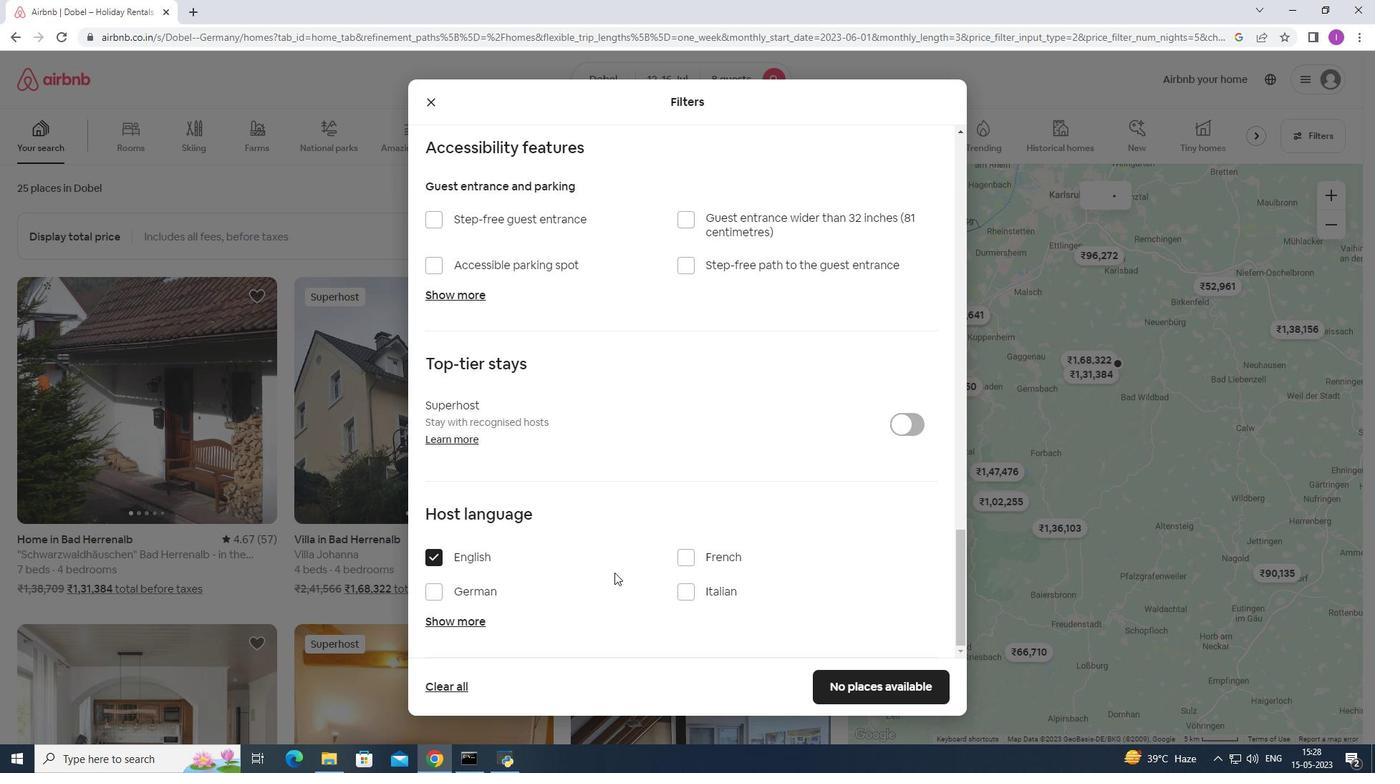 
Action: Mouse moved to (873, 687)
Screenshot: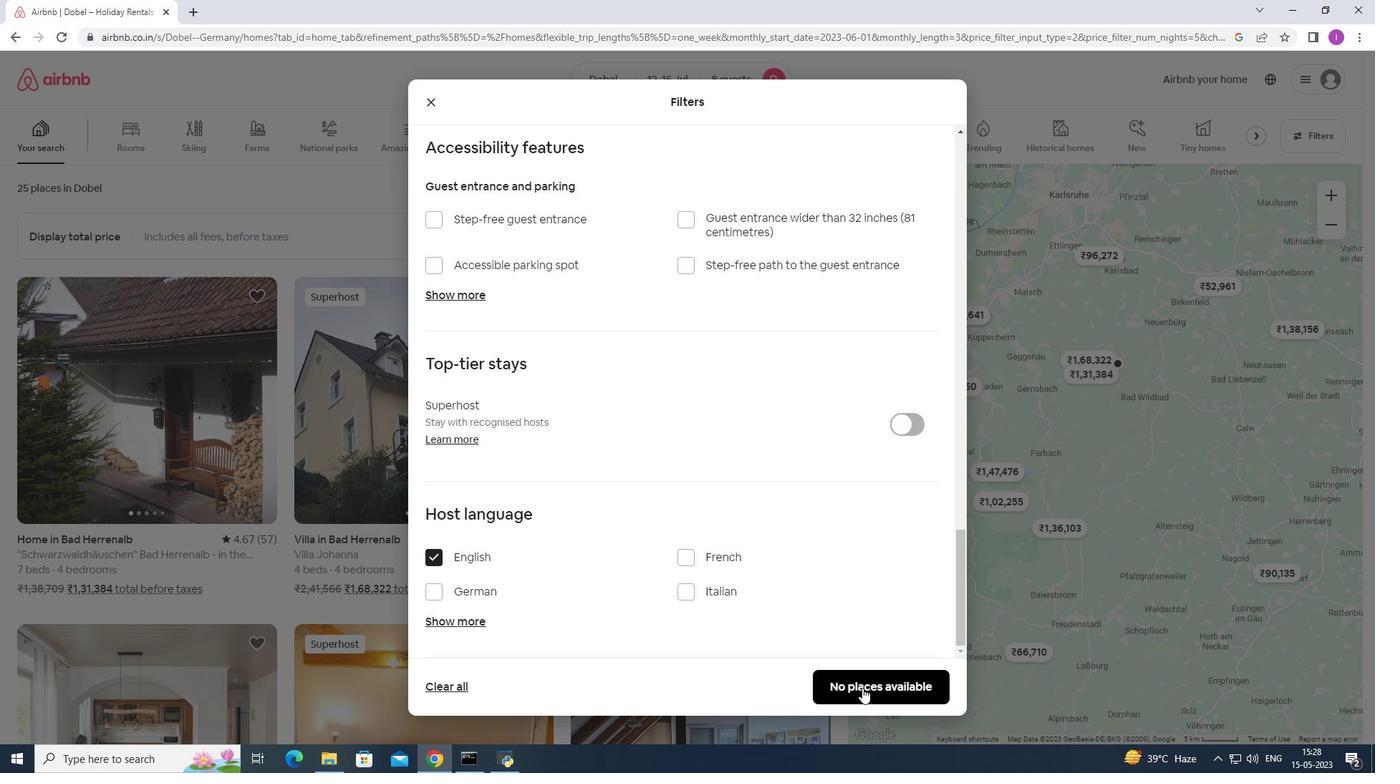 
Action: Mouse pressed left at (873, 687)
Screenshot: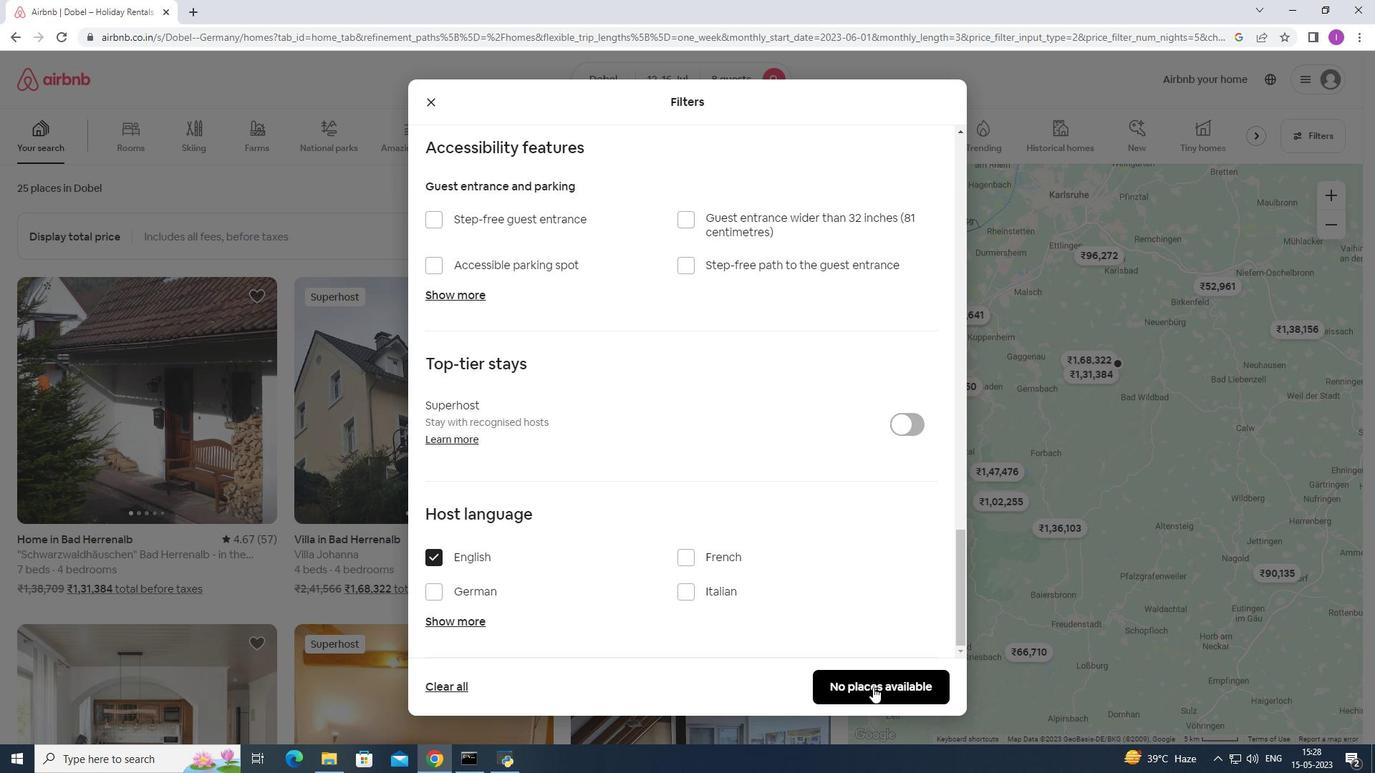 
Action: Mouse moved to (796, 661)
Screenshot: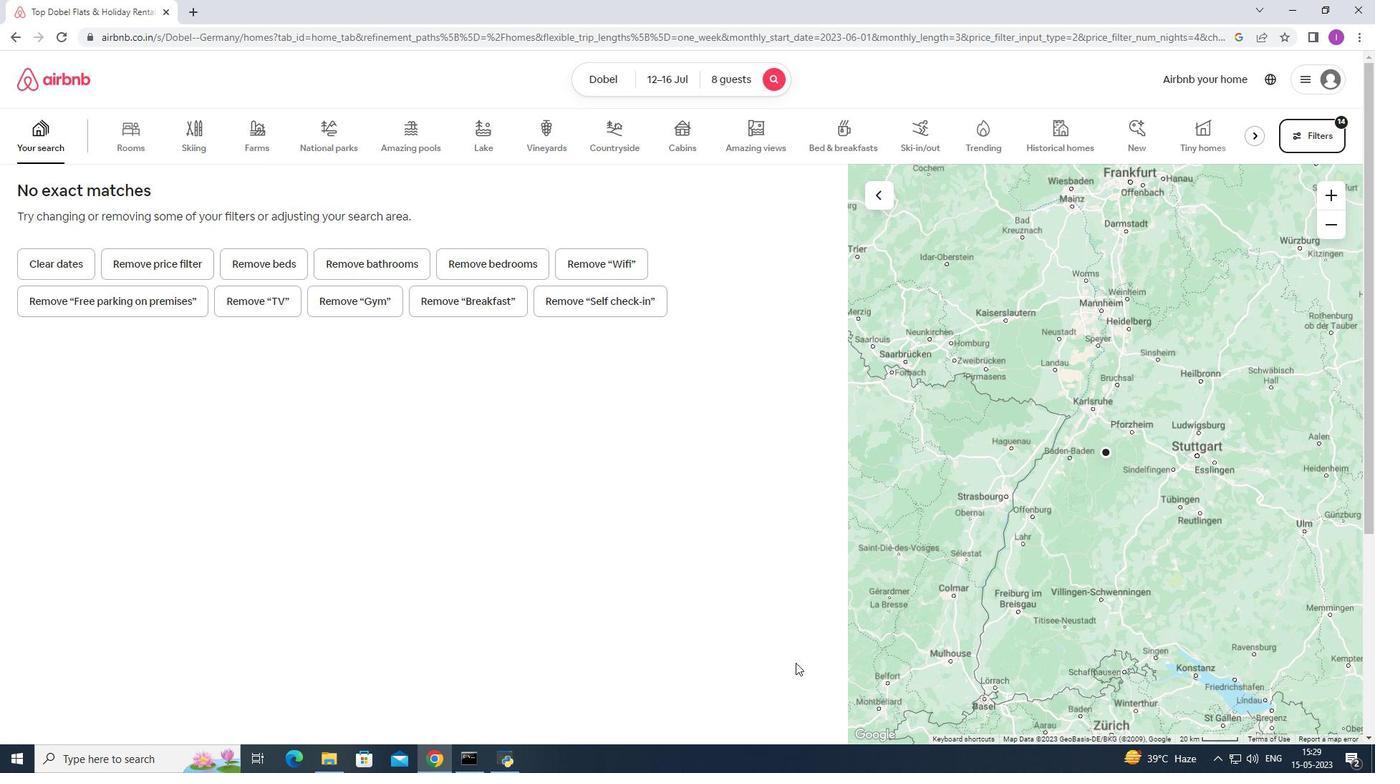 
